 Task: Create a mockumentary-style video, combining elements of humor and satire to tell a fictional story.
Action: Mouse moved to (713, 400)
Screenshot: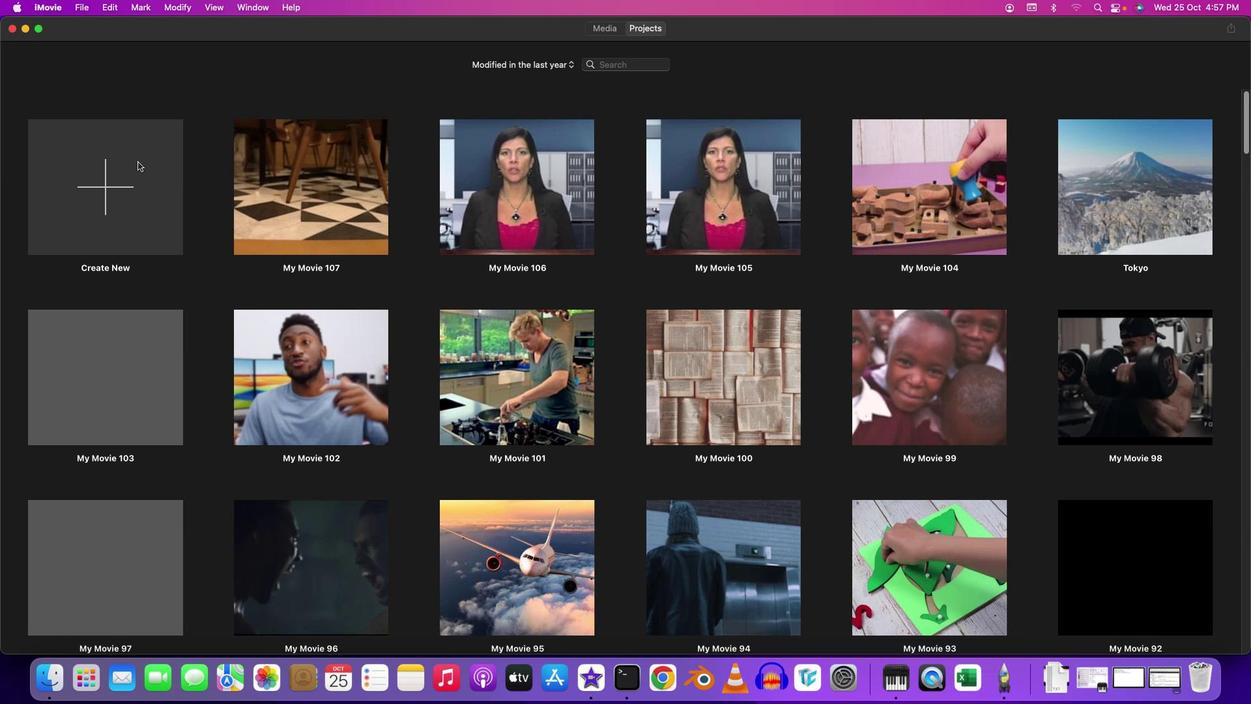 
Action: Mouse pressed left at (713, 400)
Screenshot: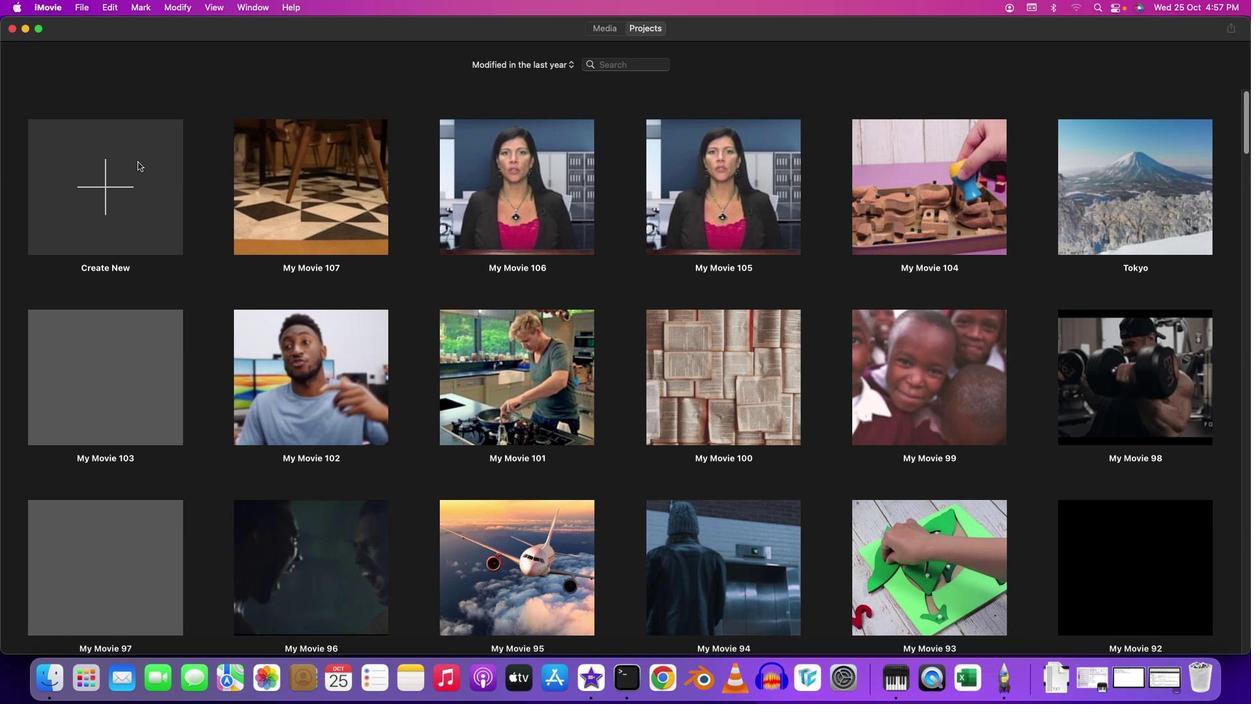
Action: Mouse moved to (713, 400)
Screenshot: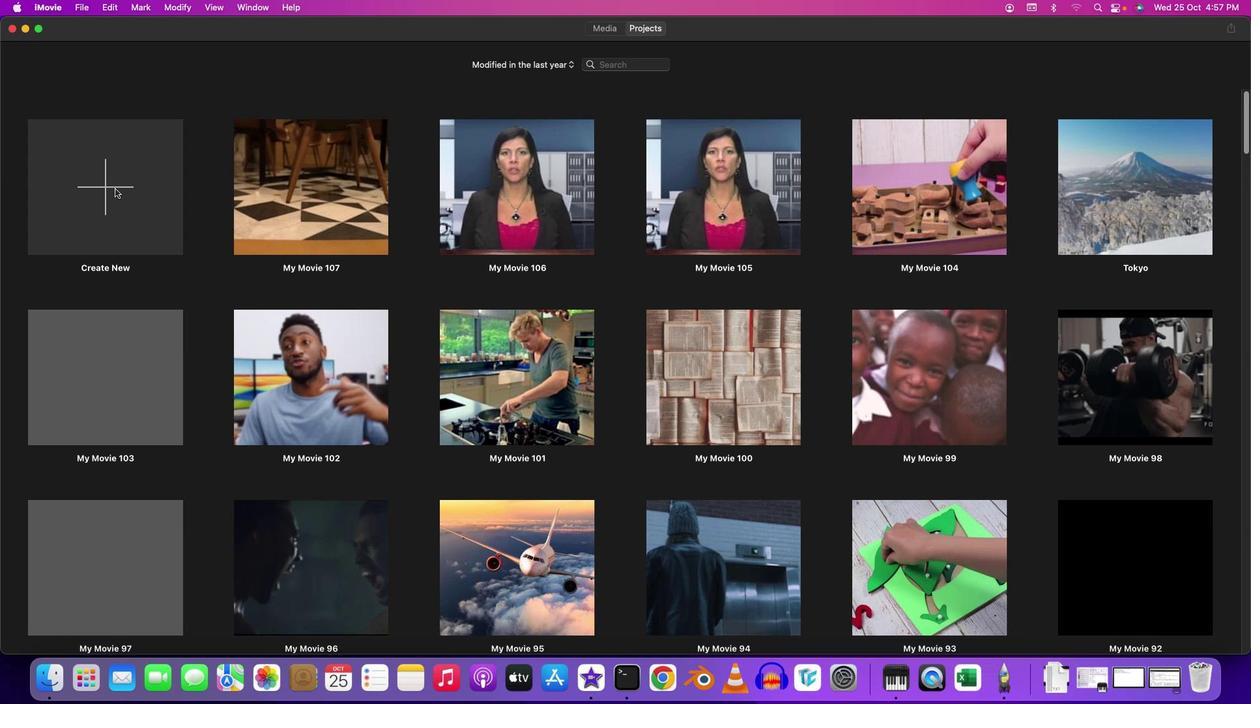 
Action: Mouse pressed left at (713, 400)
Screenshot: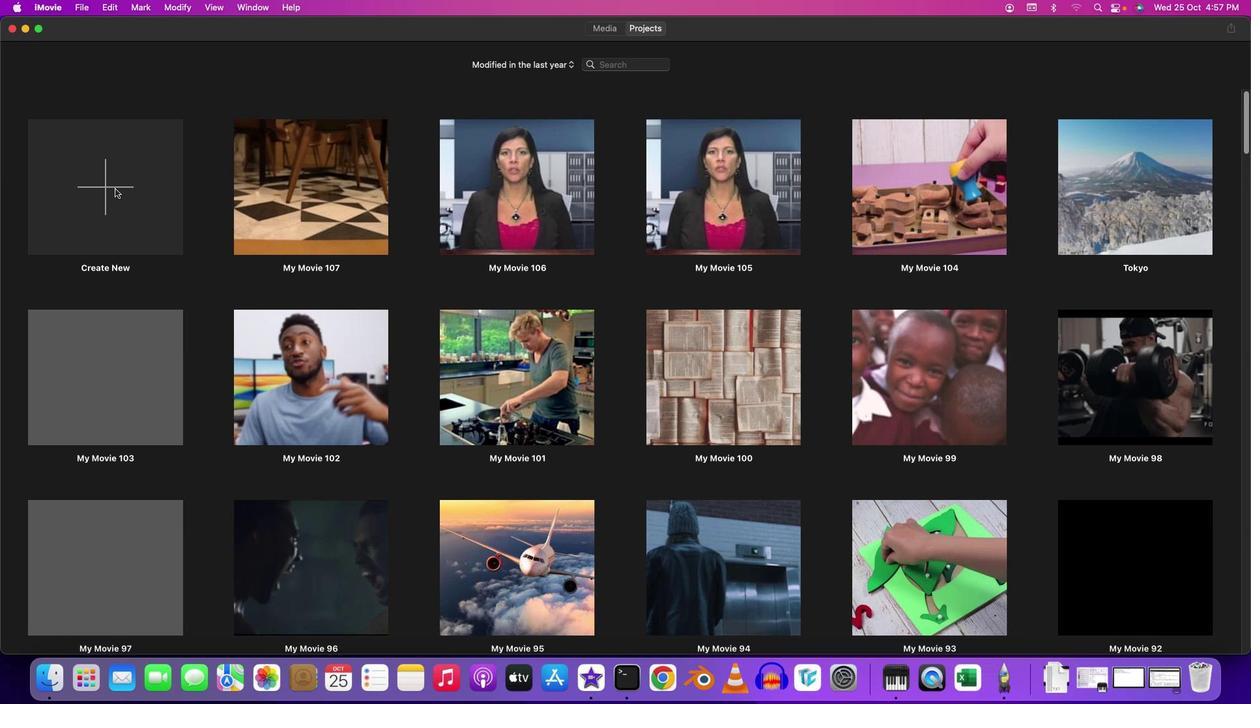 
Action: Mouse moved to (713, 400)
Screenshot: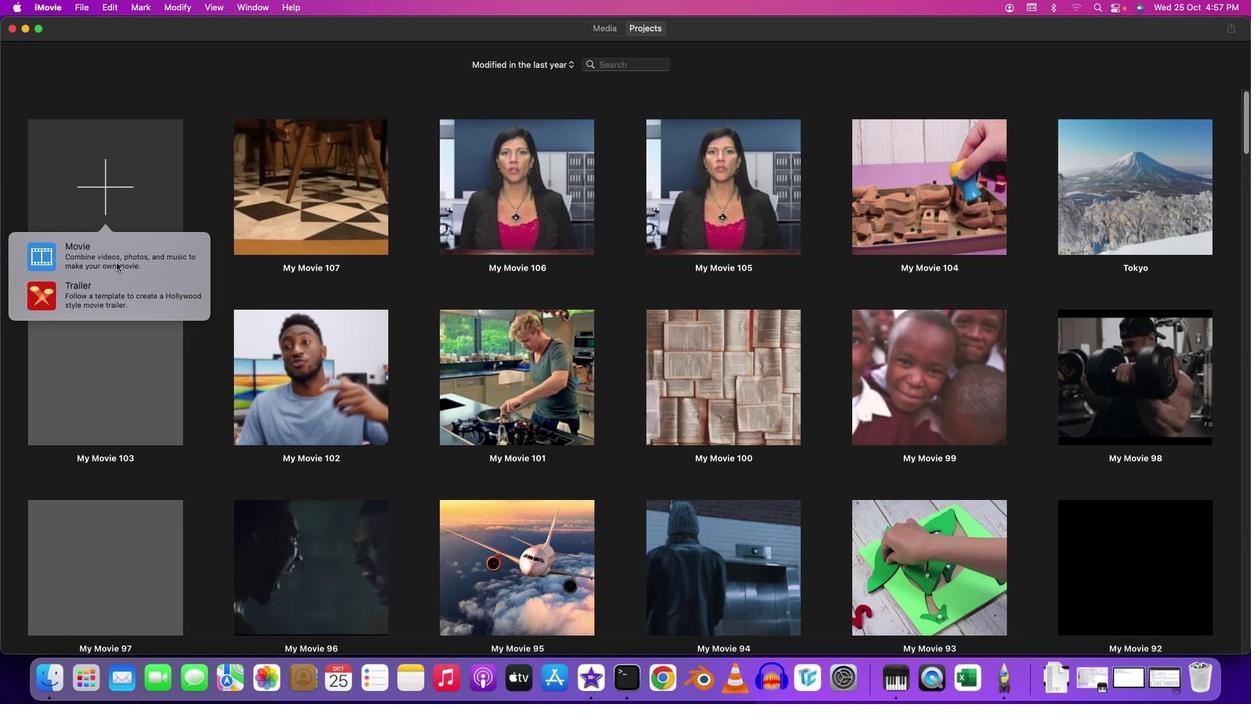 
Action: Mouse pressed left at (713, 400)
Screenshot: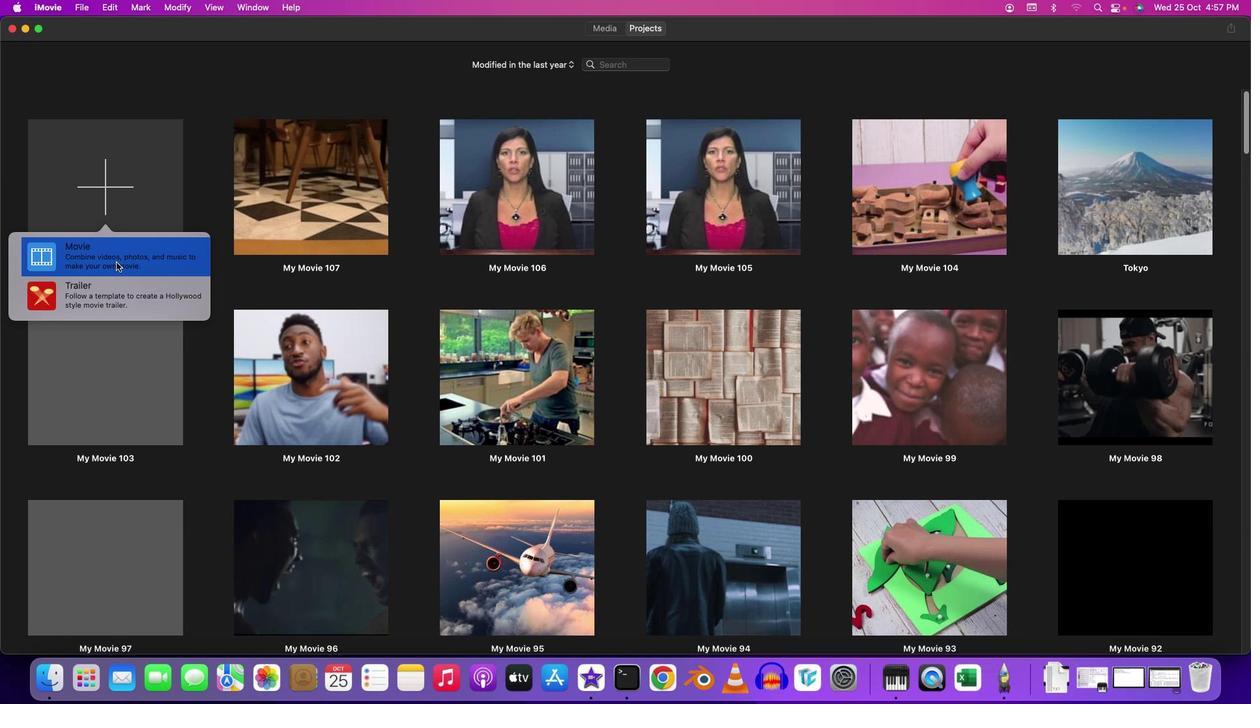 
Action: Mouse moved to (713, 400)
Screenshot: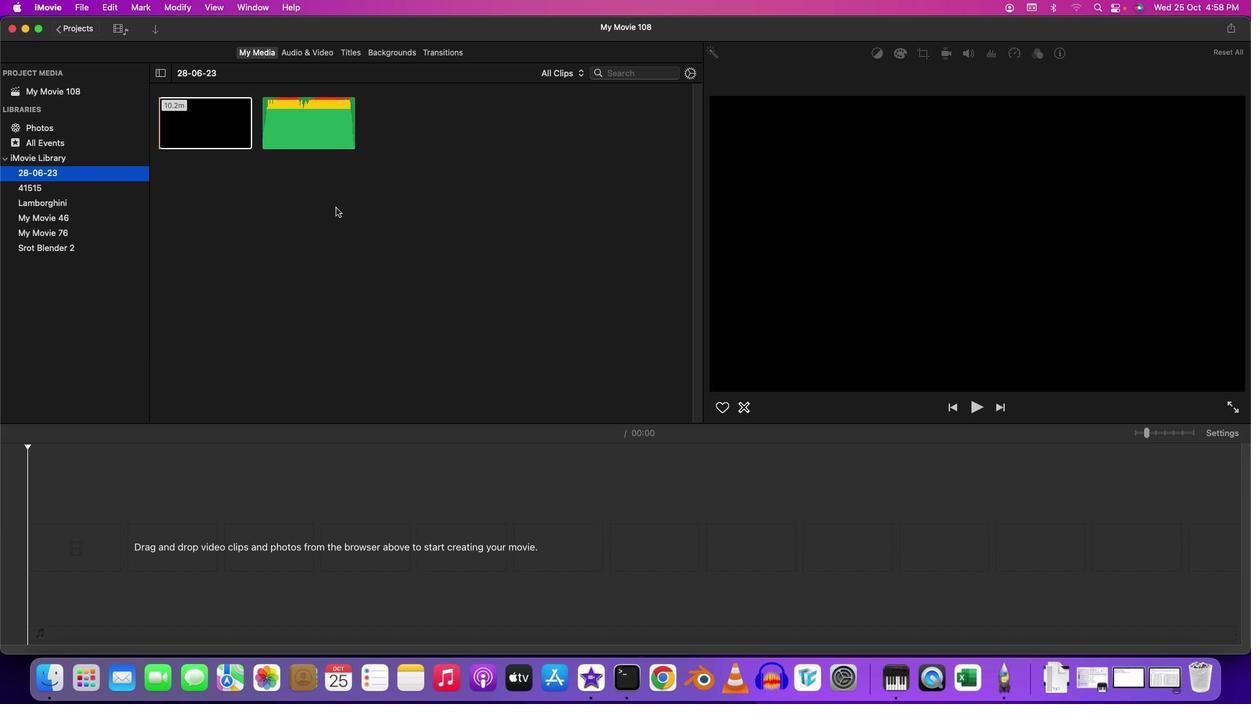 
Action: Mouse pressed left at (713, 400)
Screenshot: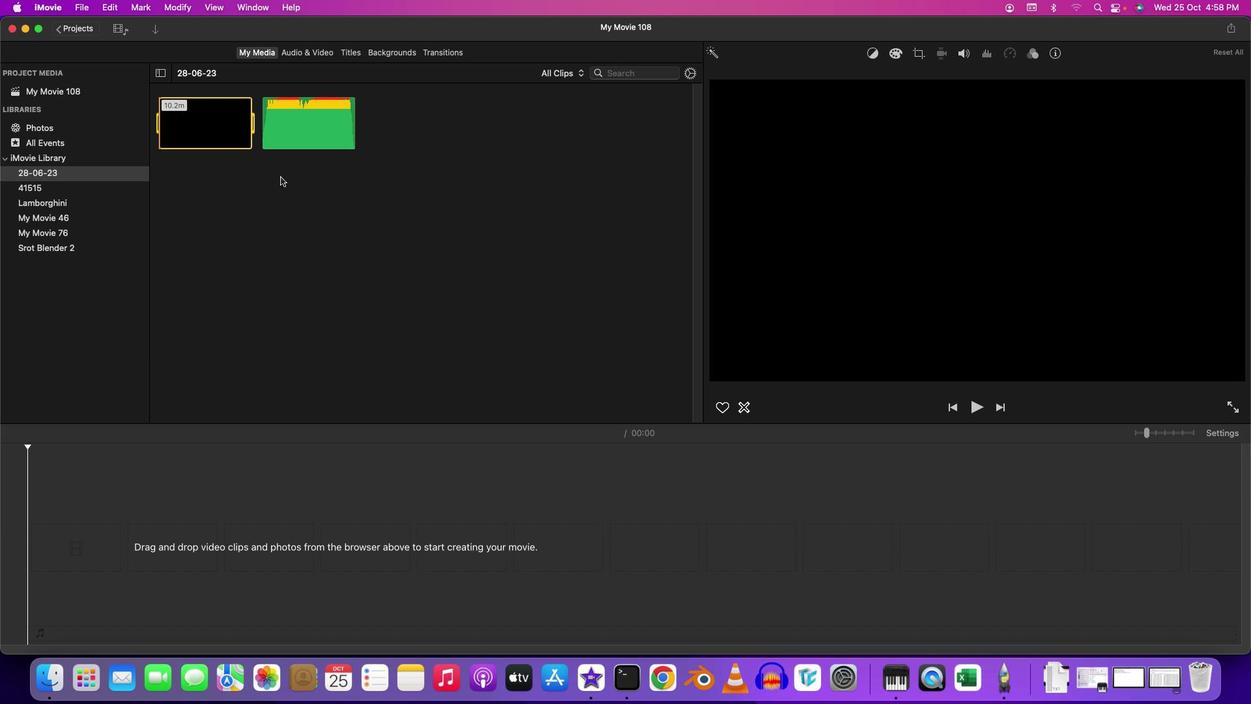 
Action: Mouse moved to (713, 400)
Screenshot: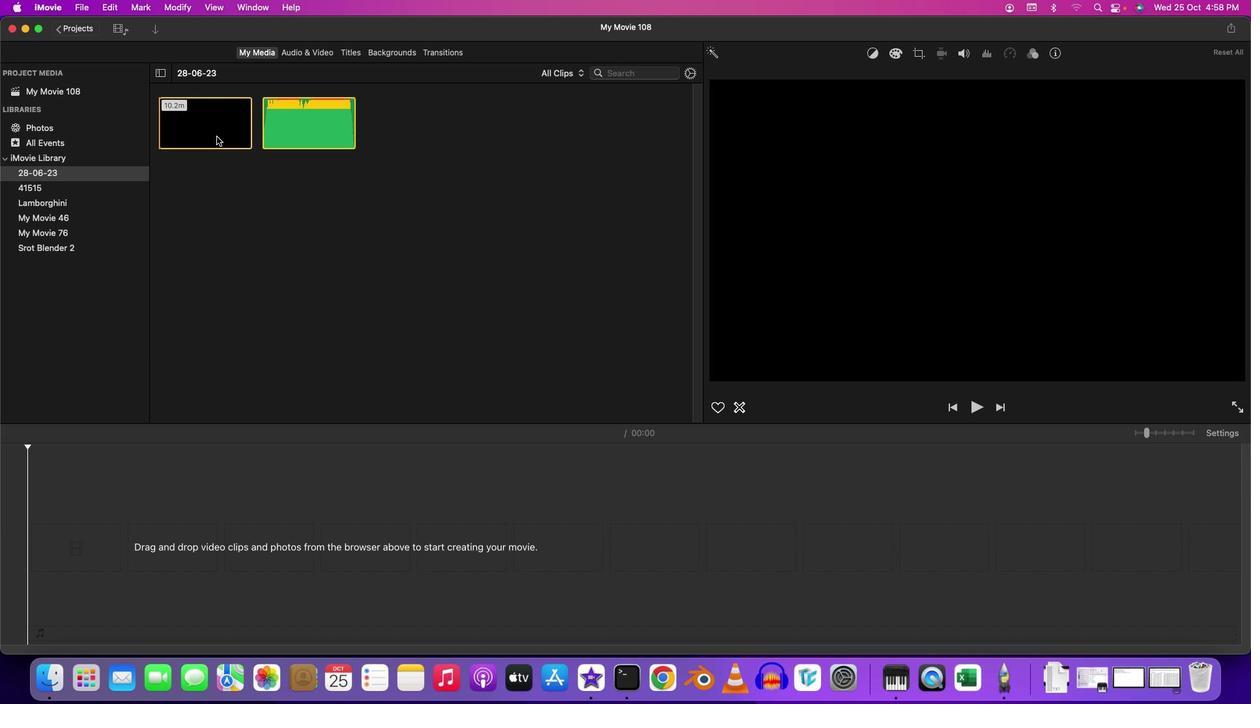 
Action: Mouse pressed right at (713, 400)
Screenshot: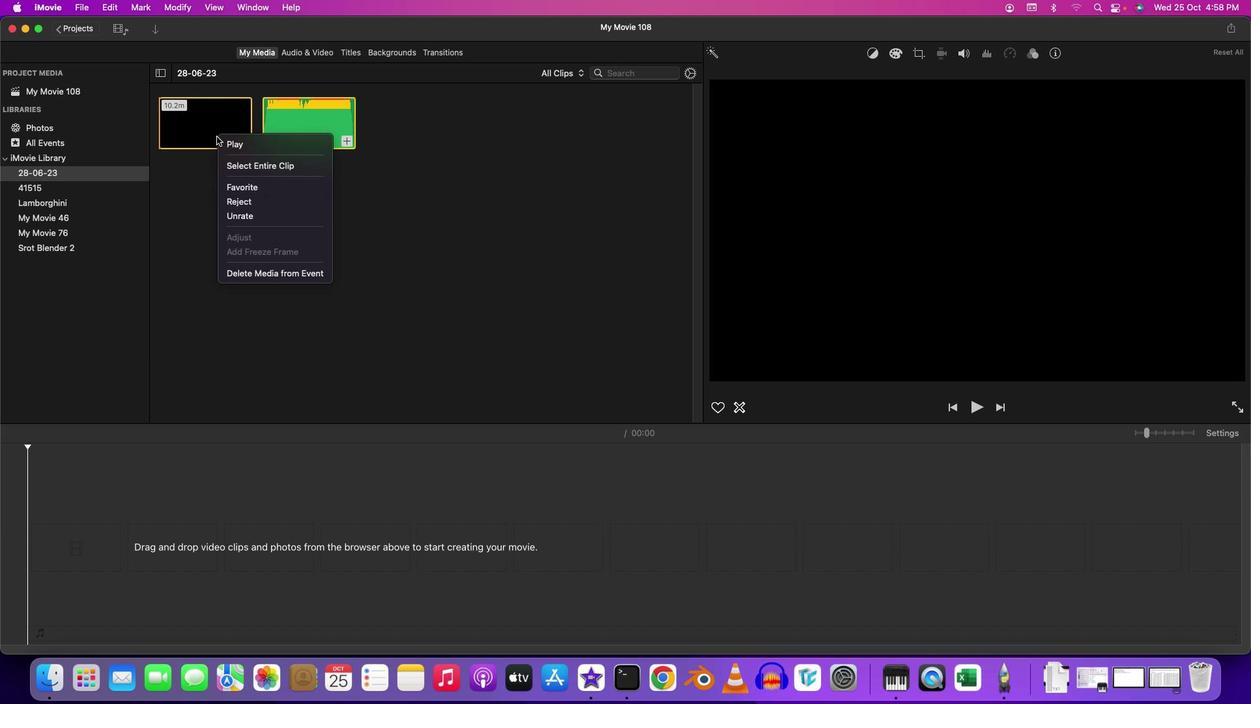 
Action: Mouse moved to (713, 400)
Screenshot: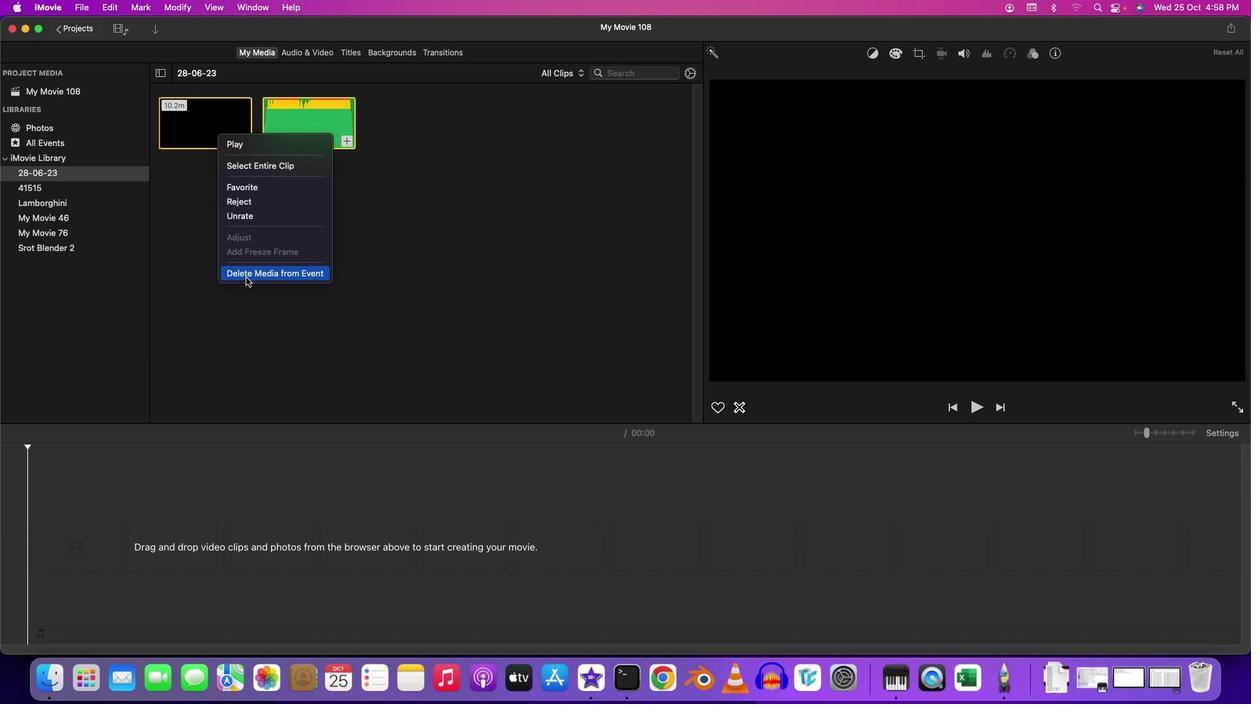 
Action: Mouse pressed left at (713, 400)
Screenshot: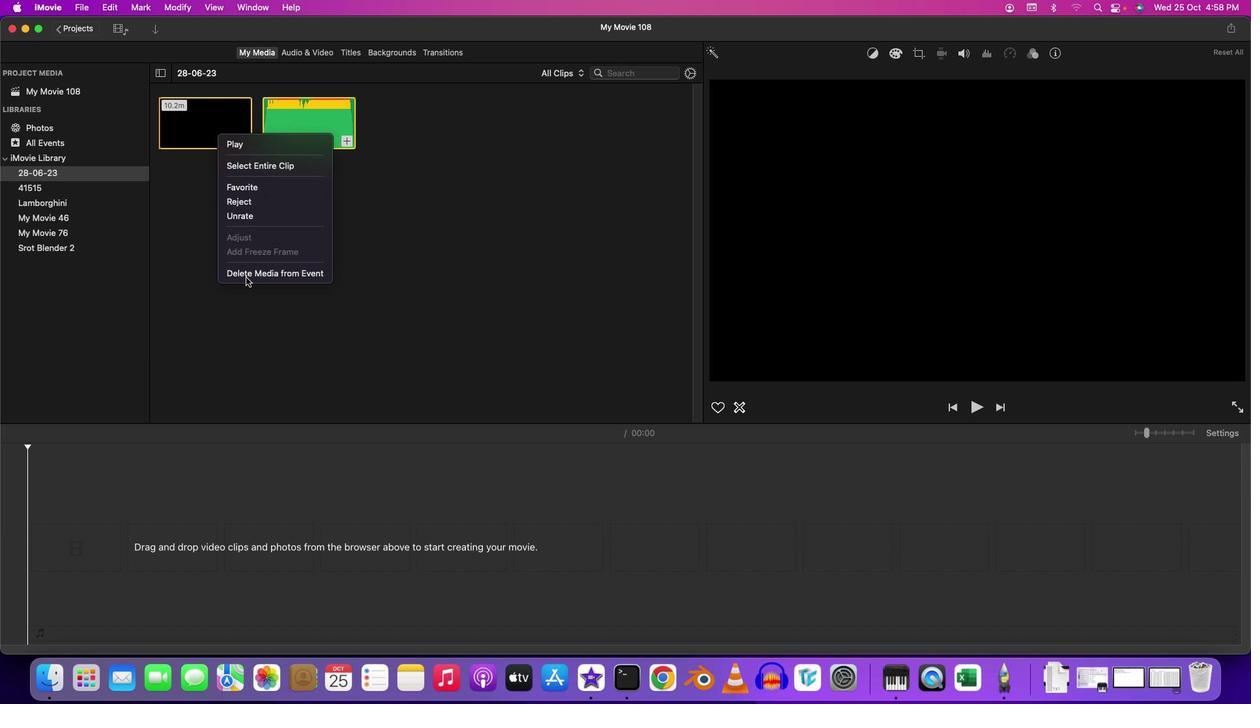 
Action: Mouse pressed left at (713, 400)
Screenshot: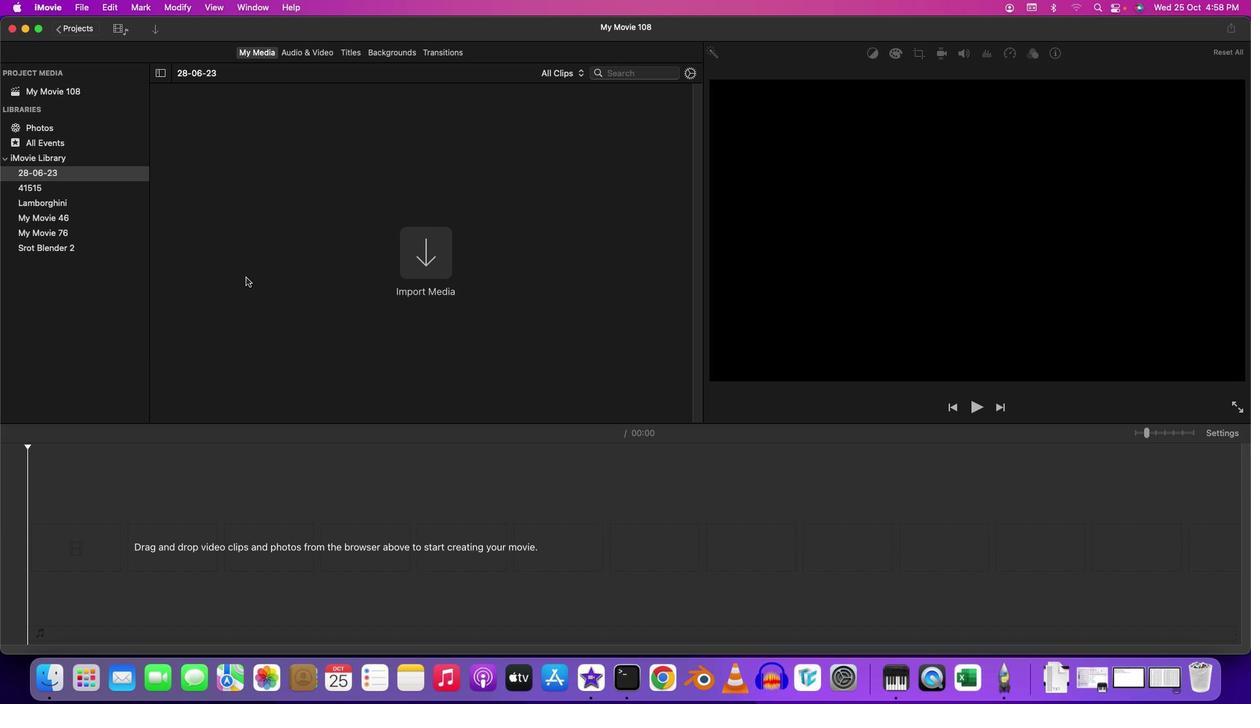 
Action: Mouse moved to (713, 400)
Screenshot: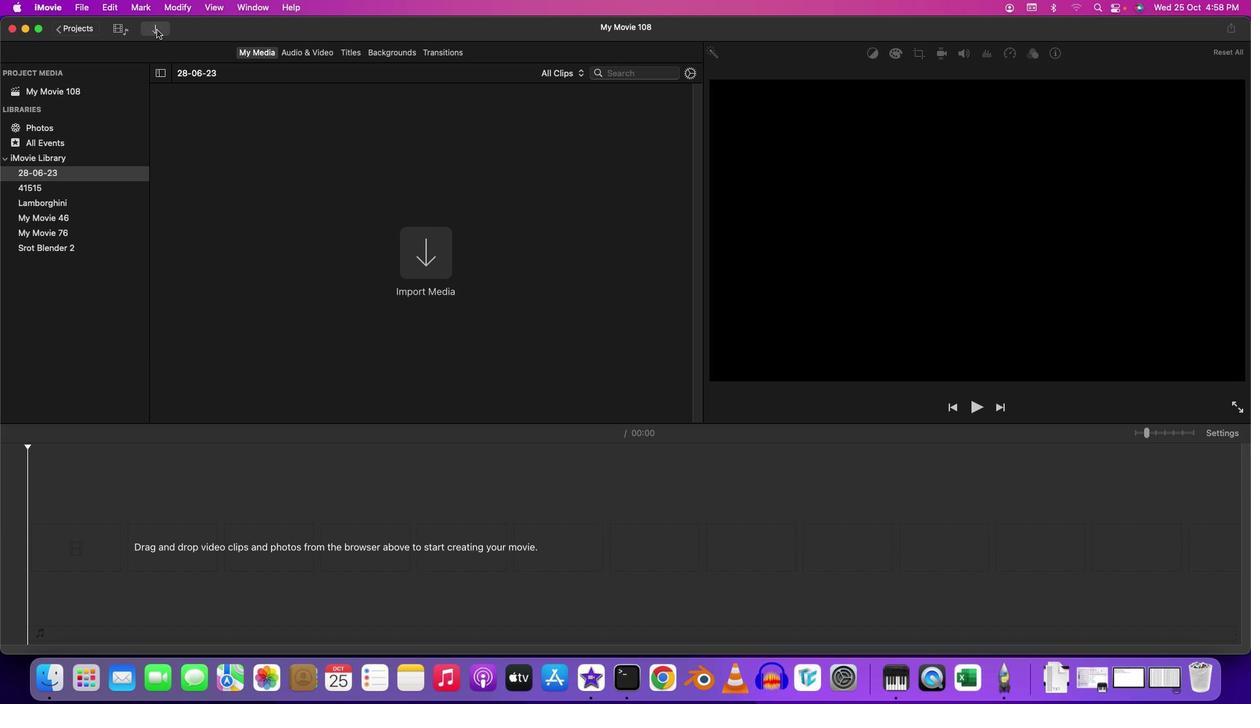 
Action: Mouse pressed left at (713, 400)
Screenshot: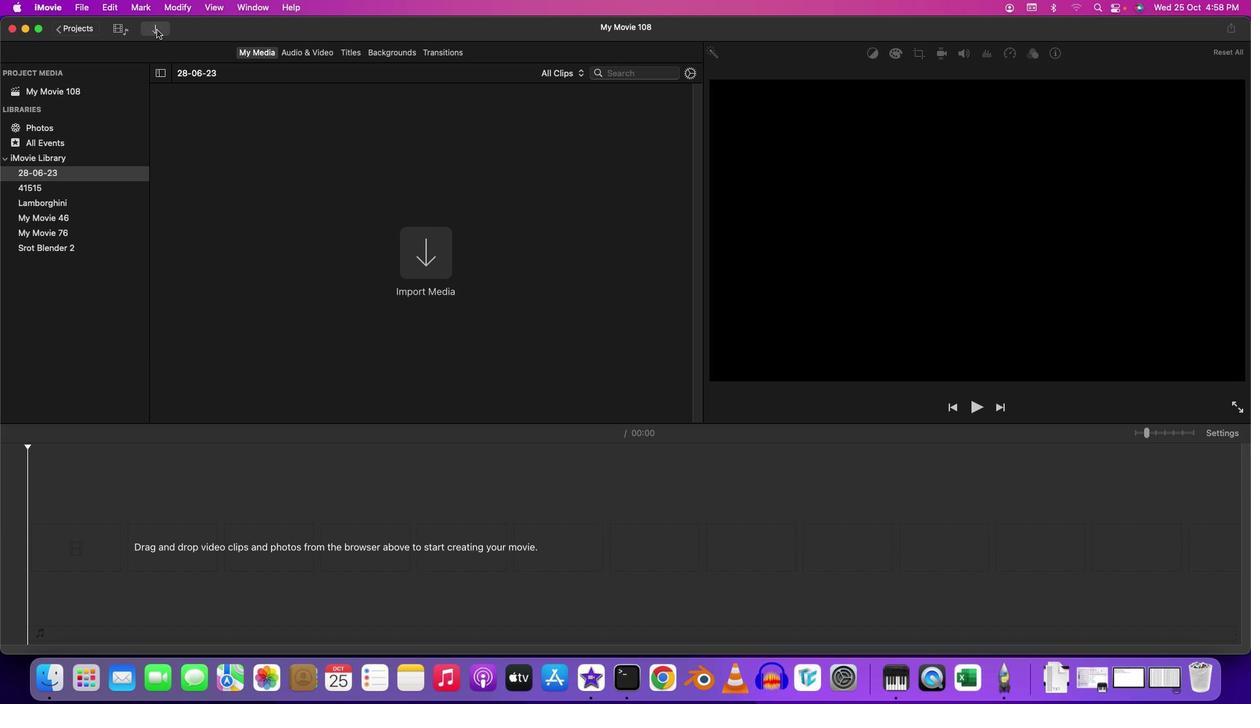 
Action: Mouse moved to (713, 400)
Screenshot: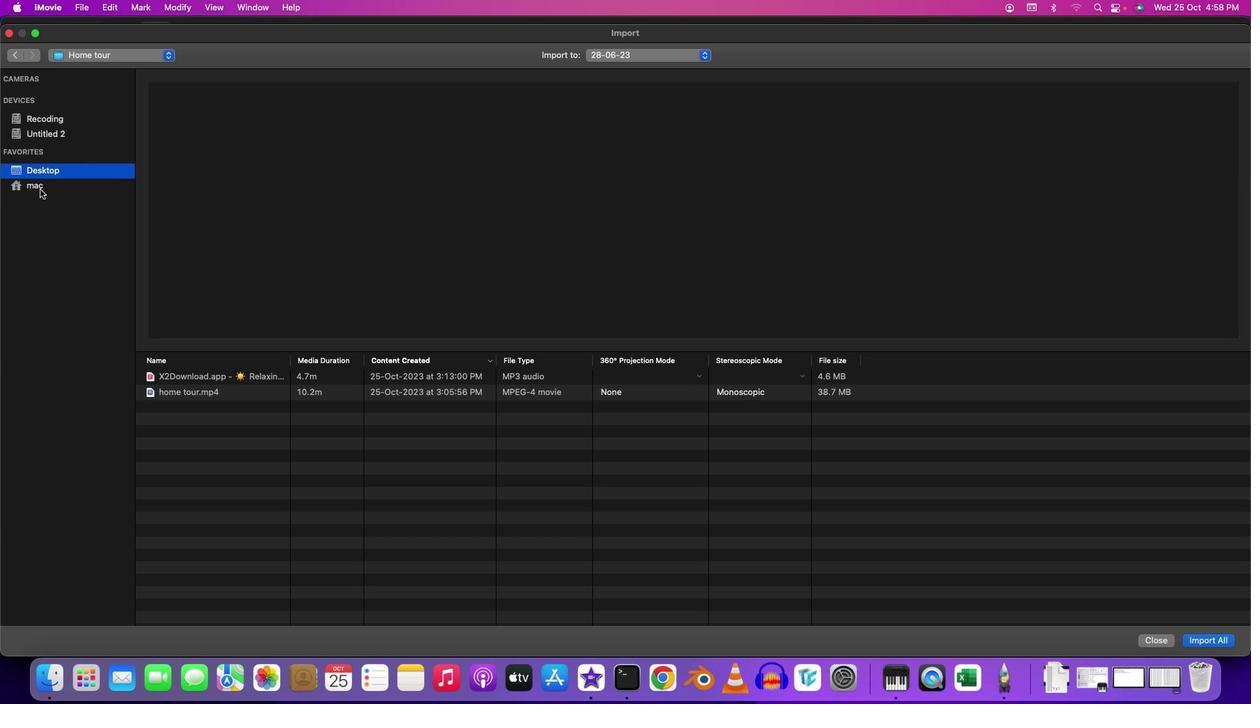 
Action: Mouse pressed left at (713, 400)
Screenshot: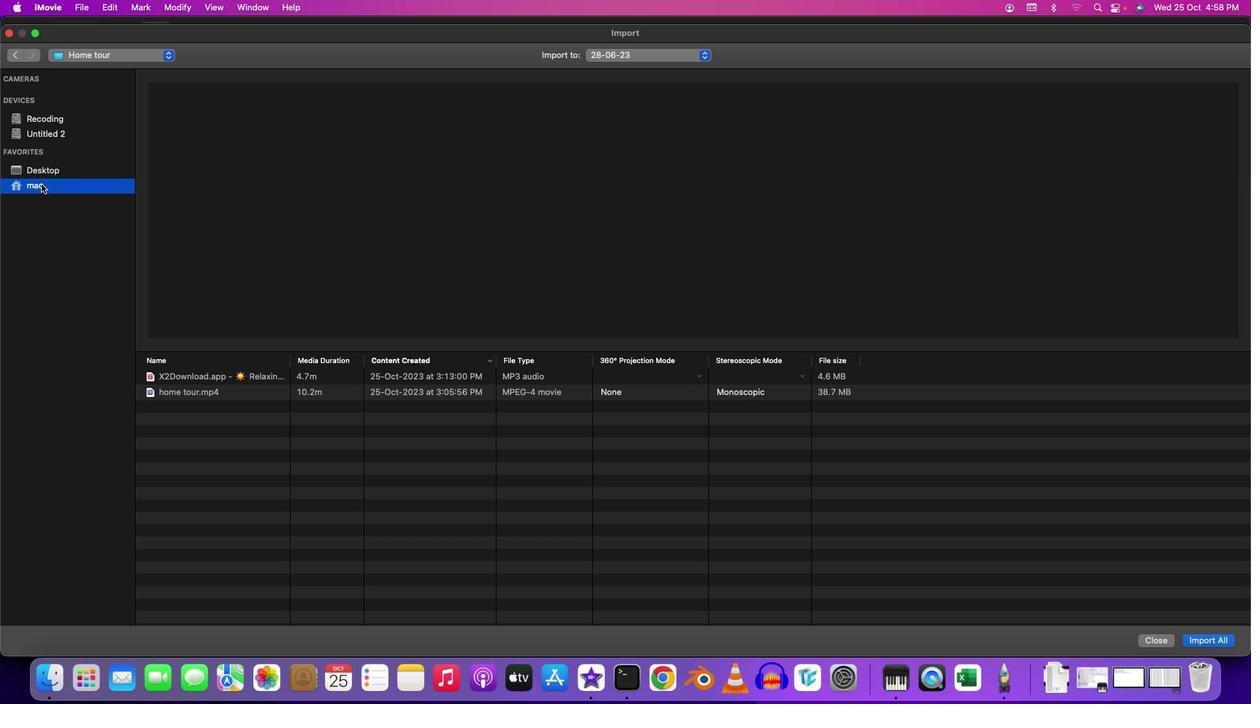 
Action: Mouse moved to (713, 400)
Screenshot: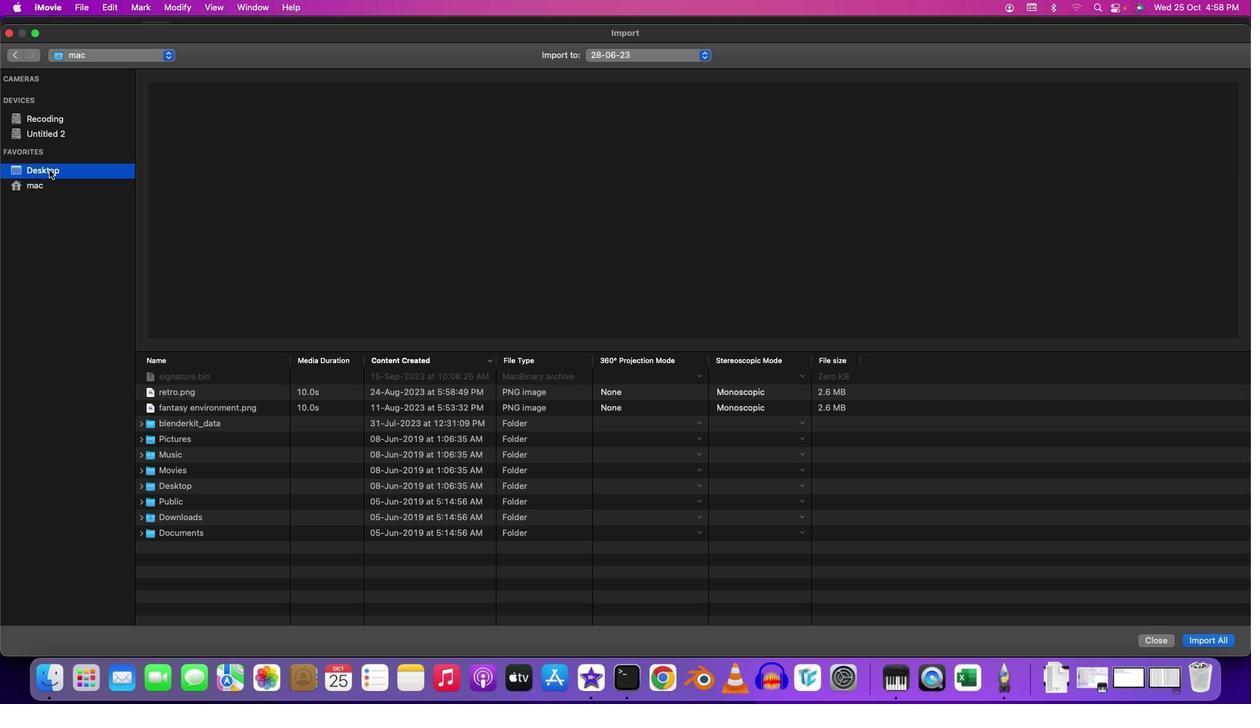 
Action: Mouse pressed left at (713, 400)
Screenshot: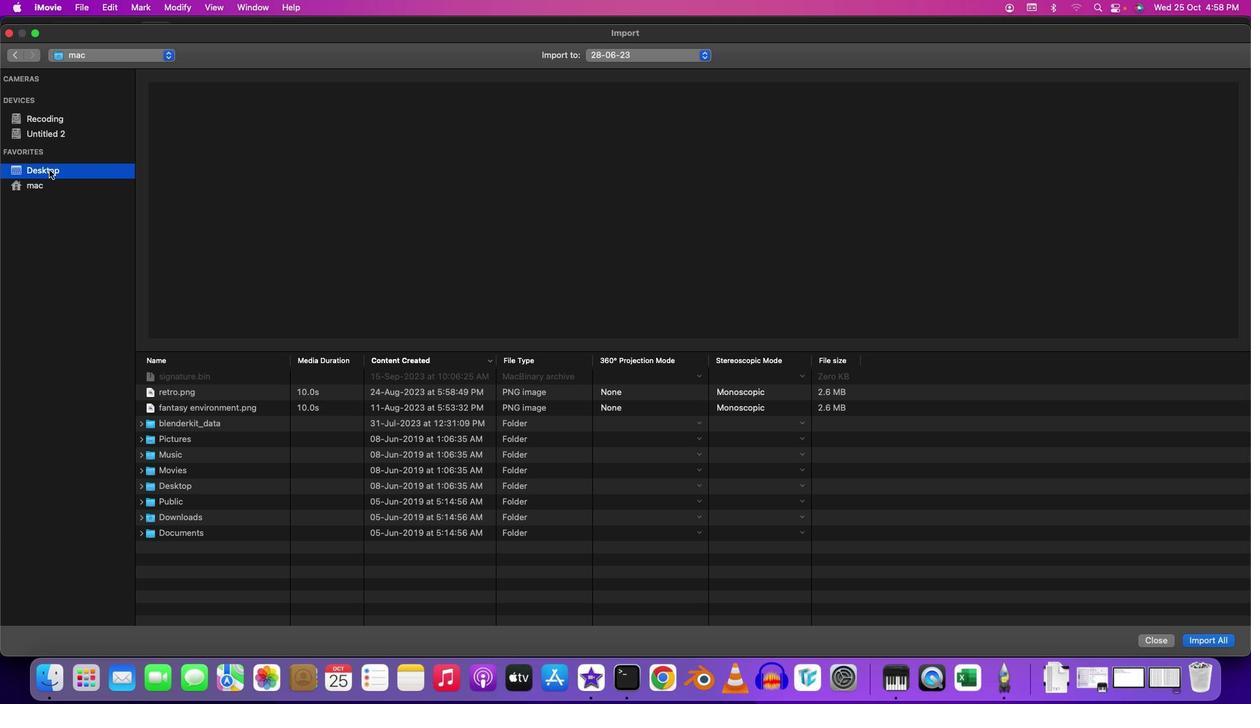 
Action: Mouse moved to (713, 399)
Screenshot: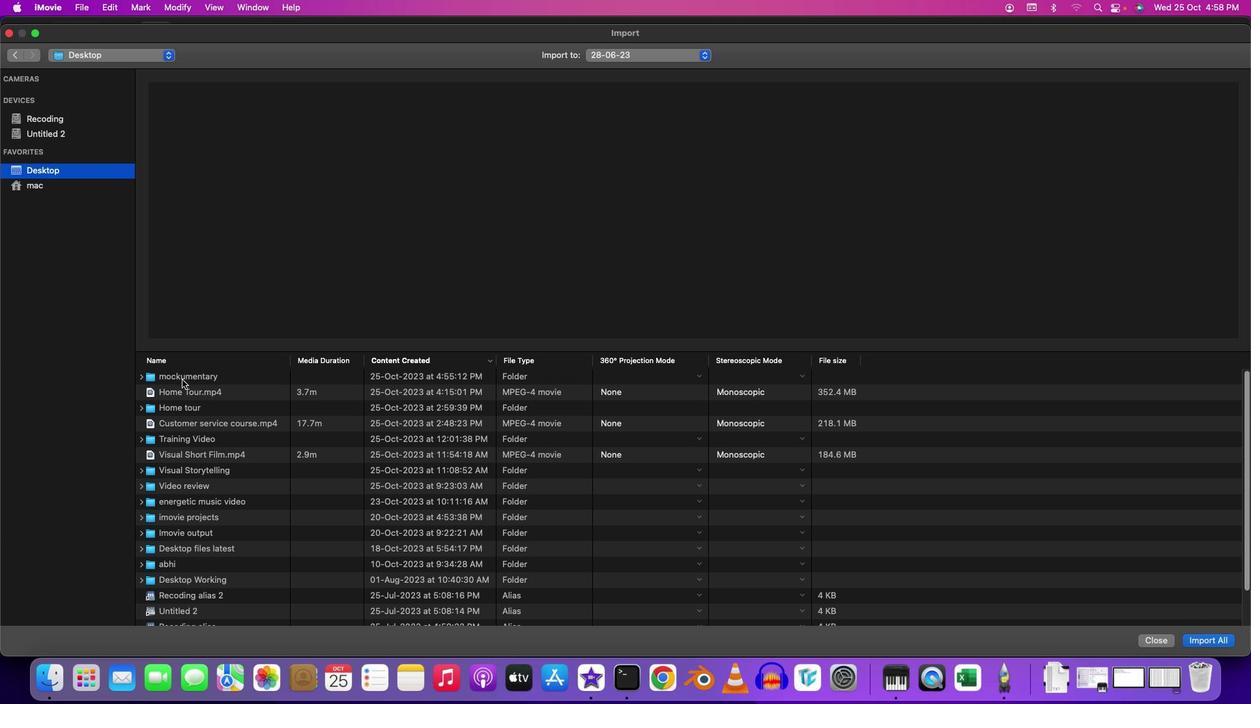 
Action: Mouse pressed left at (713, 399)
Screenshot: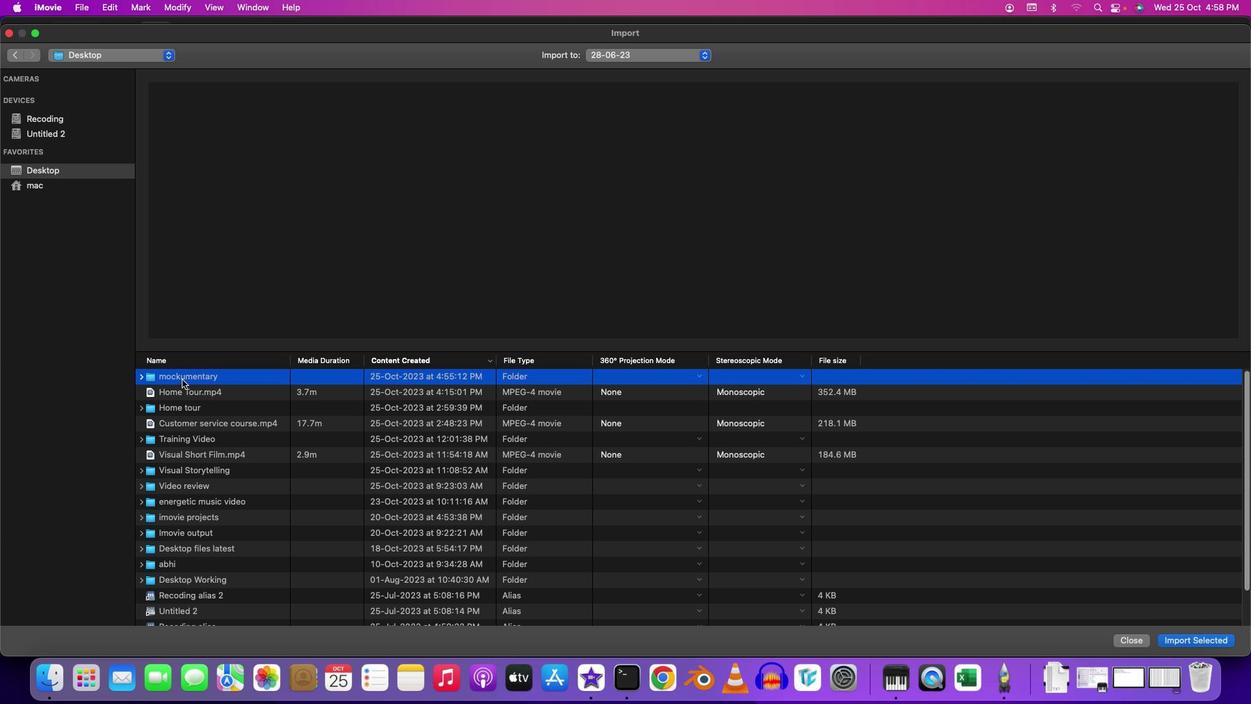 
Action: Mouse pressed left at (713, 399)
Screenshot: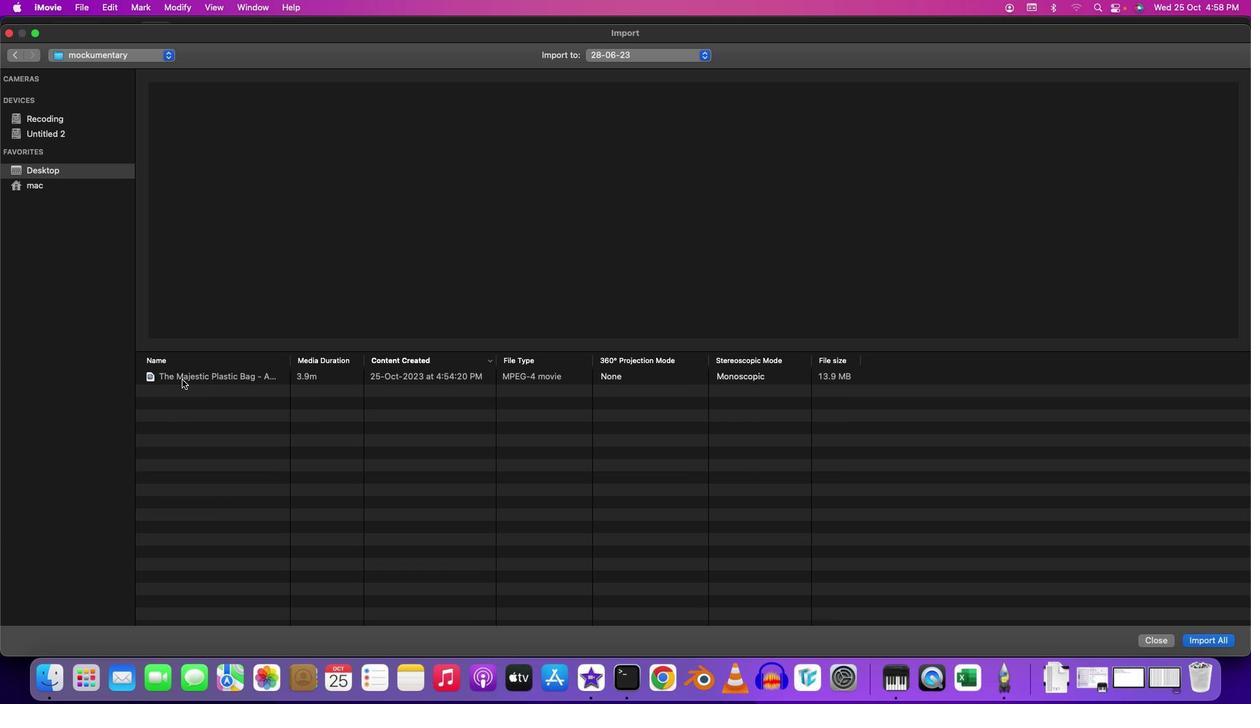 
Action: Mouse pressed left at (713, 399)
Screenshot: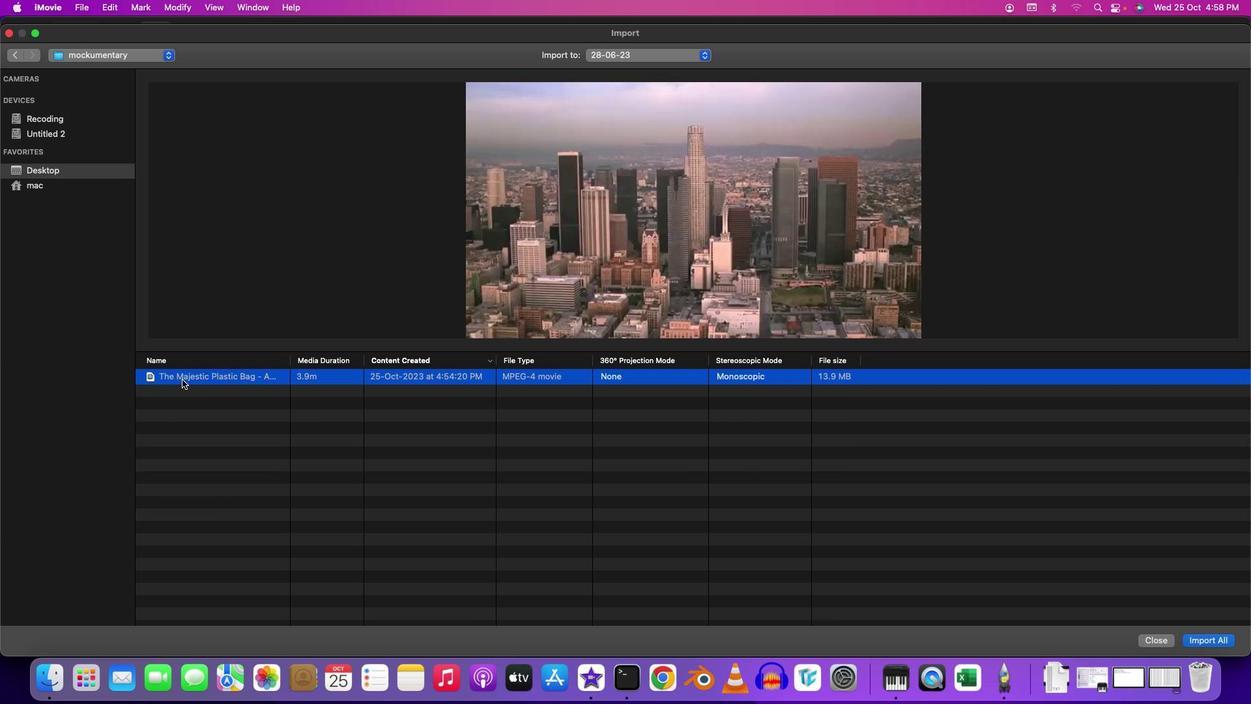 
Action: Mouse moved to (713, 399)
Screenshot: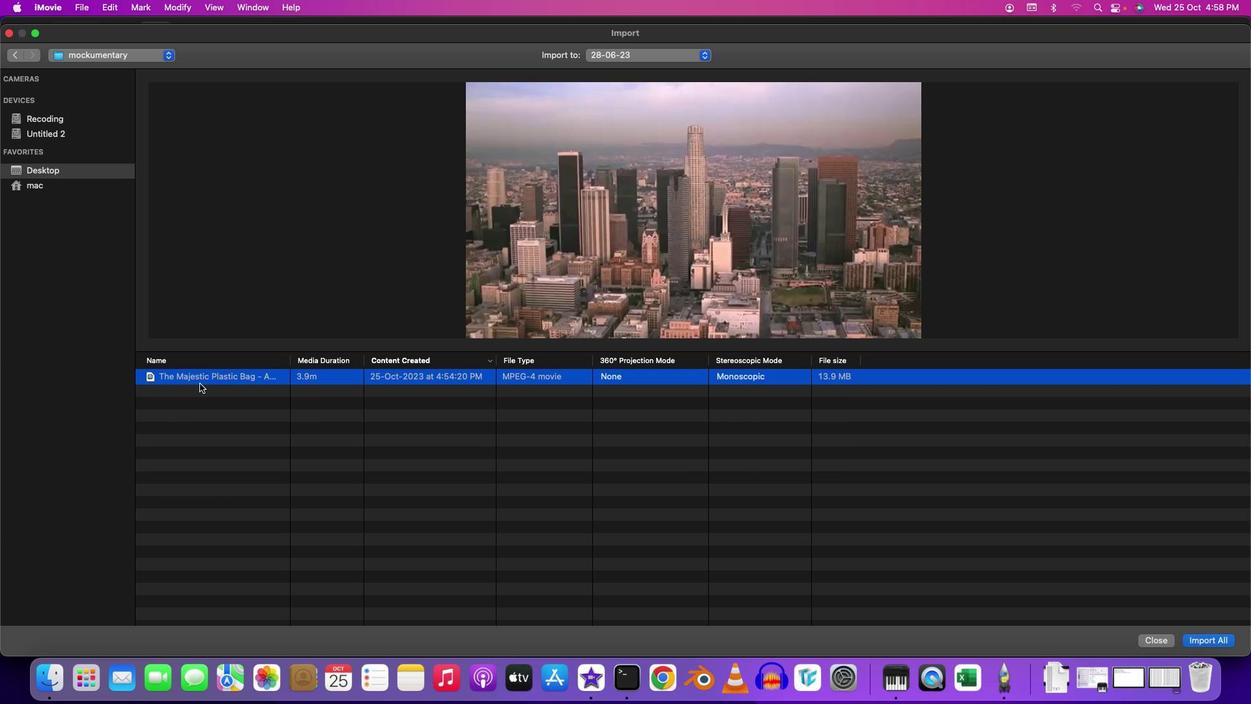 
Action: Mouse pressed left at (713, 399)
Screenshot: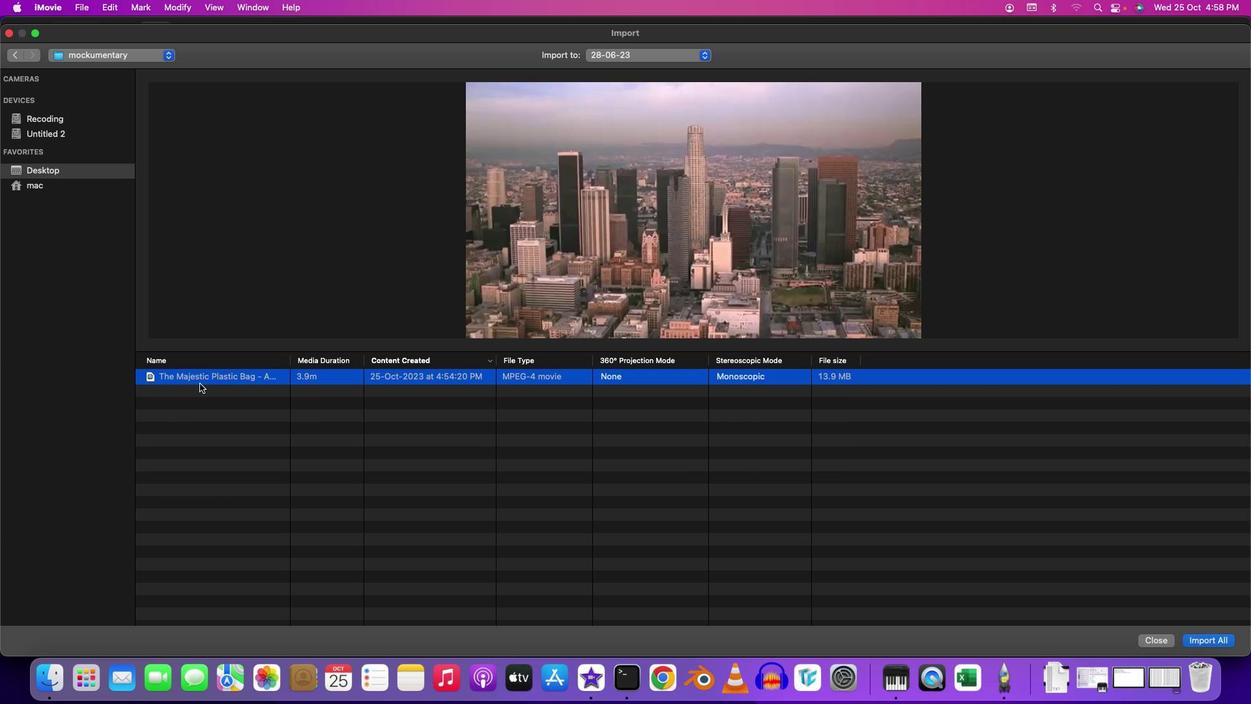 
Action: Mouse pressed left at (713, 399)
Screenshot: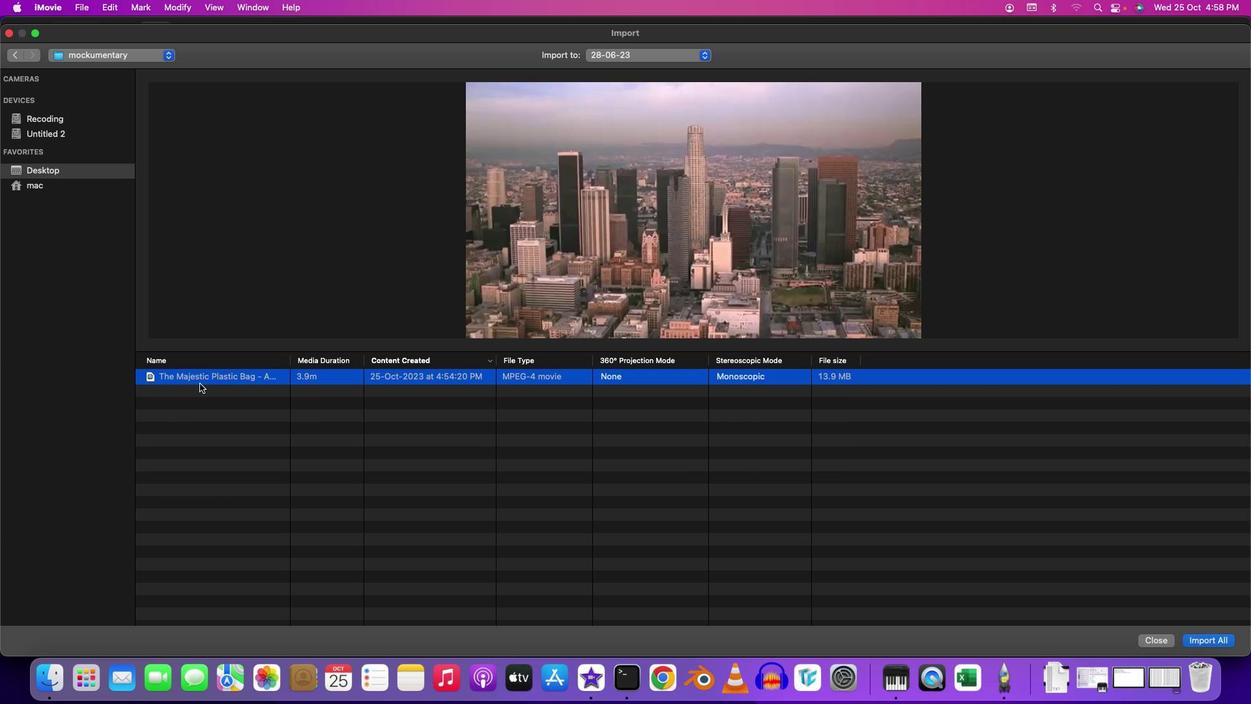 
Action: Mouse moved to (713, 400)
Screenshot: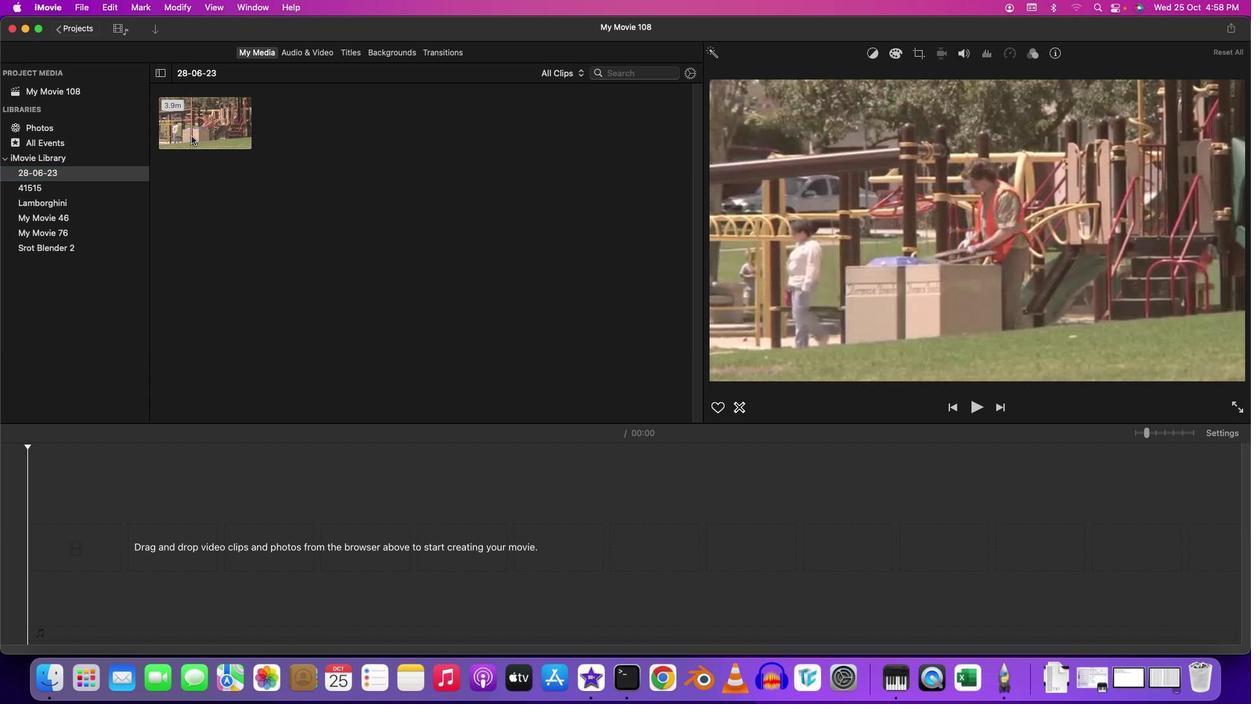 
Action: Mouse pressed left at (713, 400)
Screenshot: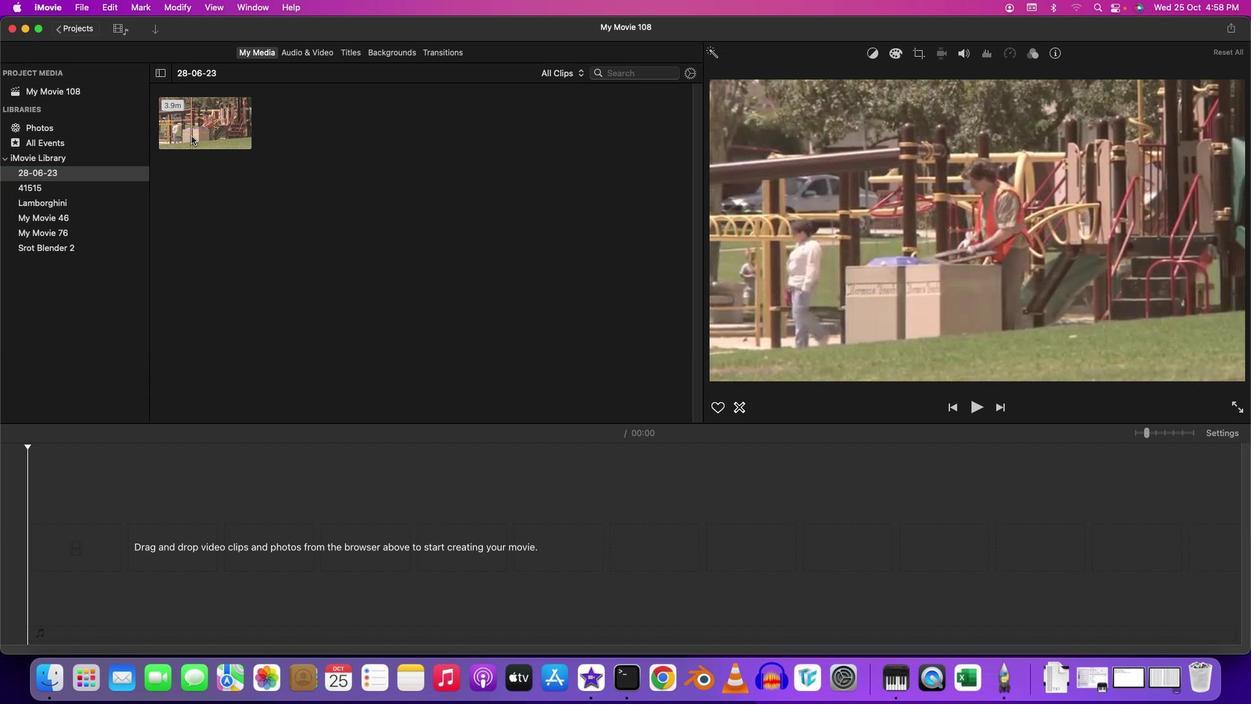 
Action: Mouse moved to (713, 399)
Screenshot: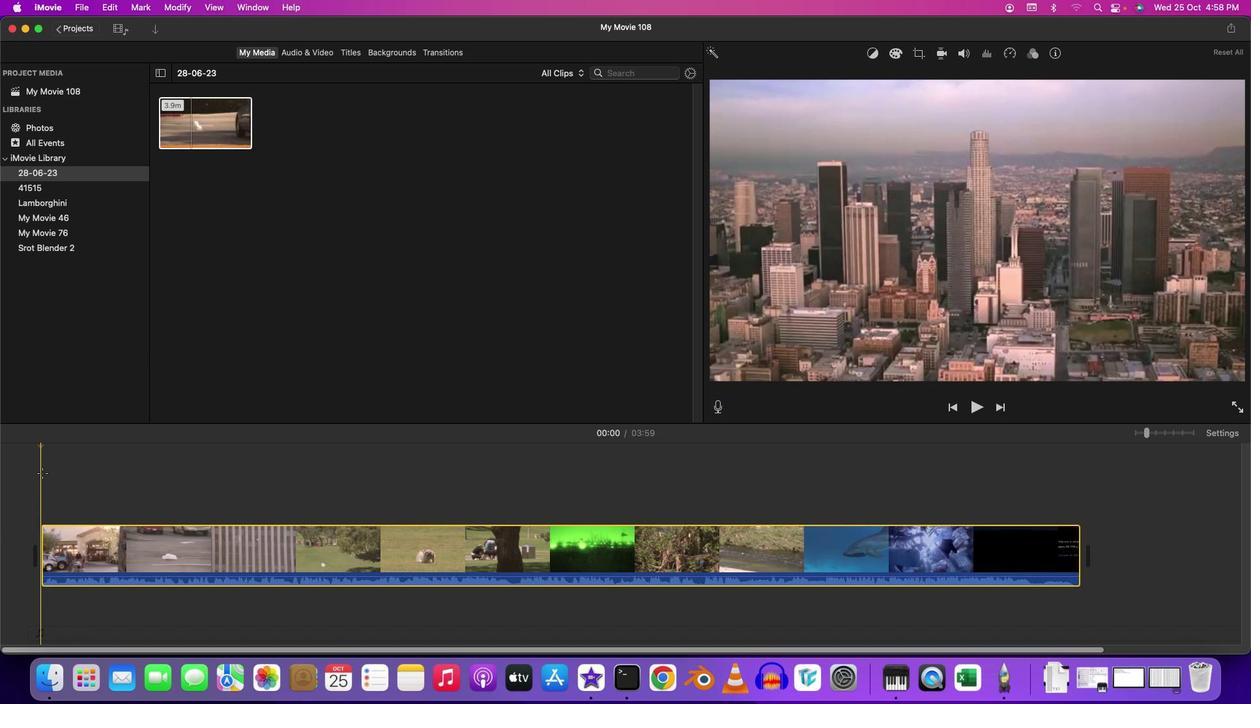 
Action: Mouse pressed left at (713, 399)
Screenshot: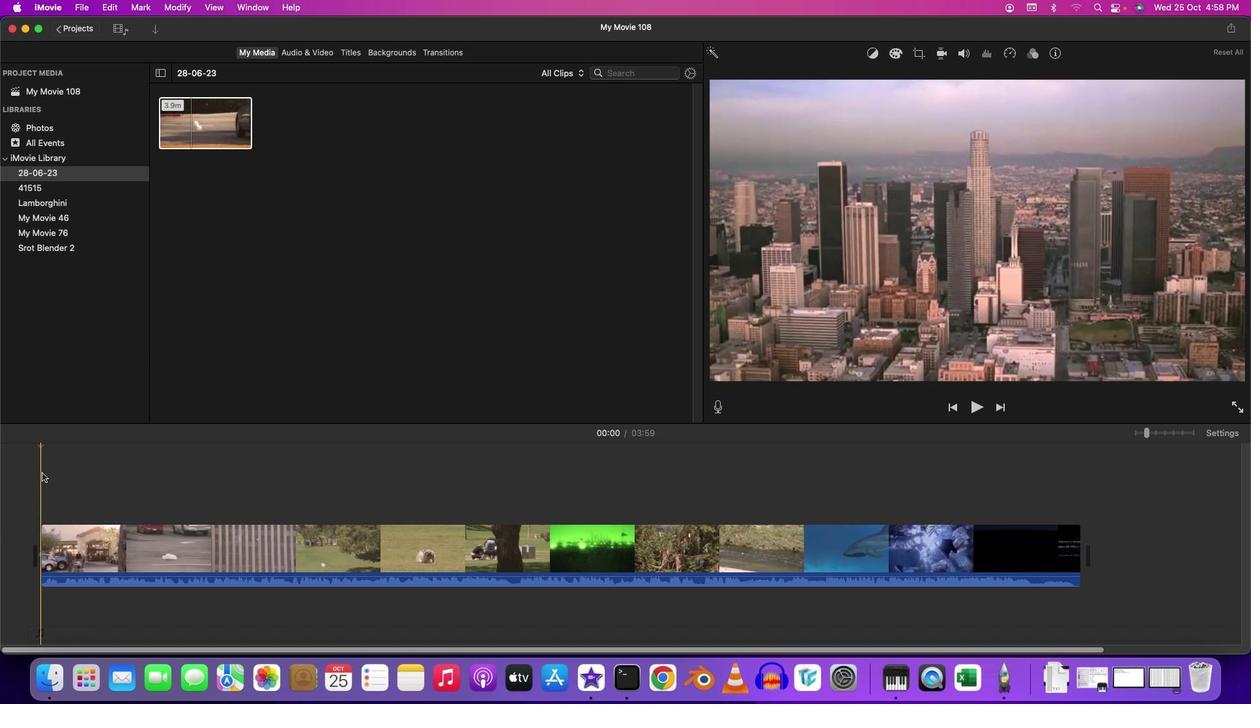 
Action: Key pressed Key.space
Screenshot: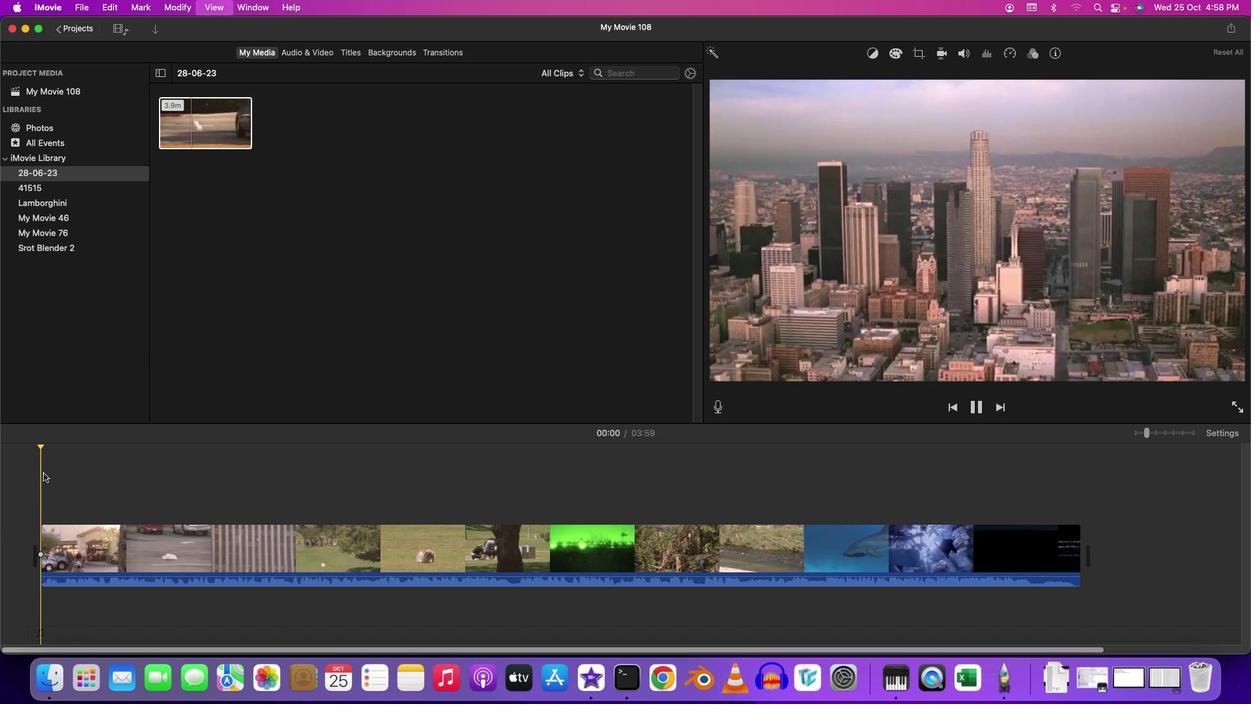 
Action: Mouse moved to (713, 399)
Screenshot: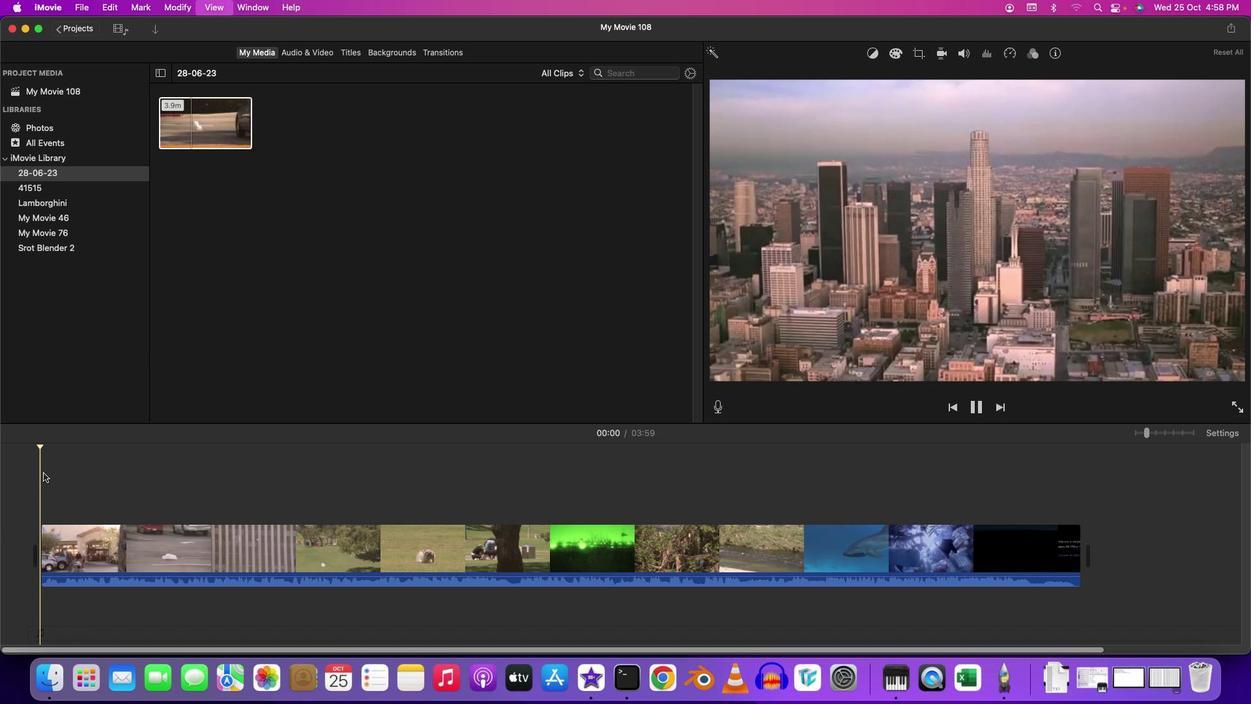 
Action: Key pressed Key.space
Screenshot: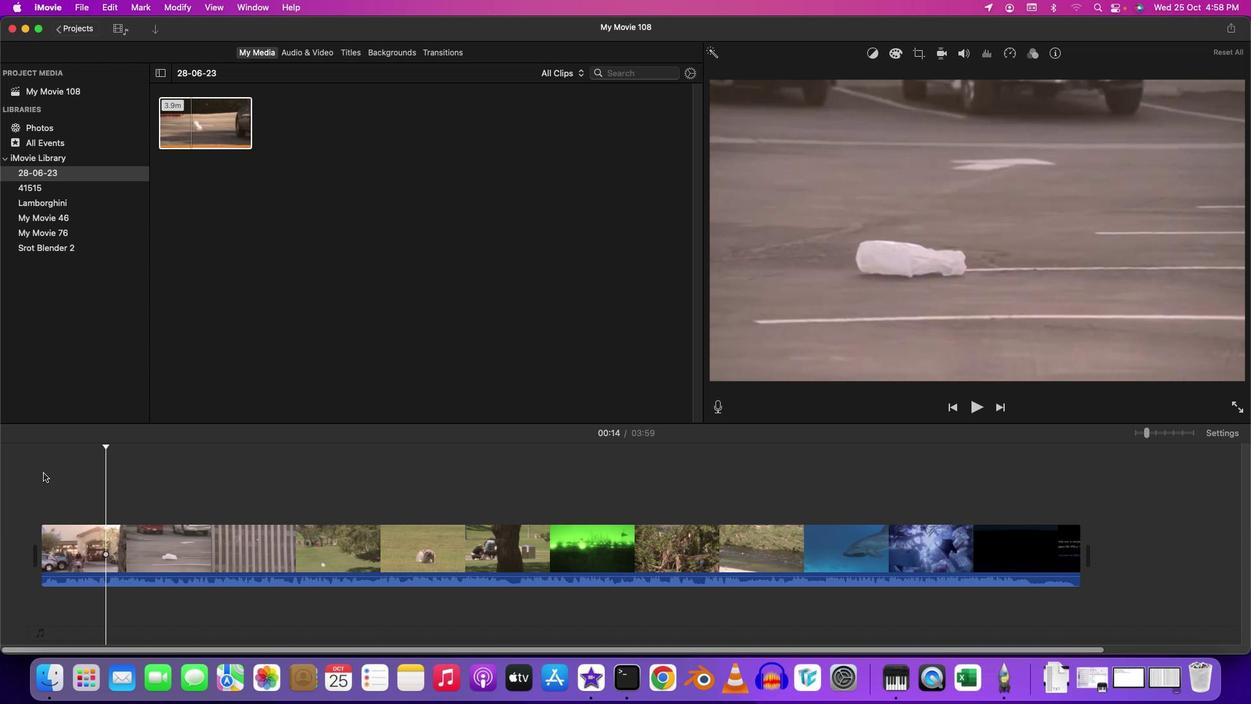 
Action: Mouse moved to (713, 399)
Screenshot: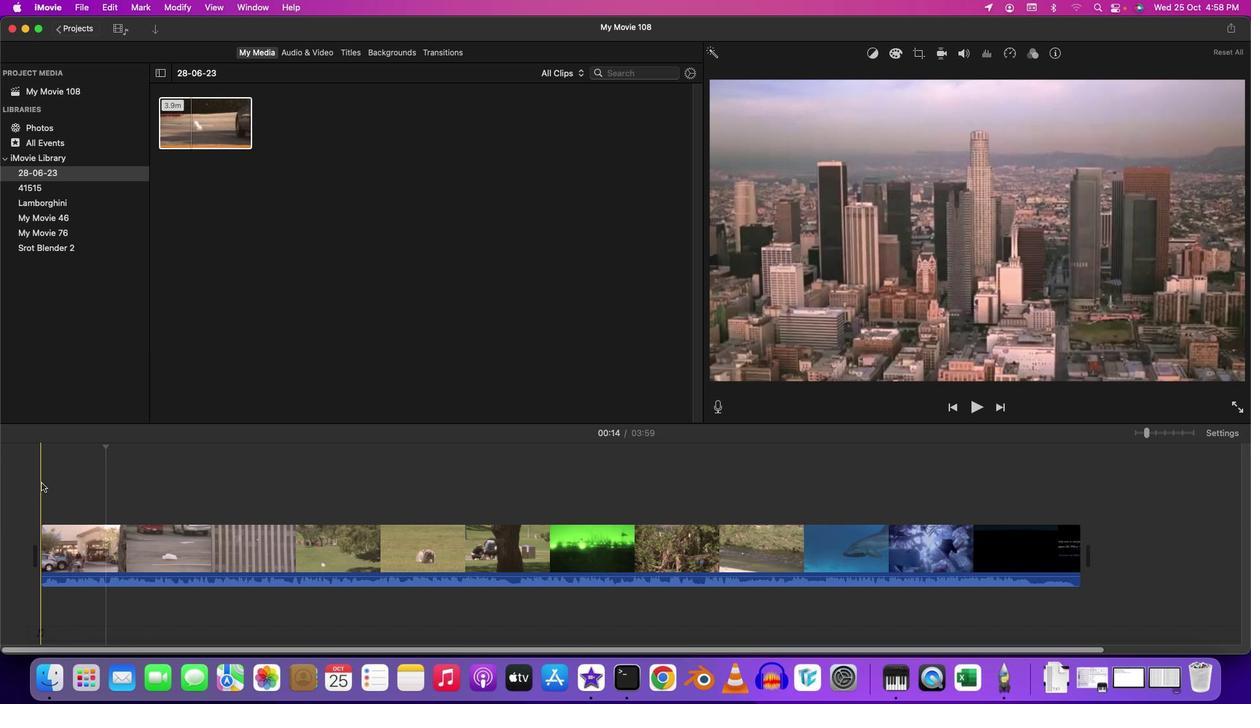 
Action: Mouse pressed left at (713, 399)
Screenshot: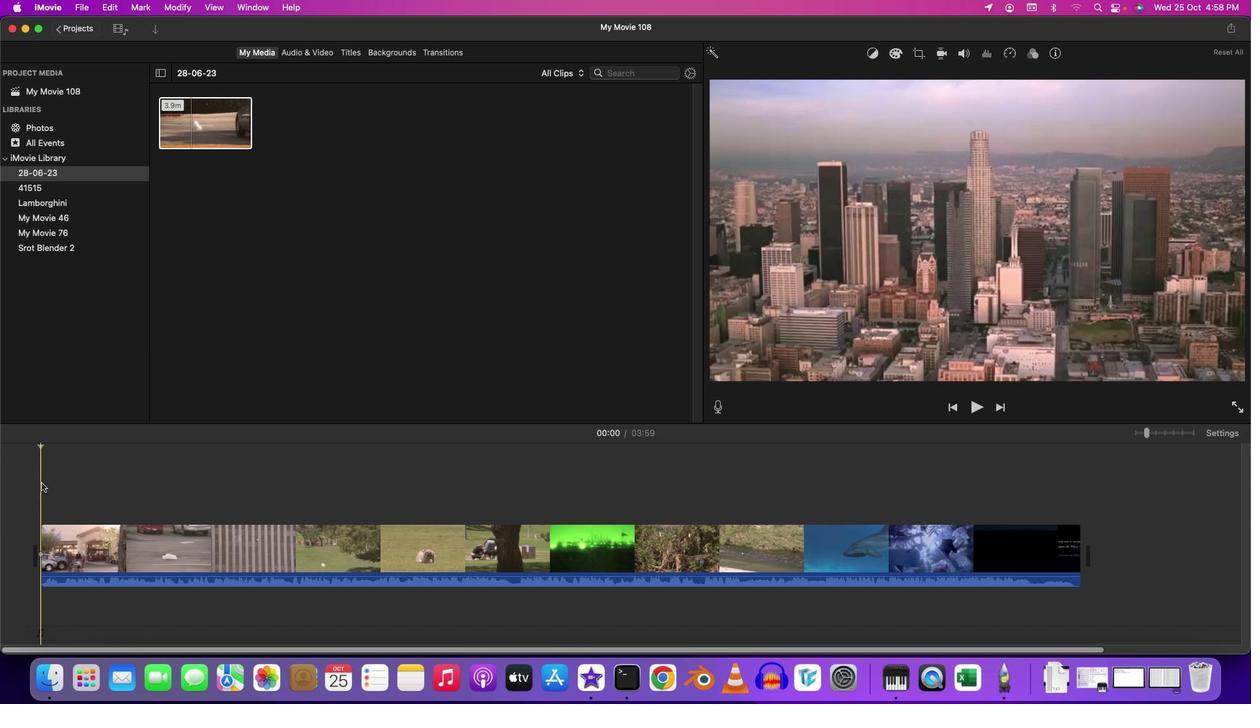 
Action: Mouse moved to (713, 400)
Screenshot: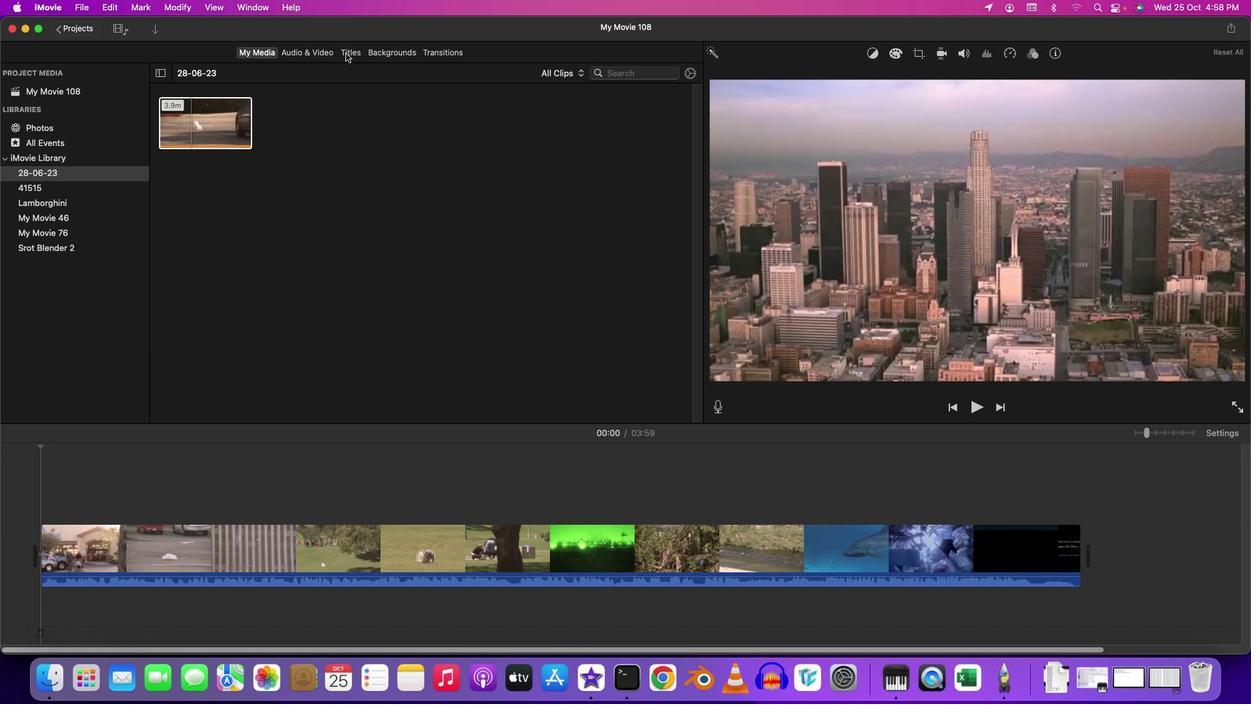 
Action: Mouse pressed left at (713, 400)
Screenshot: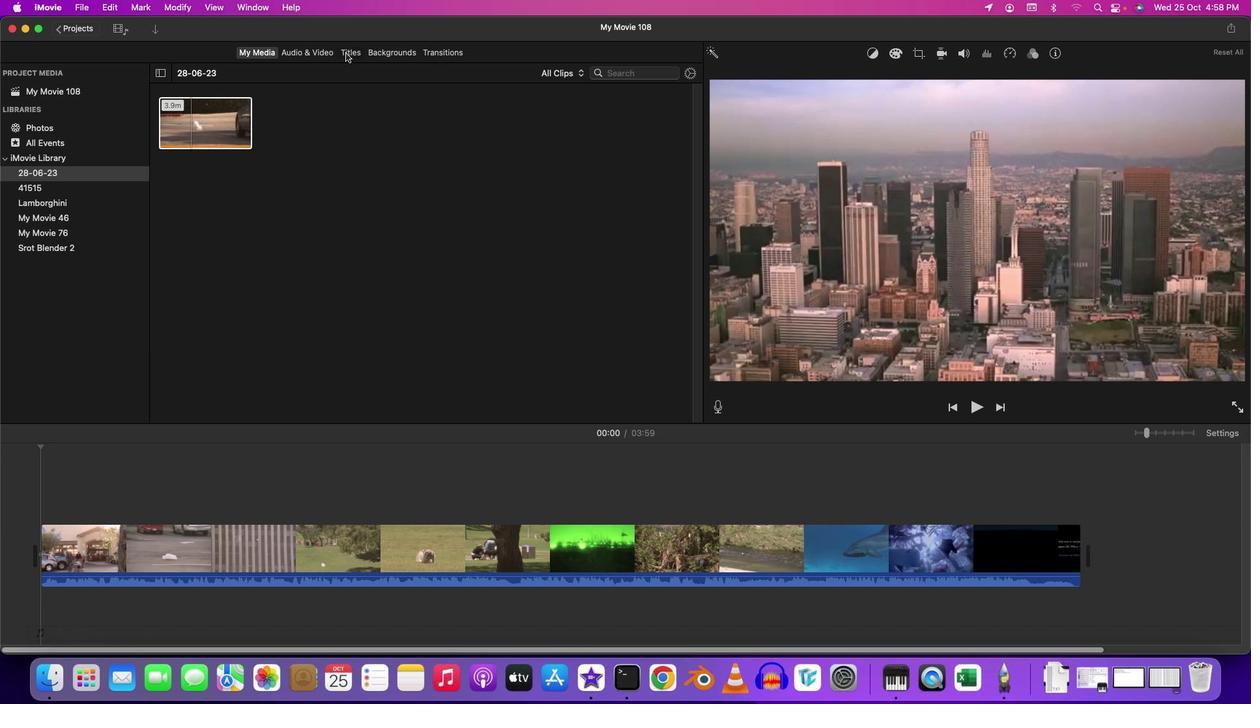 
Action: Mouse moved to (713, 400)
Screenshot: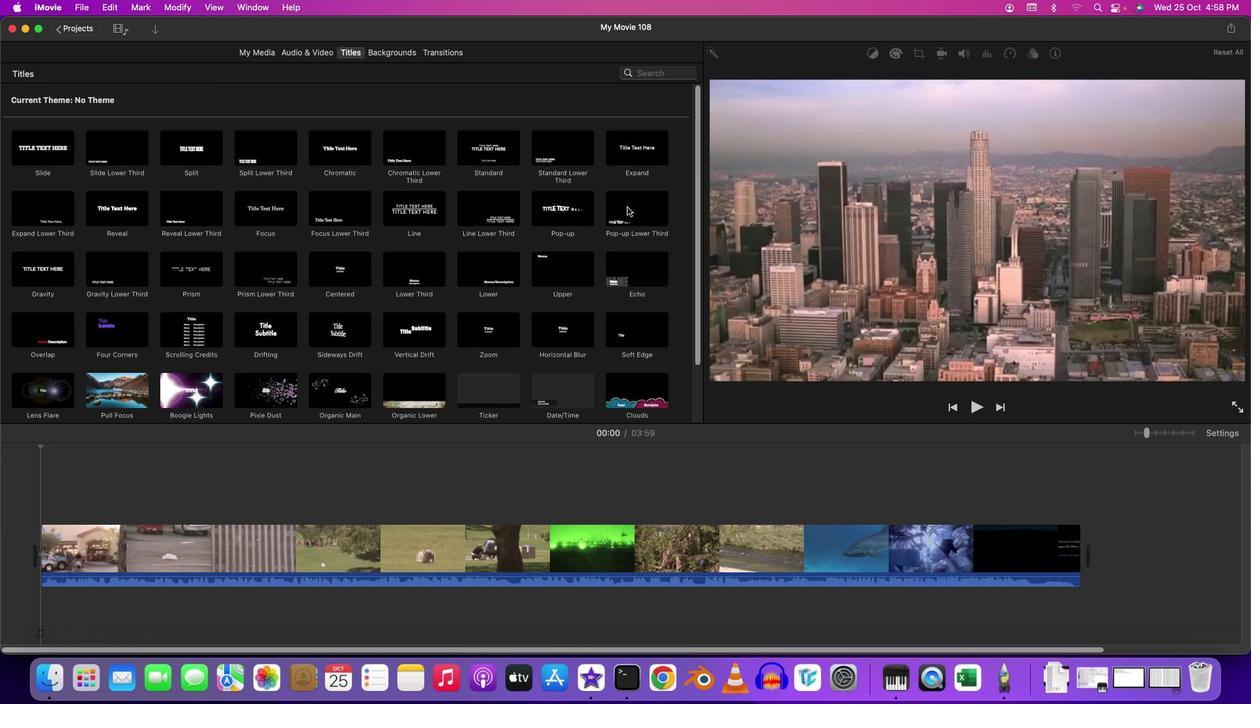 
Action: Mouse pressed left at (713, 400)
Screenshot: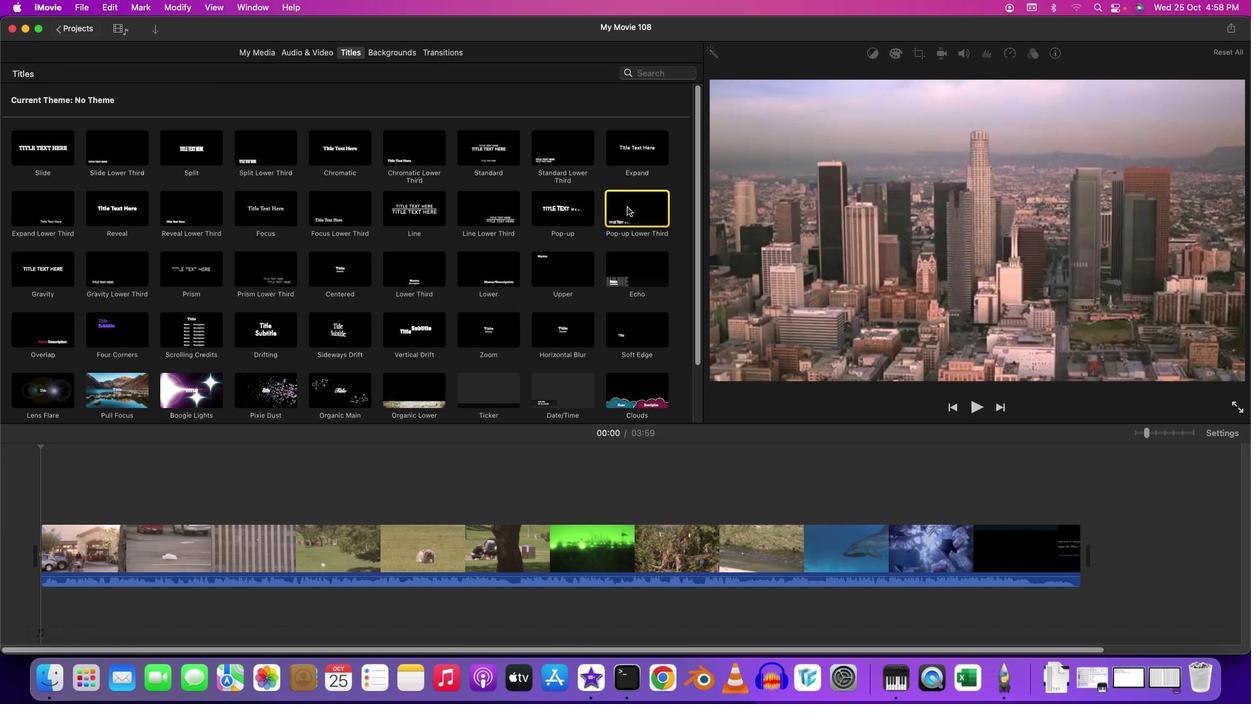
Action: Mouse pressed left at (713, 400)
Screenshot: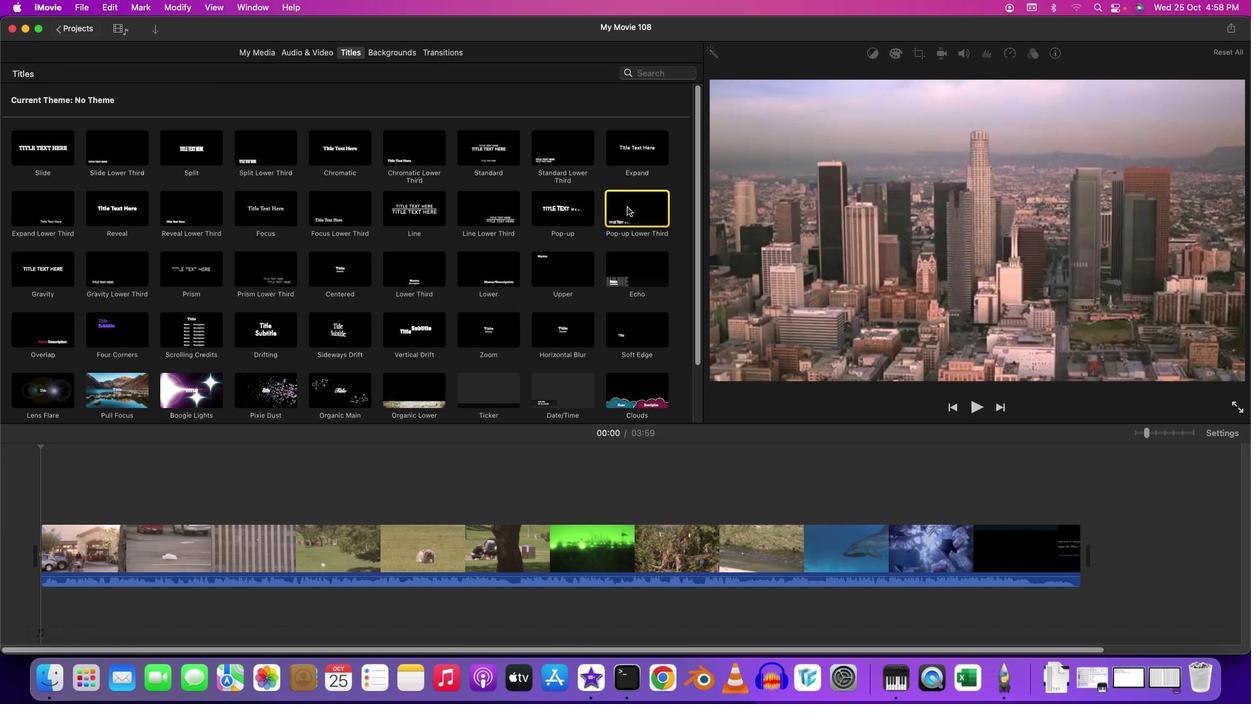 
Action: Mouse moved to (713, 399)
Screenshot: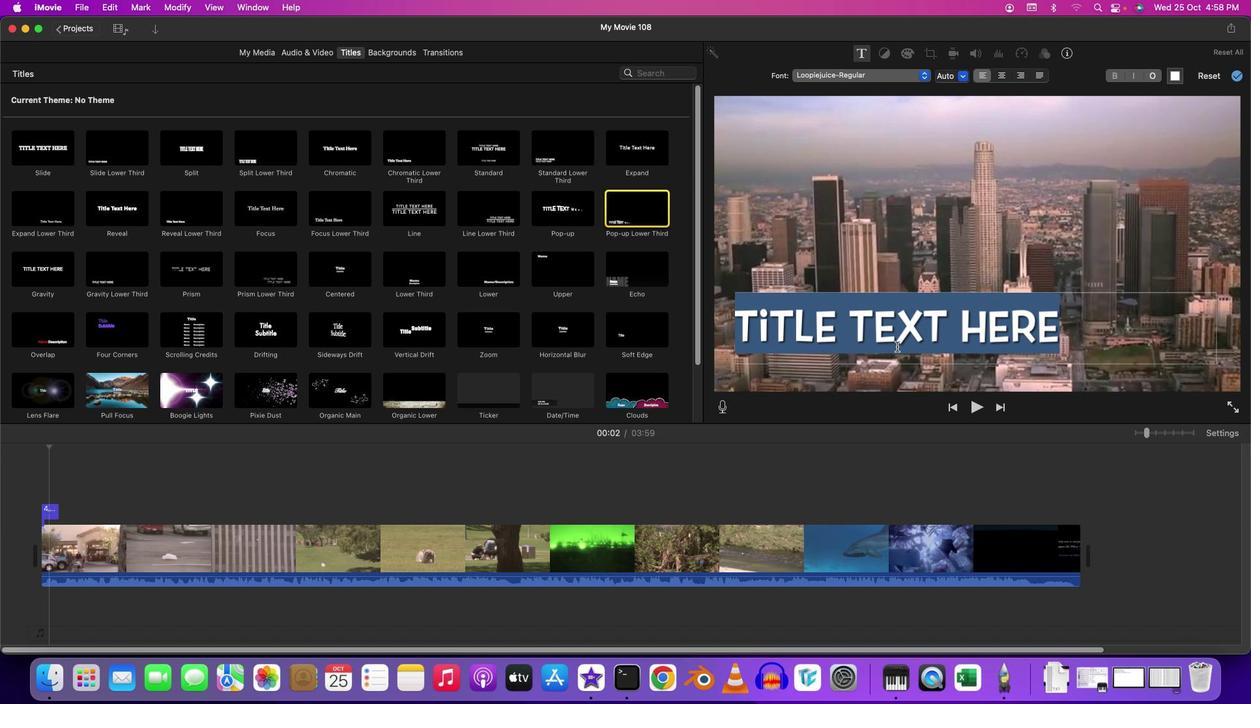 
Action: Key pressed Key.shift'M''o''c''k''u''m''e''n''t''a''r''y'
Screenshot: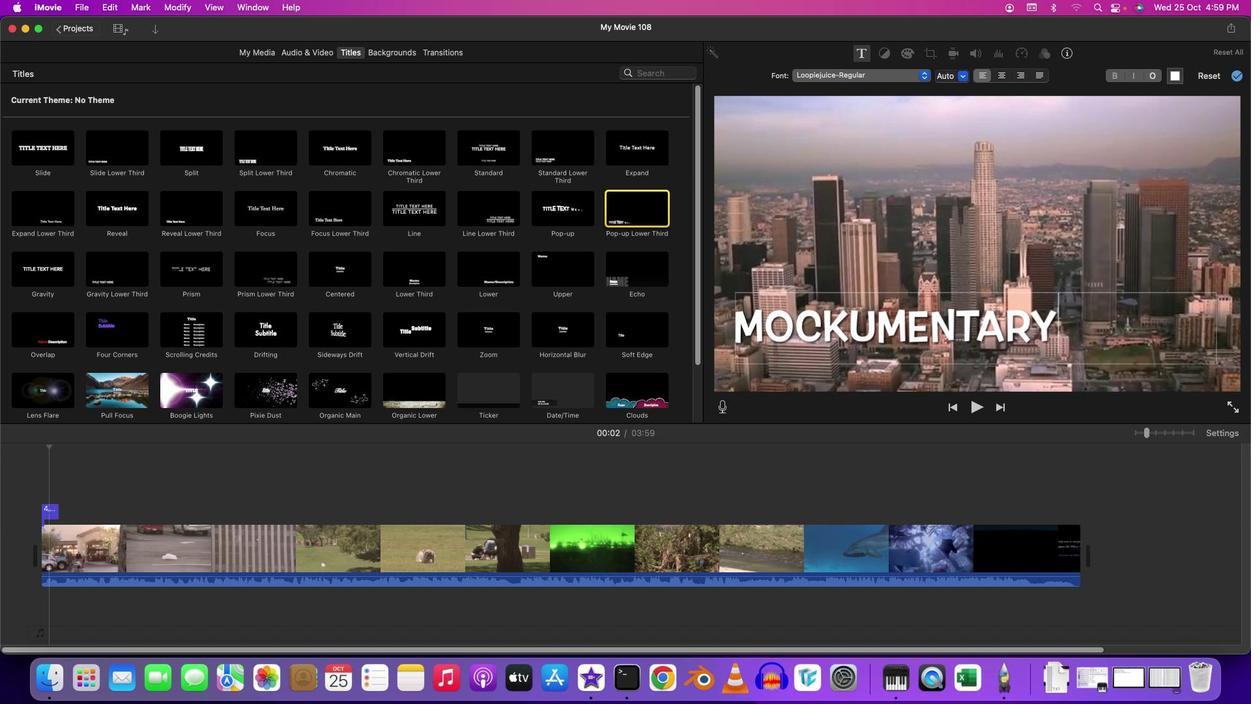 
Action: Mouse moved to (713, 400)
Screenshot: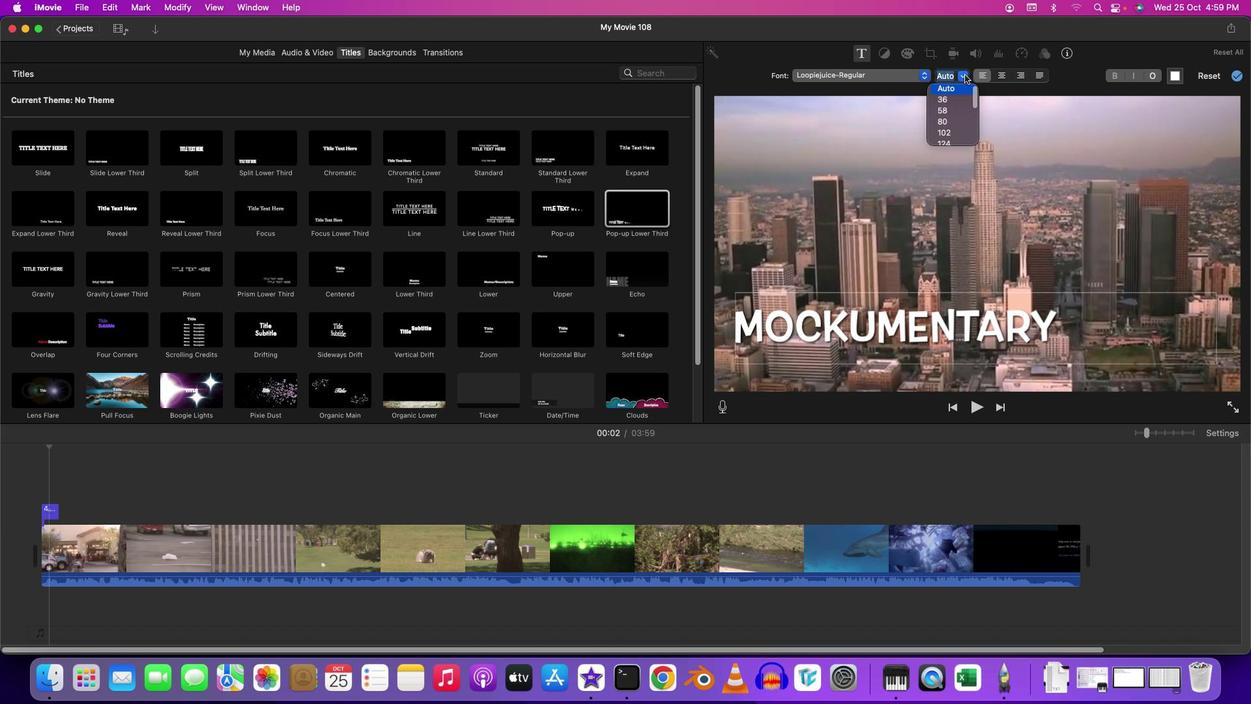 
Action: Mouse pressed left at (713, 400)
Screenshot: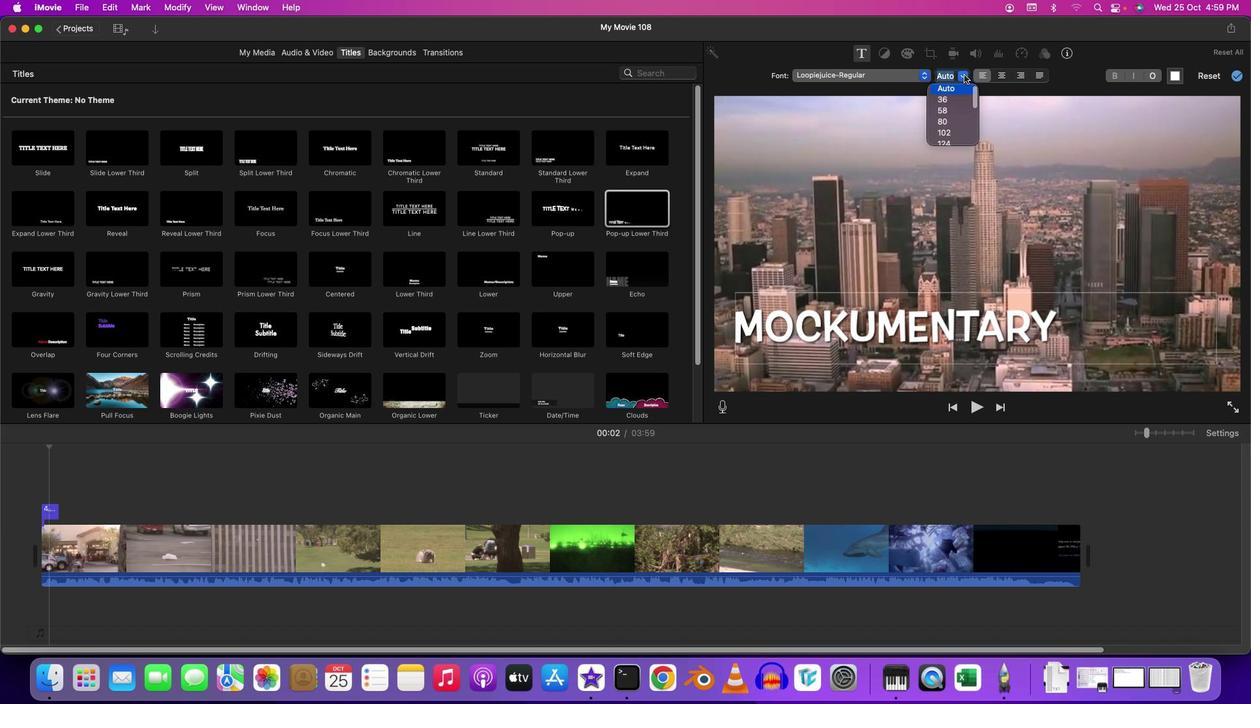 
Action: Mouse moved to (713, 400)
Screenshot: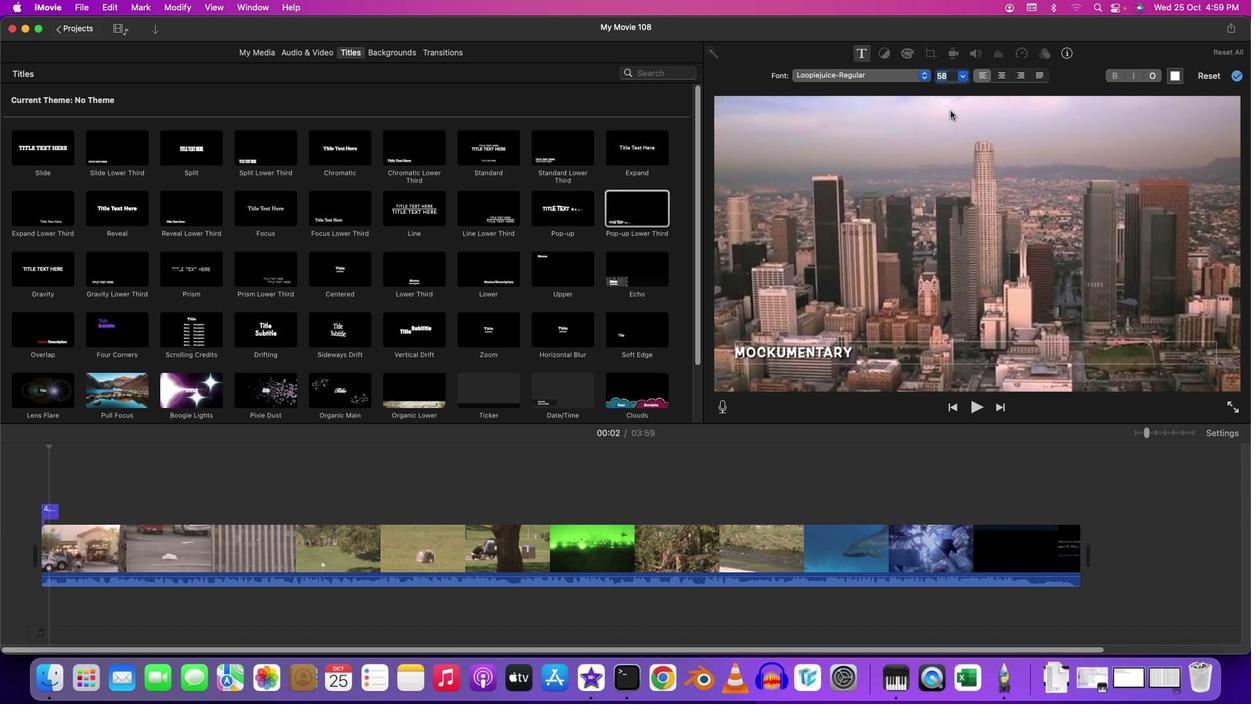 
Action: Mouse pressed left at (713, 400)
Screenshot: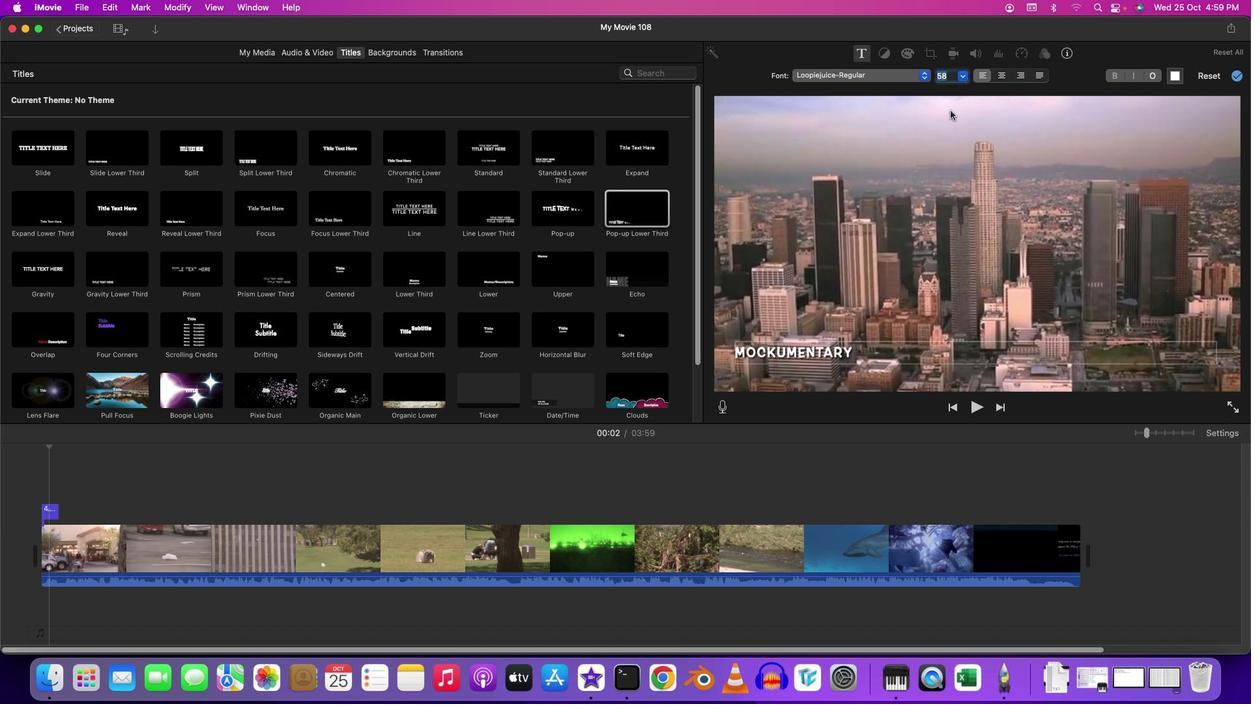 
Action: Mouse moved to (713, 400)
Screenshot: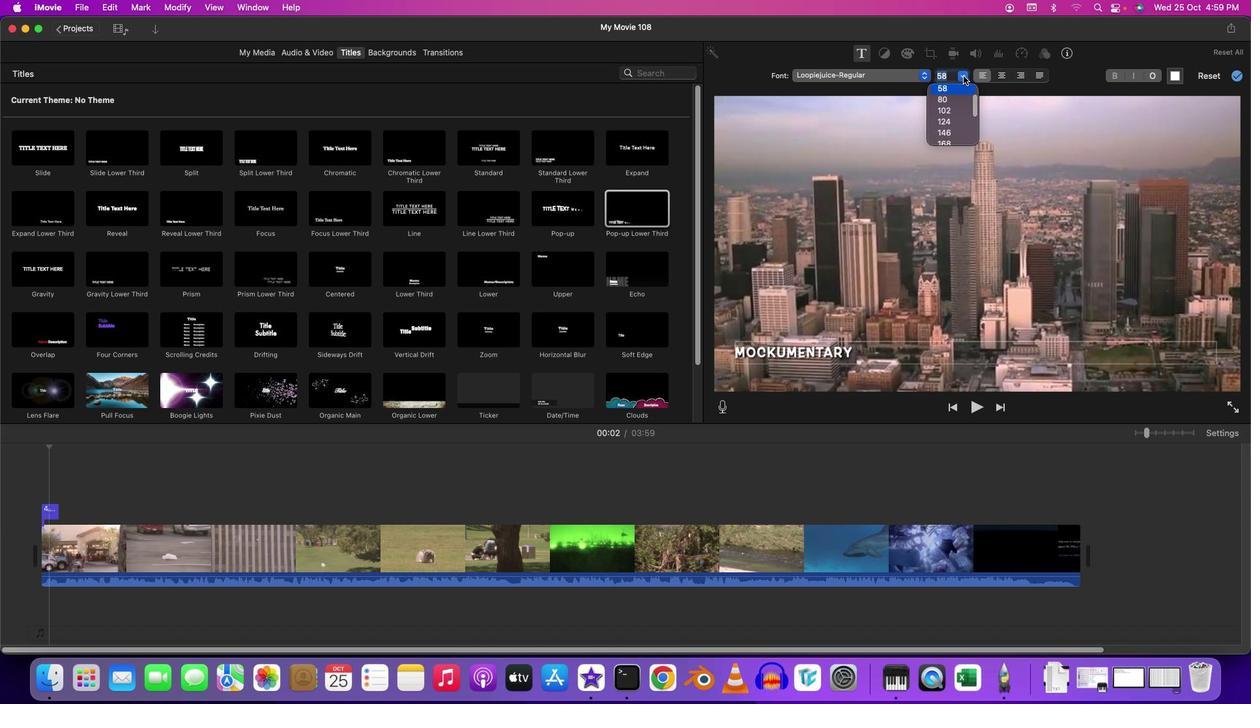 
Action: Mouse pressed left at (713, 400)
Screenshot: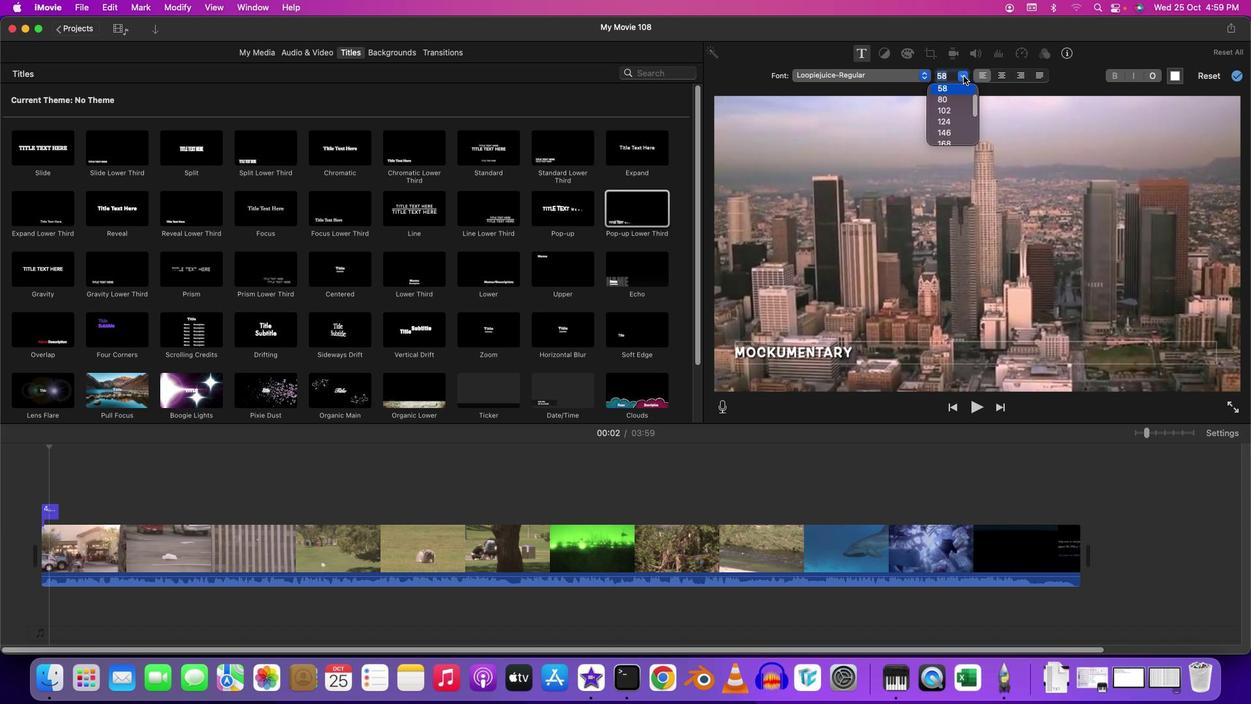
Action: Mouse moved to (713, 400)
Screenshot: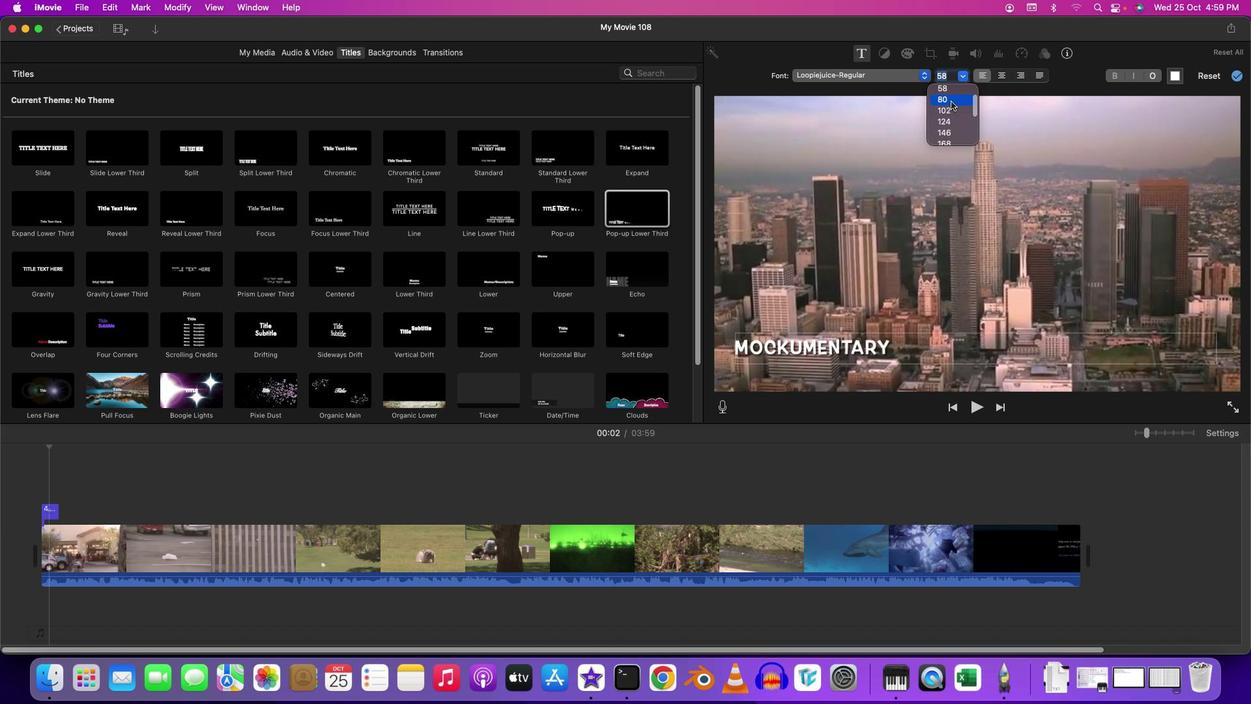 
Action: Mouse pressed left at (713, 400)
Screenshot: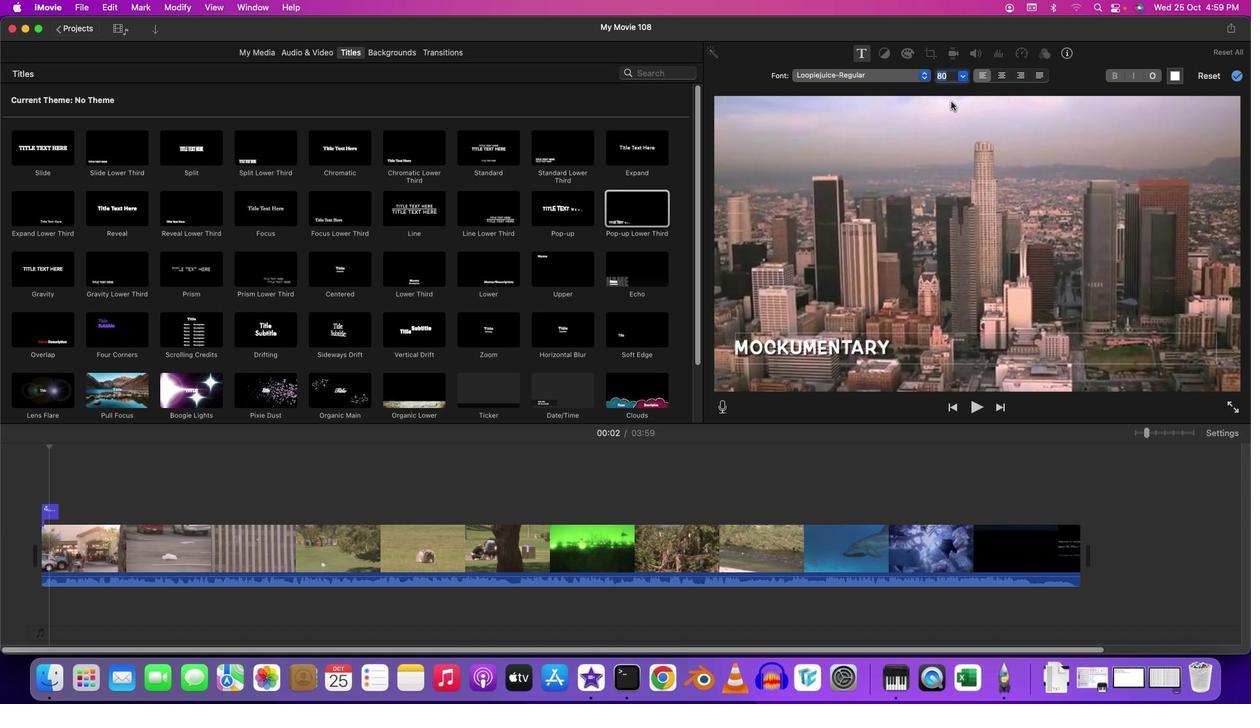 
Action: Mouse moved to (713, 400)
Screenshot: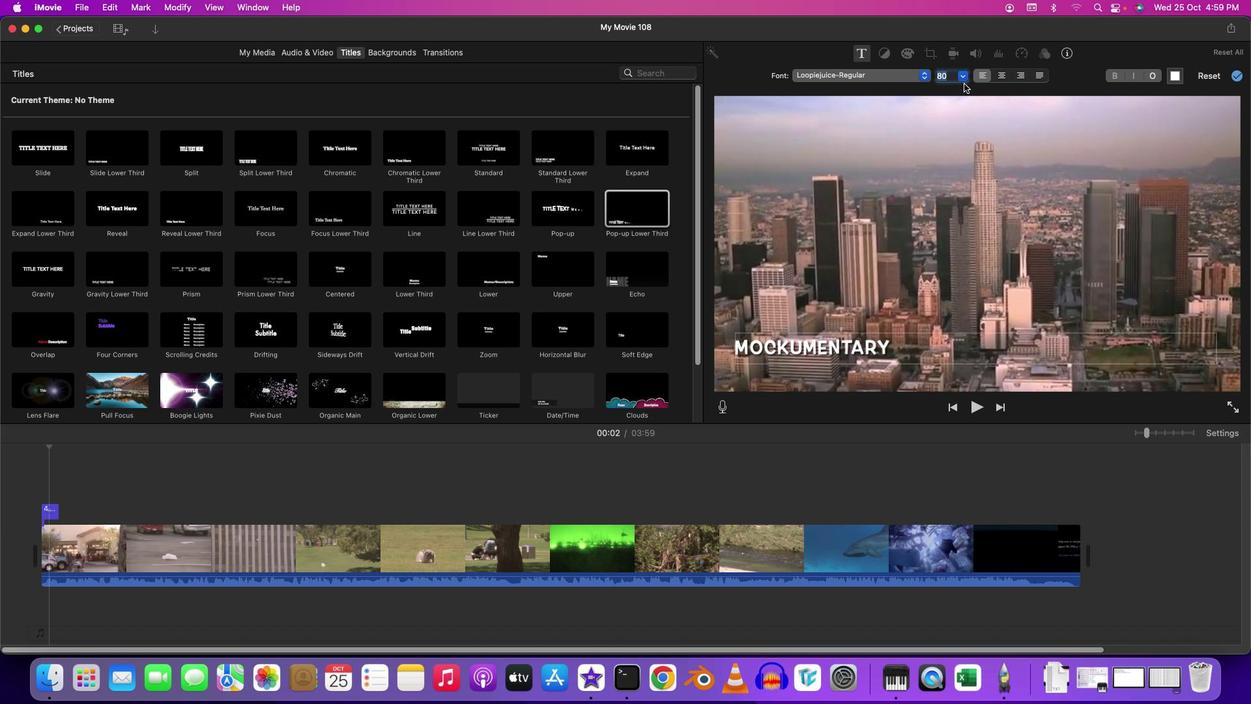 
Action: Mouse pressed left at (713, 400)
Screenshot: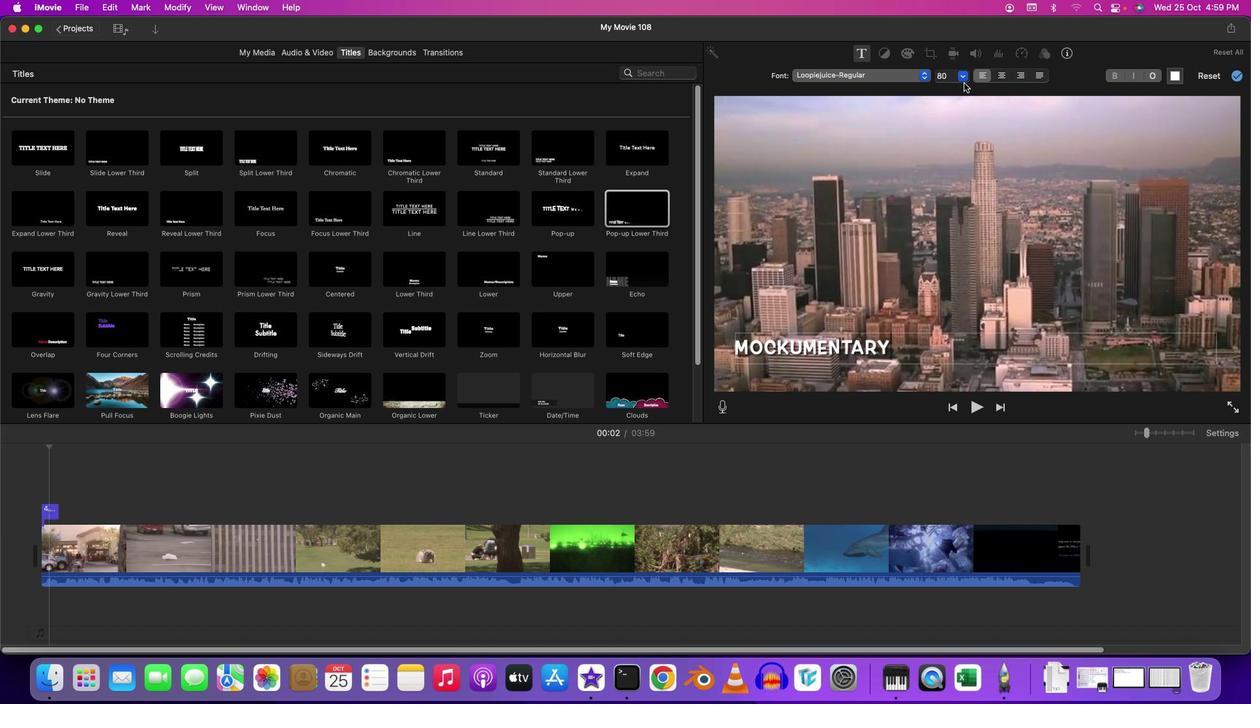 
Action: Mouse moved to (713, 400)
Screenshot: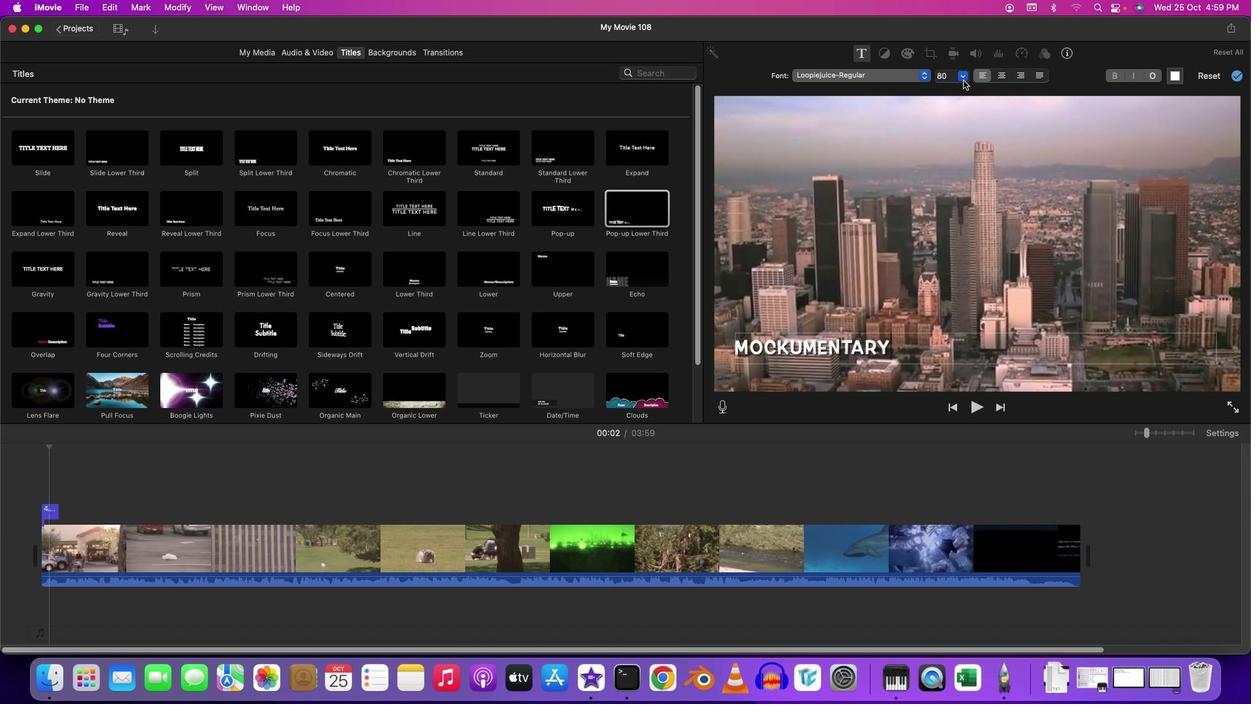 
Action: Mouse pressed left at (713, 400)
Screenshot: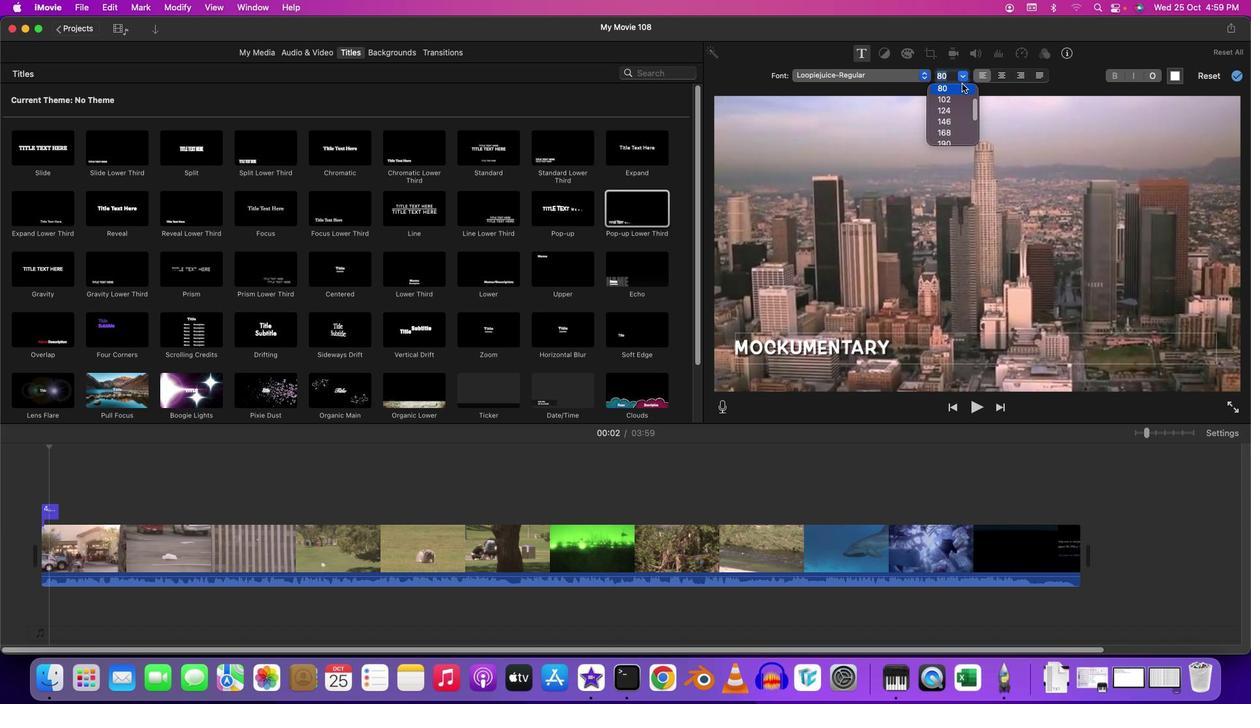 
Action: Mouse moved to (713, 400)
Screenshot: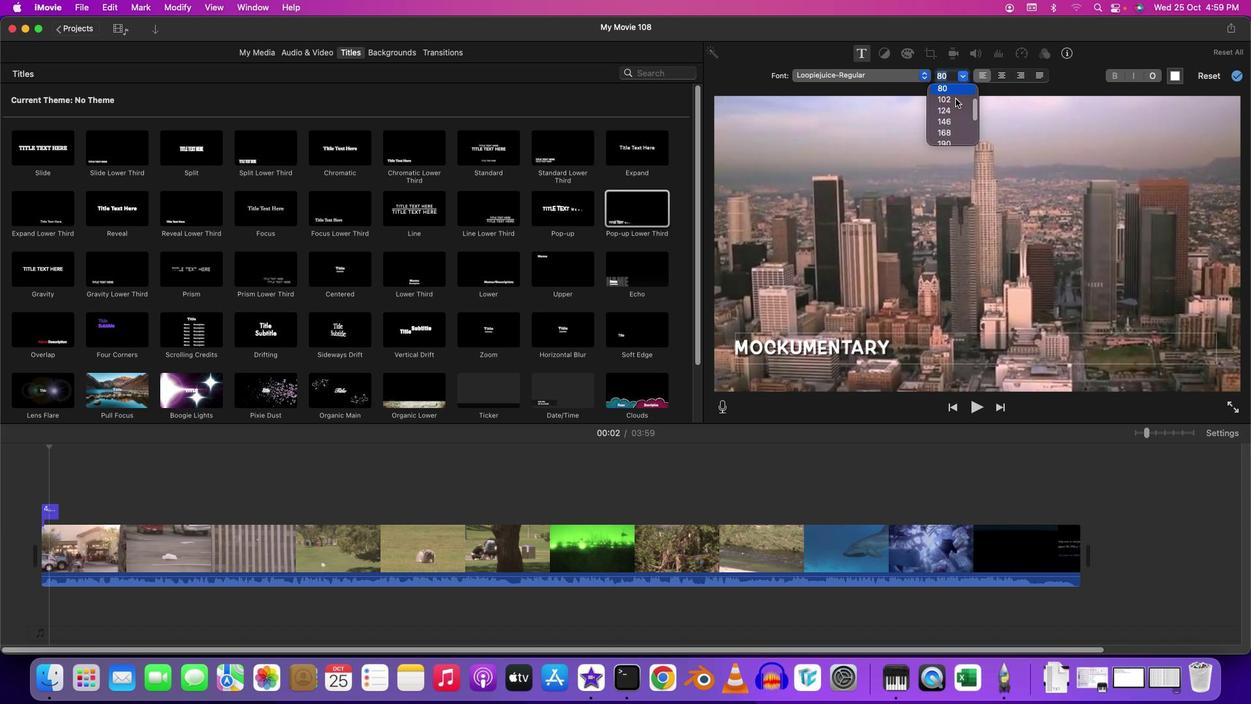 
Action: Mouse pressed left at (713, 400)
Screenshot: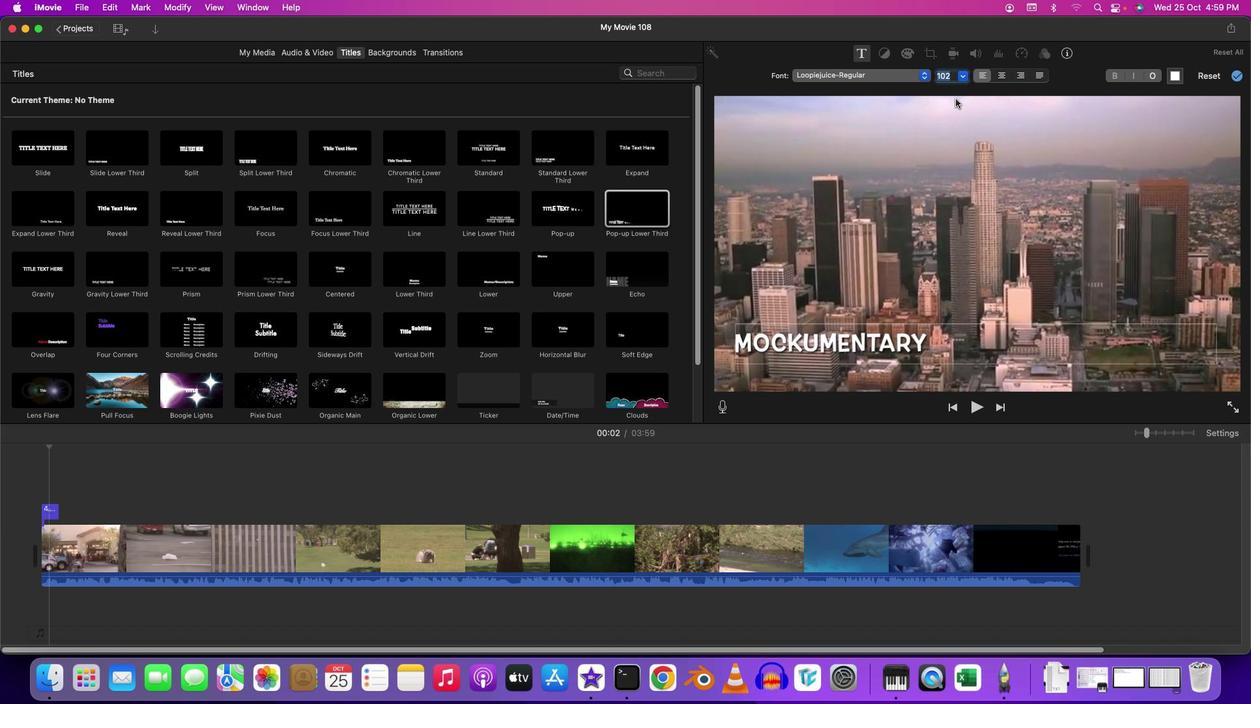 
Action: Mouse moved to (713, 400)
Screenshot: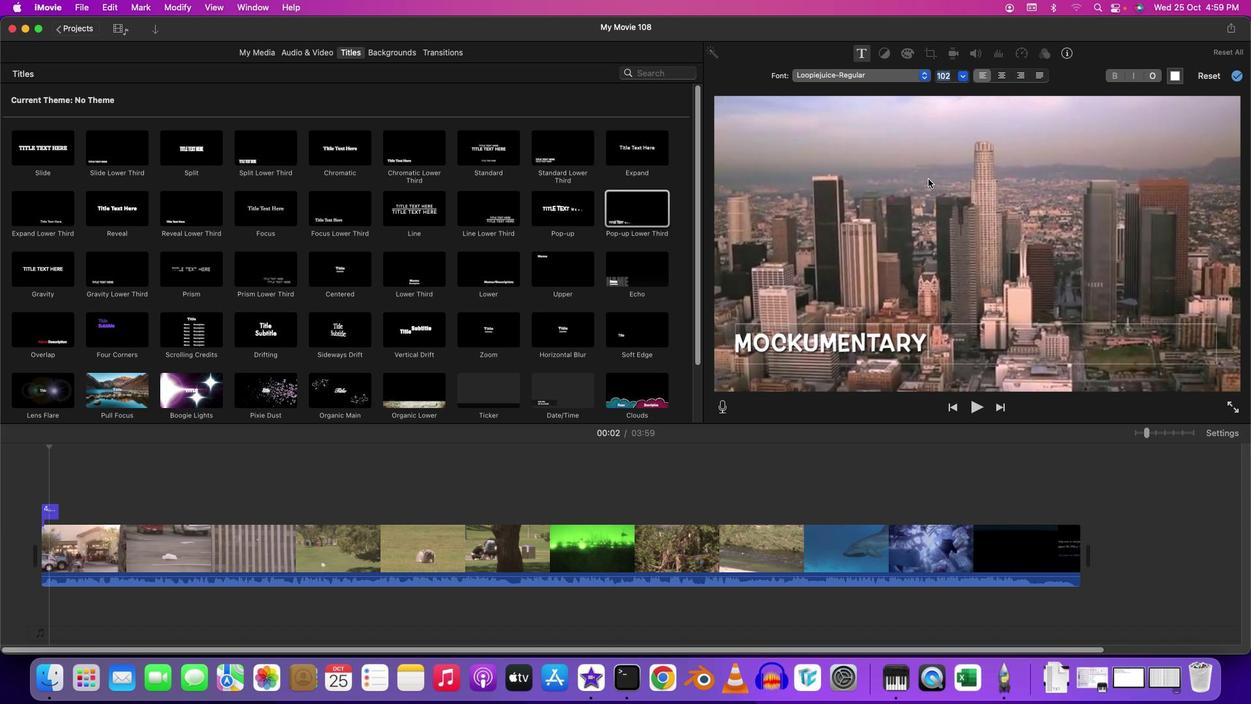 
Action: Mouse pressed left at (713, 400)
Screenshot: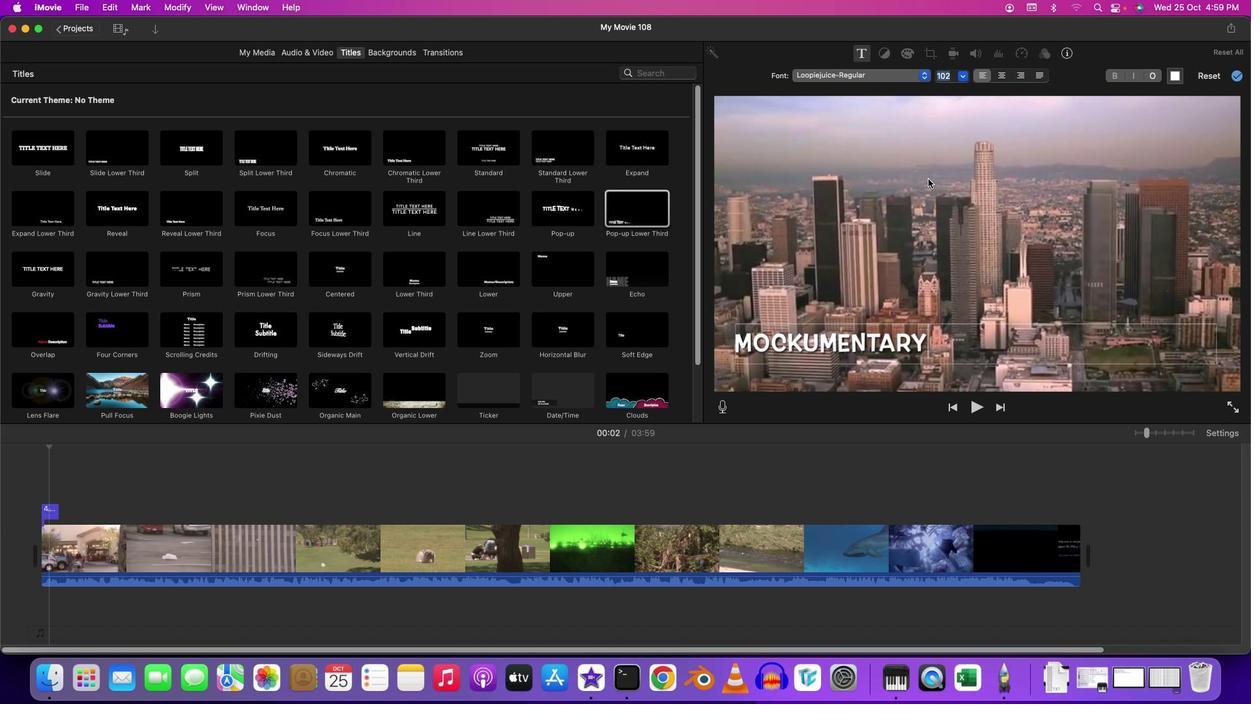 
Action: Mouse moved to (713, 399)
Screenshot: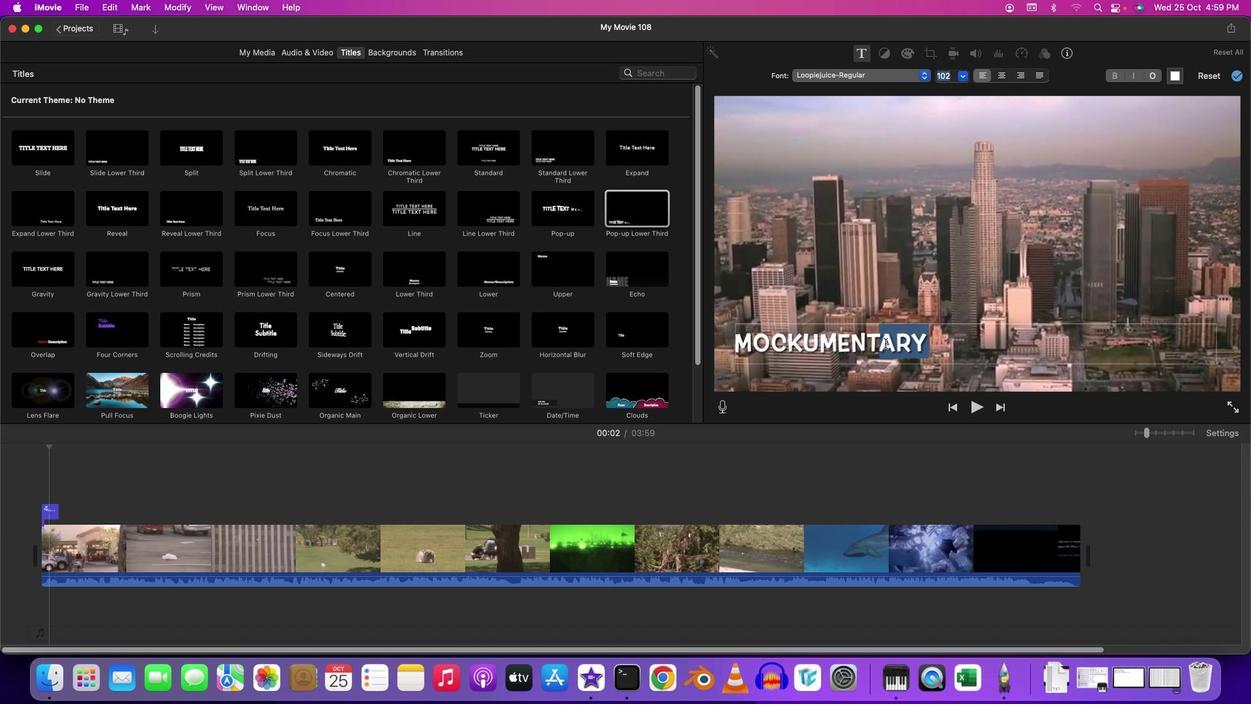 
Action: Mouse pressed left at (713, 399)
Screenshot: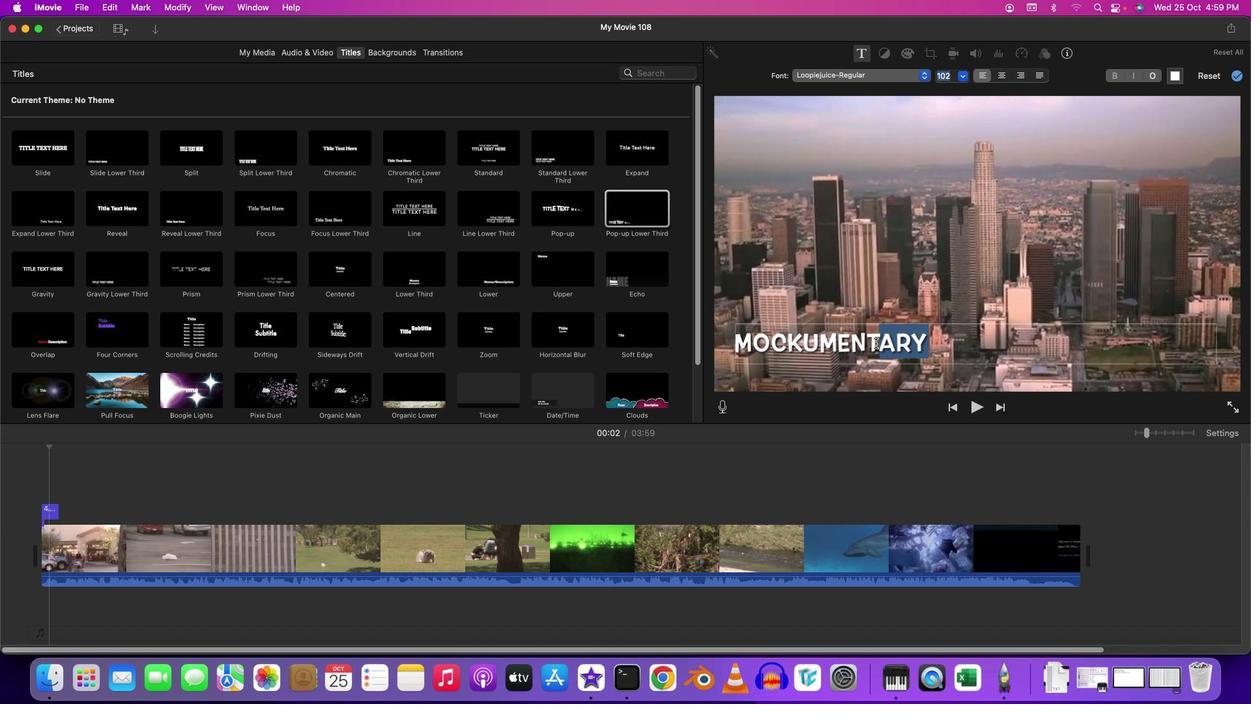 
Action: Mouse moved to (713, 400)
Screenshot: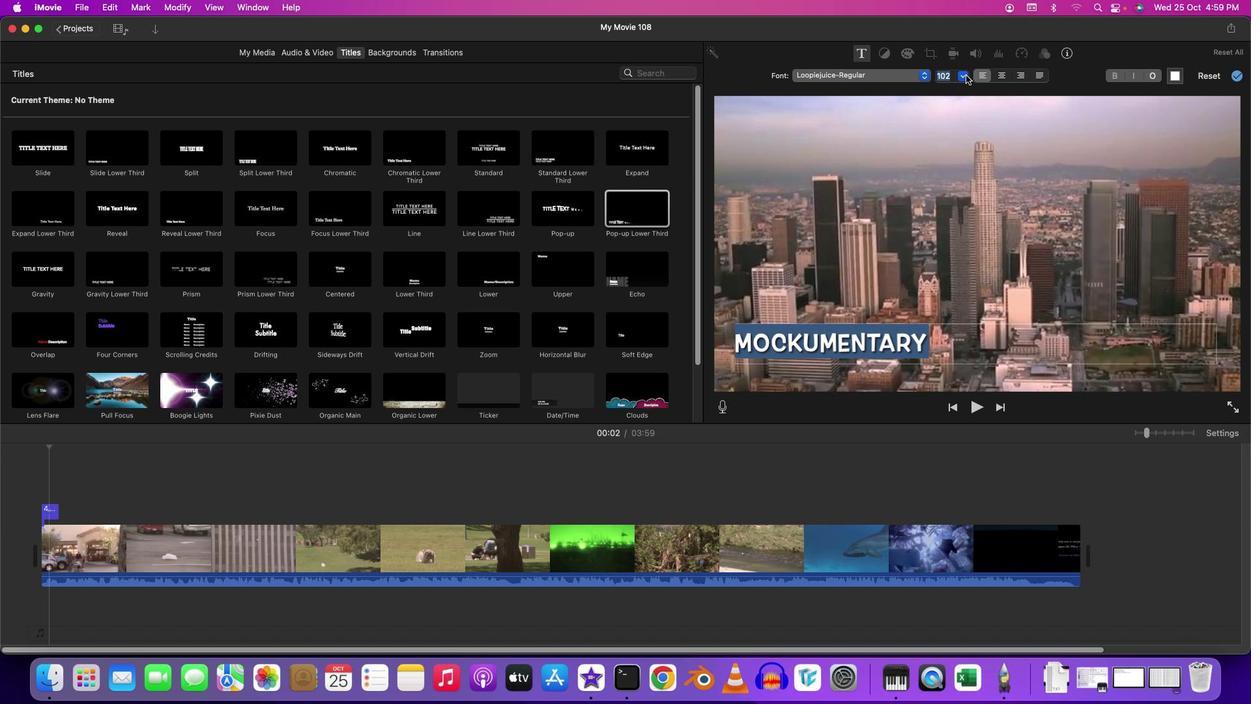 
Action: Mouse pressed left at (713, 400)
Screenshot: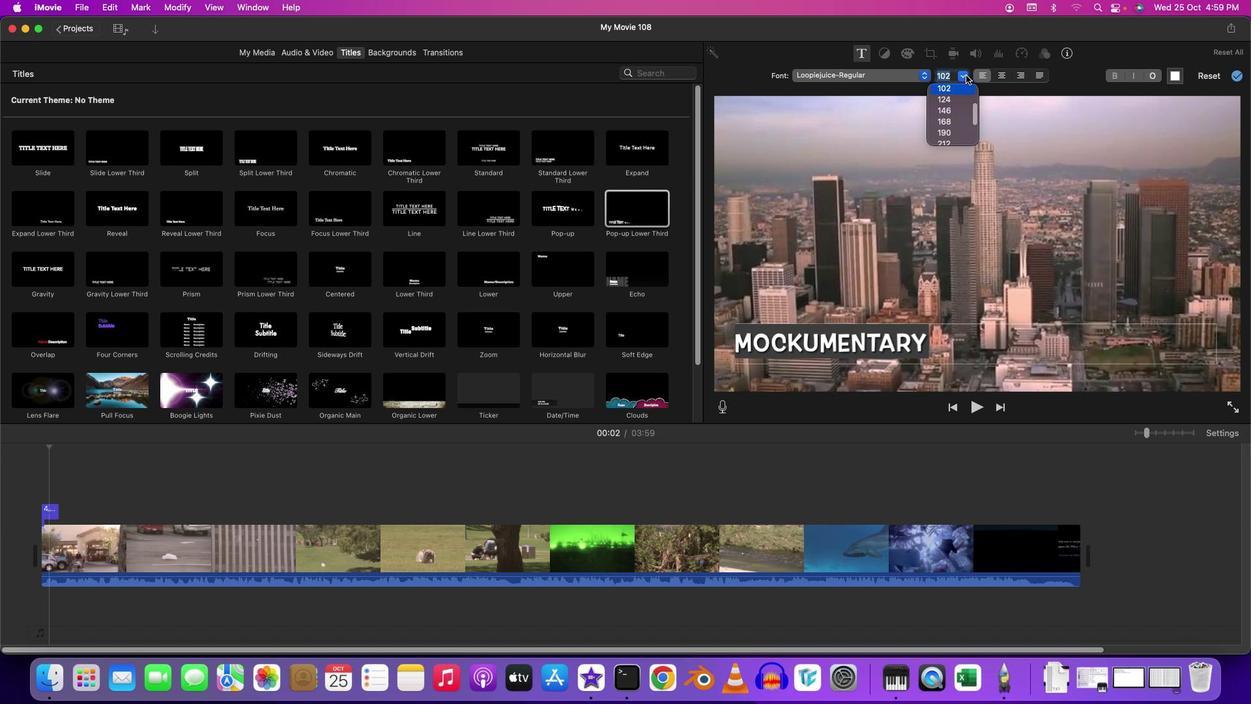 
Action: Mouse moved to (713, 400)
Screenshot: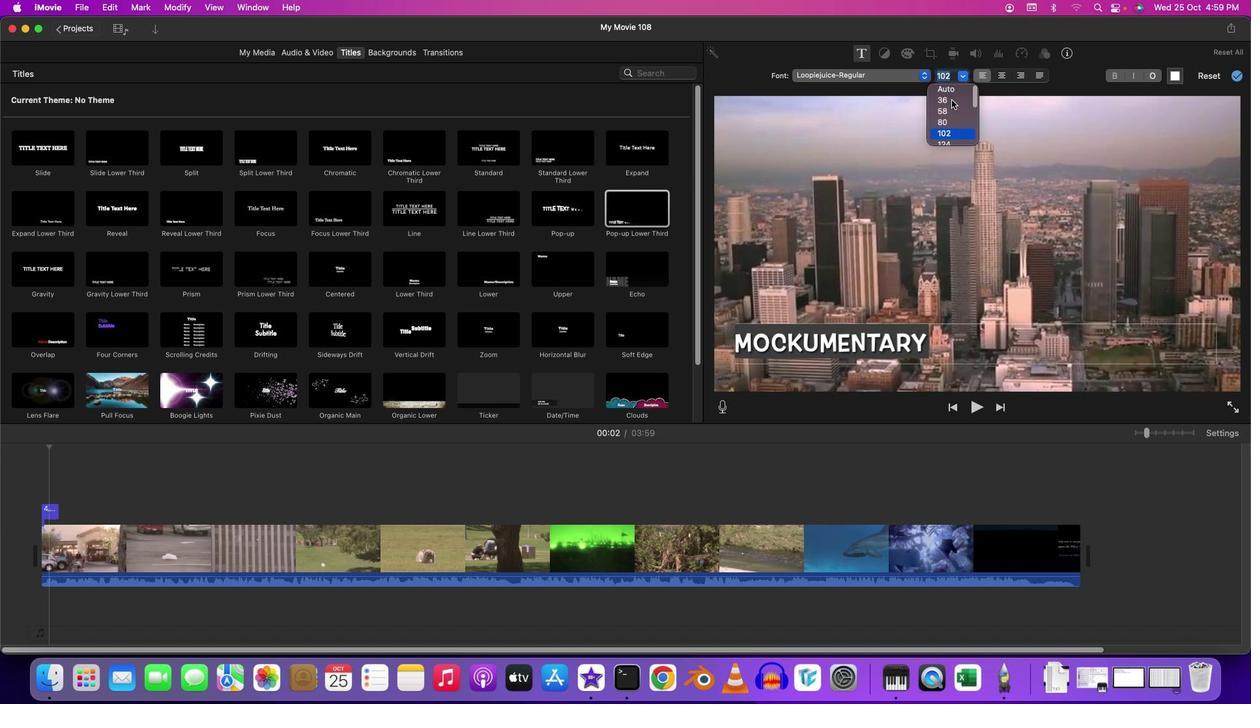 
Action: Mouse scrolled (713, 400) with delta (713, 400)
Screenshot: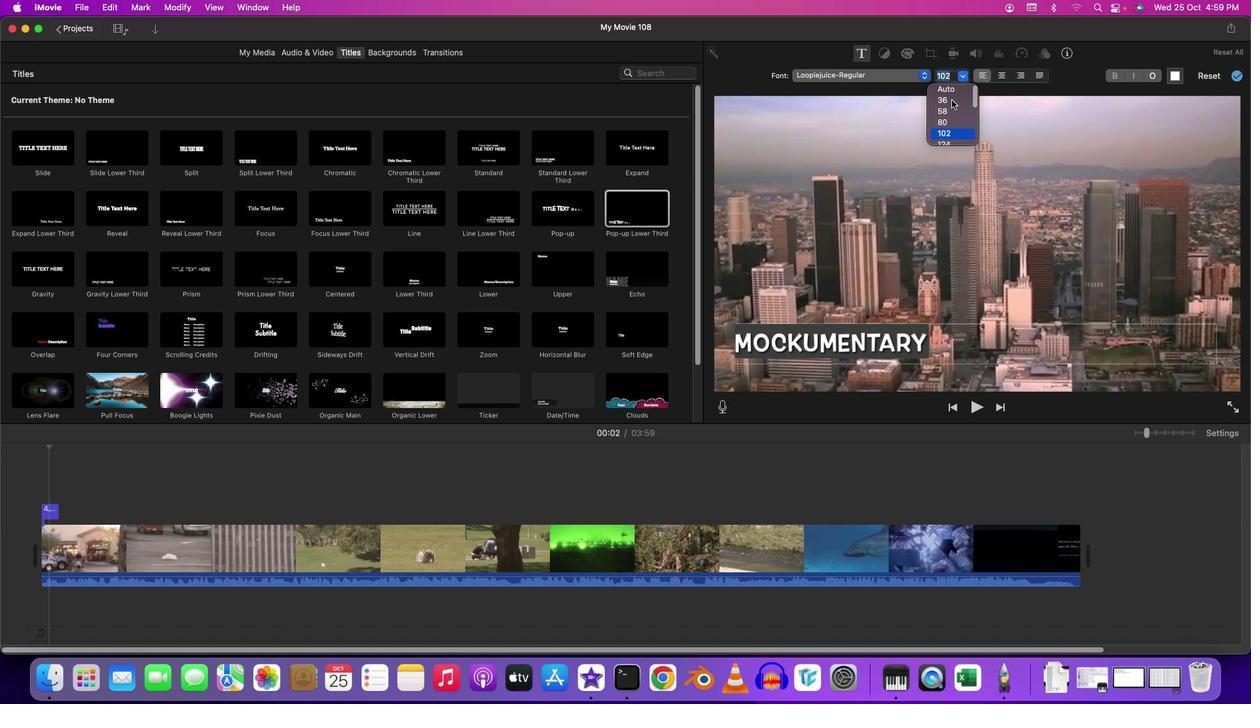 
Action: Mouse scrolled (713, 400) with delta (713, 400)
Screenshot: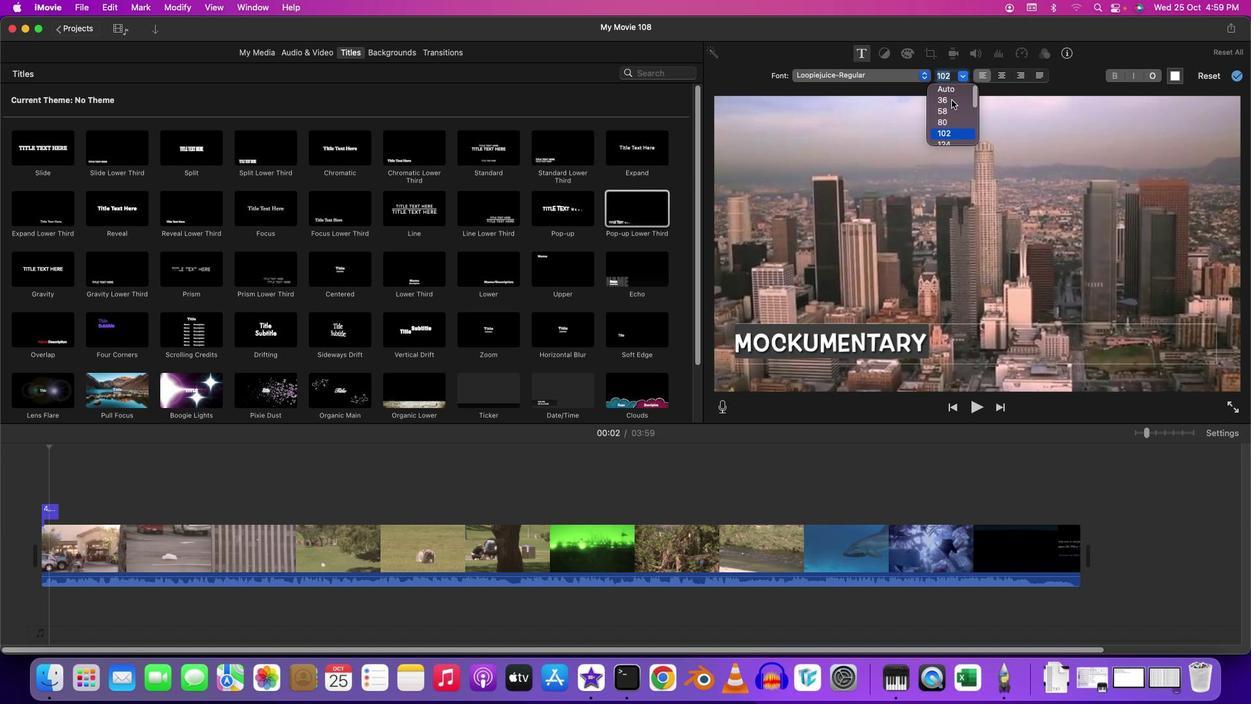 
Action: Mouse scrolled (713, 400) with delta (713, 400)
Screenshot: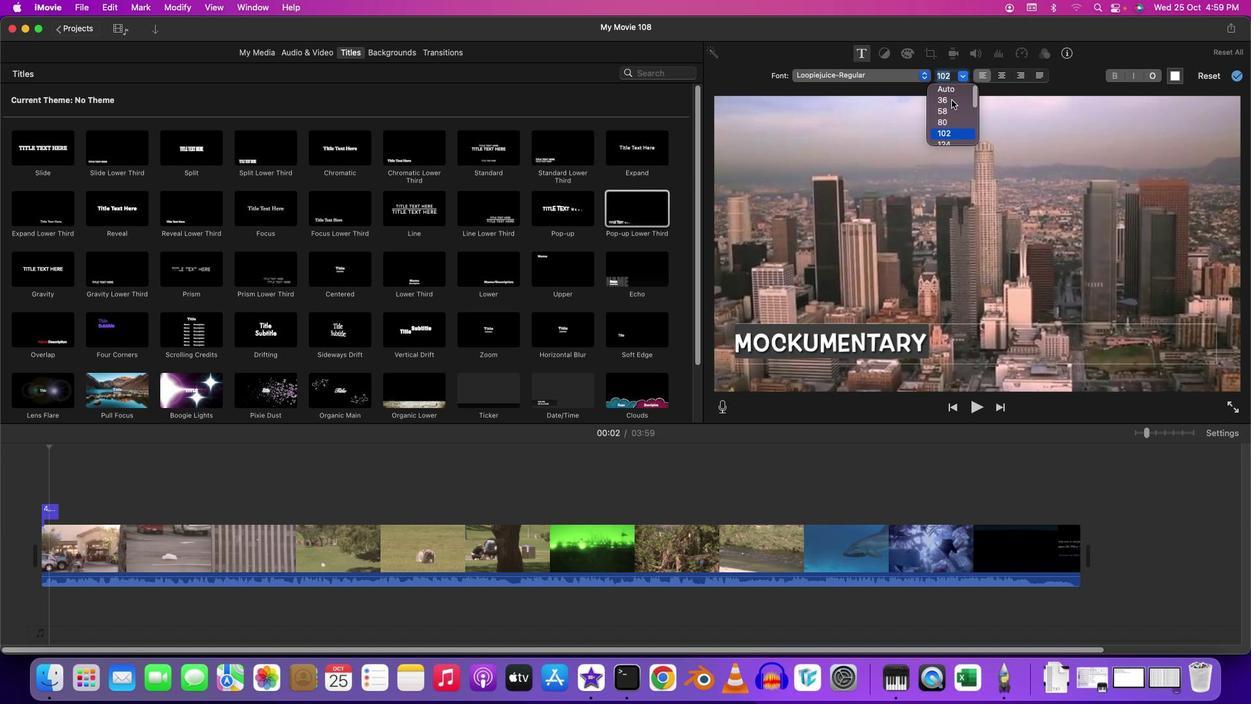 
Action: Mouse moved to (713, 400)
Screenshot: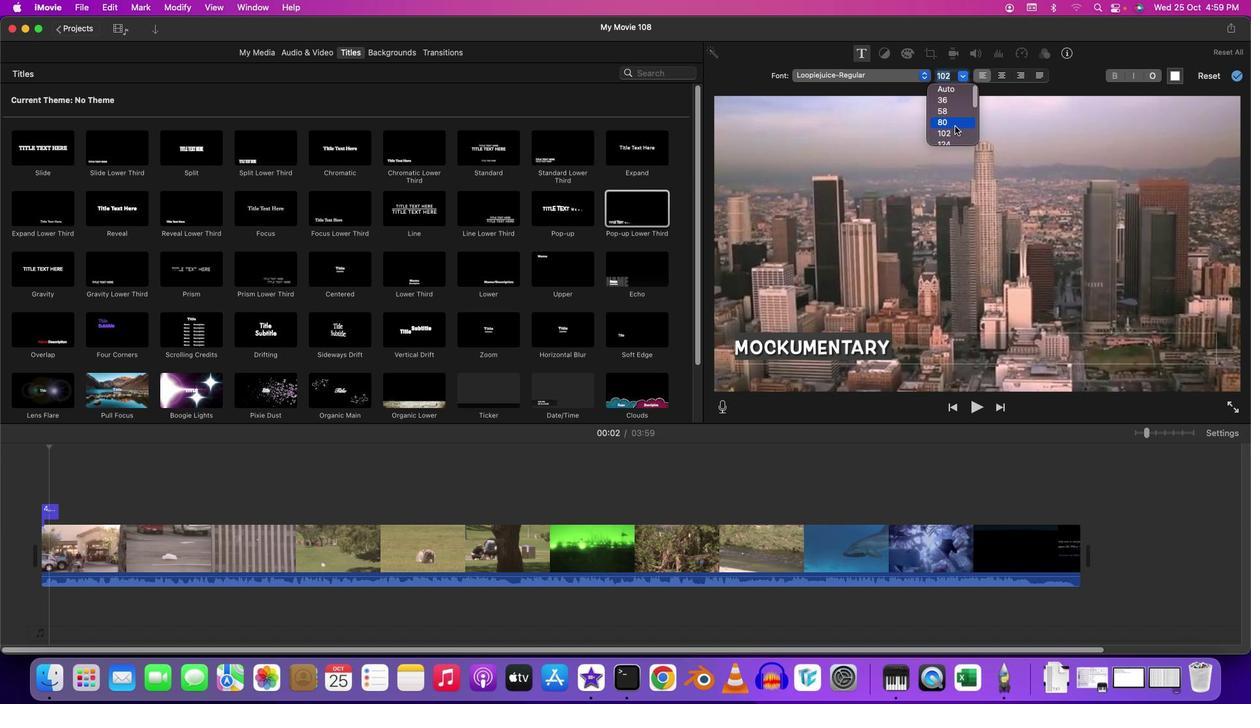 
Action: Mouse pressed left at (713, 400)
Screenshot: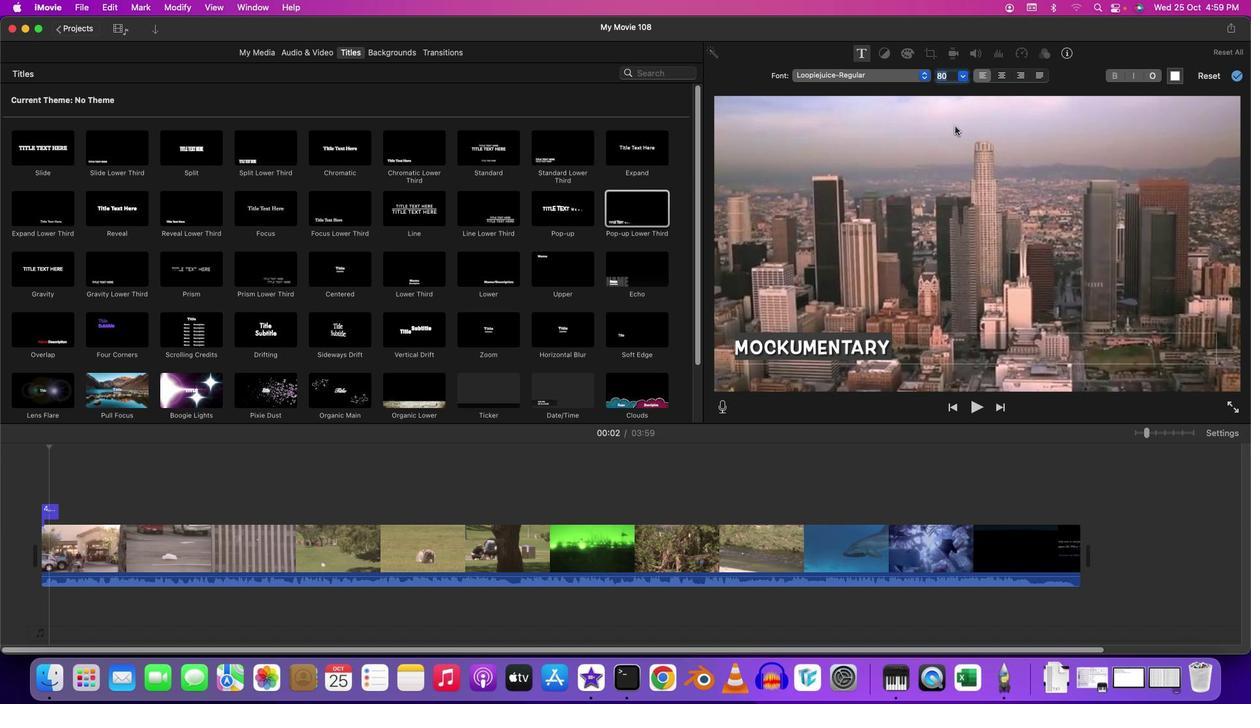 
Action: Mouse moved to (713, 400)
Screenshot: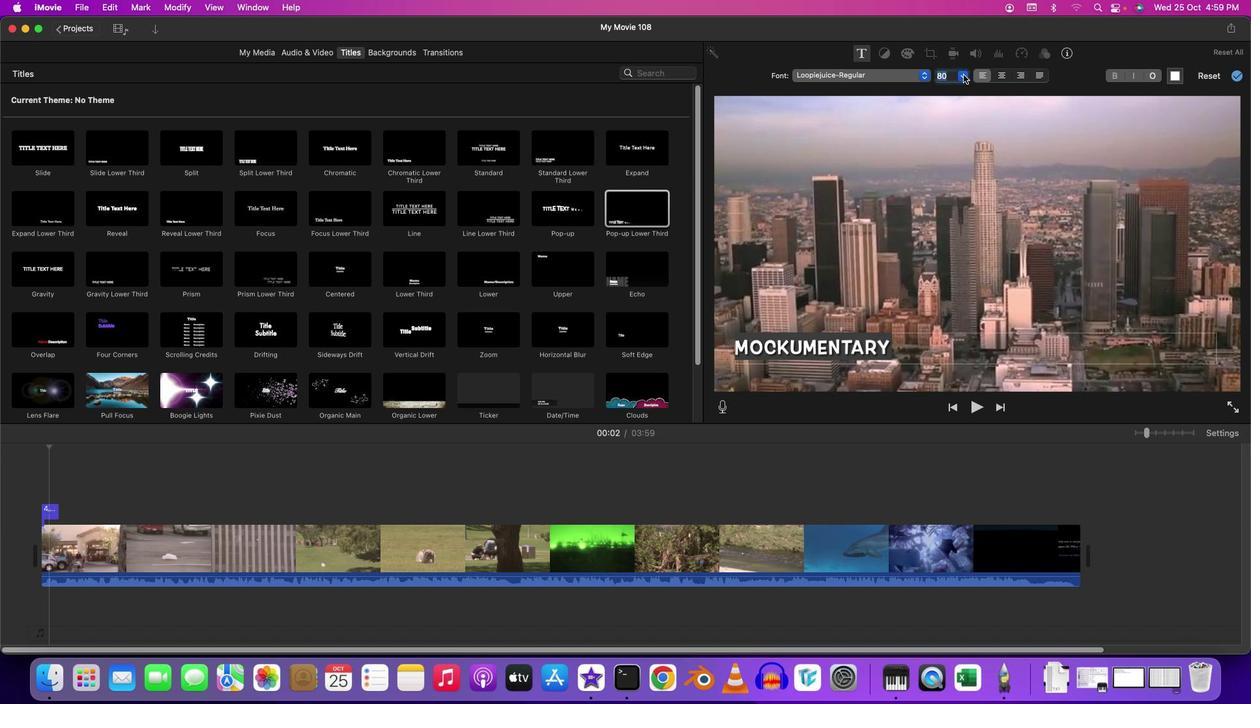 
Action: Mouse pressed left at (713, 400)
Screenshot: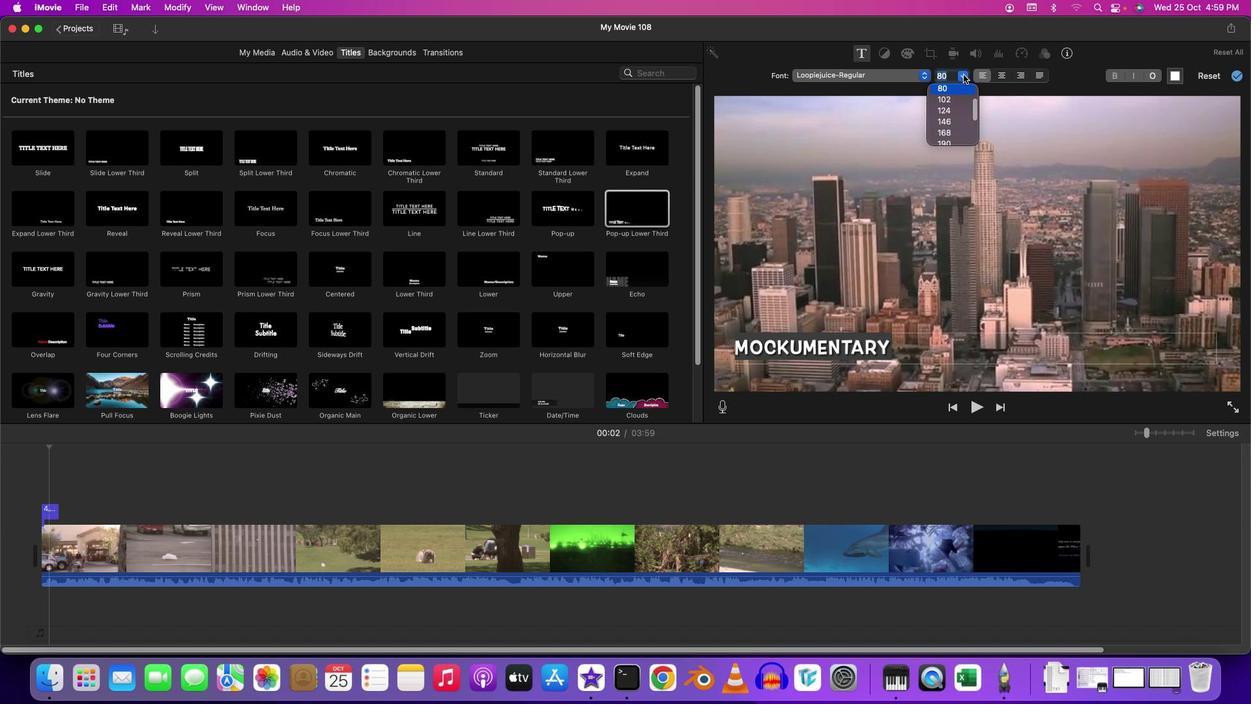 
Action: Mouse moved to (713, 400)
Screenshot: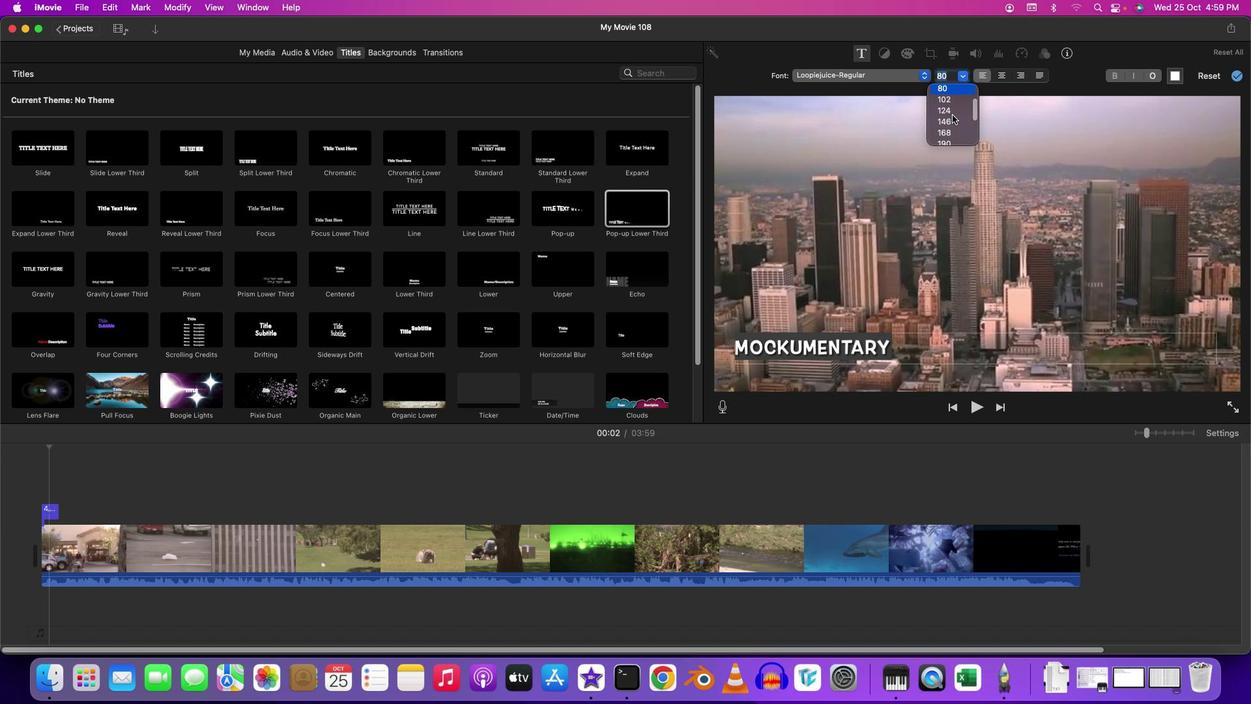 
Action: Mouse pressed left at (713, 400)
Screenshot: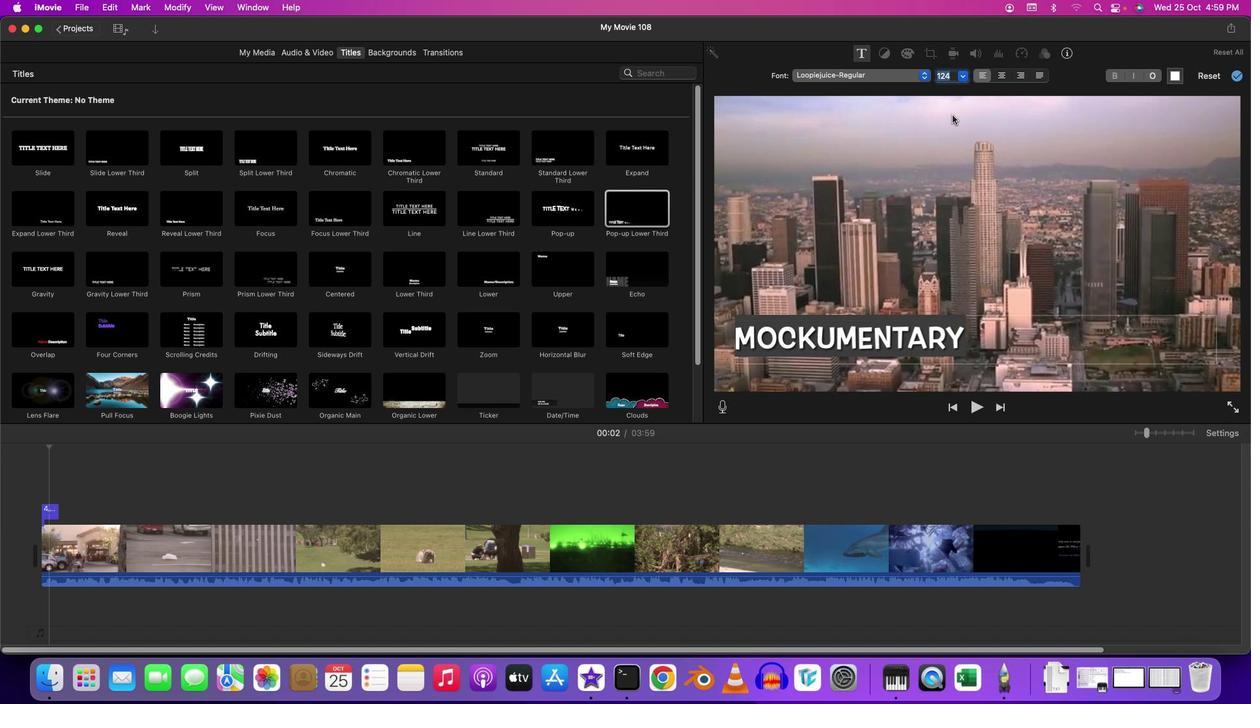 
Action: Mouse moved to (713, 399)
Screenshot: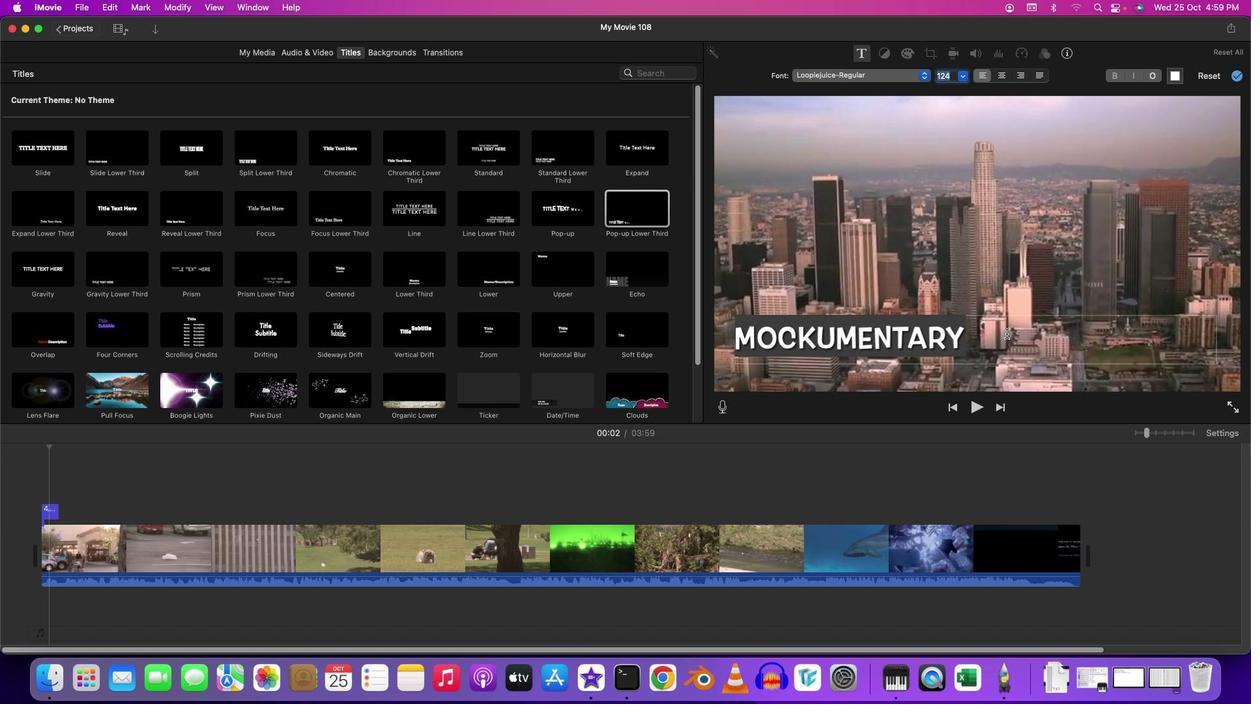 
Action: Mouse pressed left at (713, 399)
Screenshot: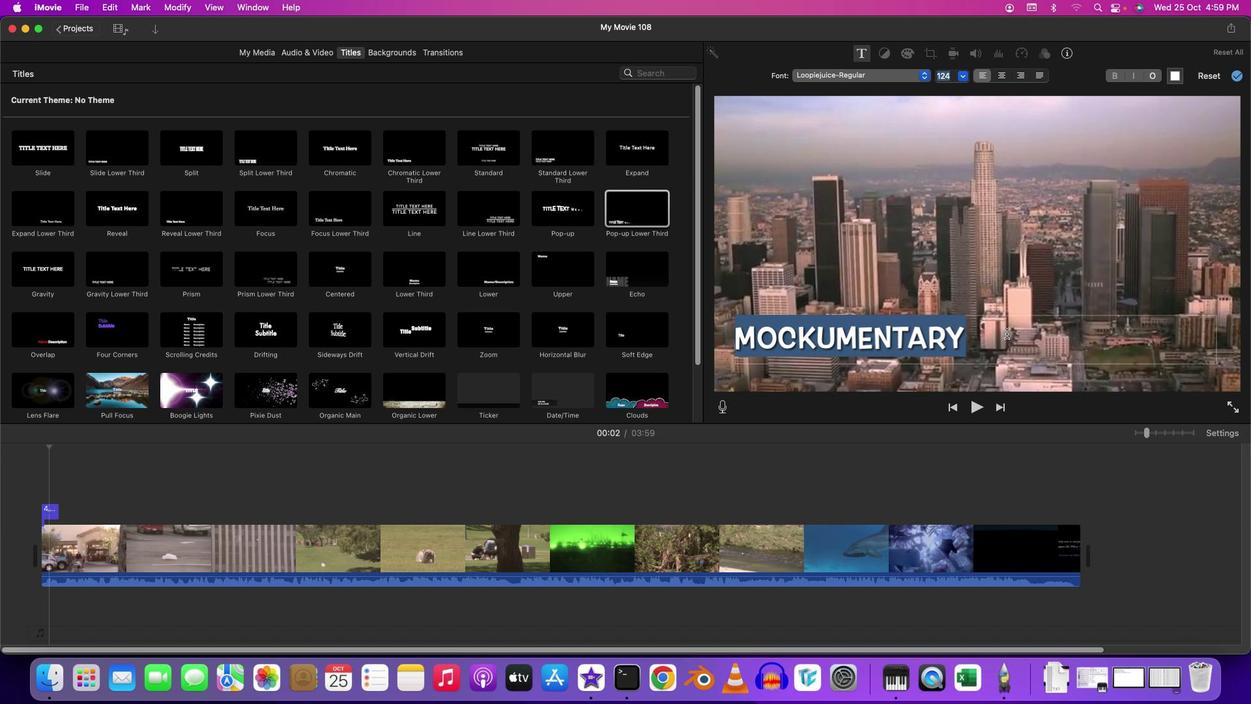 
Action: Mouse moved to (713, 399)
Screenshot: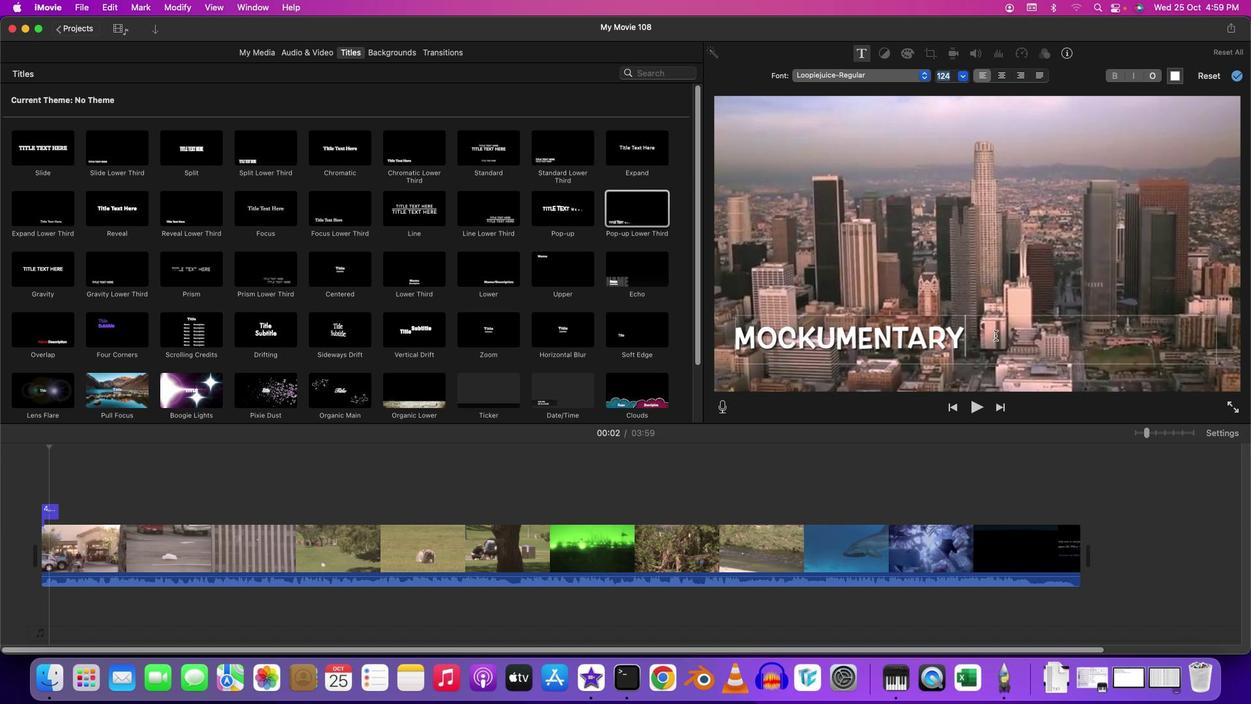 
Action: Mouse pressed left at (713, 399)
Screenshot: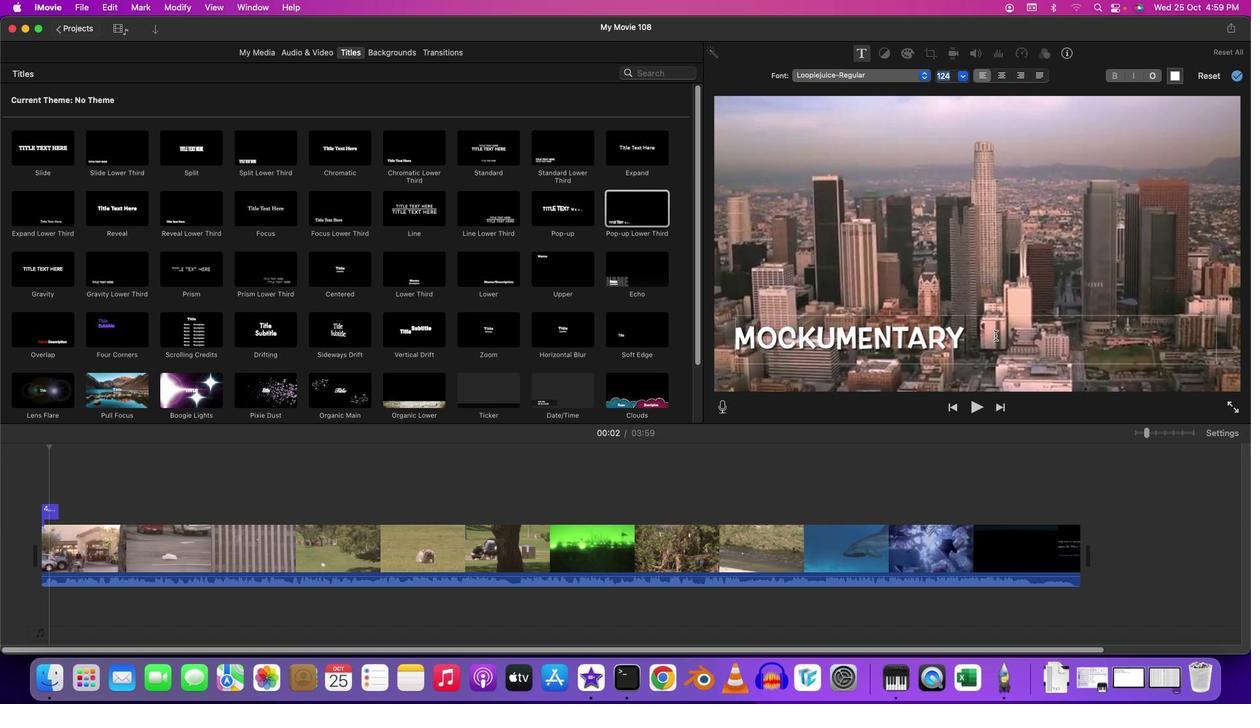 
Action: Mouse moved to (713, 400)
Screenshot: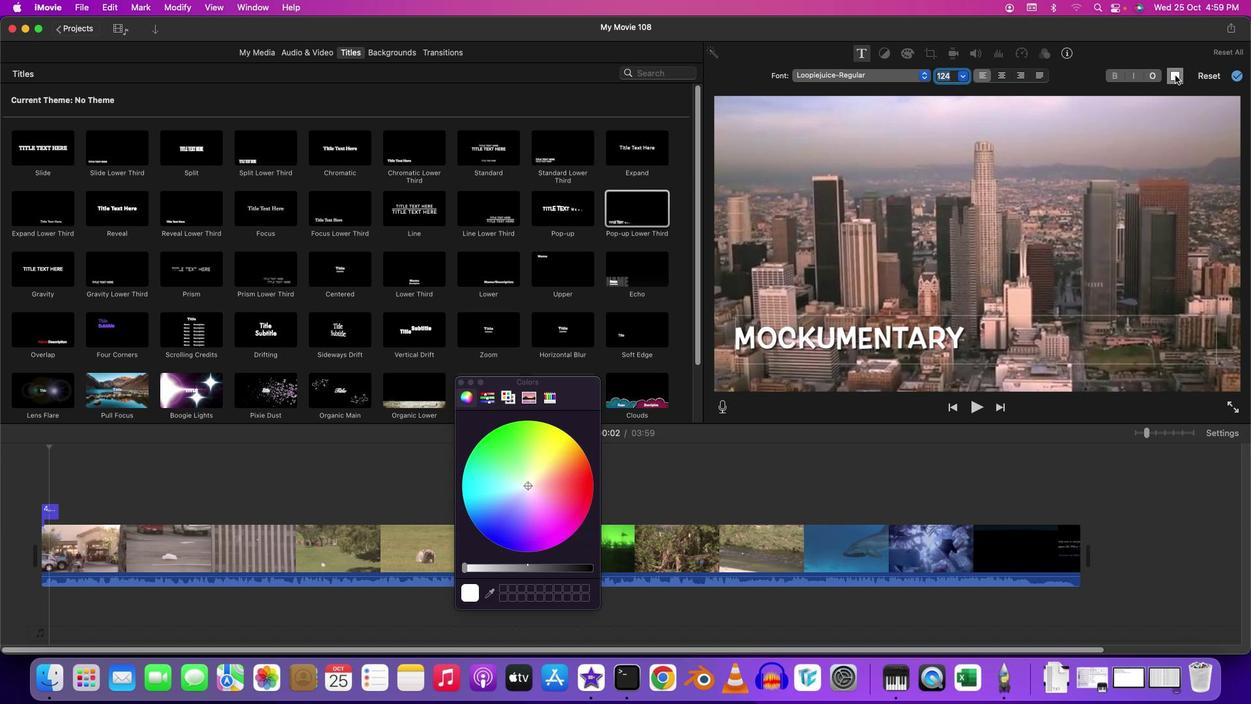 
Action: Mouse pressed left at (713, 400)
Screenshot: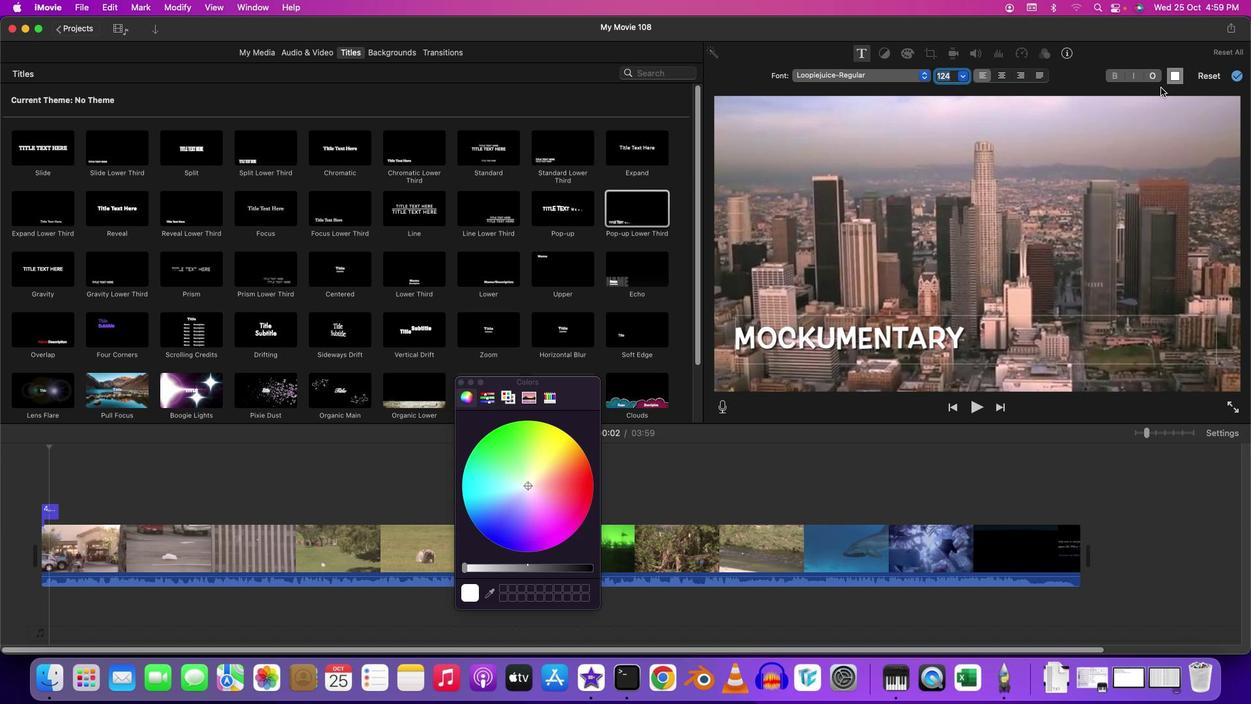 
Action: Mouse moved to (713, 399)
Screenshot: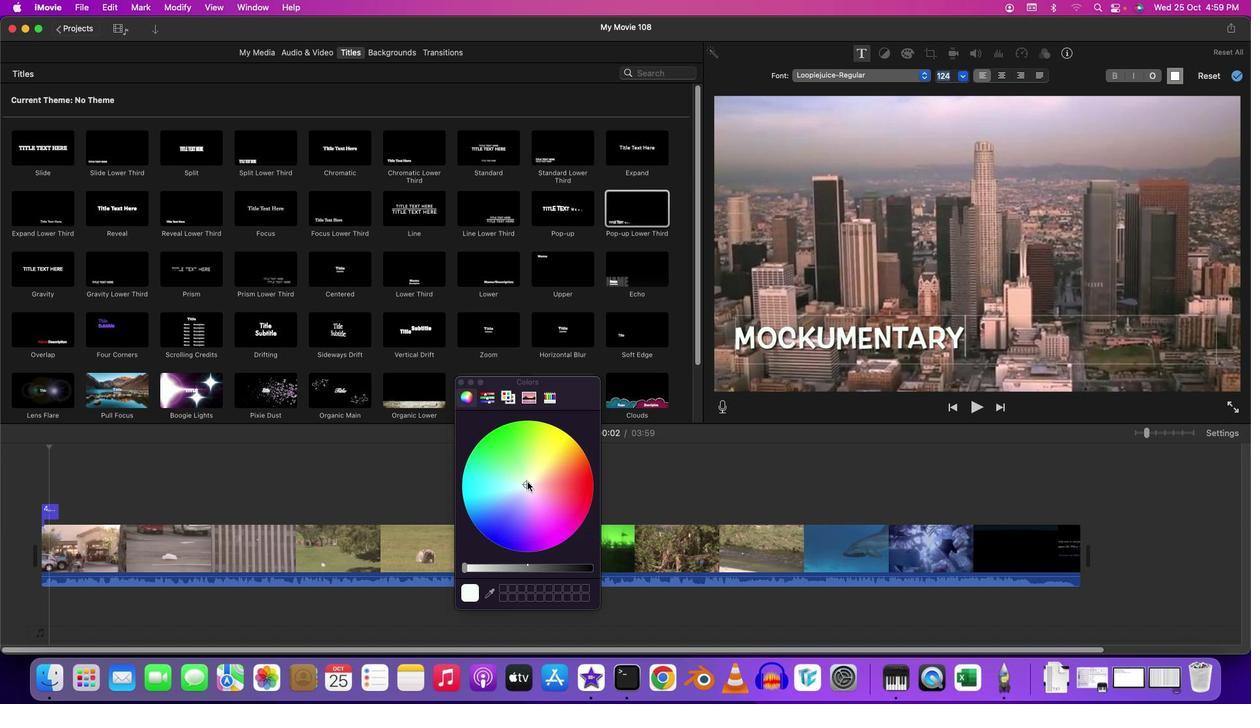 
Action: Mouse pressed left at (713, 399)
Screenshot: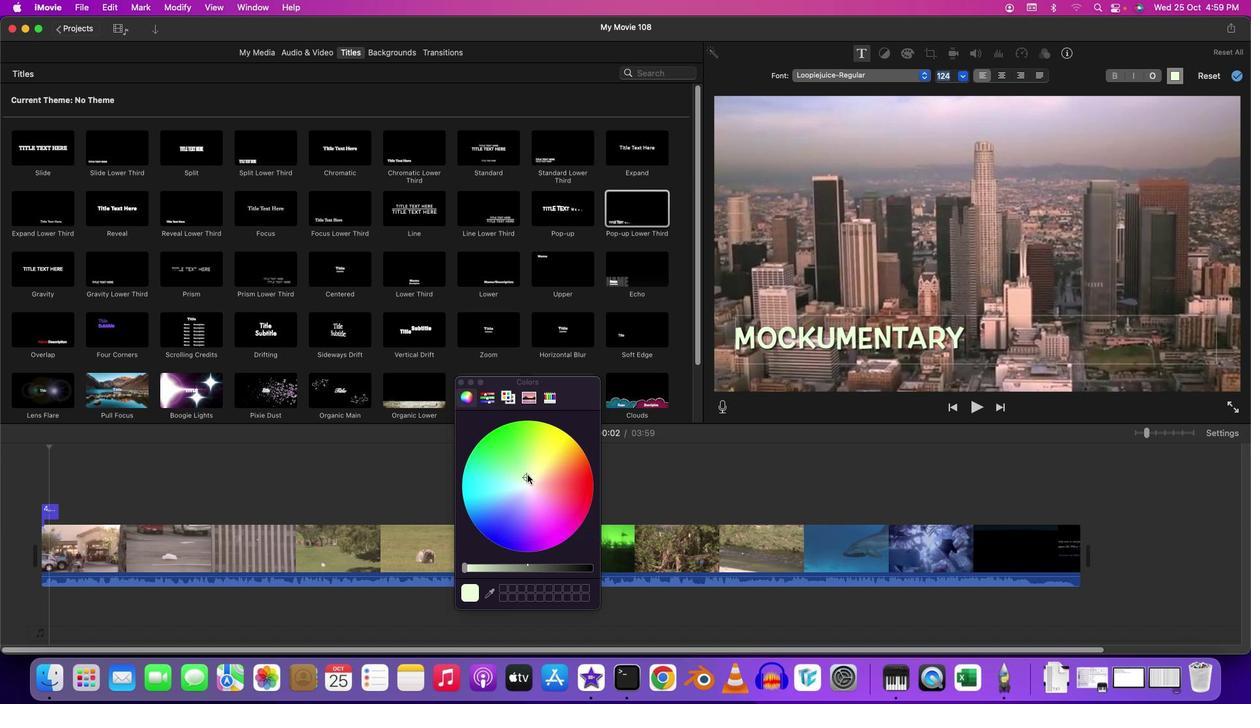 
Action: Mouse moved to (713, 399)
Screenshot: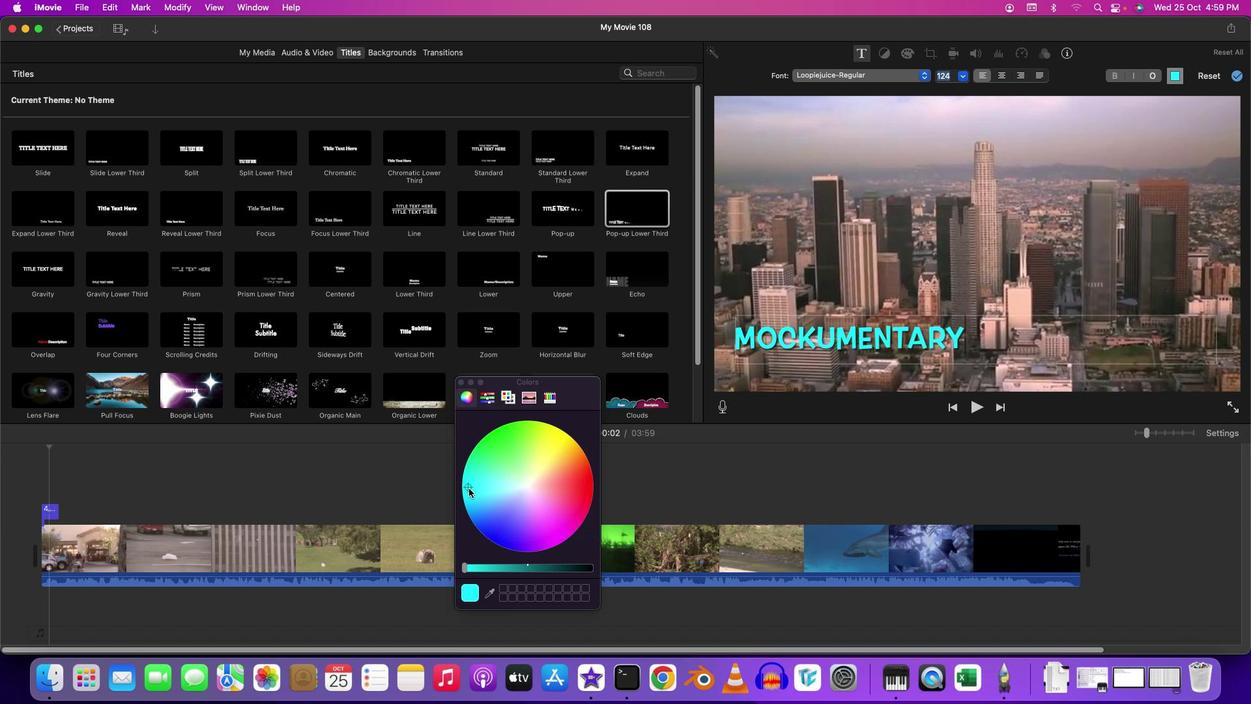 
Action: Mouse pressed left at (713, 399)
Screenshot: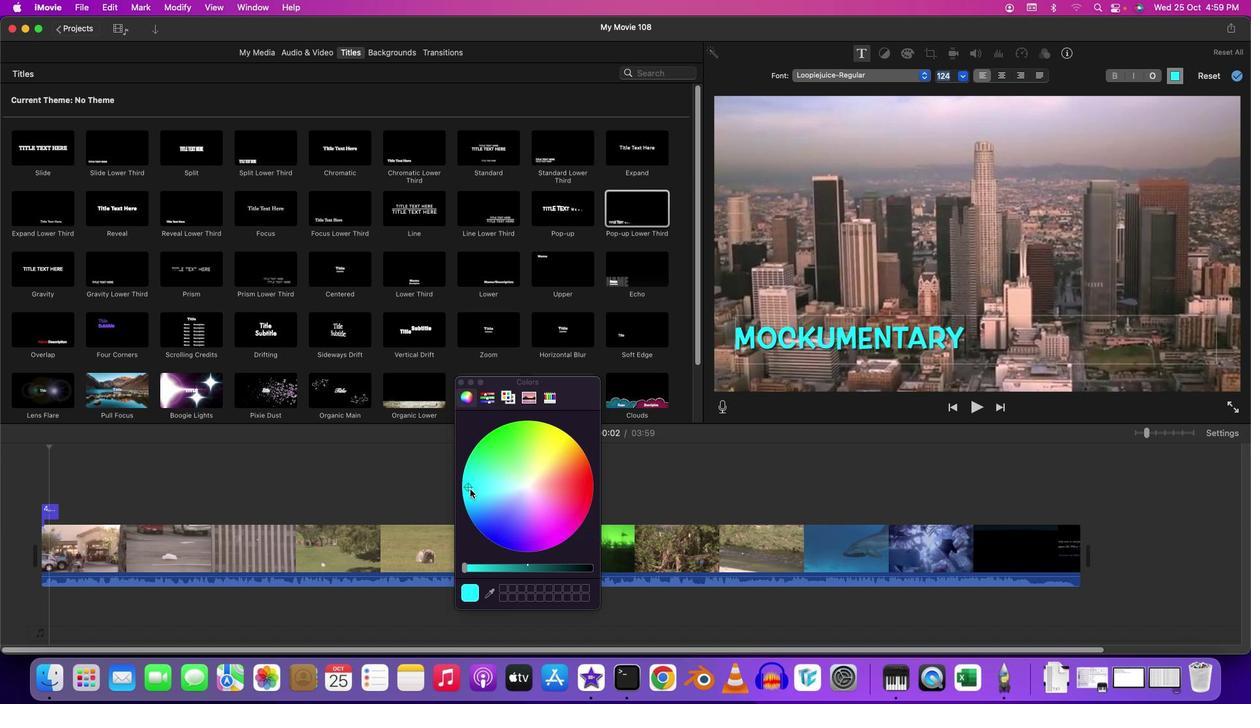 
Action: Mouse moved to (713, 399)
Screenshot: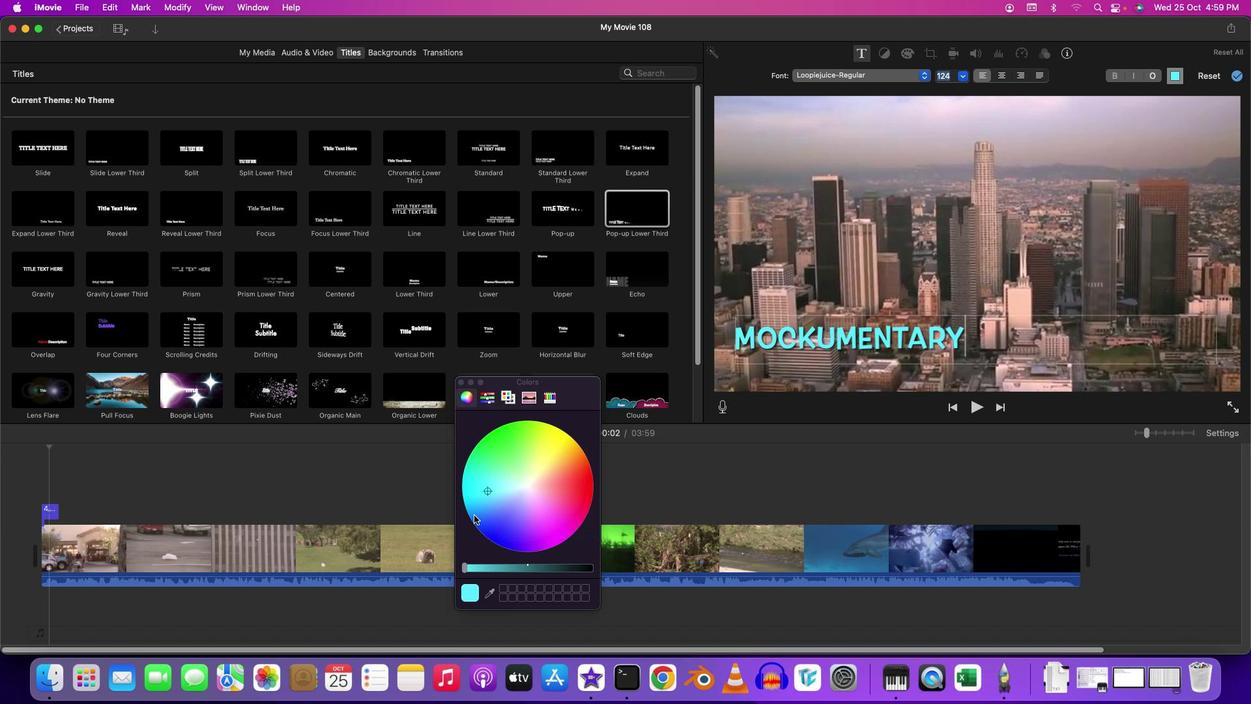 
Action: Mouse pressed left at (713, 399)
Screenshot: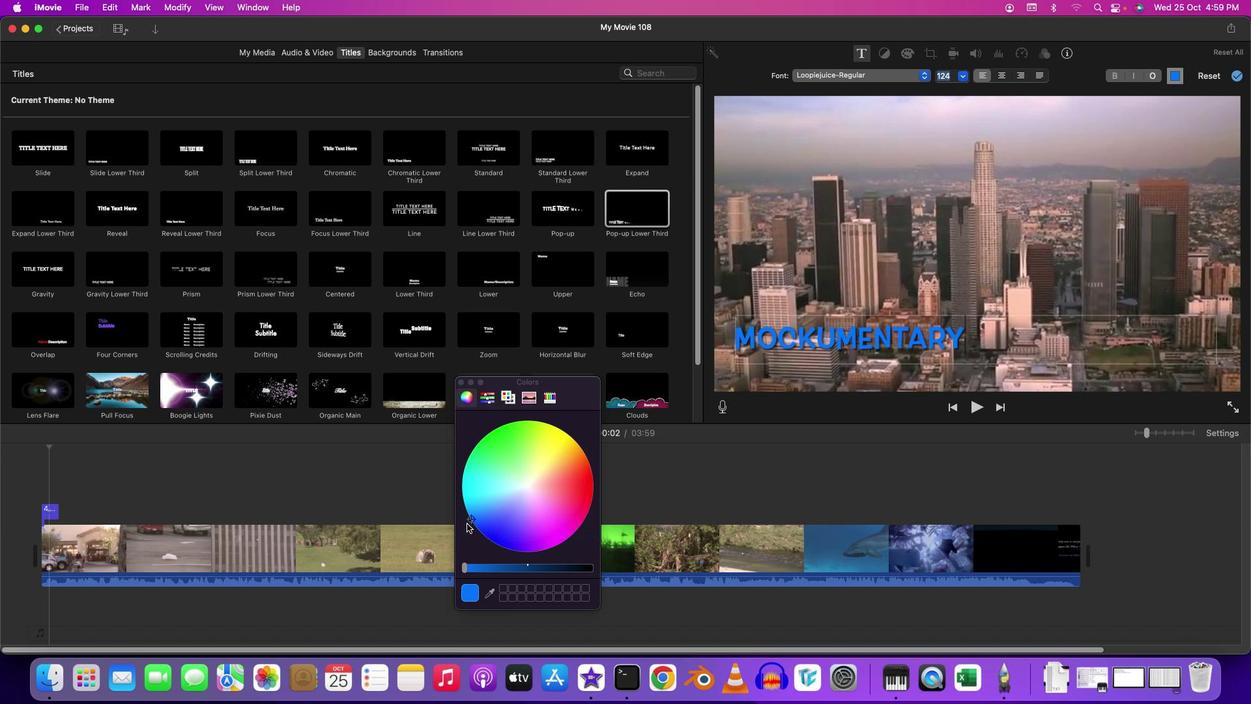 
Action: Mouse moved to (713, 399)
Screenshot: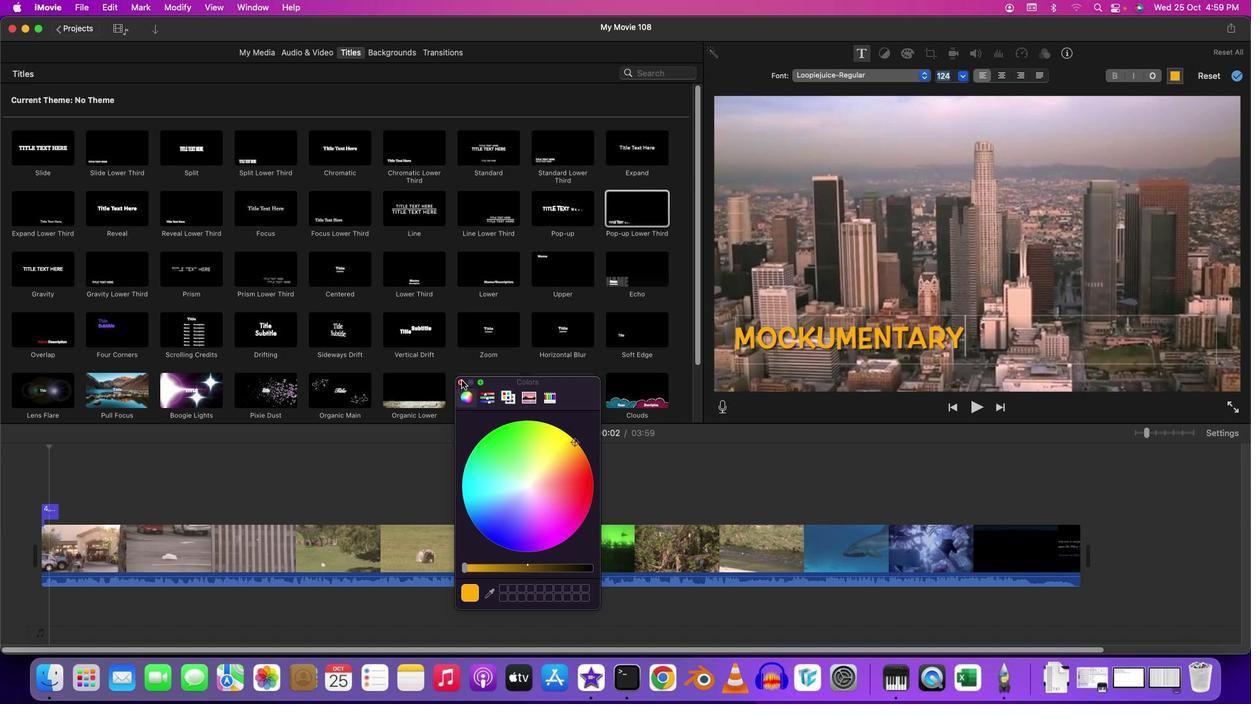 
Action: Mouse pressed left at (713, 399)
Screenshot: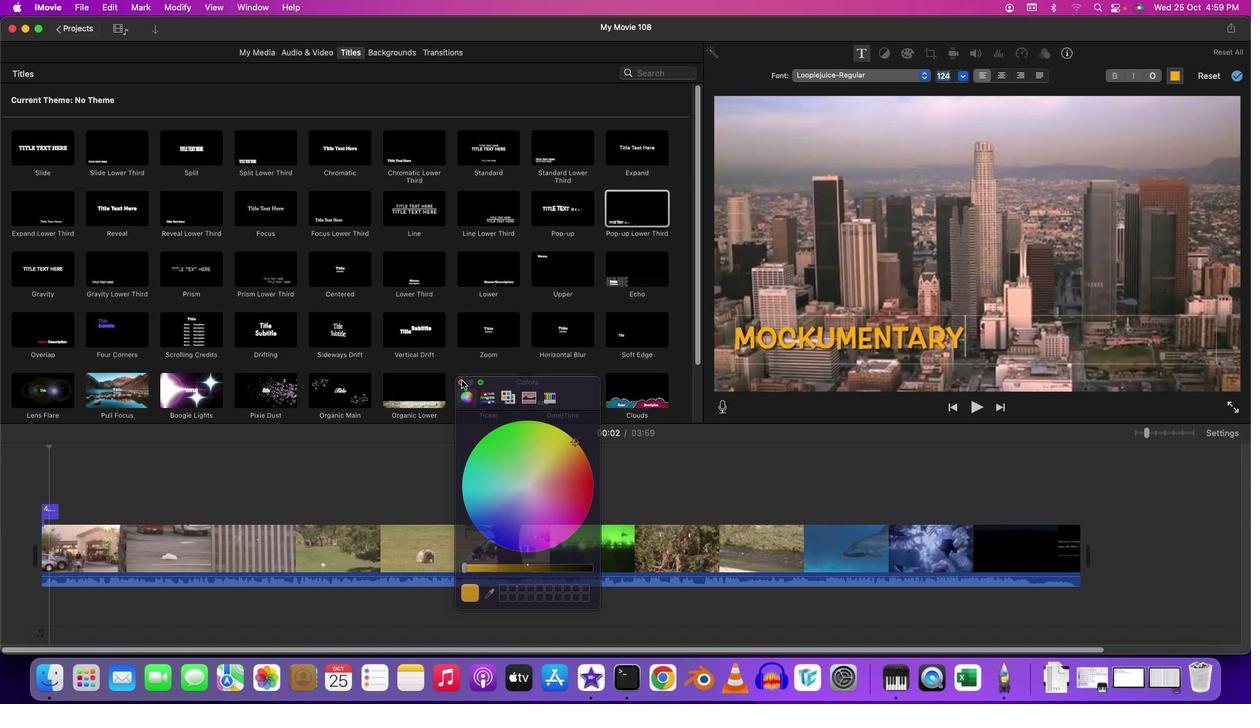 
Action: Mouse moved to (713, 399)
Screenshot: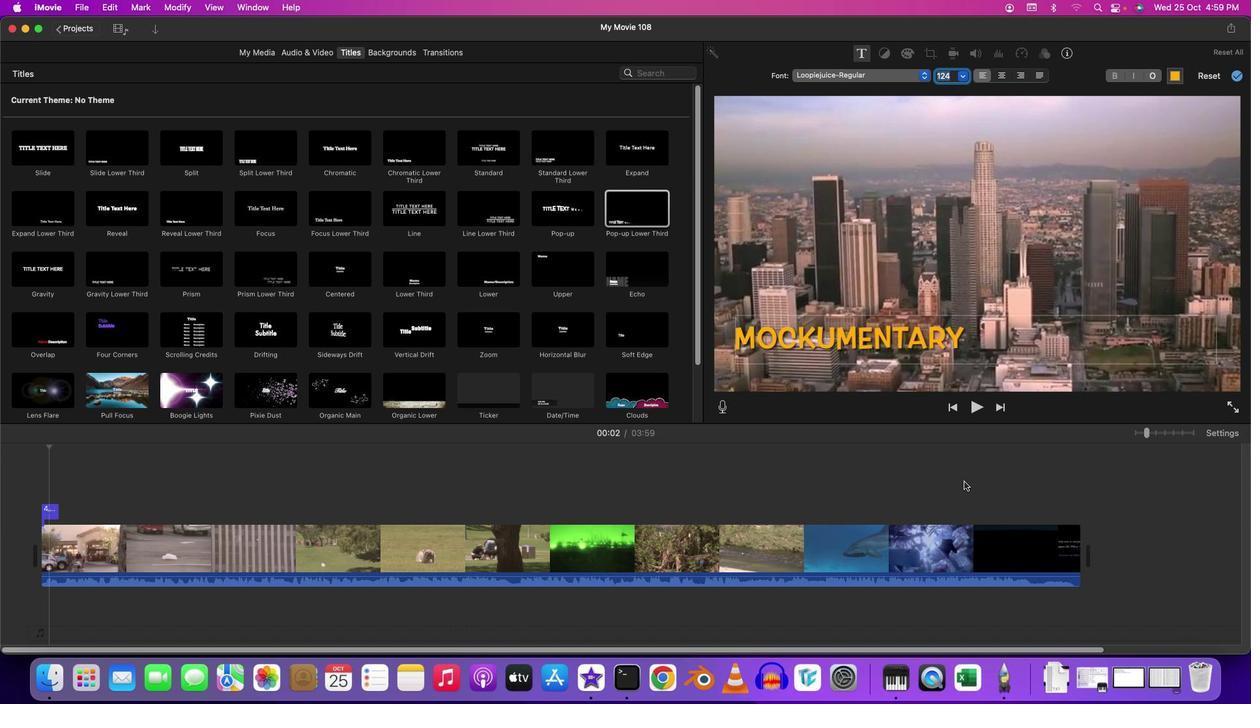 
Action: Mouse pressed left at (713, 399)
Screenshot: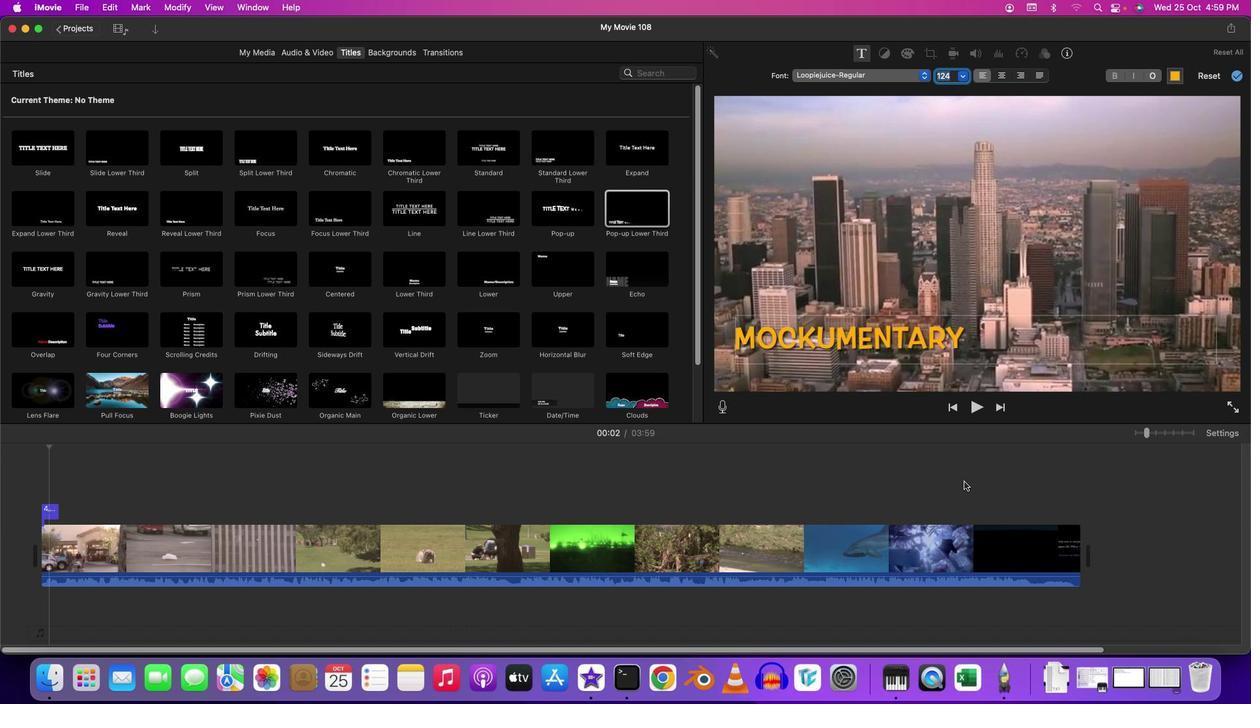 
Action: Mouse moved to (713, 400)
Screenshot: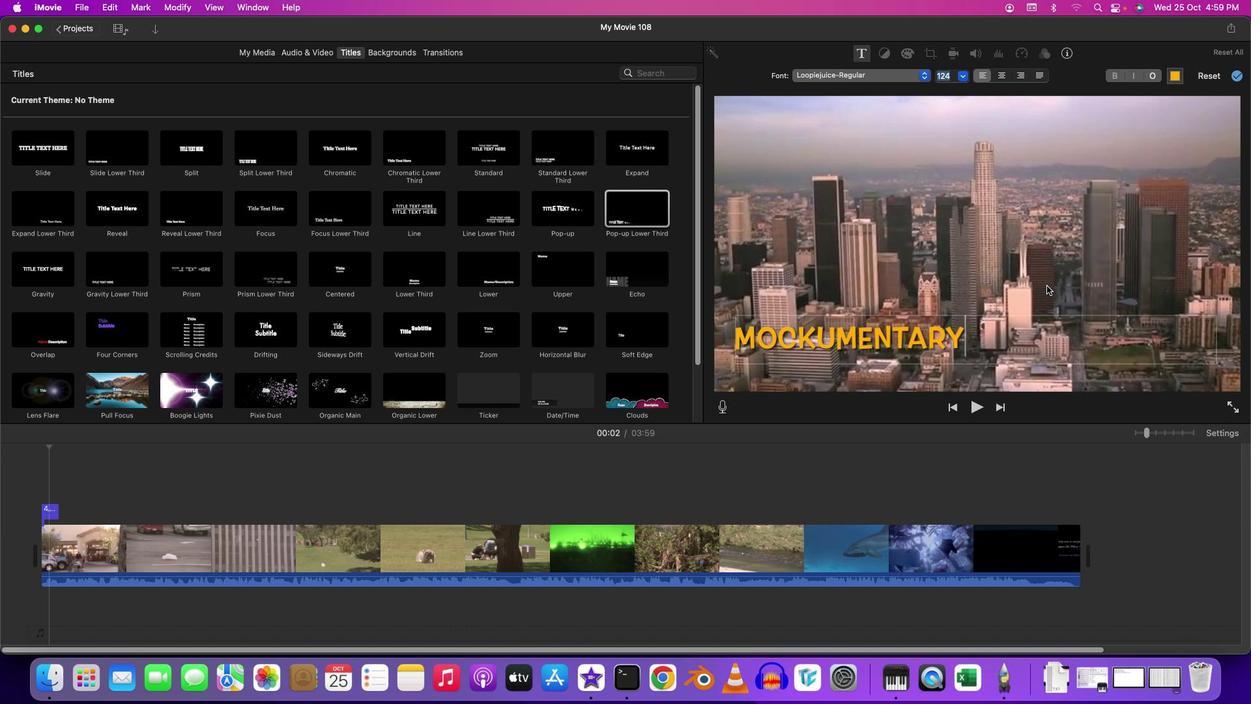 
Action: Mouse pressed left at (713, 400)
Screenshot: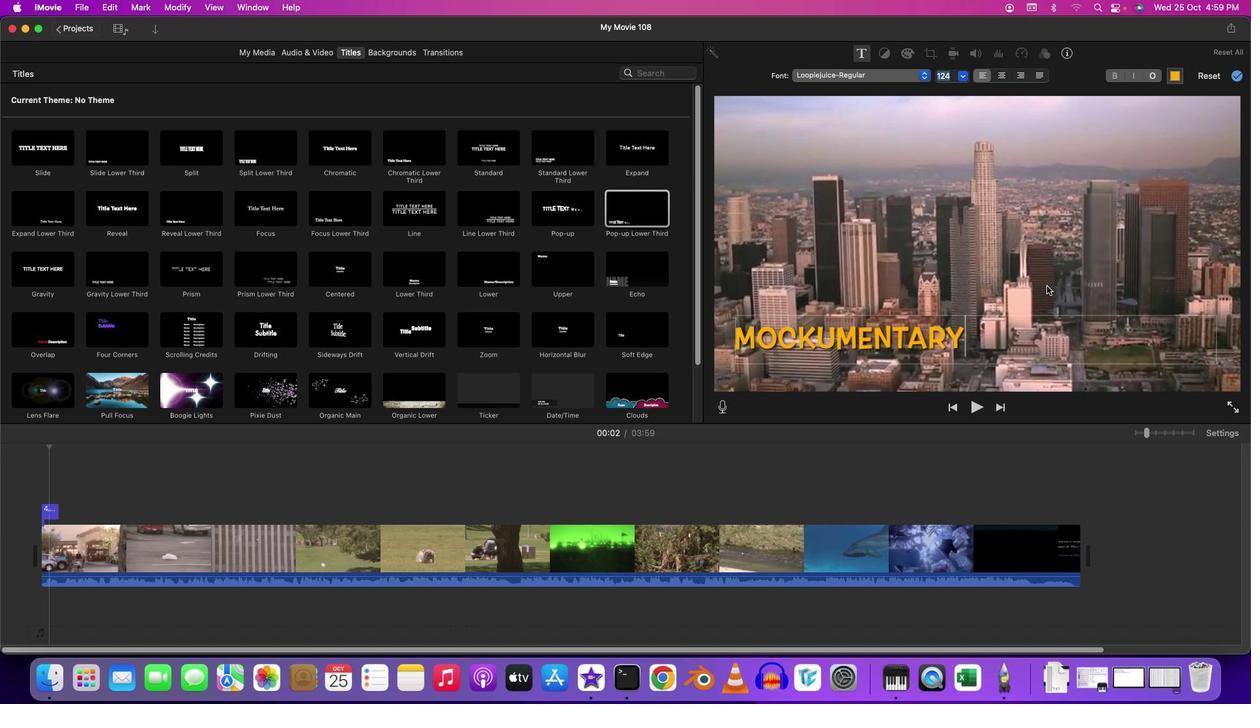 
Action: Mouse moved to (713, 400)
Screenshot: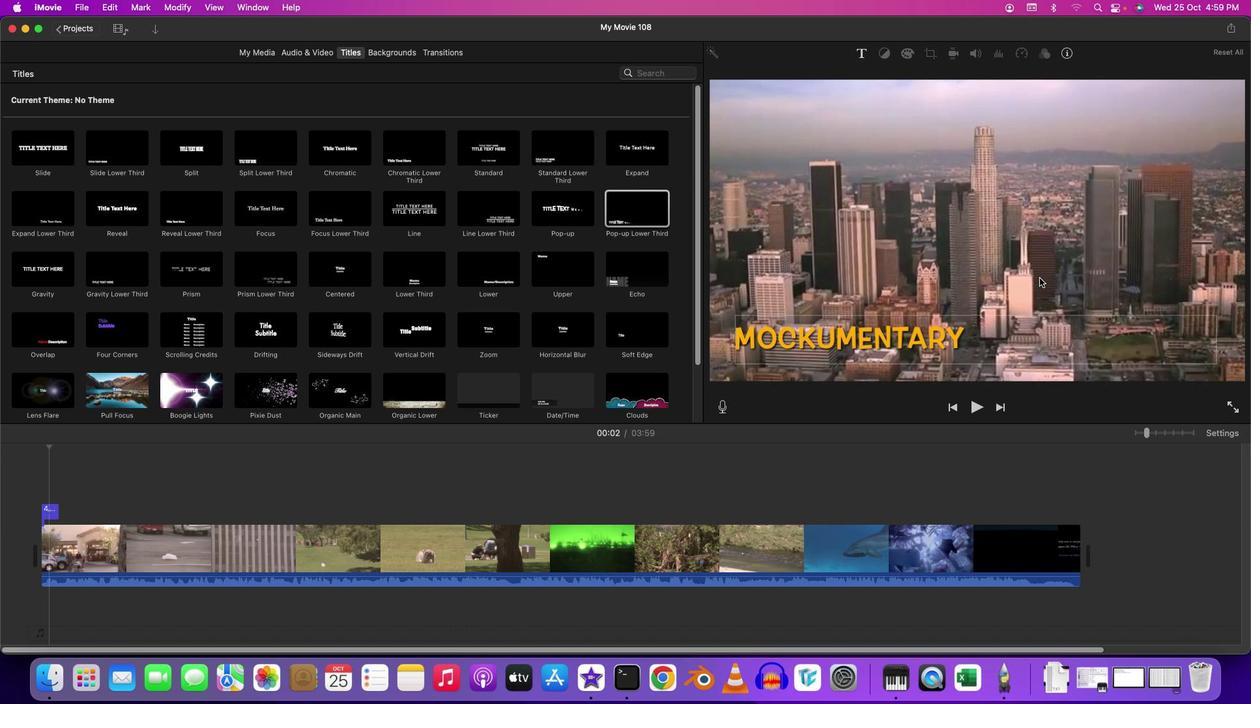 
Action: Mouse pressed left at (713, 400)
Screenshot: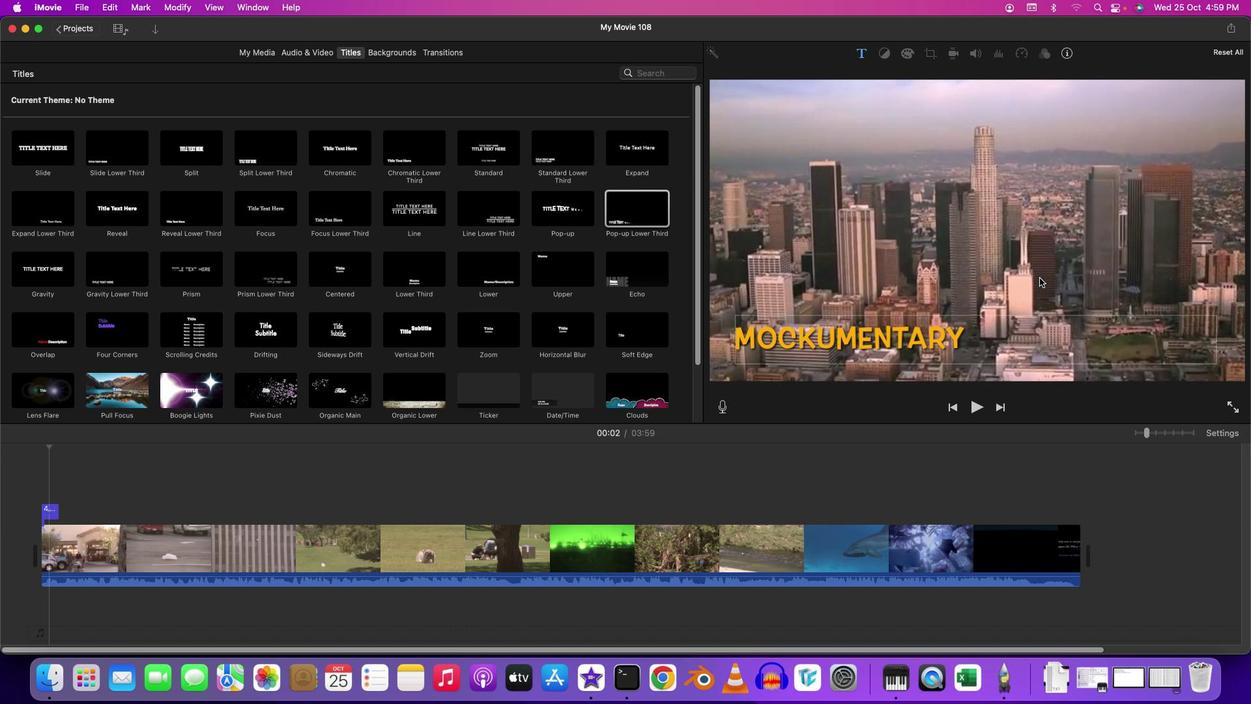 
Action: Mouse moved to (713, 399)
Screenshot: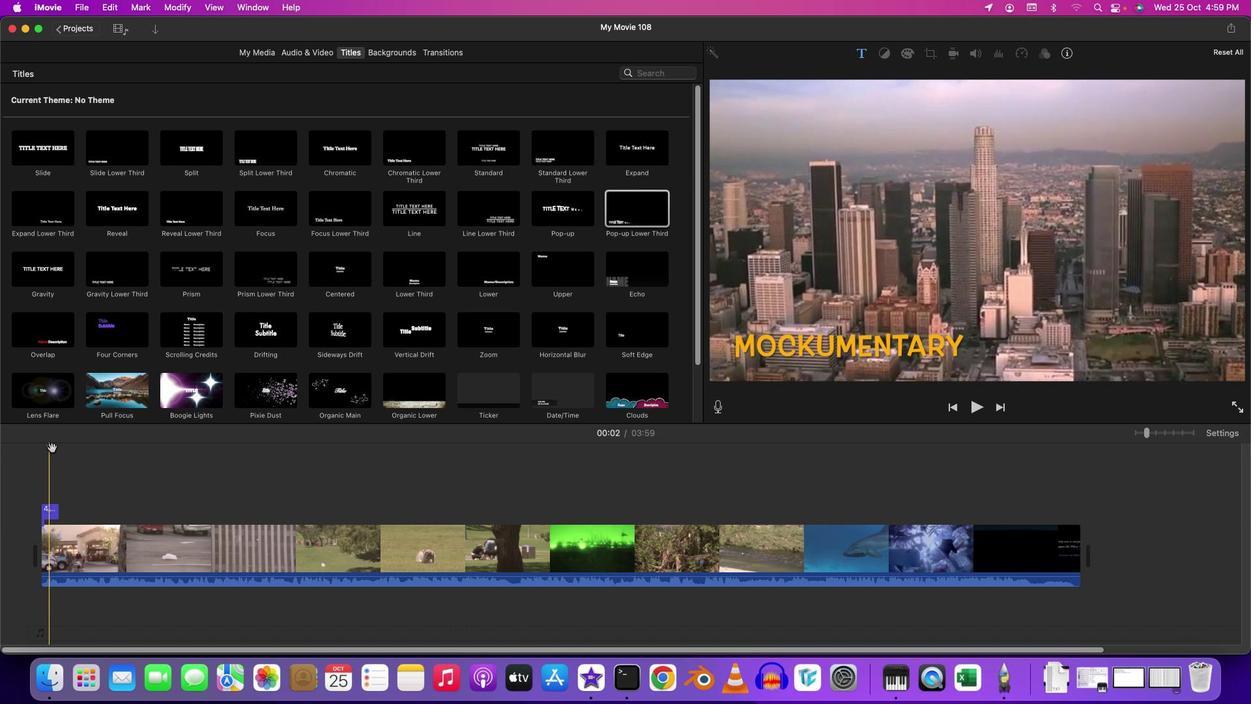 
Action: Mouse pressed left at (713, 399)
Screenshot: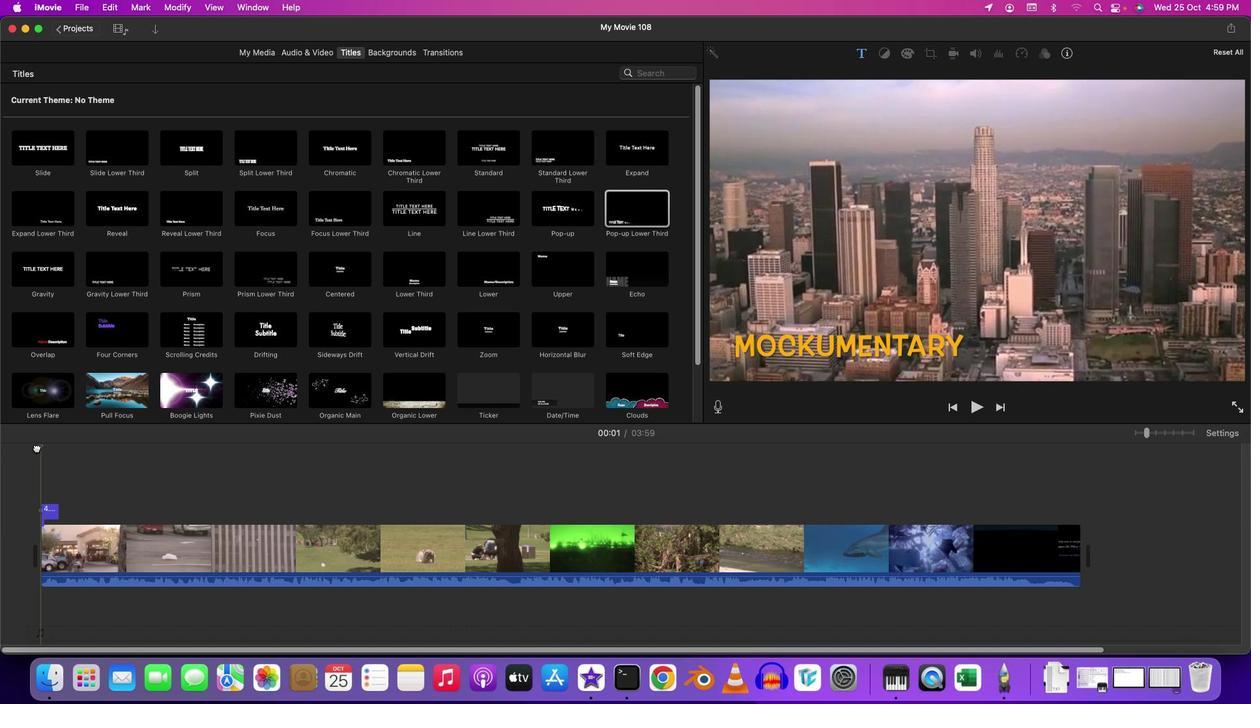 
Action: Mouse moved to (713, 399)
Screenshot: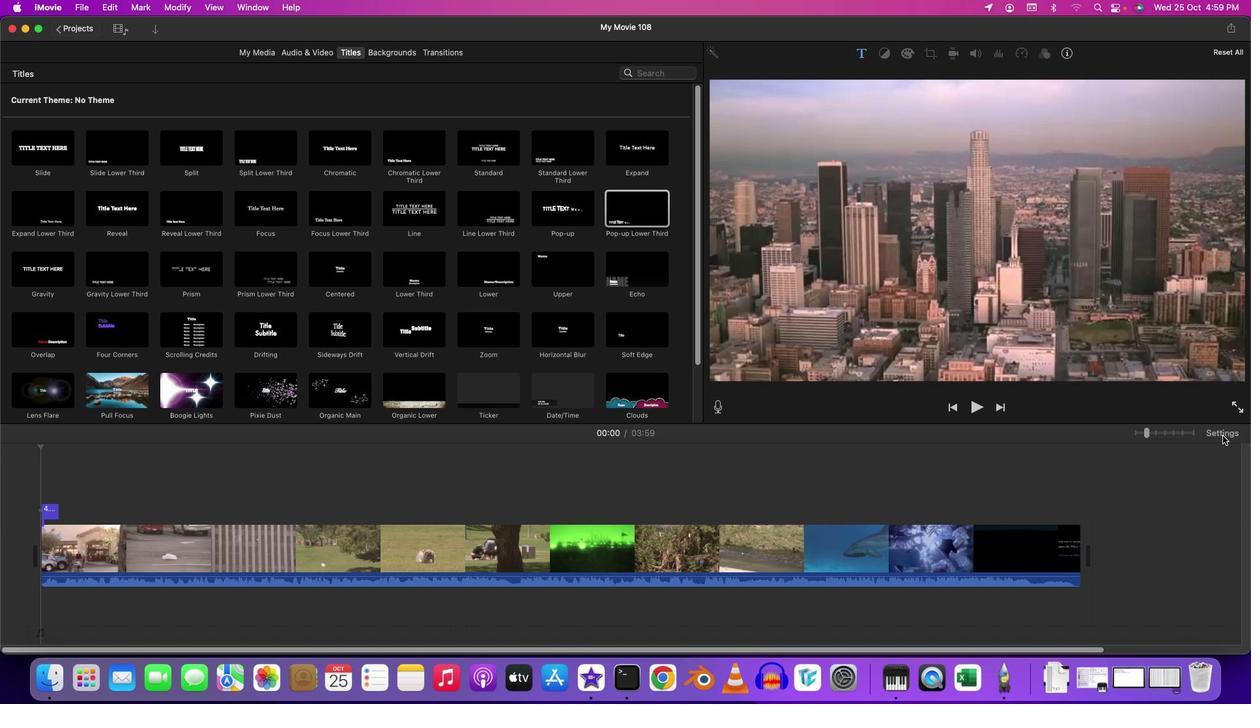 
Action: Mouse pressed left at (713, 399)
Screenshot: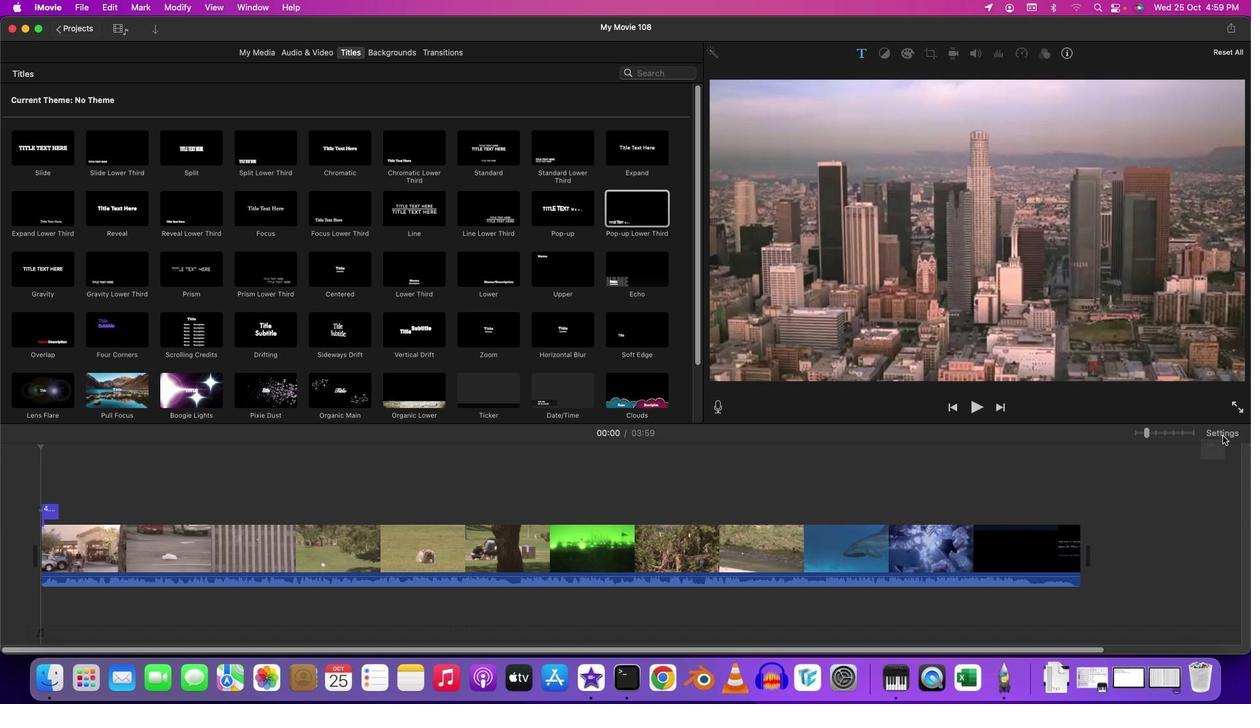 
Action: Mouse moved to (713, 399)
Screenshot: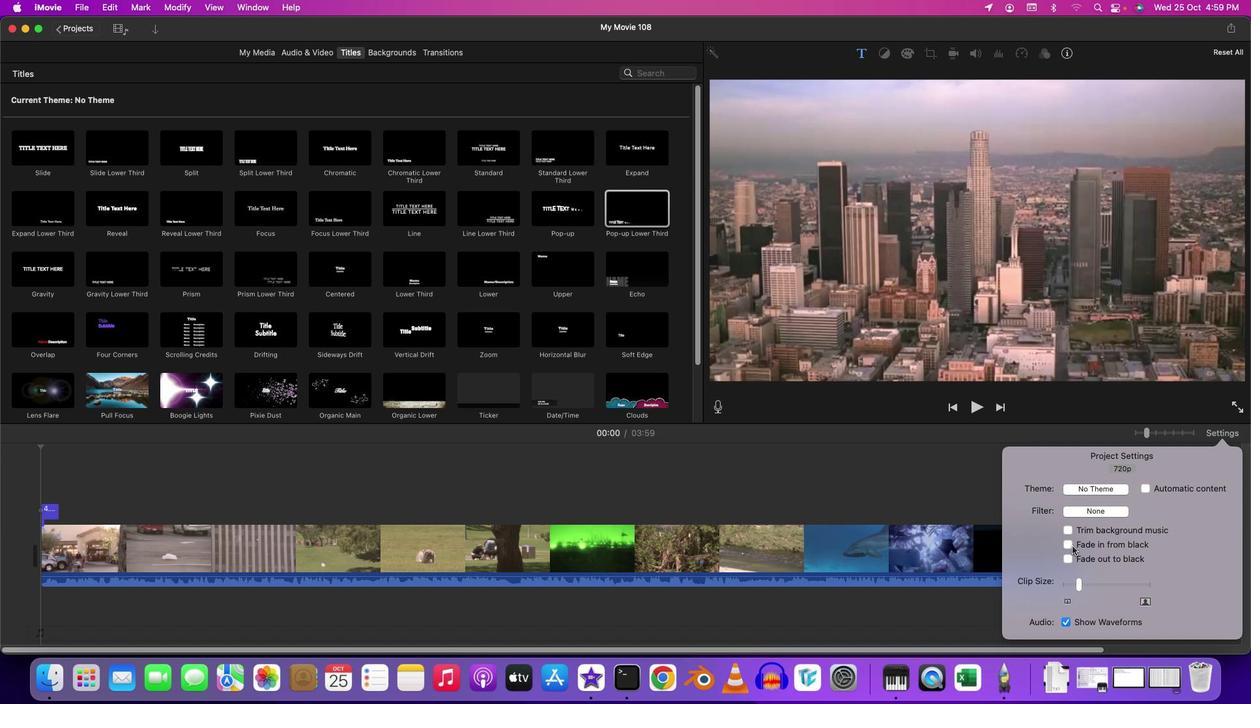 
Action: Mouse pressed left at (713, 399)
Screenshot: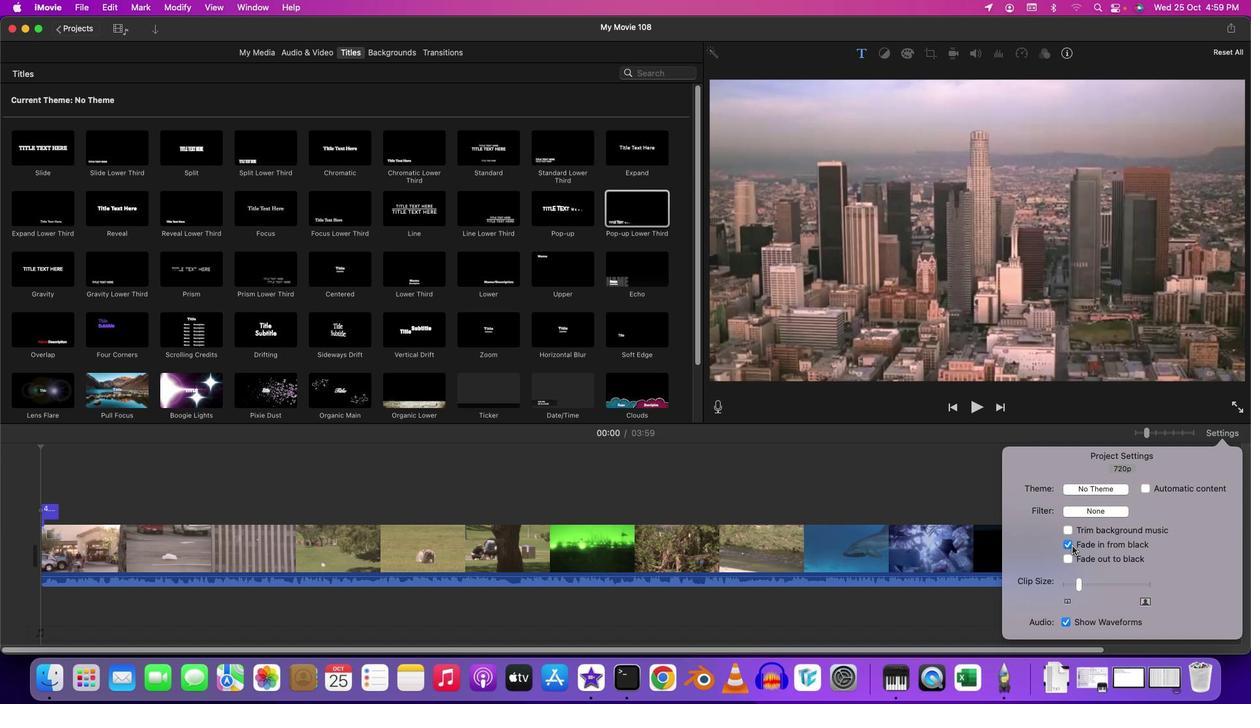 
Action: Mouse moved to (713, 399)
Screenshot: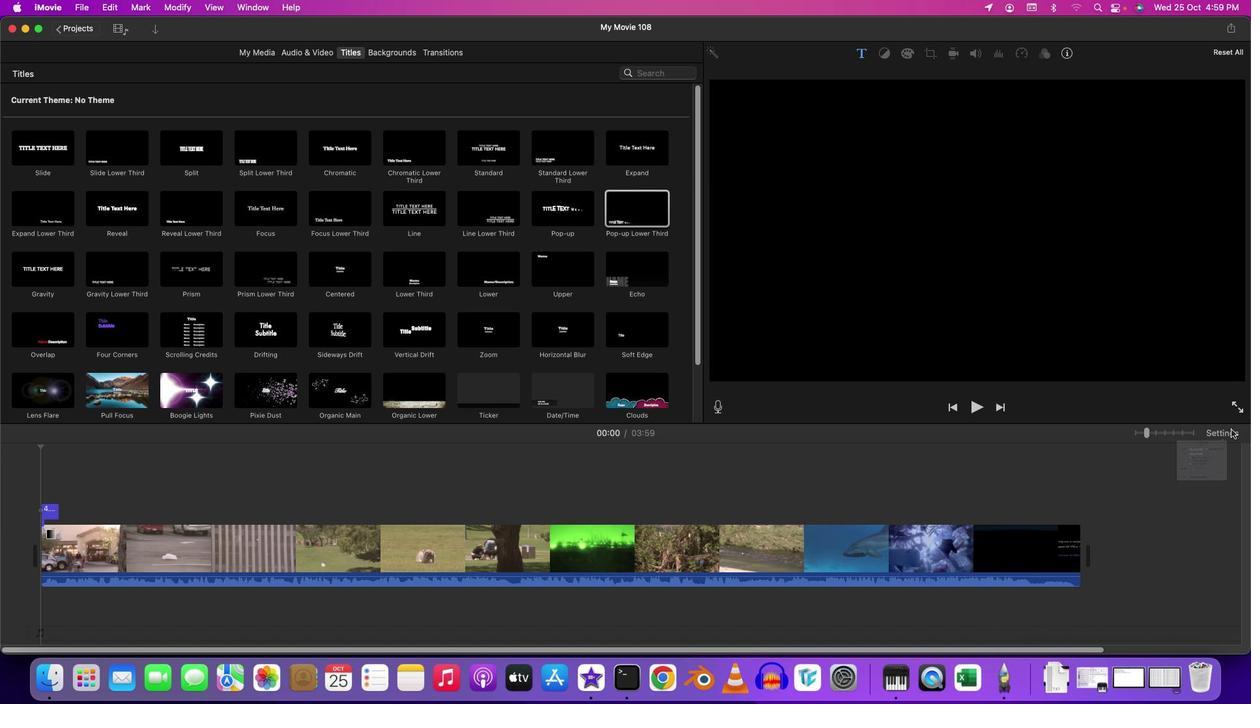 
Action: Mouse pressed left at (713, 399)
Screenshot: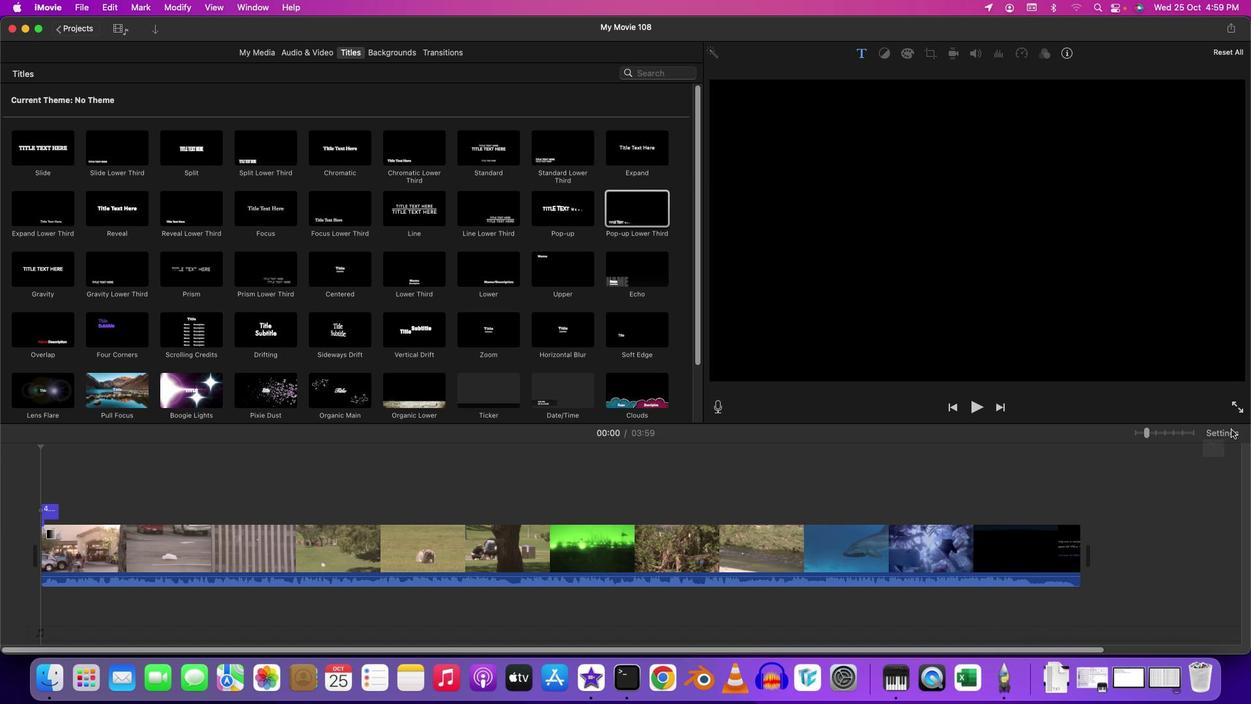
Action: Mouse moved to (713, 399)
Screenshot: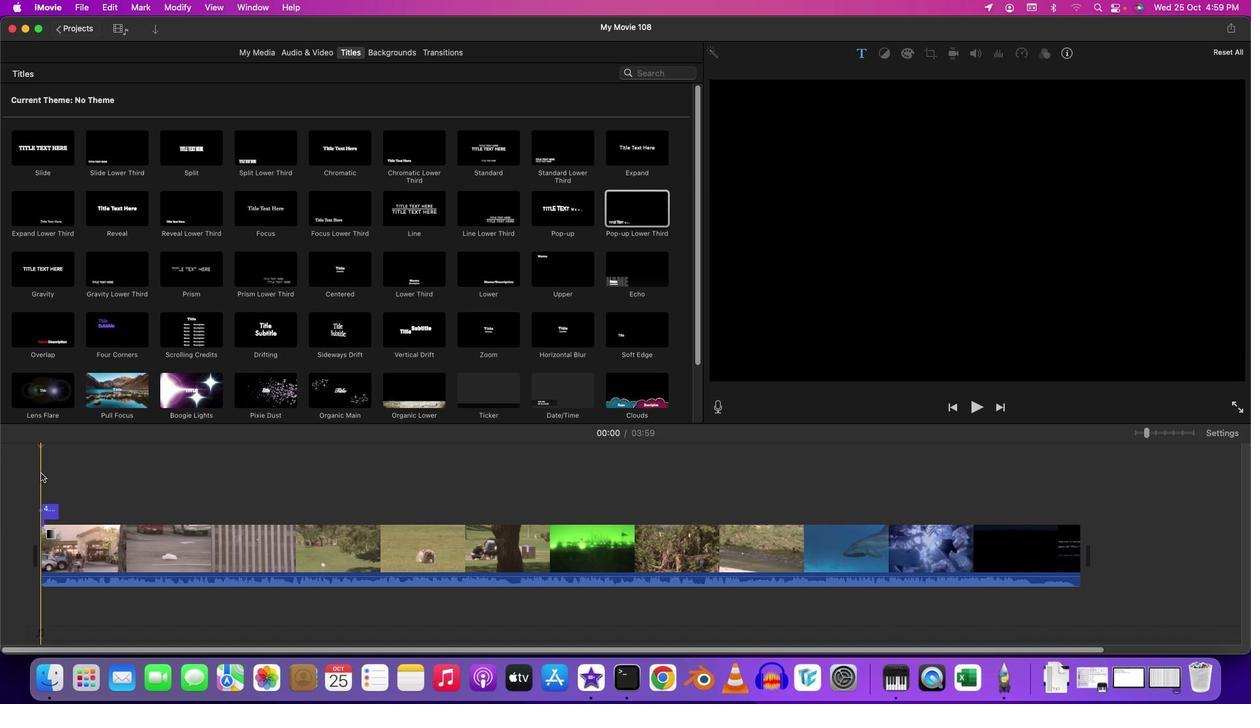 
Action: Mouse pressed left at (713, 399)
Screenshot: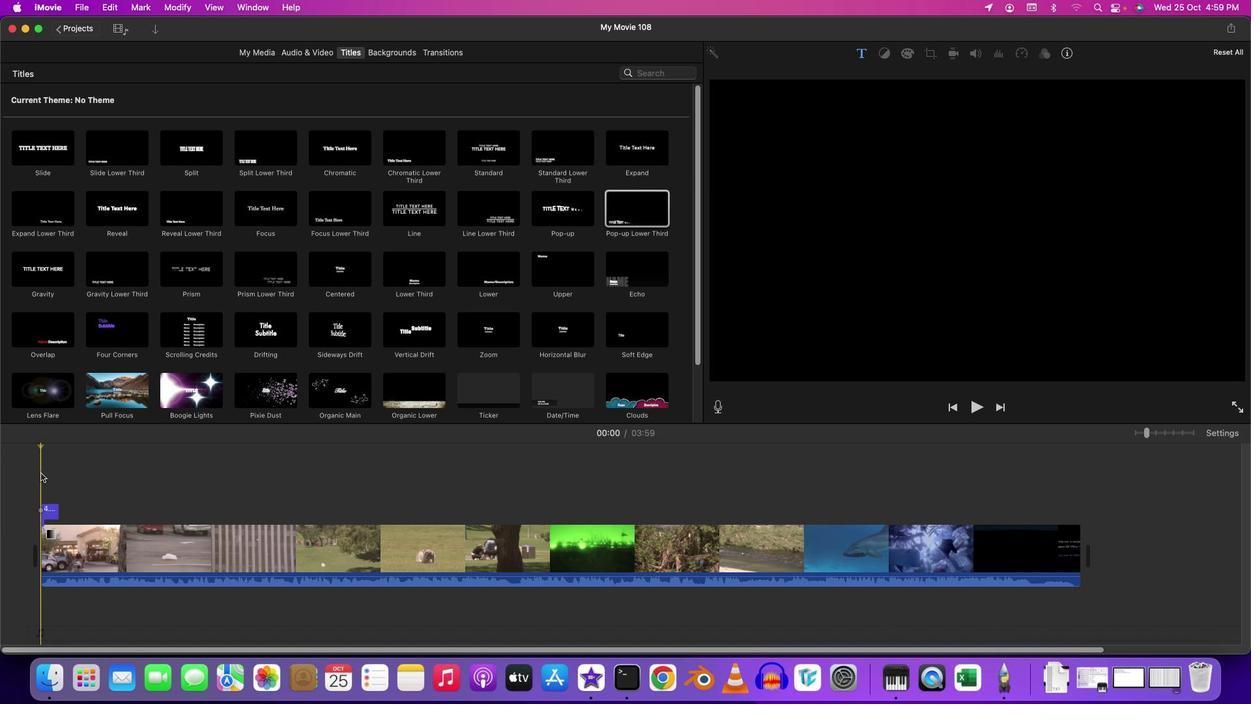 
Action: Key pressed Key.spaceKey.space
Screenshot: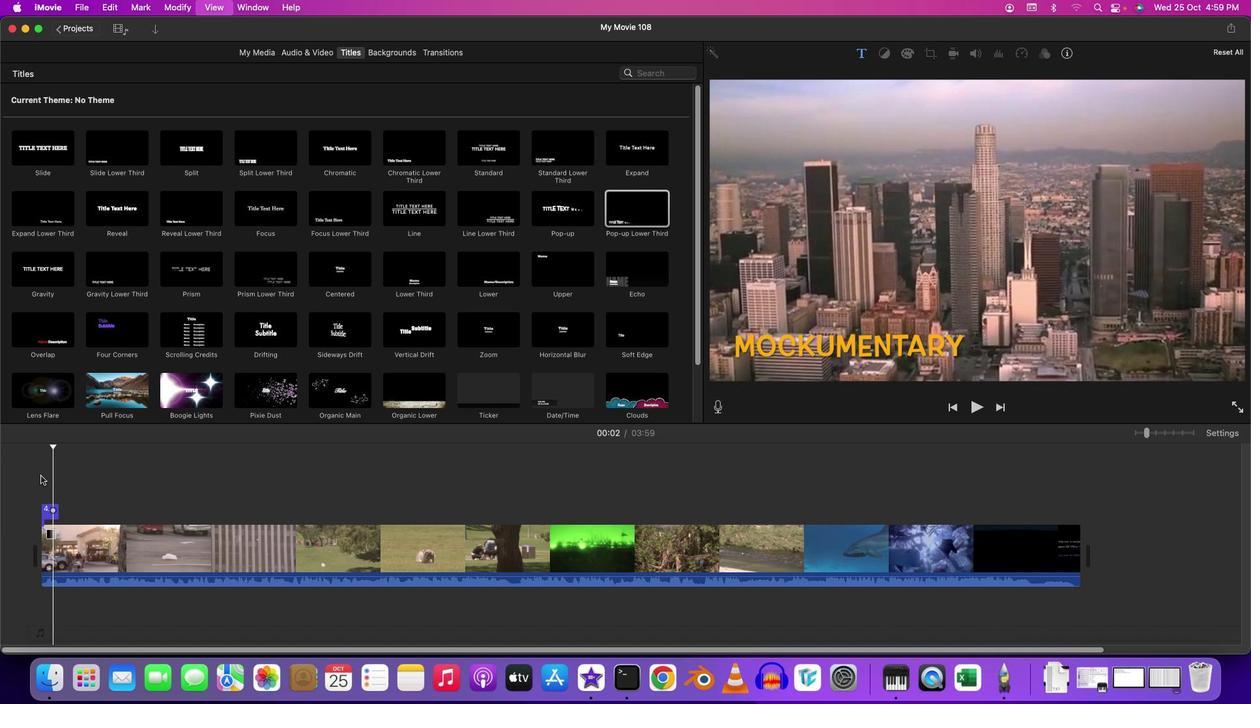 
Action: Mouse moved to (713, 399)
Screenshot: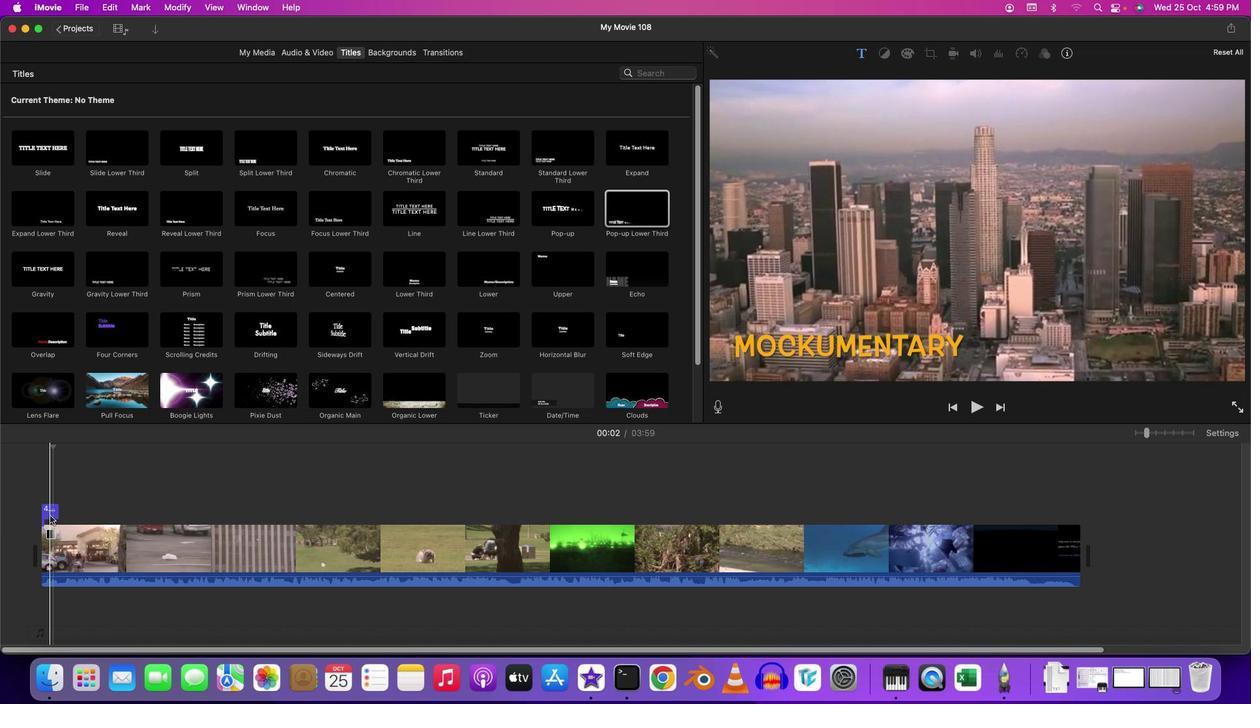 
Action: Mouse pressed left at (713, 399)
Screenshot: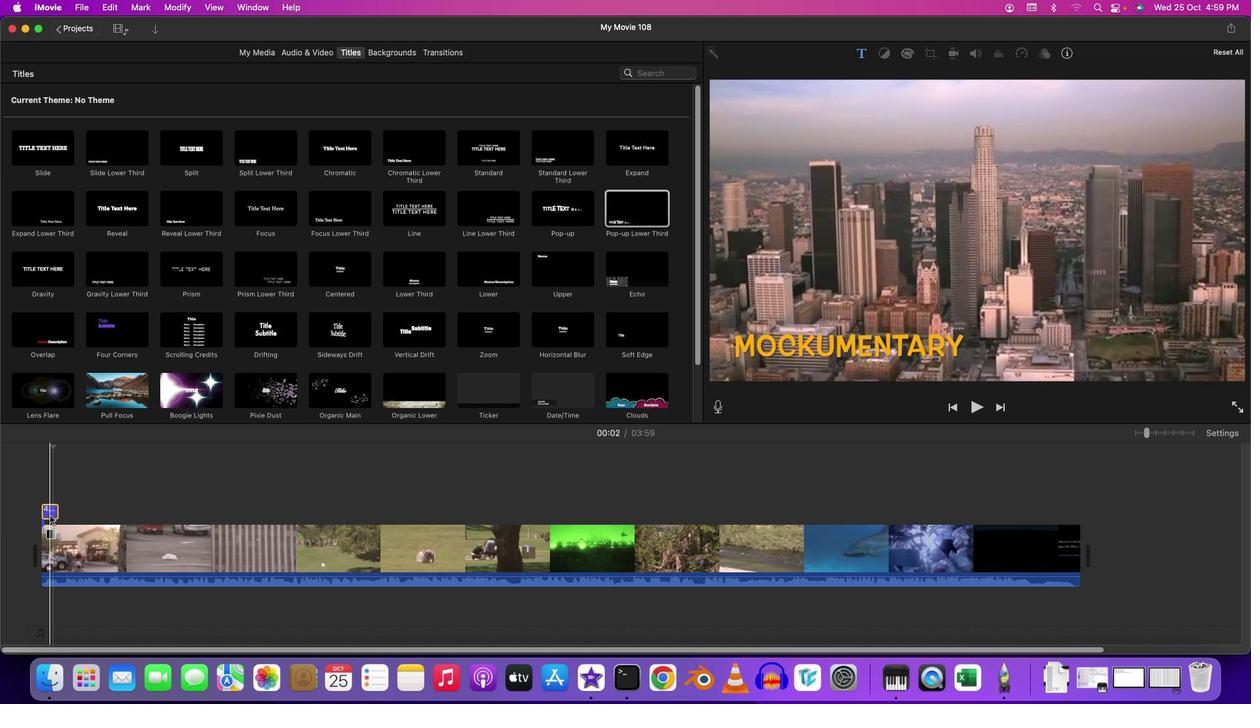 
Action: Mouse moved to (713, 399)
Screenshot: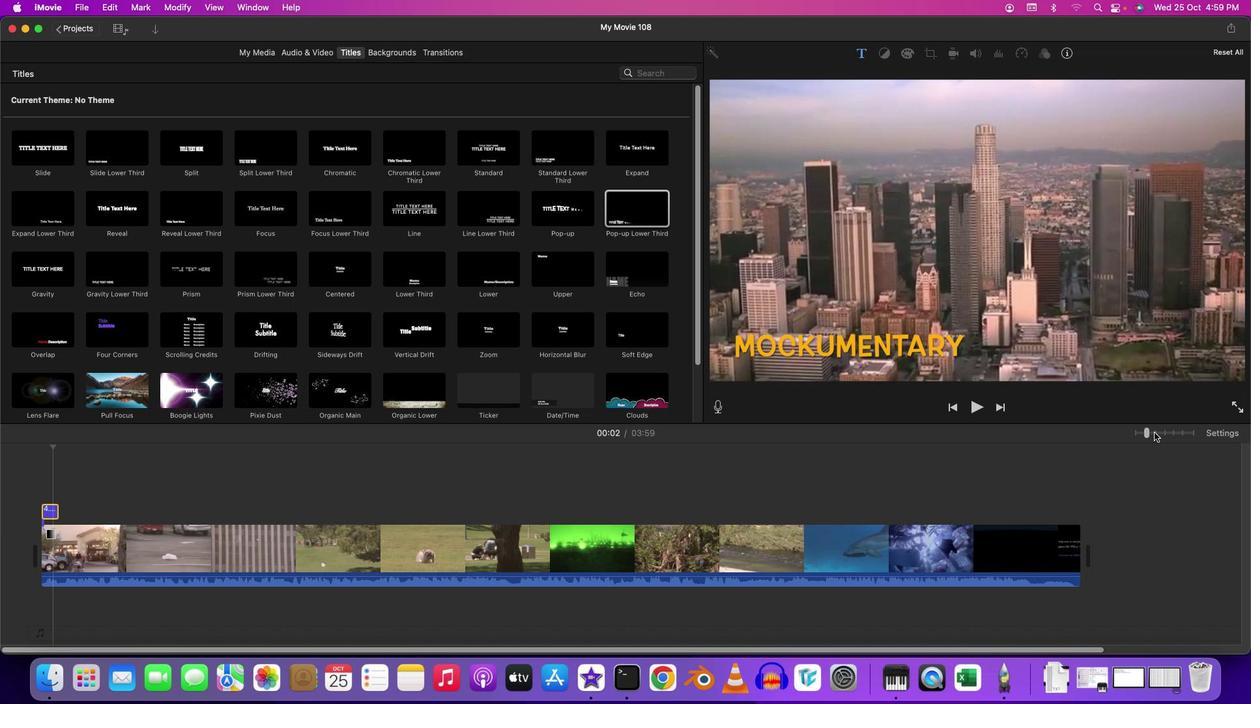 
Action: Mouse pressed left at (713, 399)
Screenshot: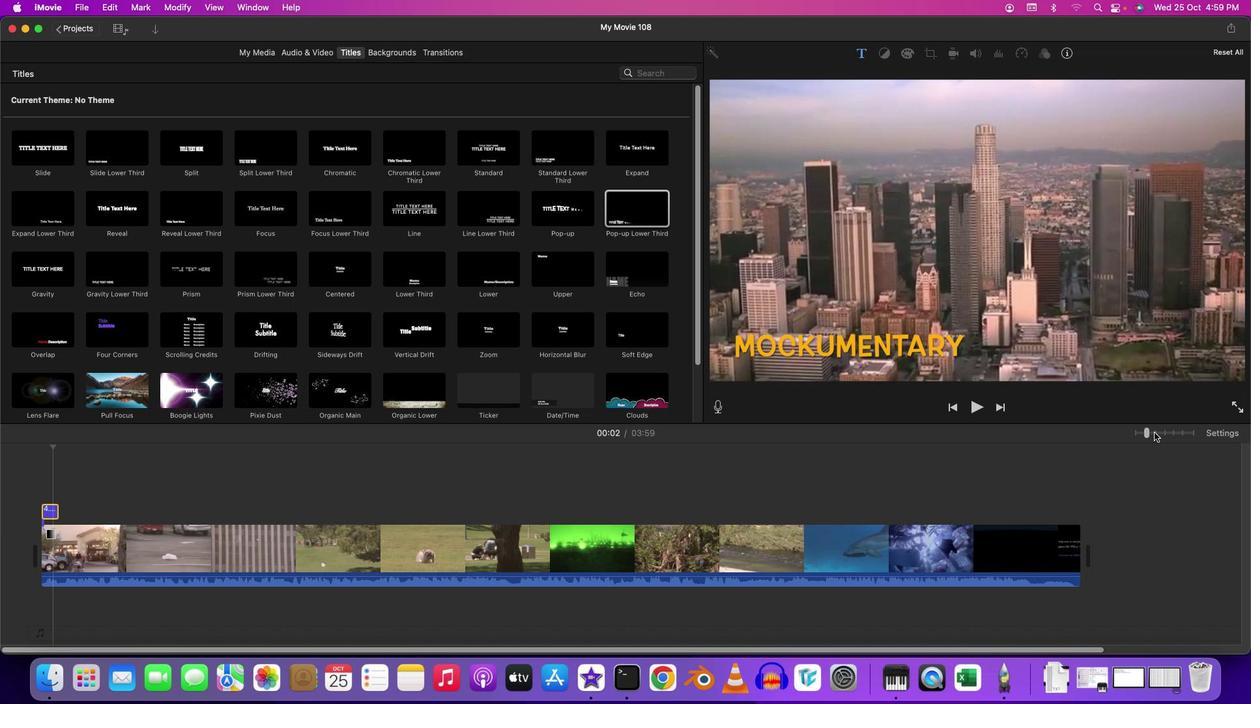 
Action: Mouse moved to (713, 399)
Screenshot: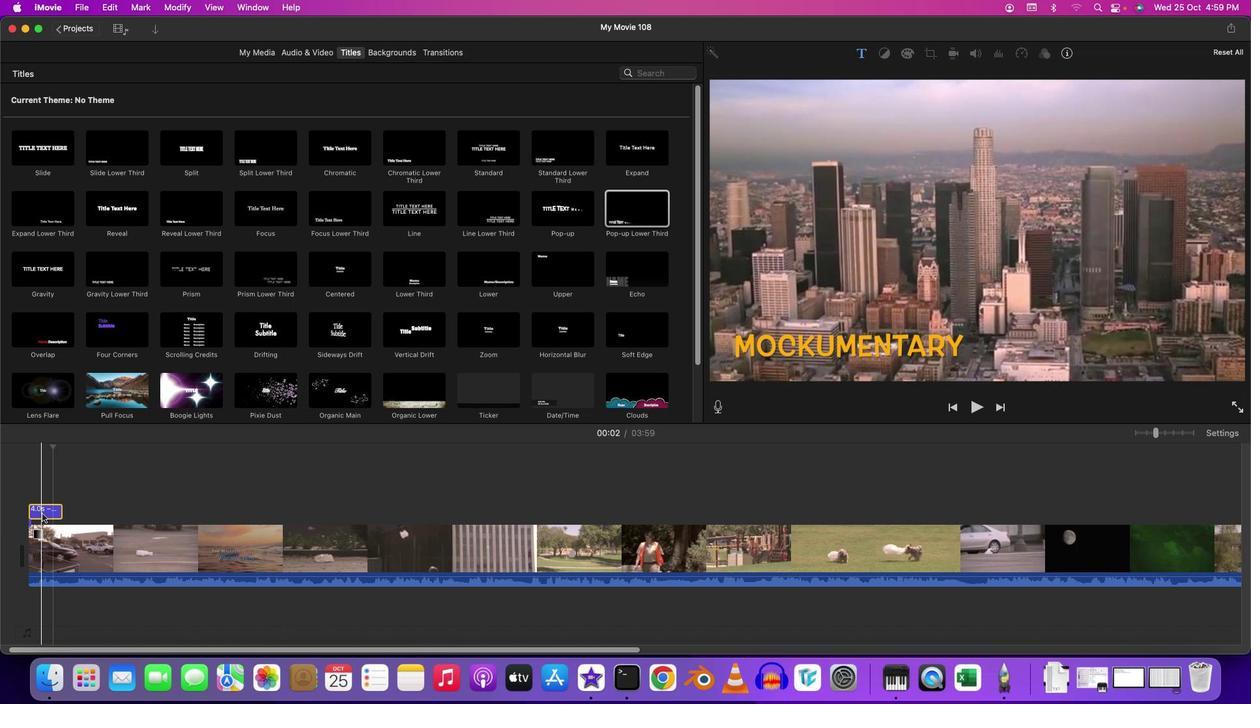
Action: Mouse pressed left at (713, 399)
Screenshot: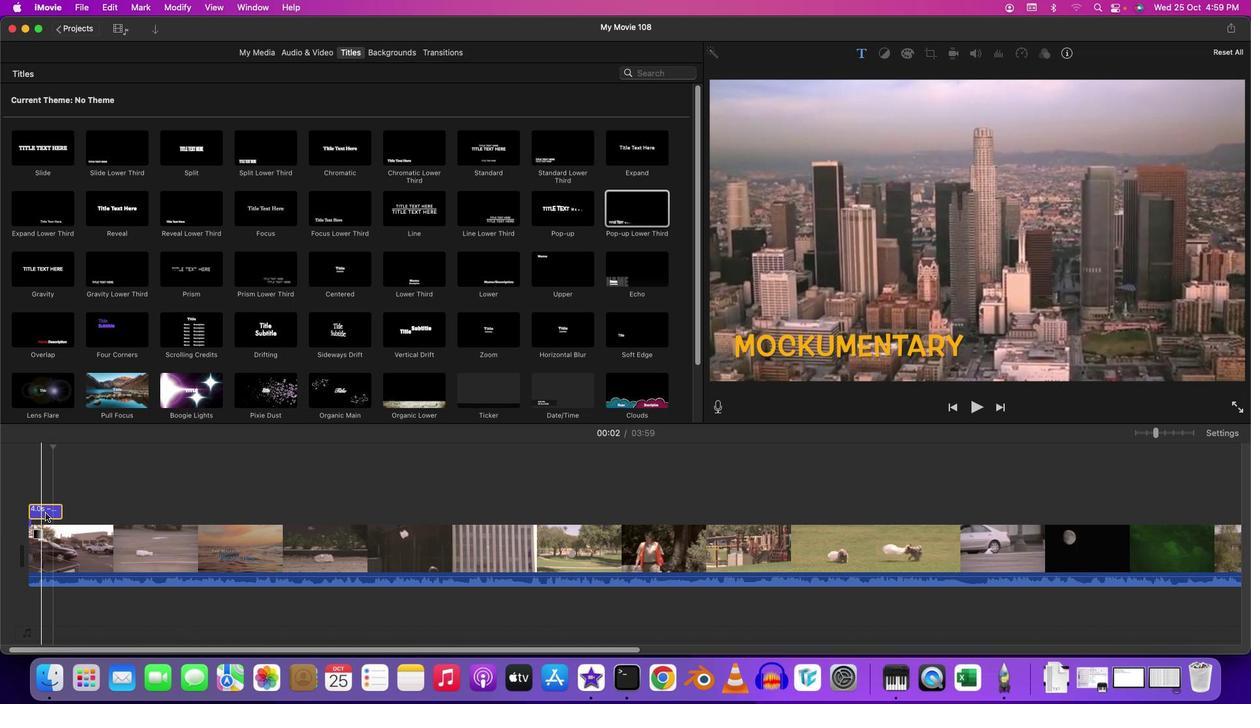 
Action: Mouse moved to (713, 399)
Screenshot: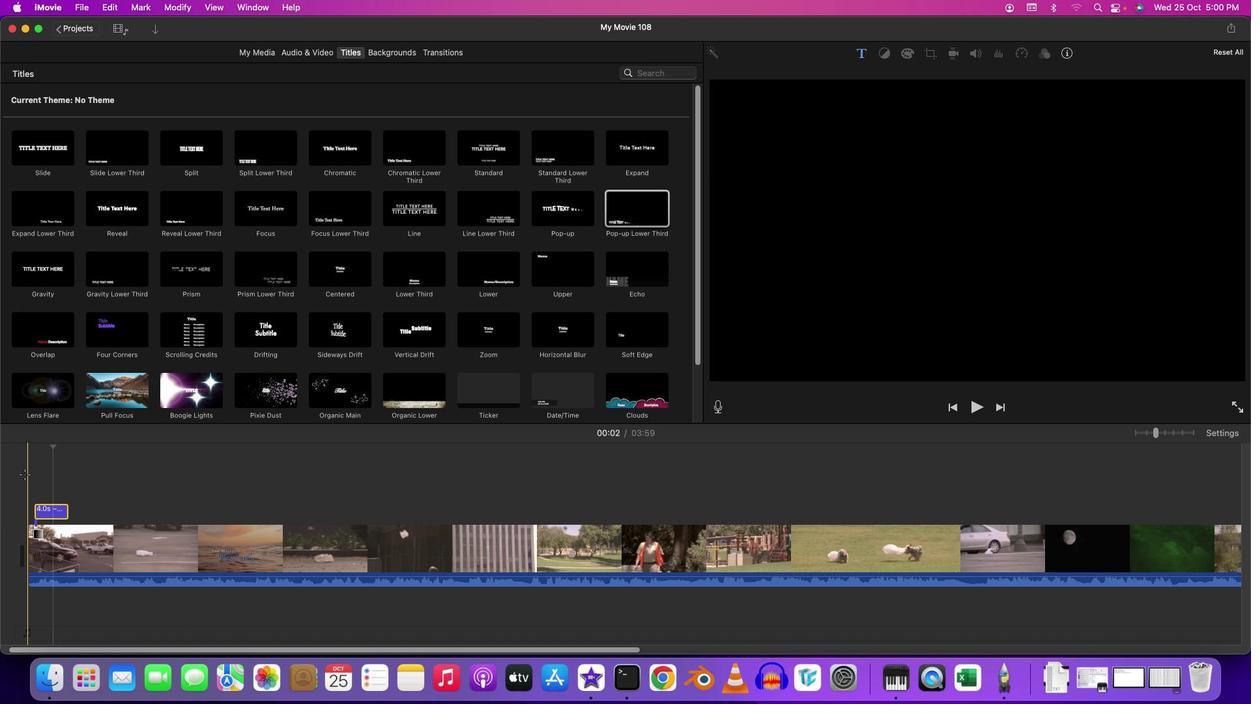 
Action: Mouse pressed left at (713, 399)
Screenshot: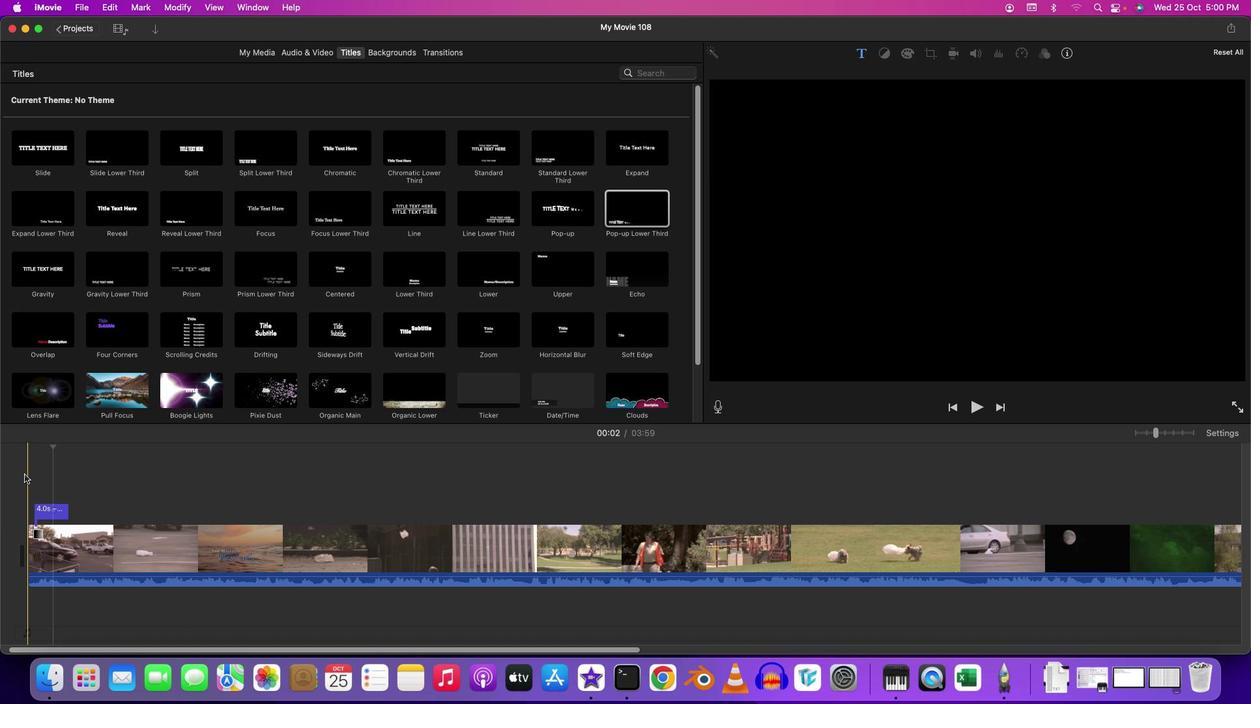 
Action: Key pressed Key.spaceKey.space
Screenshot: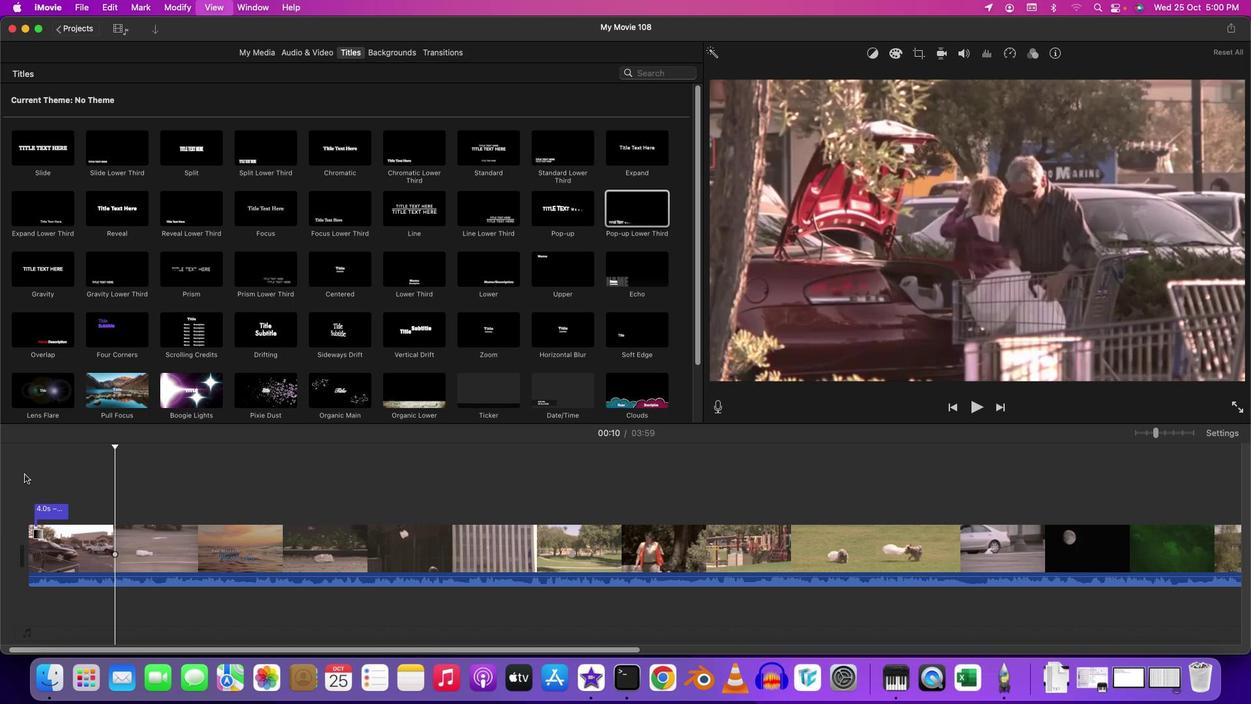 
Action: Mouse moved to (713, 400)
Screenshot: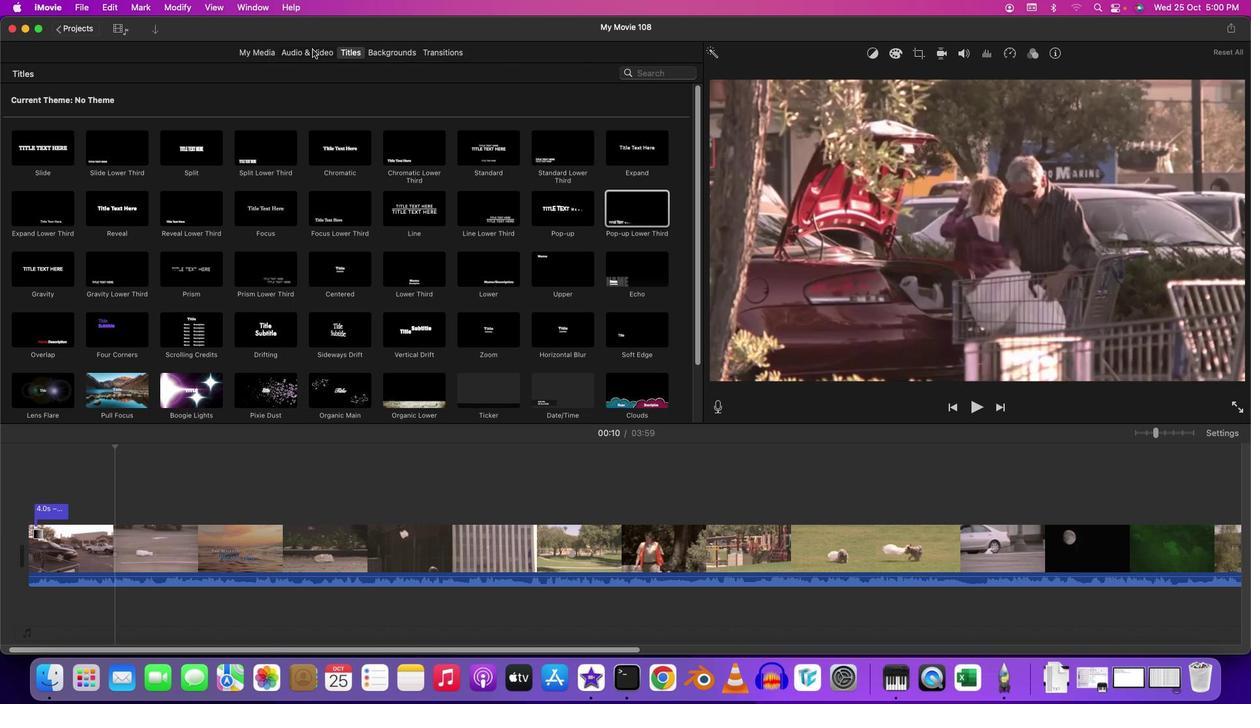 
Action: Mouse pressed left at (713, 400)
Screenshot: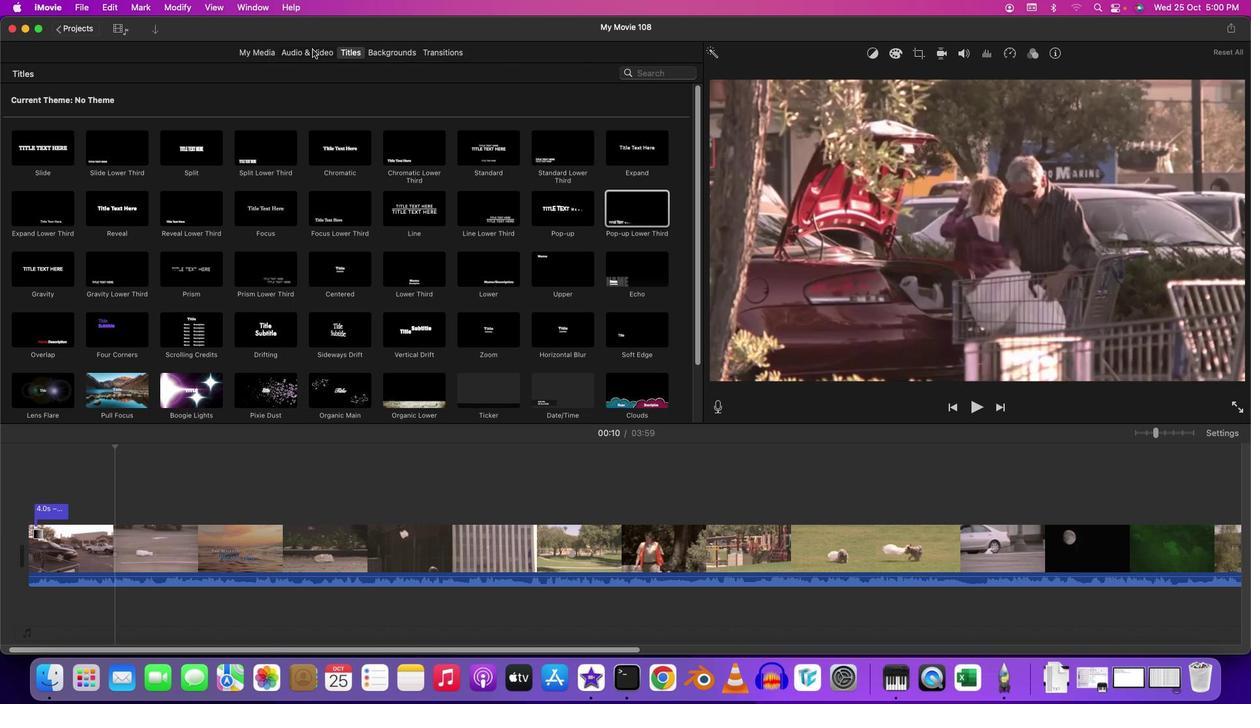 
Action: Mouse moved to (713, 400)
Screenshot: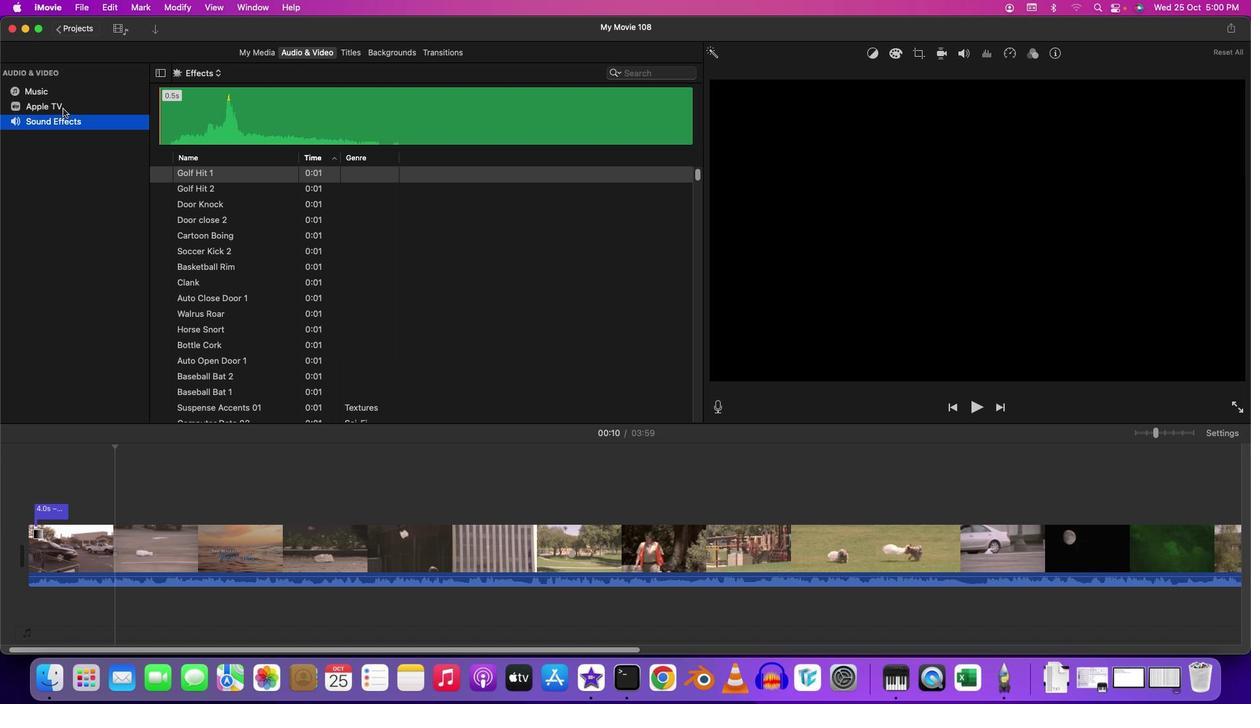 
Action: Mouse pressed left at (713, 400)
Screenshot: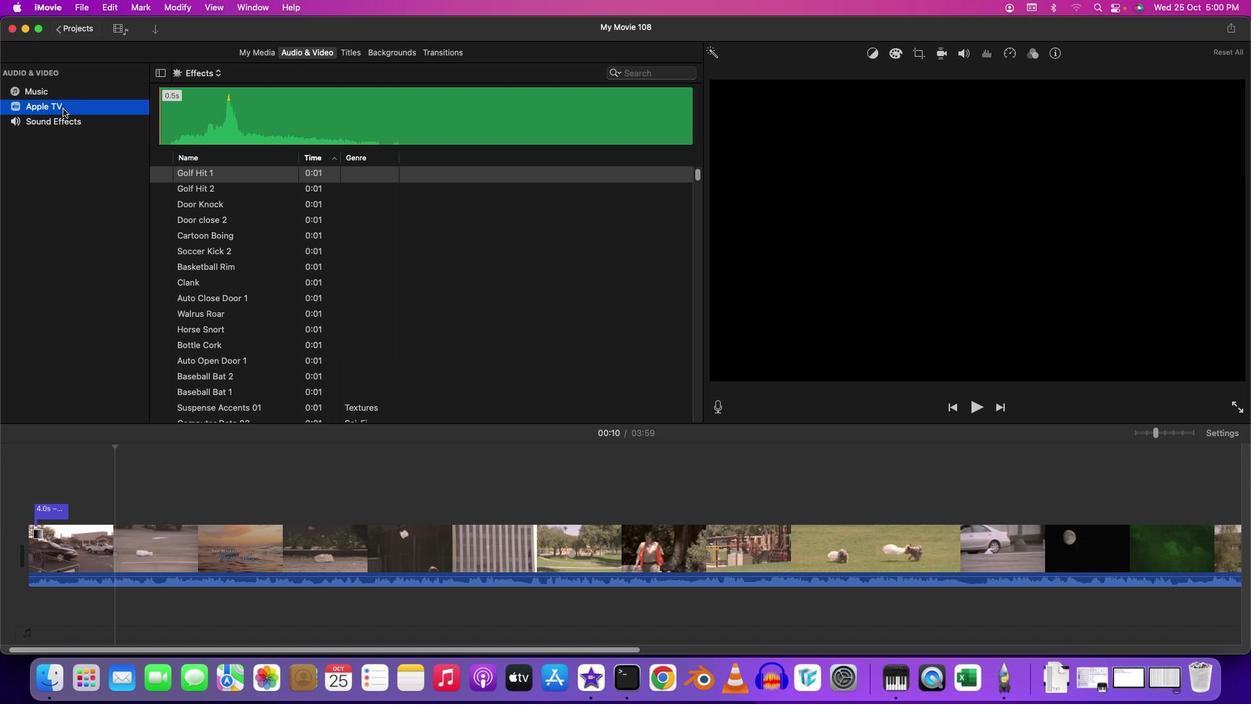 
Action: Mouse moved to (713, 400)
Screenshot: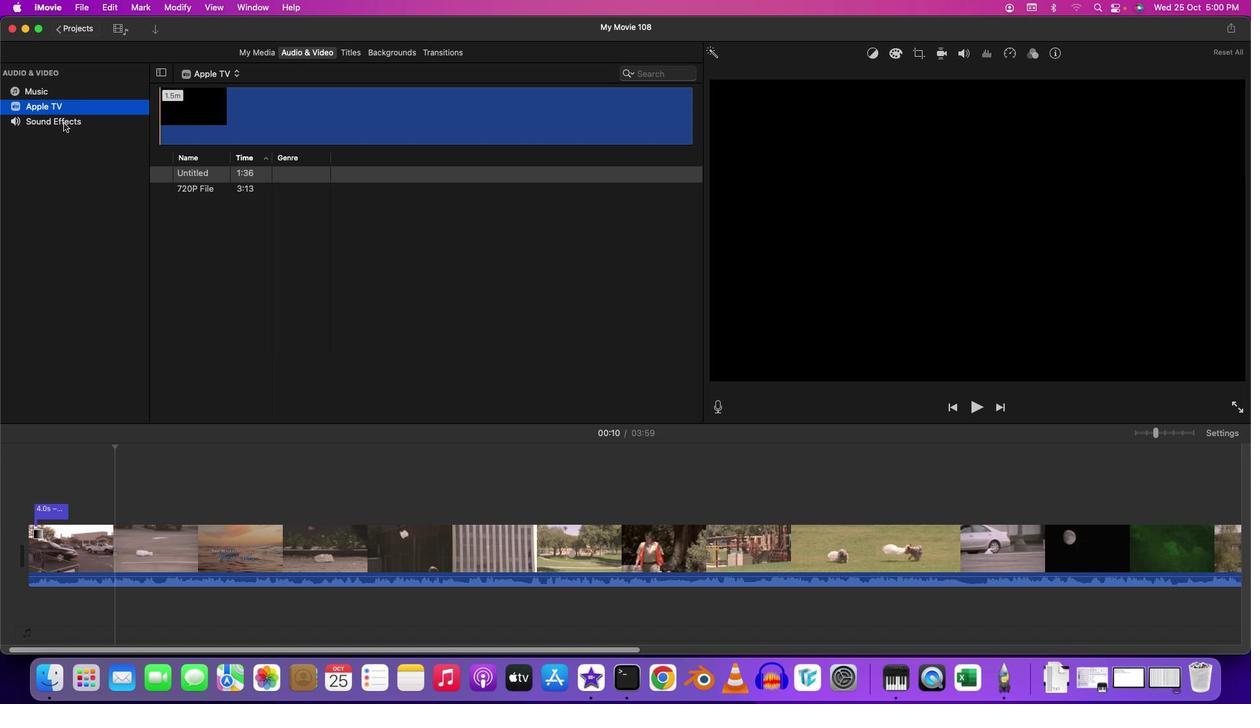 
Action: Mouse pressed left at (713, 400)
Screenshot: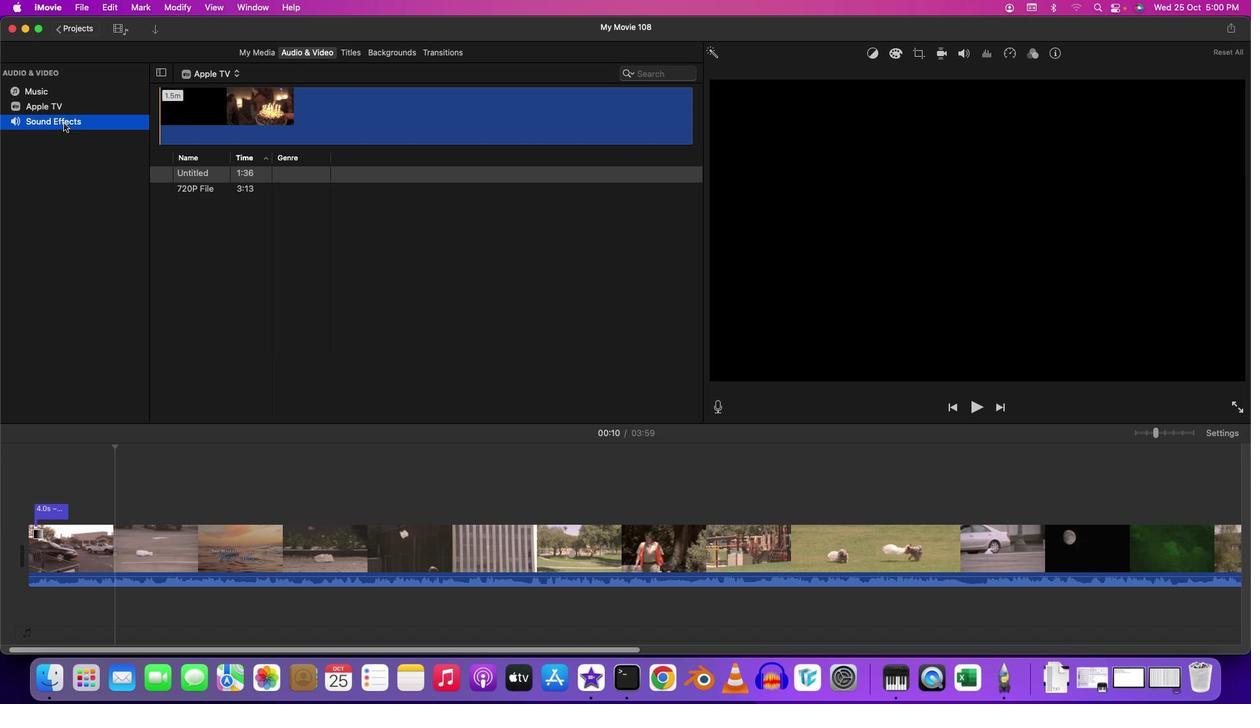 
Action: Mouse moved to (713, 400)
Screenshot: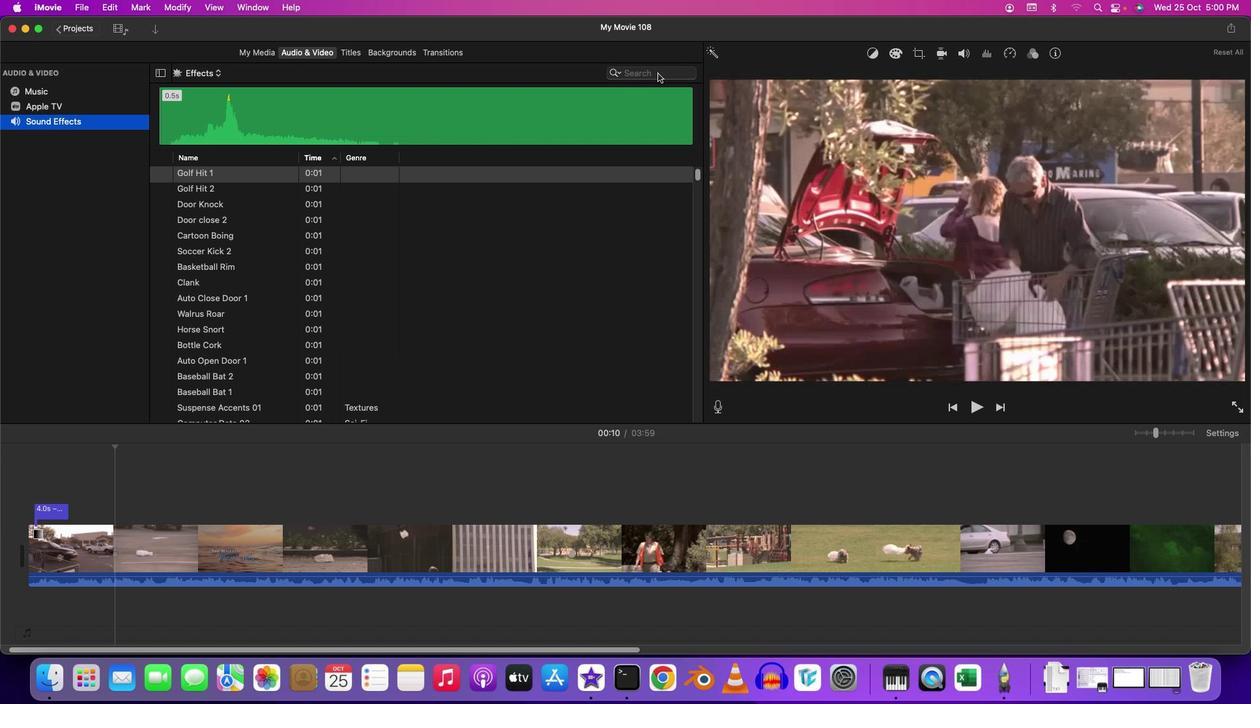 
Action: Mouse pressed left at (713, 400)
Screenshot: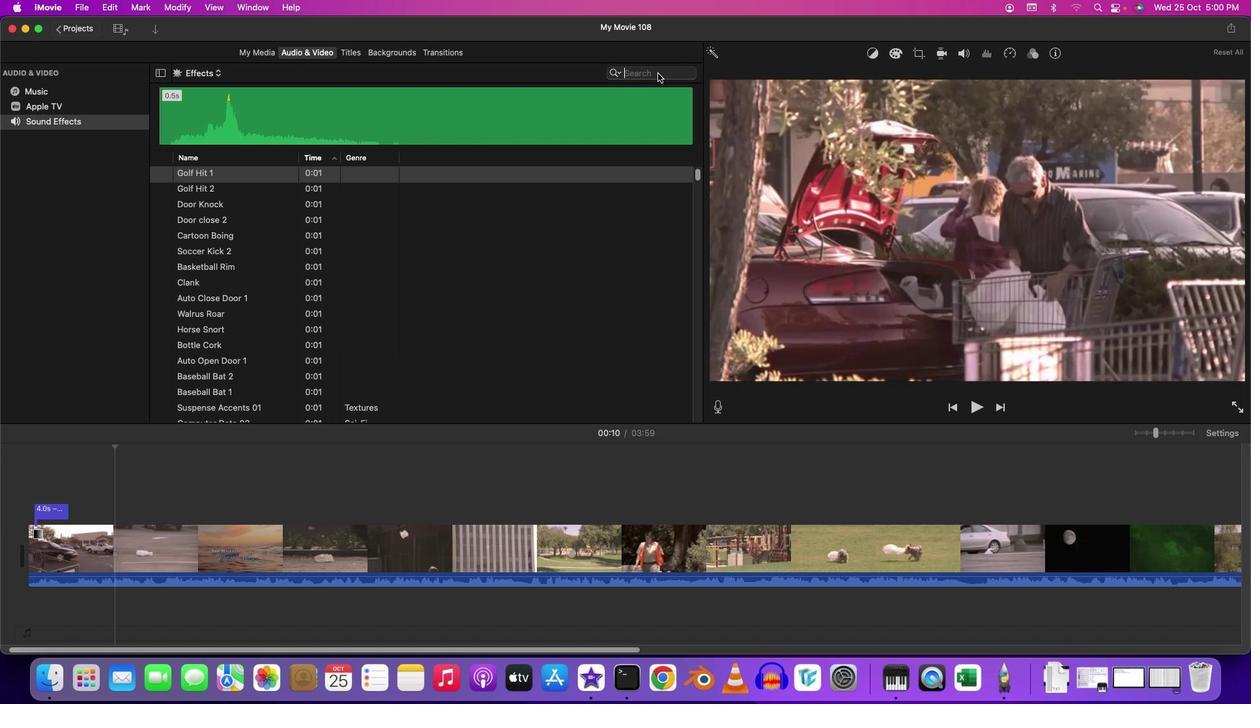 
Action: Key pressed 'c''r''e''a'Key.backspaceKey.backspace'e'
Screenshot: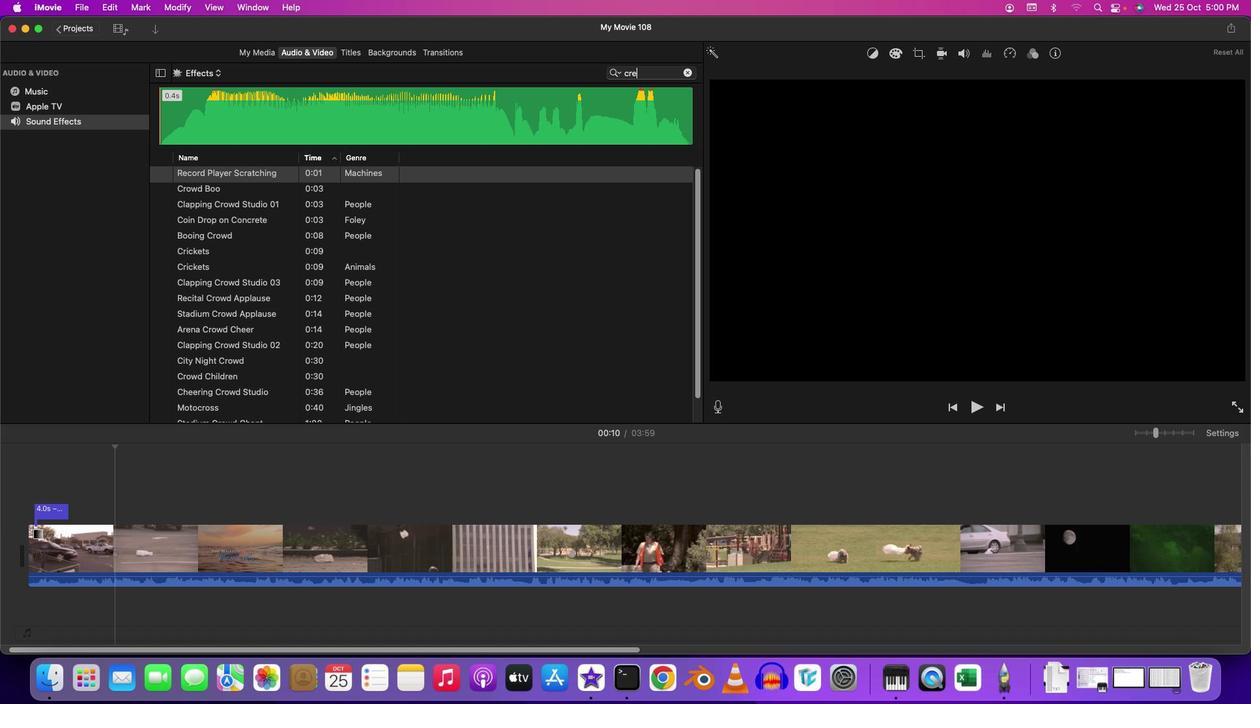 
Action: Mouse moved to (713, 400)
Screenshot: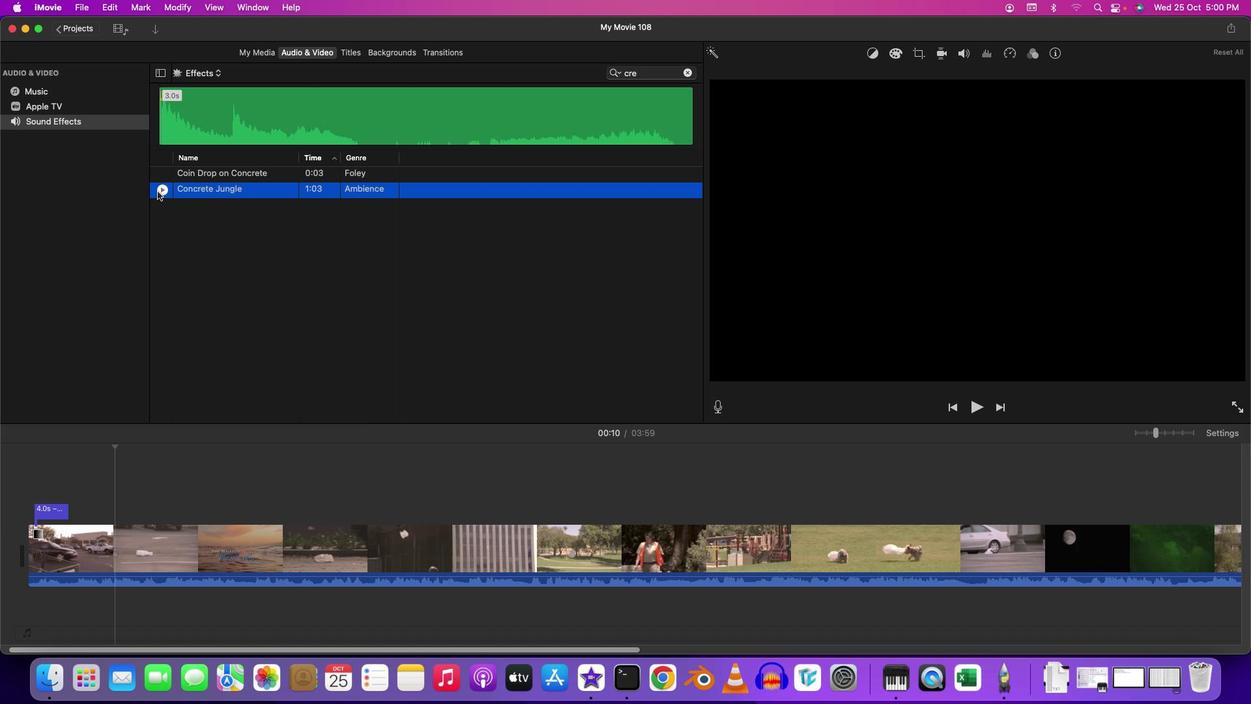 
Action: Mouse pressed left at (713, 400)
Screenshot: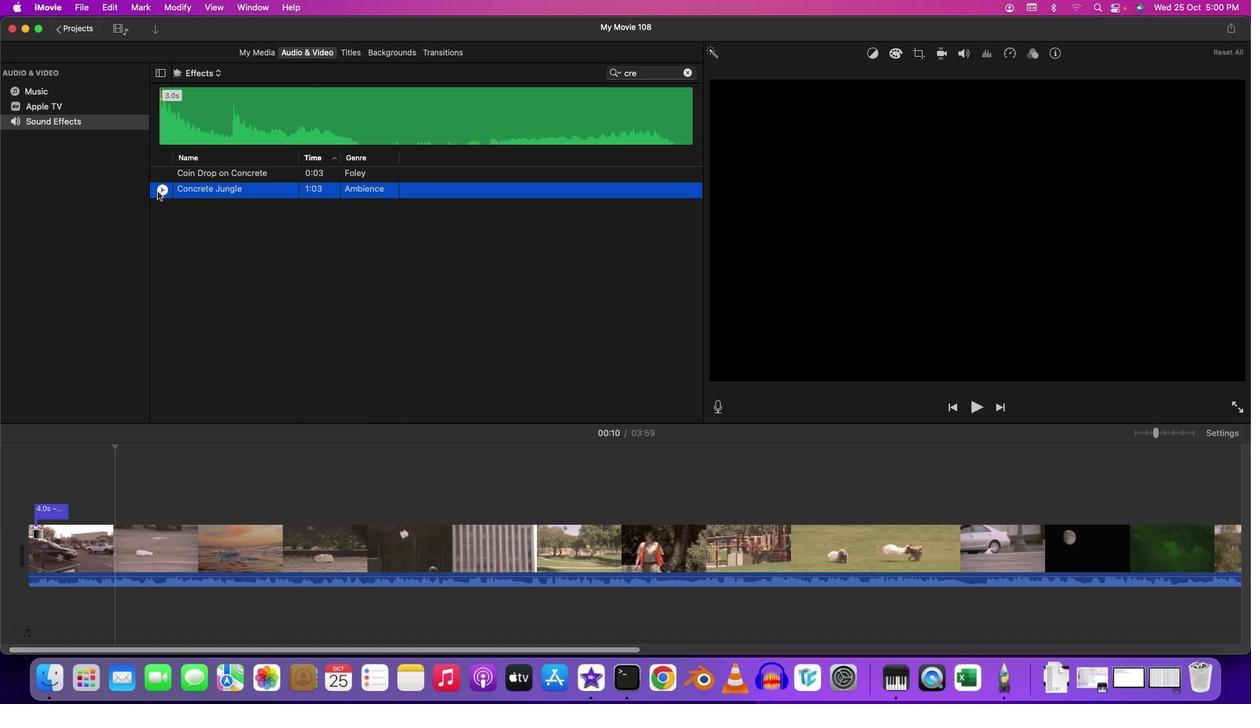 
Action: Mouse moved to (713, 400)
Screenshot: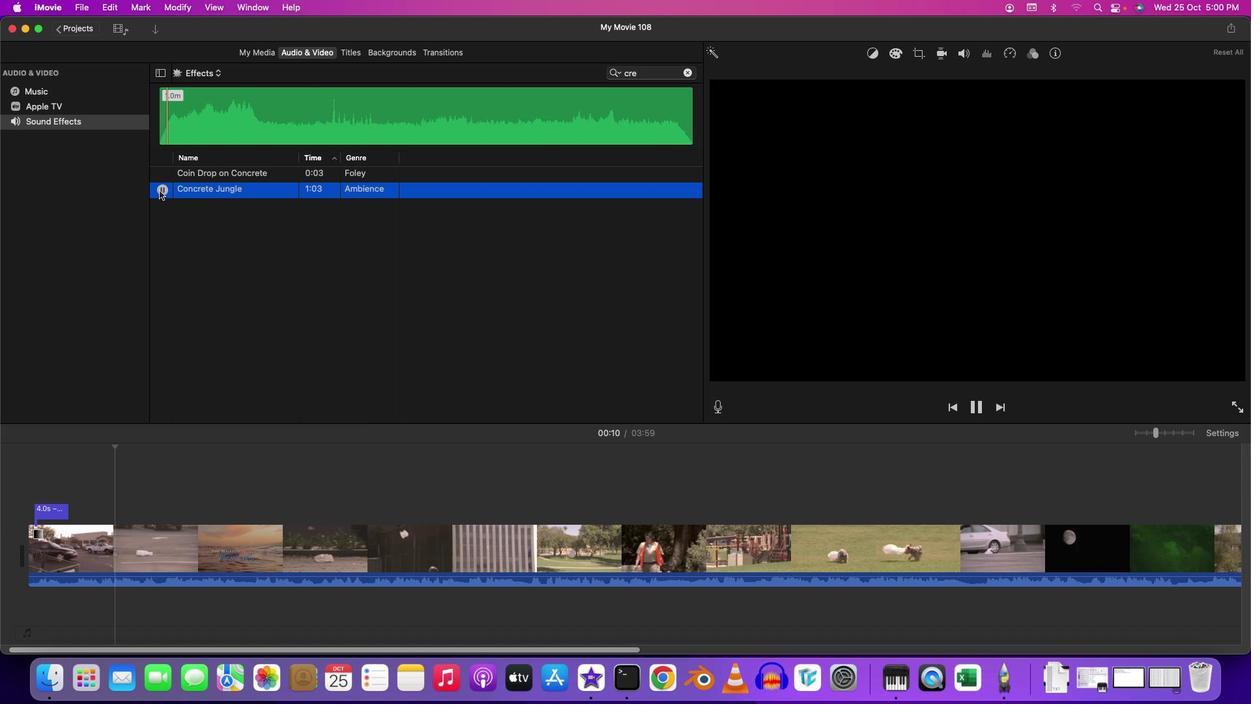 
Action: Mouse pressed left at (713, 400)
Screenshot: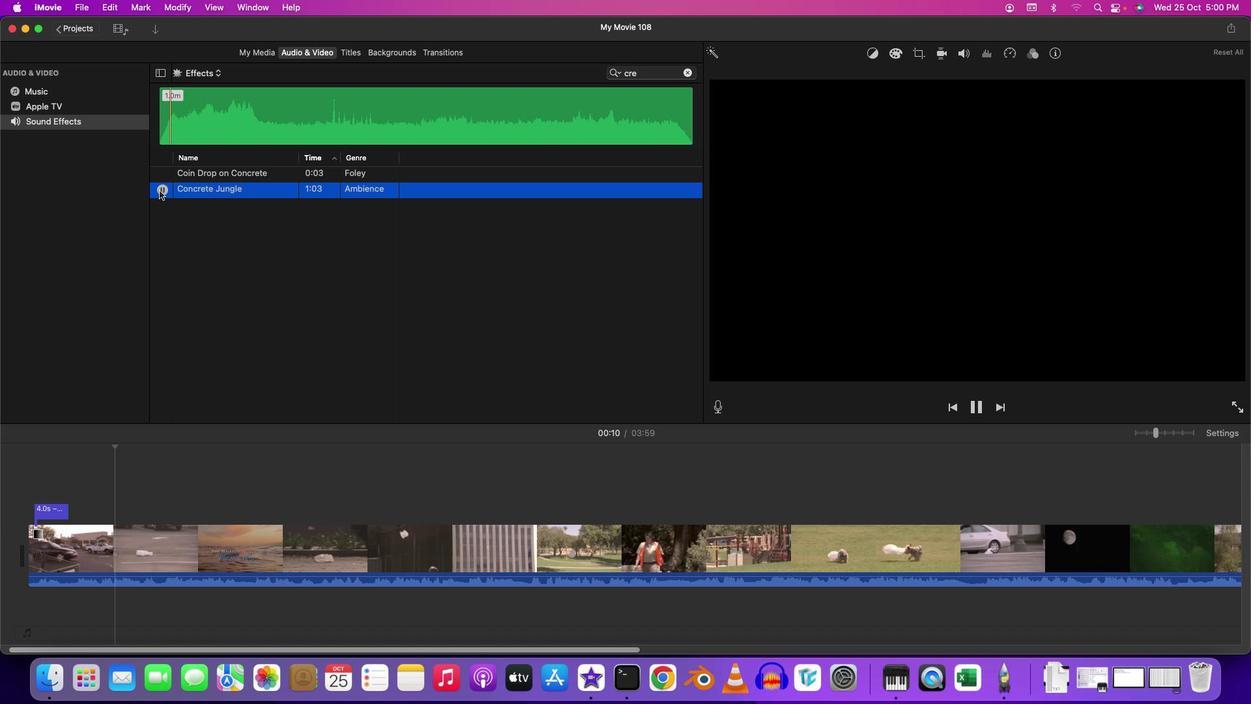 
Action: Mouse moved to (713, 400)
Screenshot: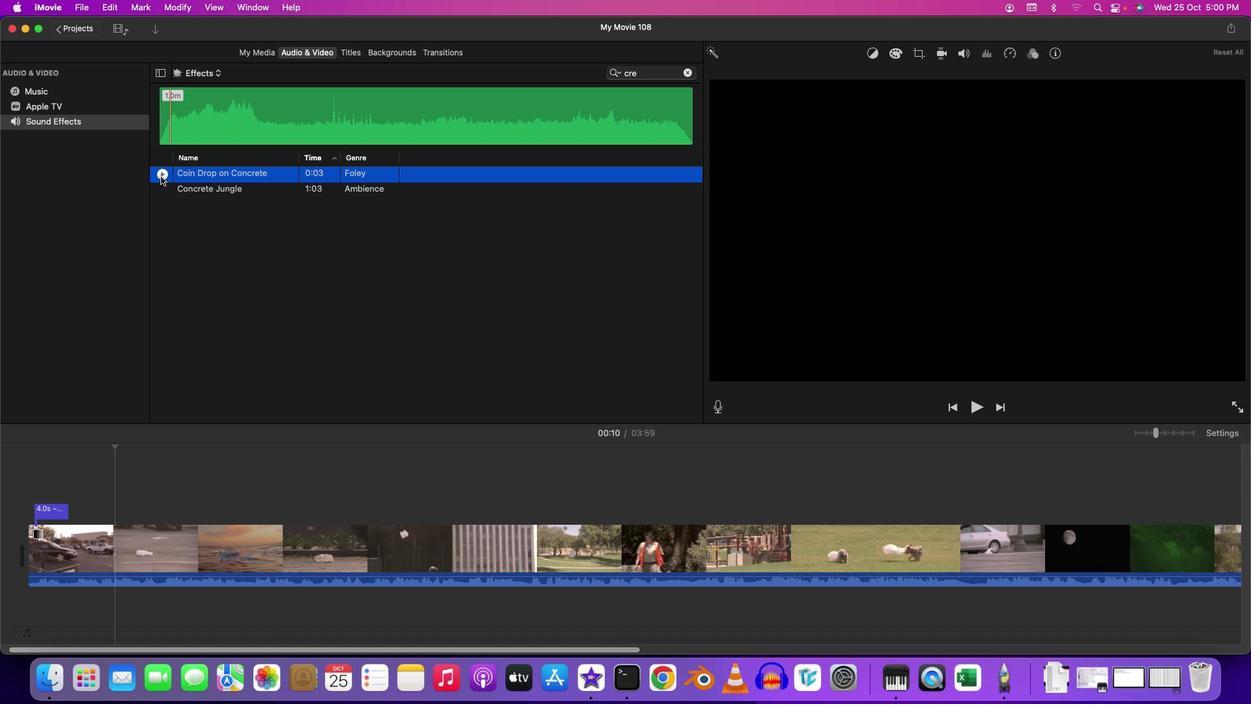 
Action: Mouse pressed left at (713, 400)
Screenshot: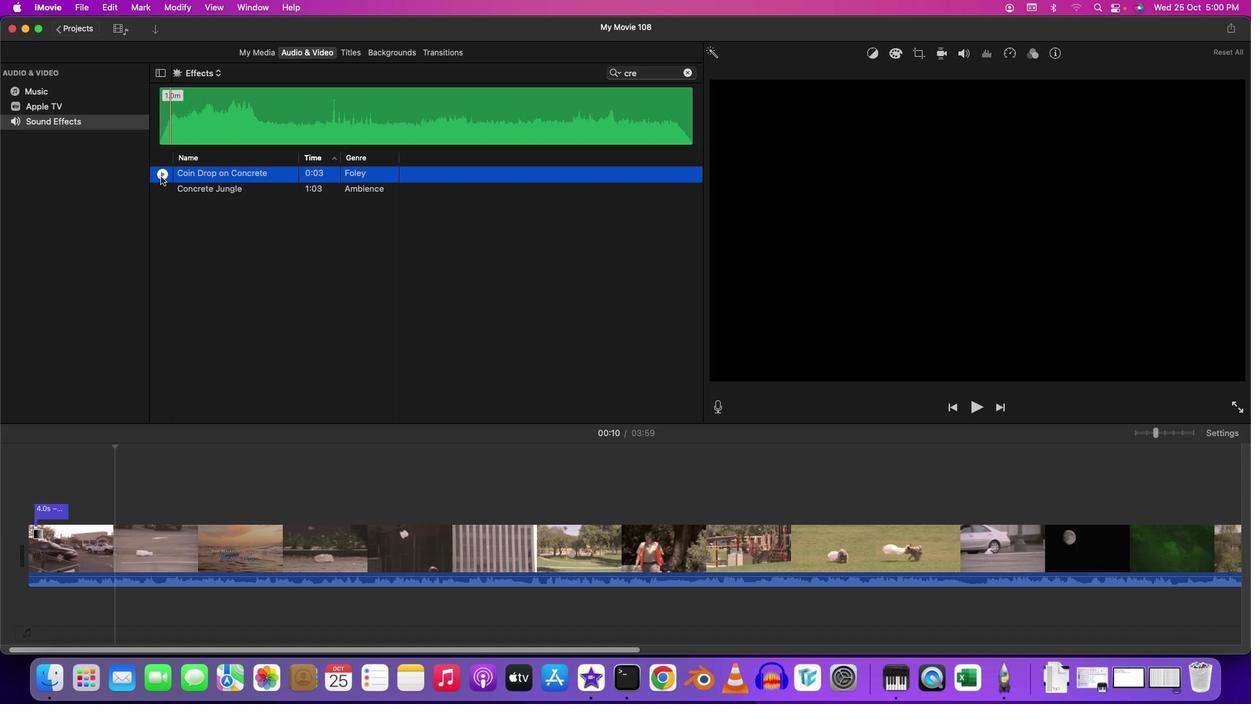 
Action: Mouse pressed left at (713, 400)
Screenshot: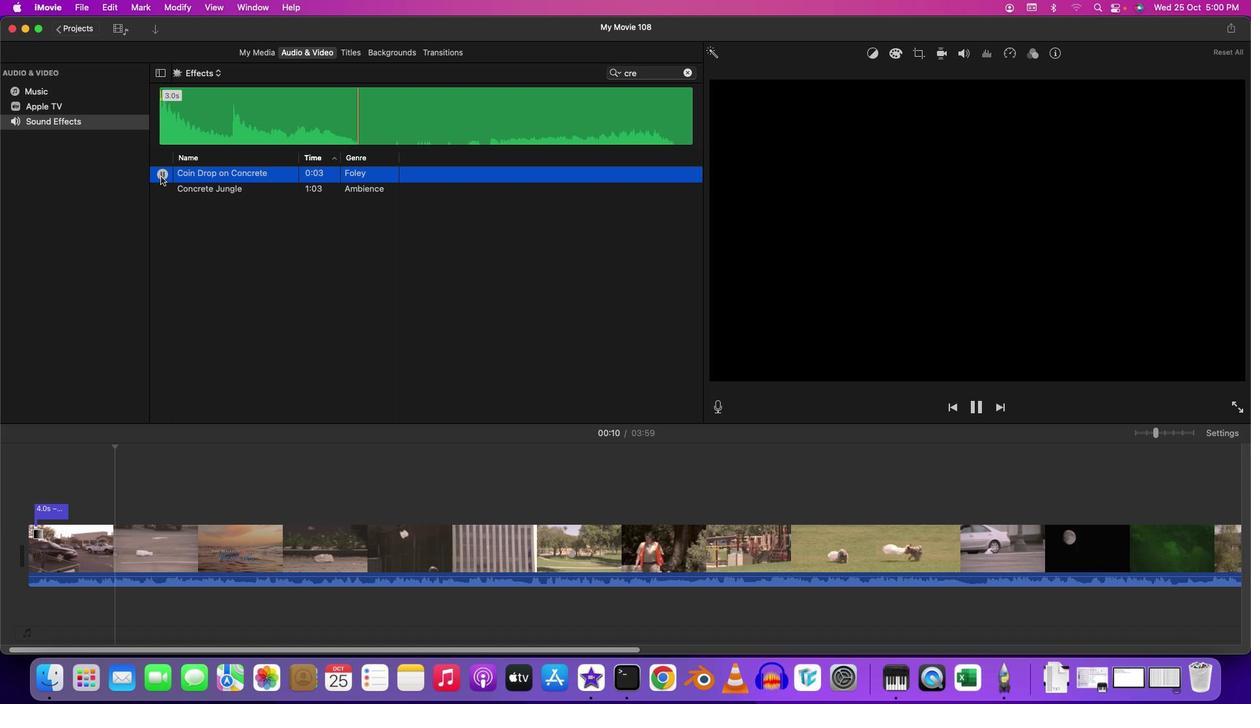 
Action: Mouse moved to (713, 400)
Screenshot: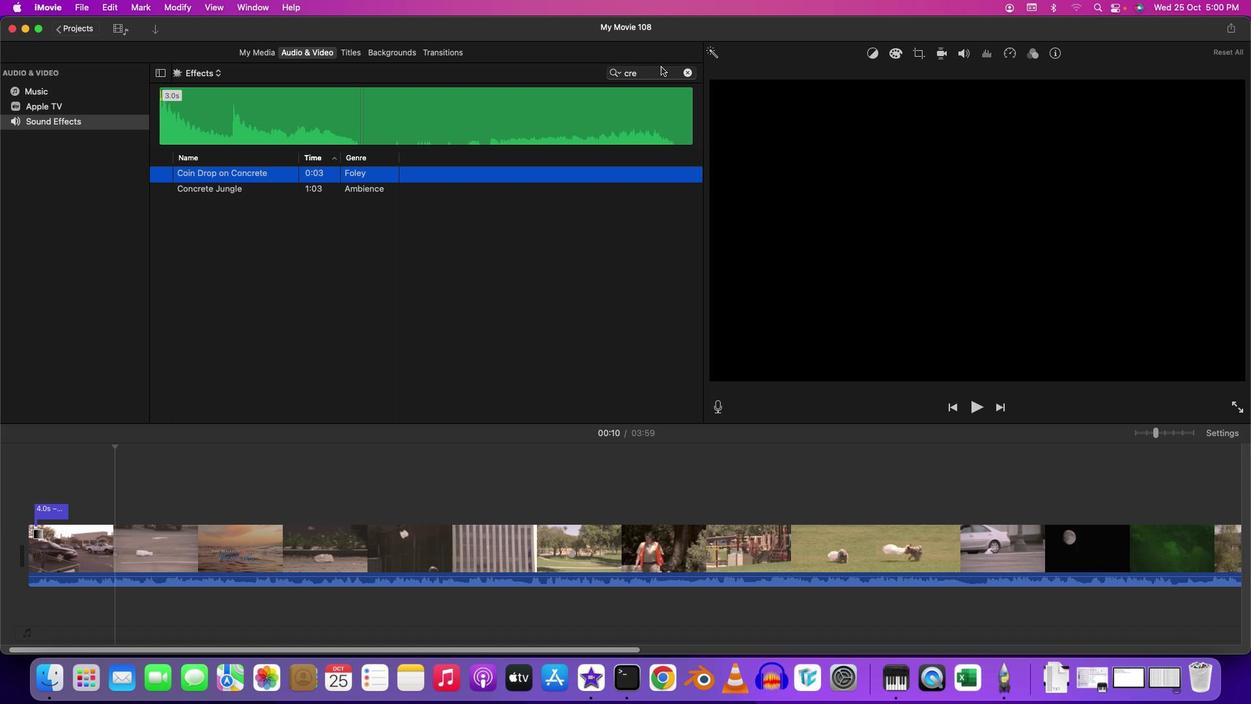 
Action: Mouse pressed left at (713, 400)
Screenshot: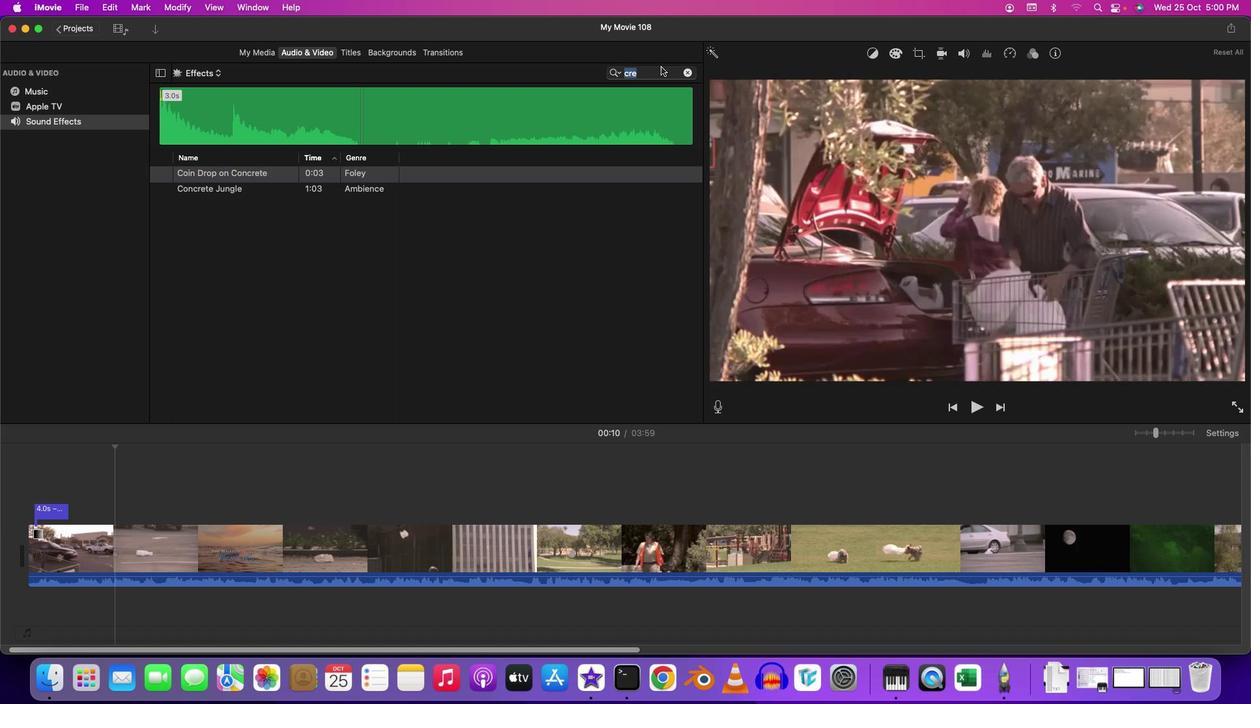
Action: Mouse moved to (713, 400)
Screenshot: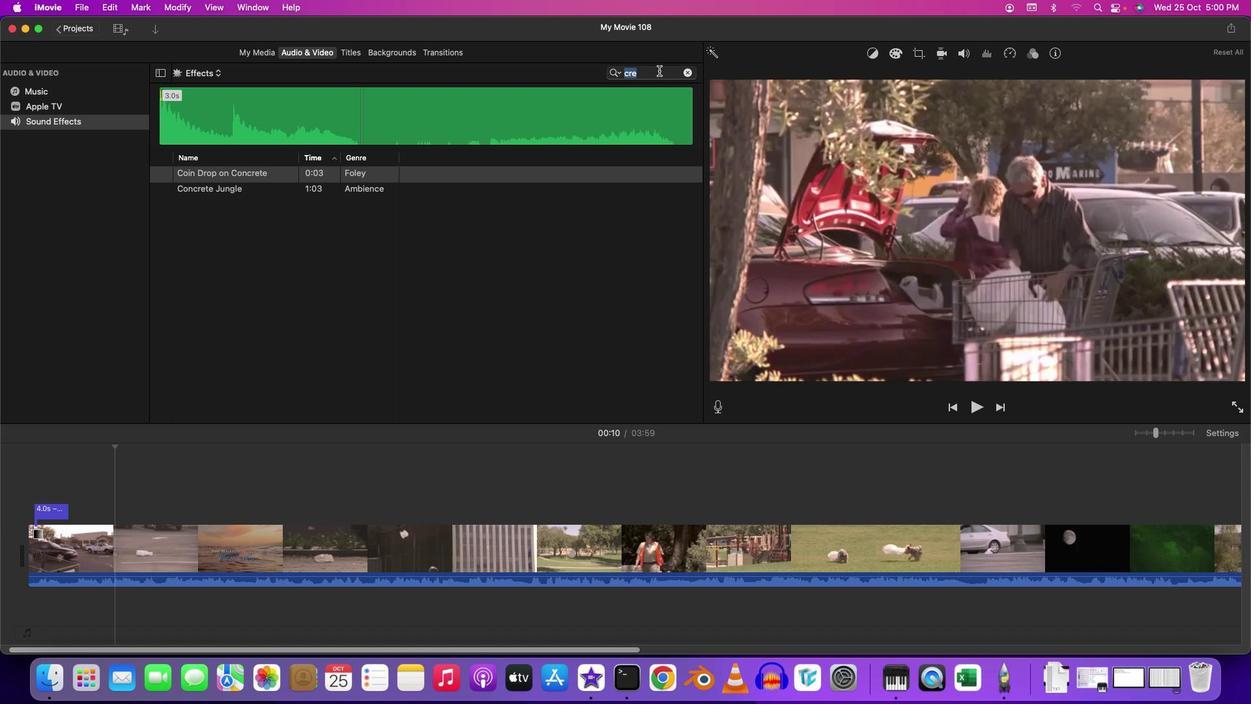 
Action: Key pressed Key.backspace'd''i''n'
Screenshot: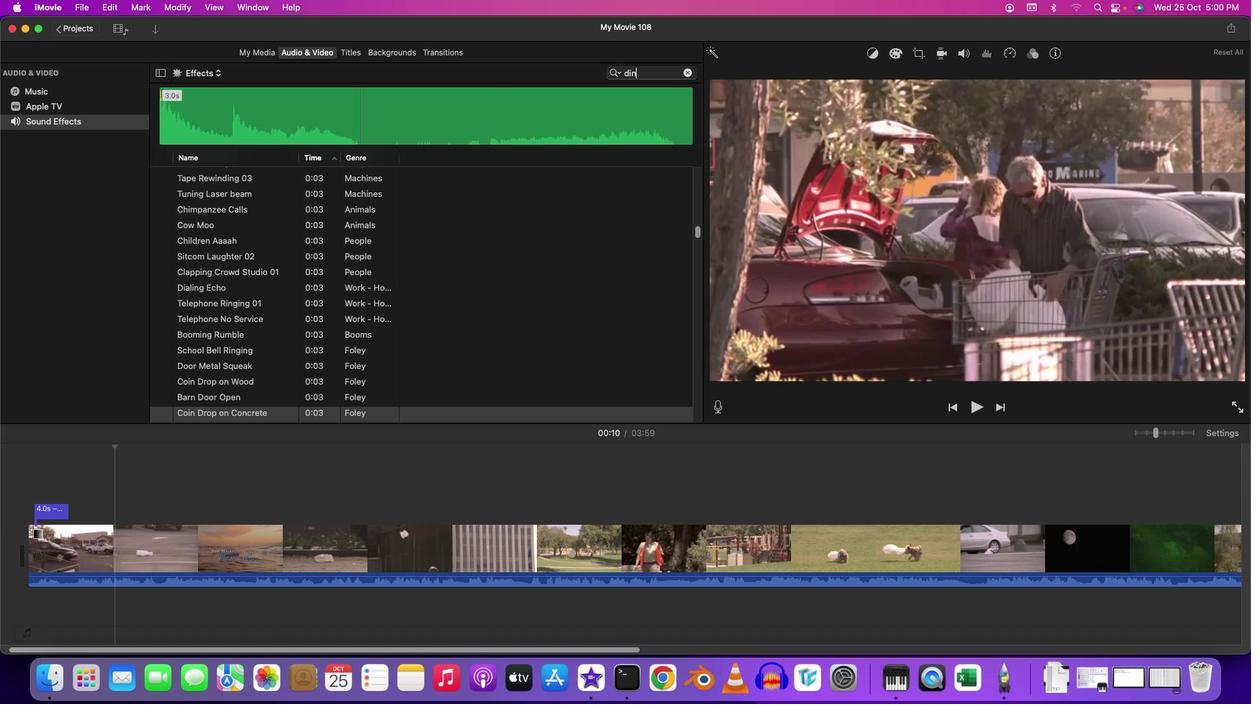 
Action: Mouse moved to (713, 400)
Screenshot: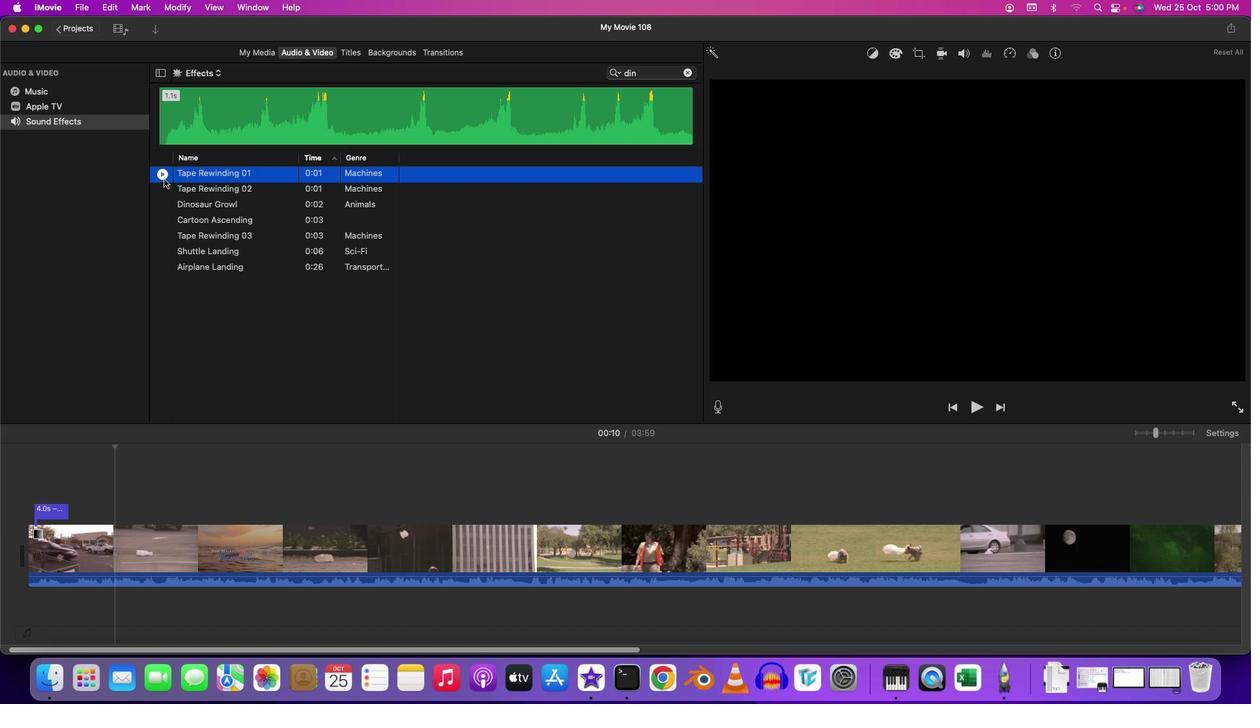 
Action: Mouse pressed left at (713, 400)
Screenshot: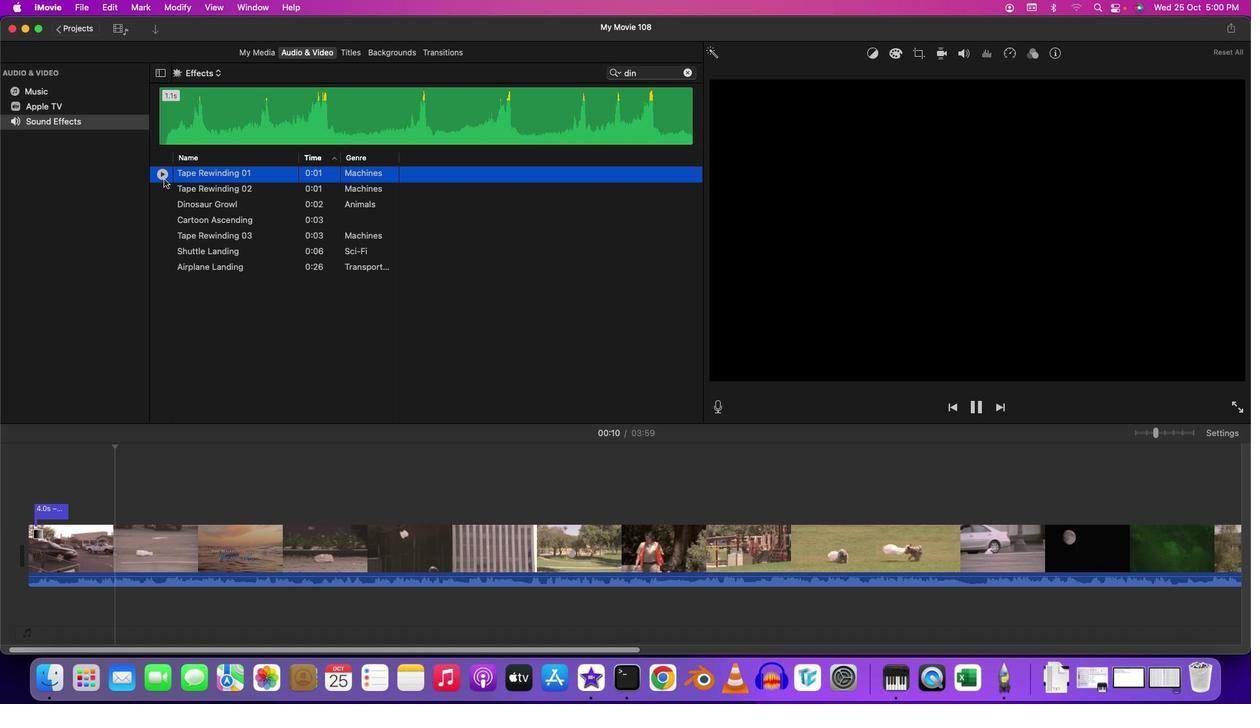 
Action: Mouse moved to (713, 400)
Screenshot: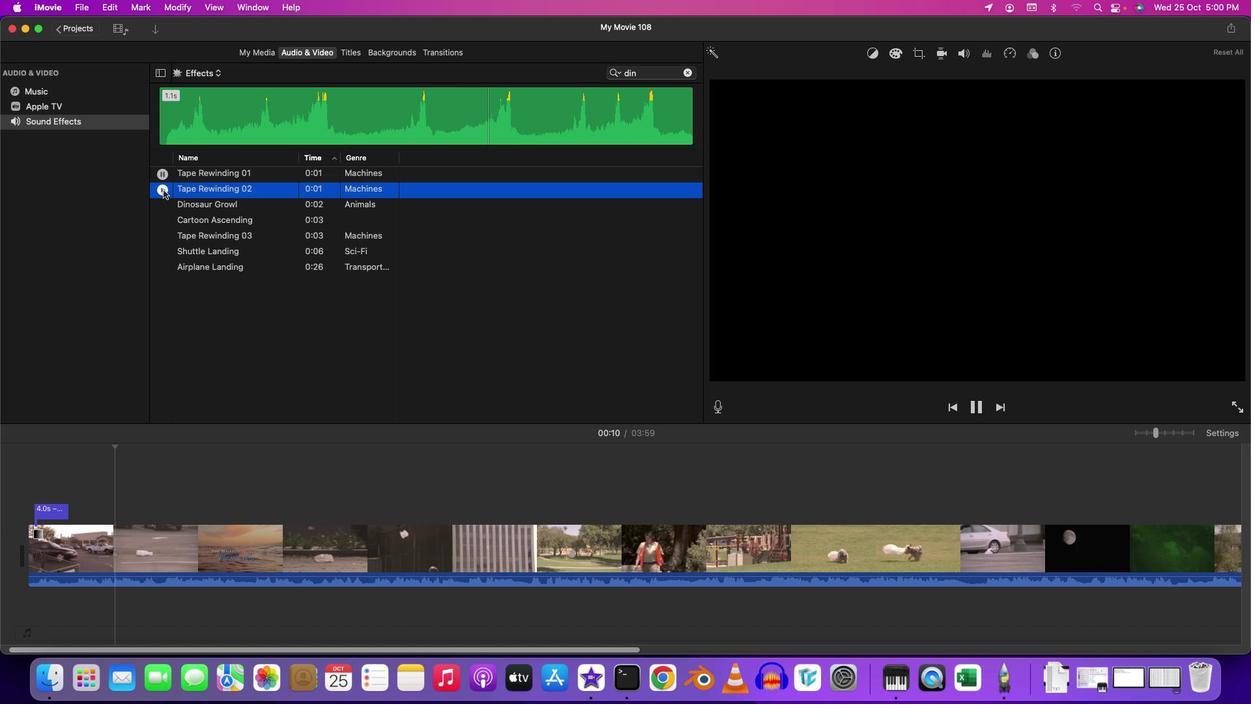 
Action: Mouse pressed left at (713, 400)
Screenshot: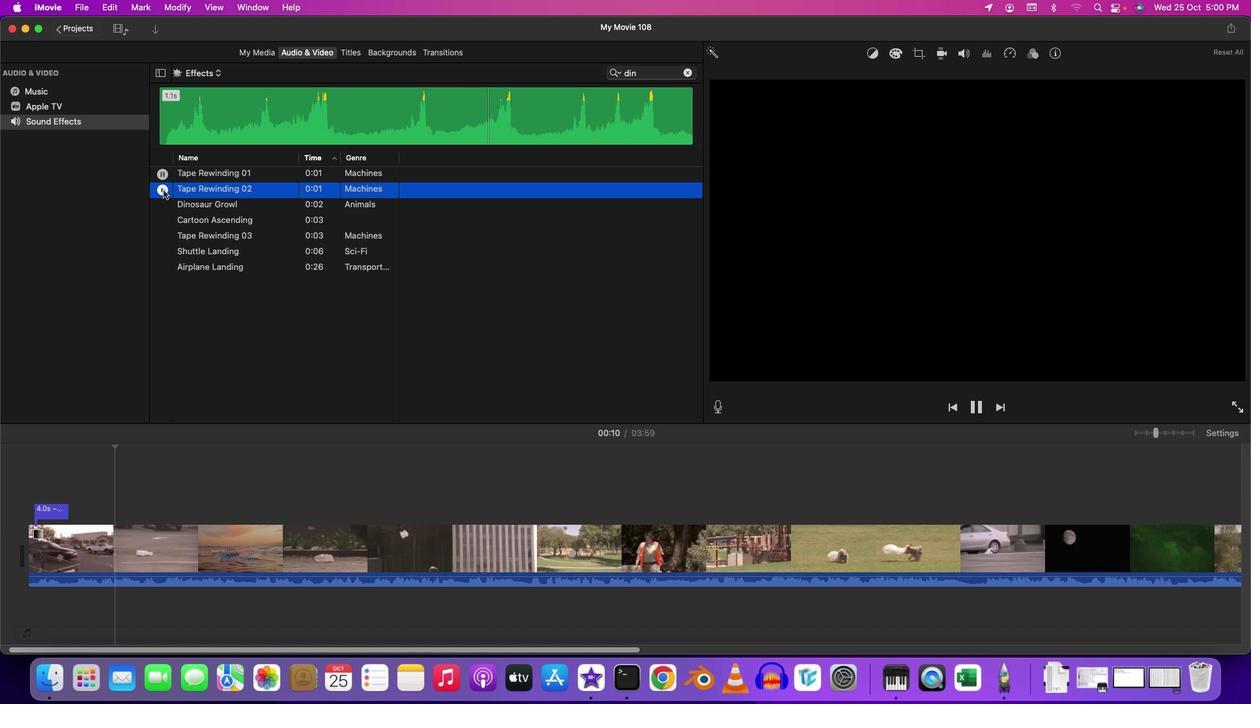 
Action: Mouse moved to (713, 400)
Screenshot: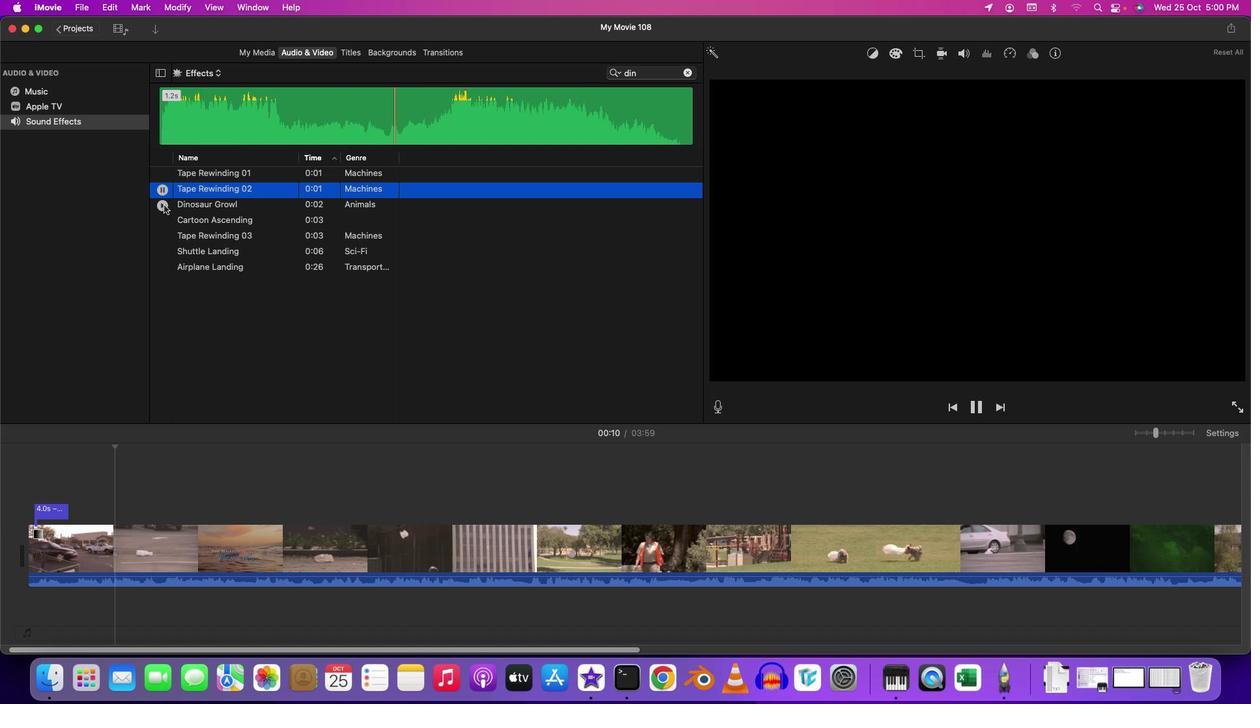 
Action: Mouse pressed left at (713, 400)
Screenshot: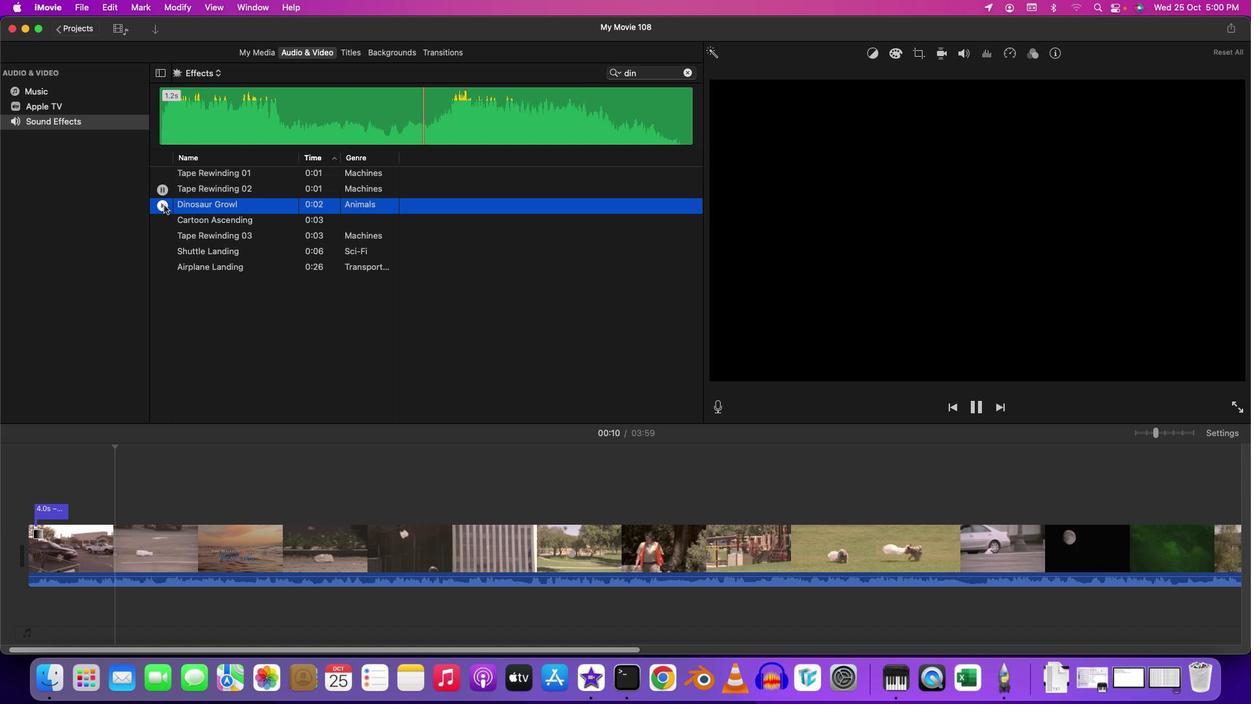 
Action: Mouse moved to (713, 400)
Screenshot: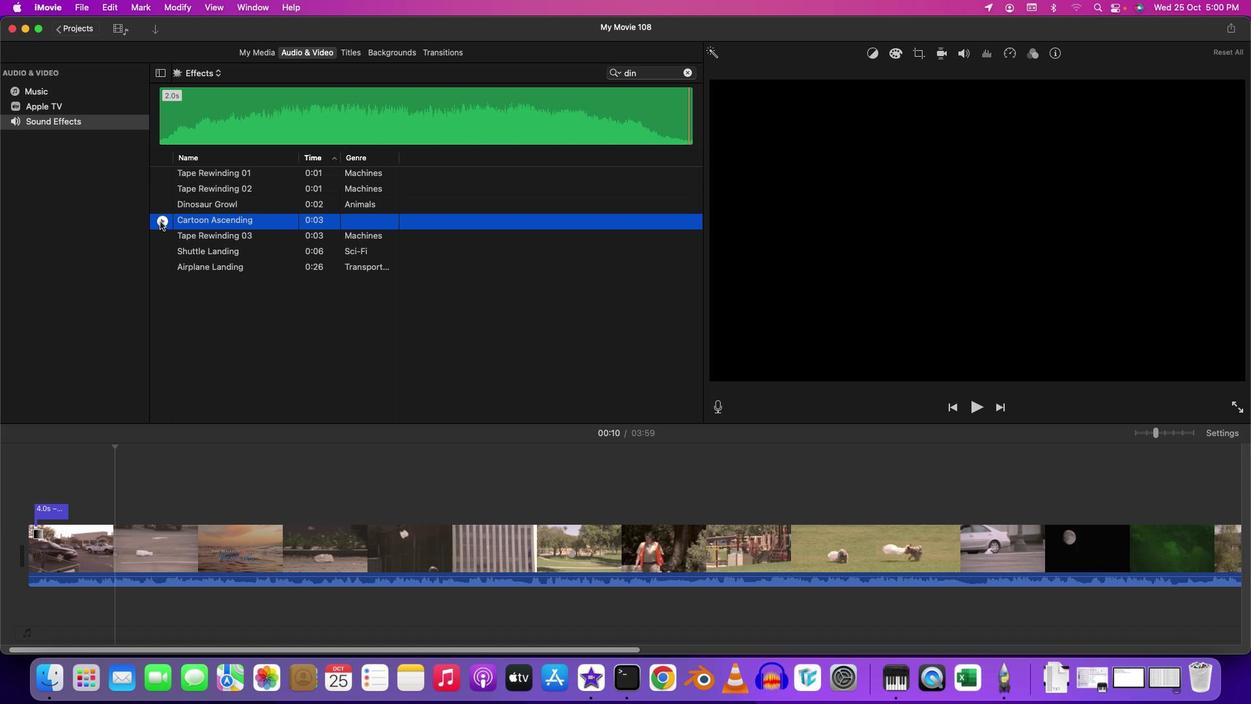 
Action: Mouse pressed left at (713, 400)
Screenshot: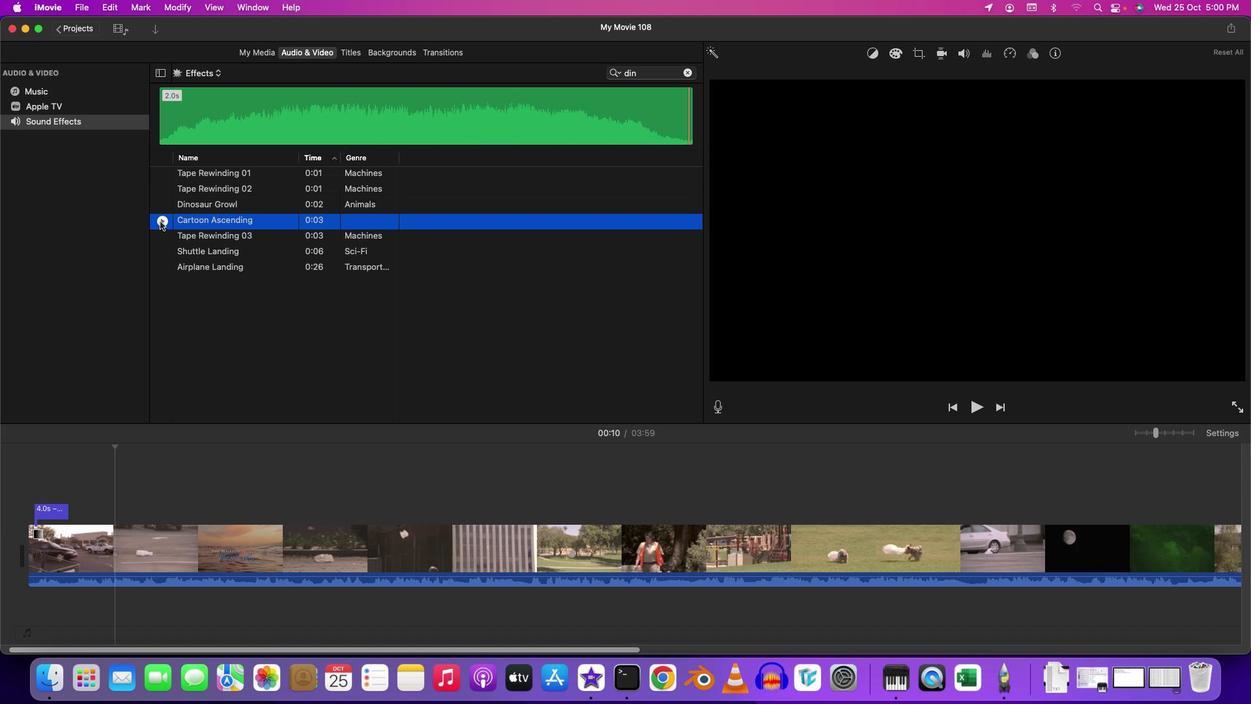
Action: Mouse moved to (713, 400)
Screenshot: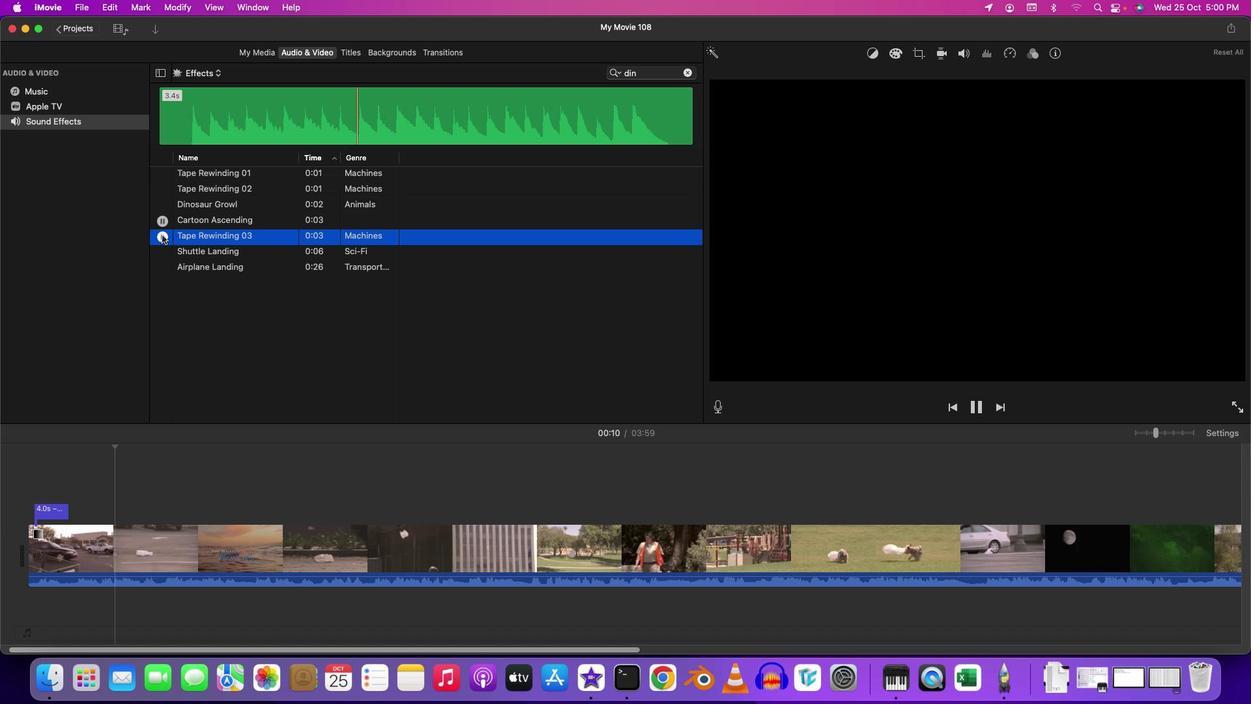 
Action: Mouse pressed left at (713, 400)
Screenshot: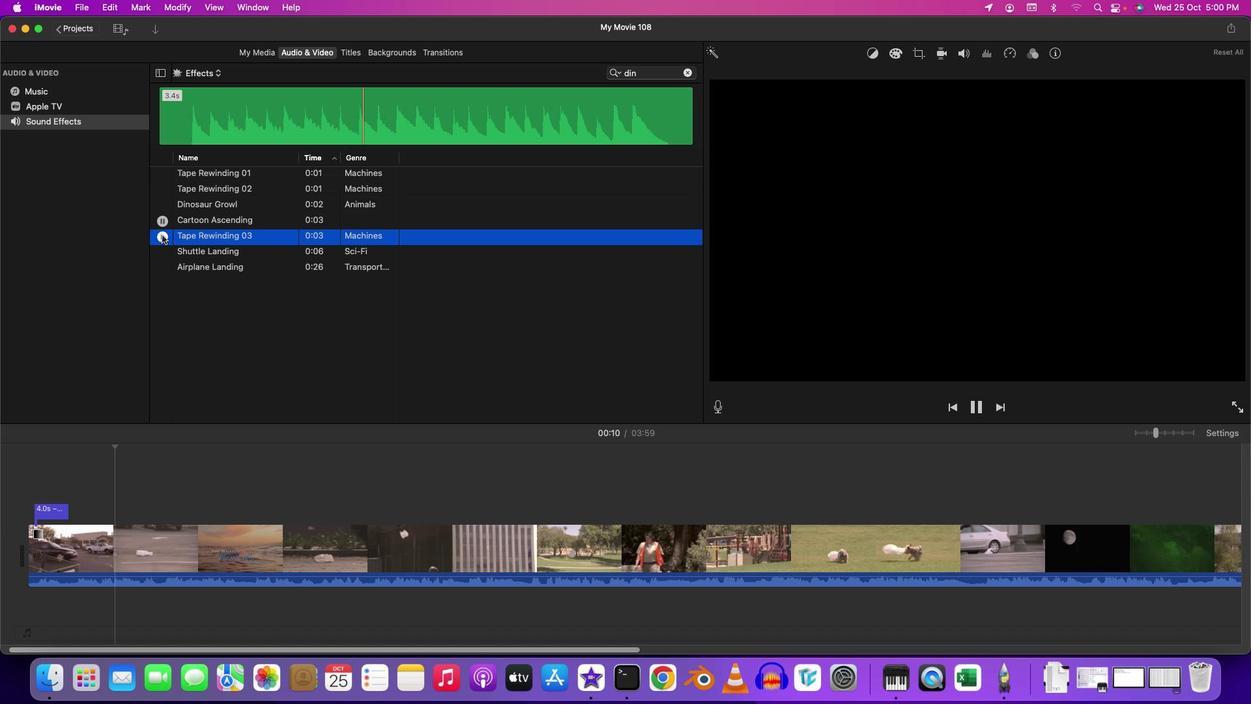 
Action: Mouse moved to (713, 400)
Screenshot: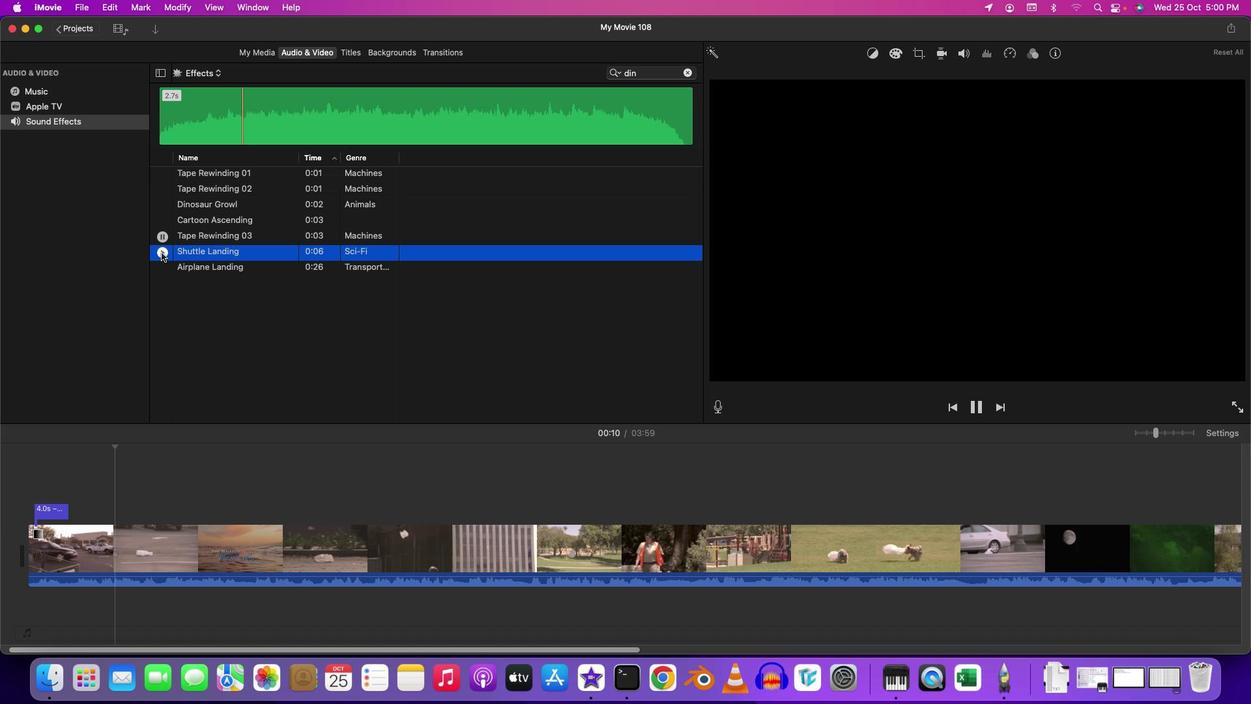 
Action: Mouse pressed left at (713, 400)
Screenshot: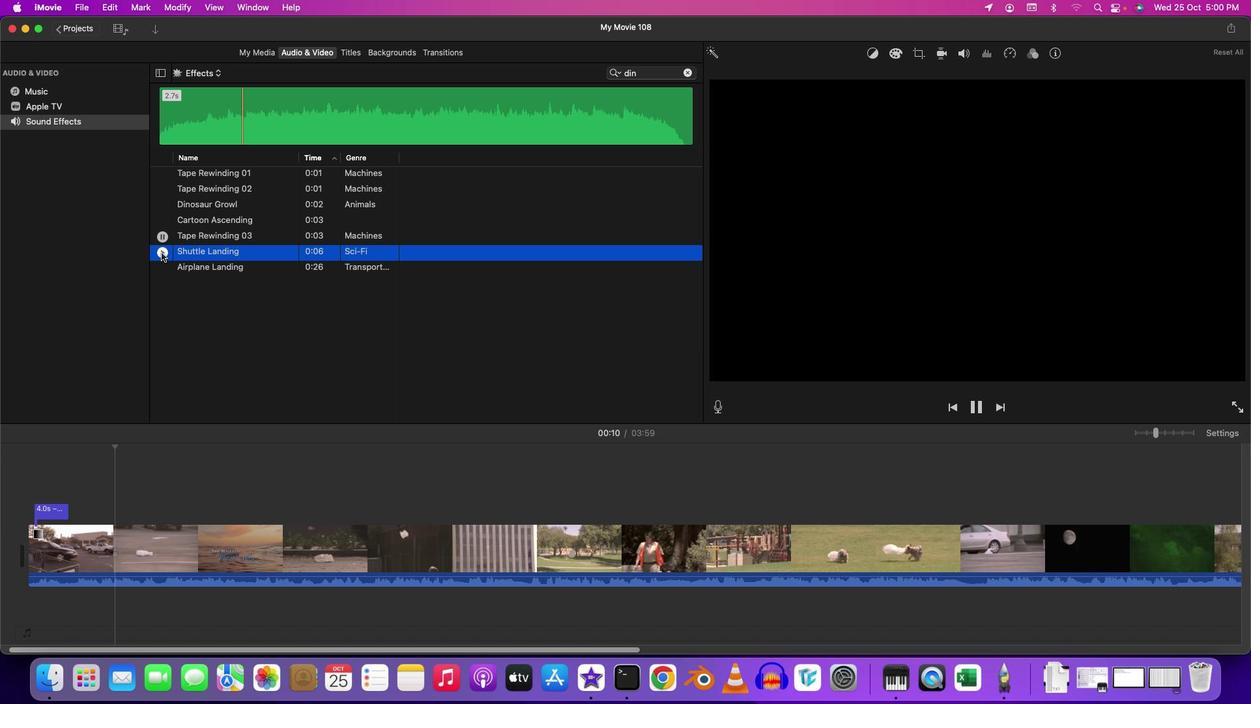 
Action: Mouse moved to (713, 400)
Screenshot: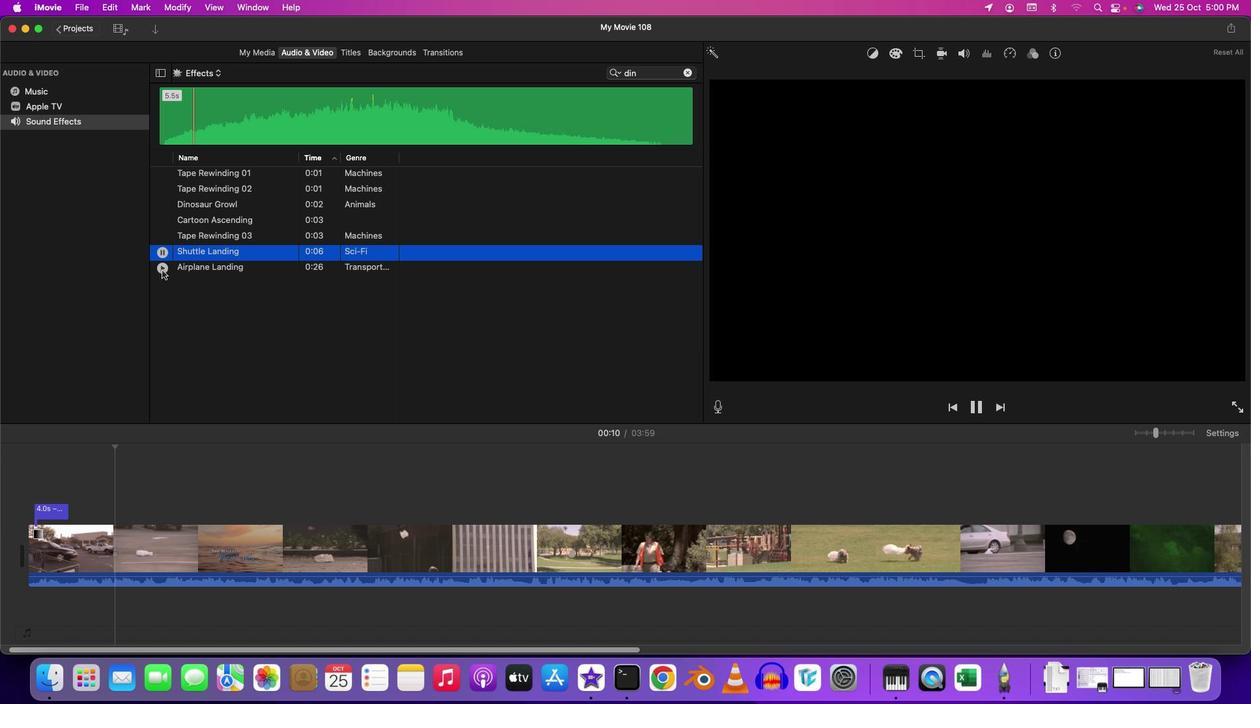 
Action: Mouse pressed left at (713, 400)
Screenshot: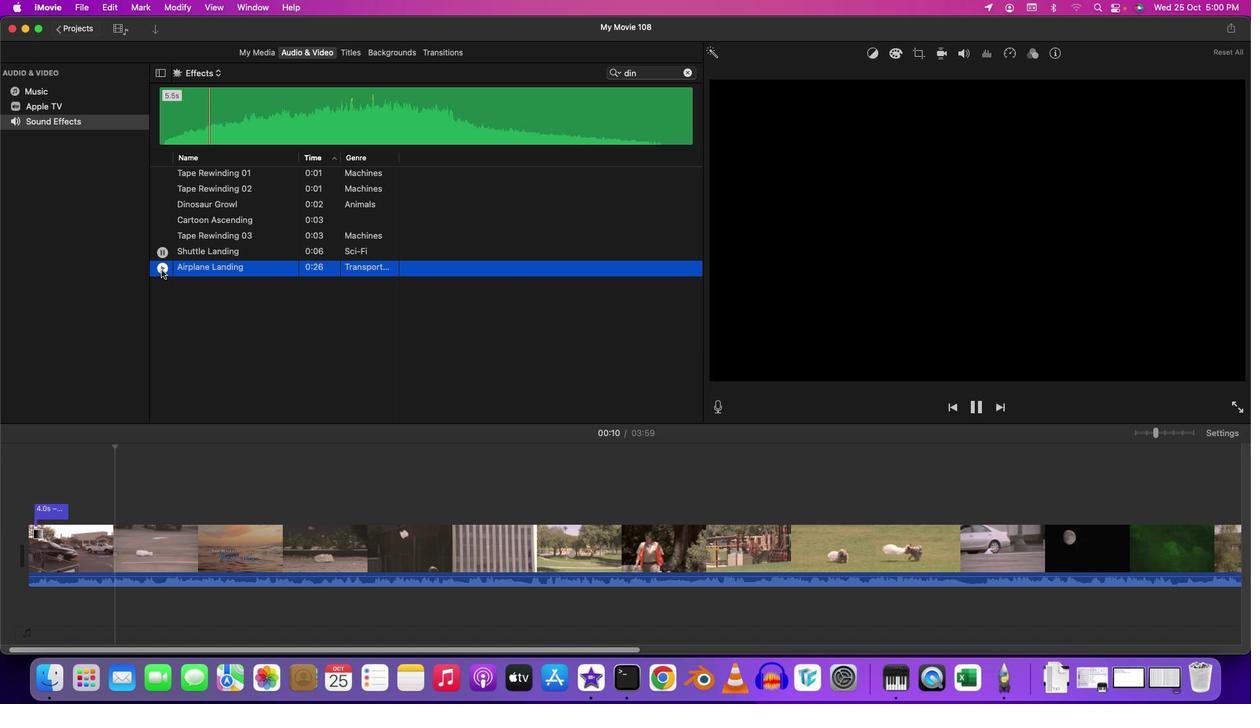 
Action: Mouse moved to (713, 400)
Screenshot: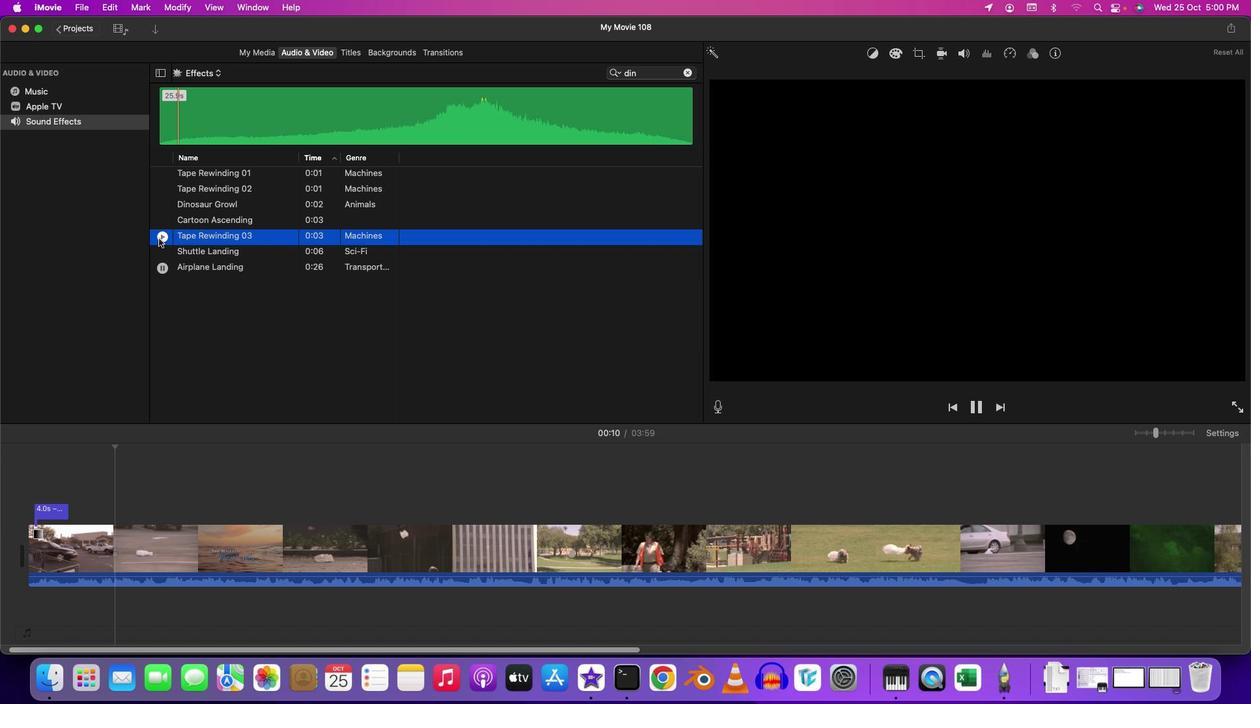 
Action: Mouse pressed left at (713, 400)
Screenshot: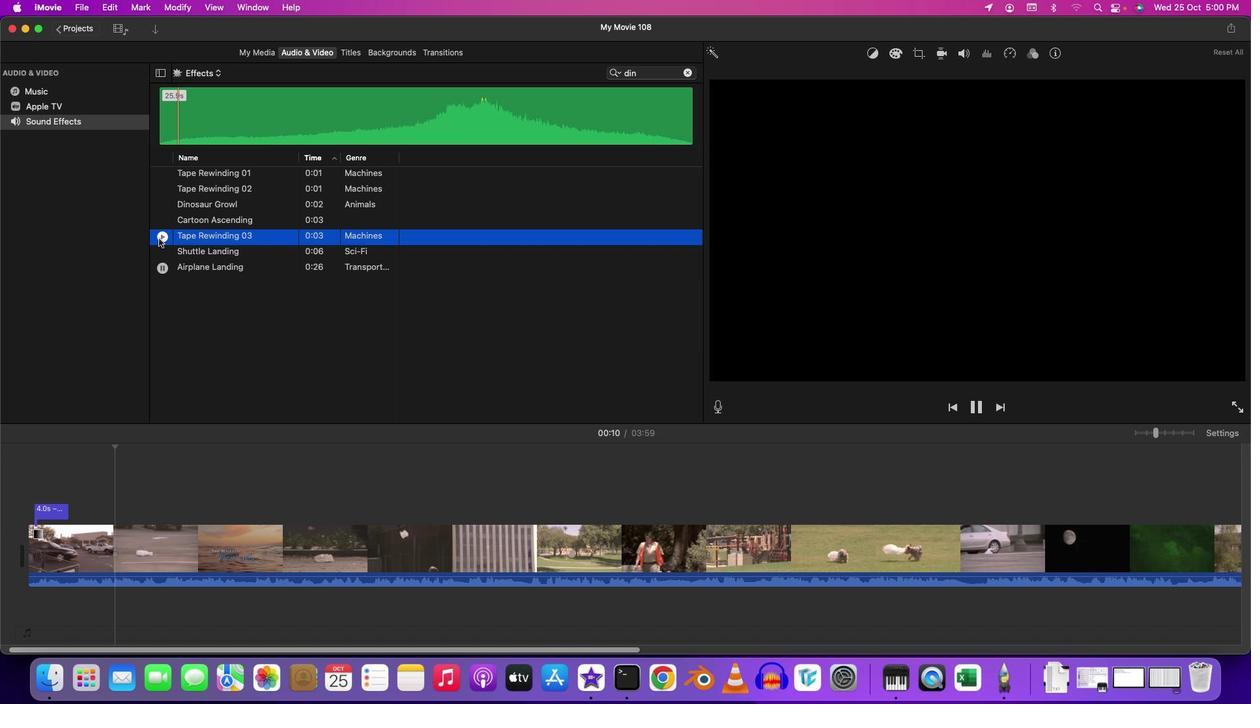 
Action: Mouse moved to (713, 400)
Screenshot: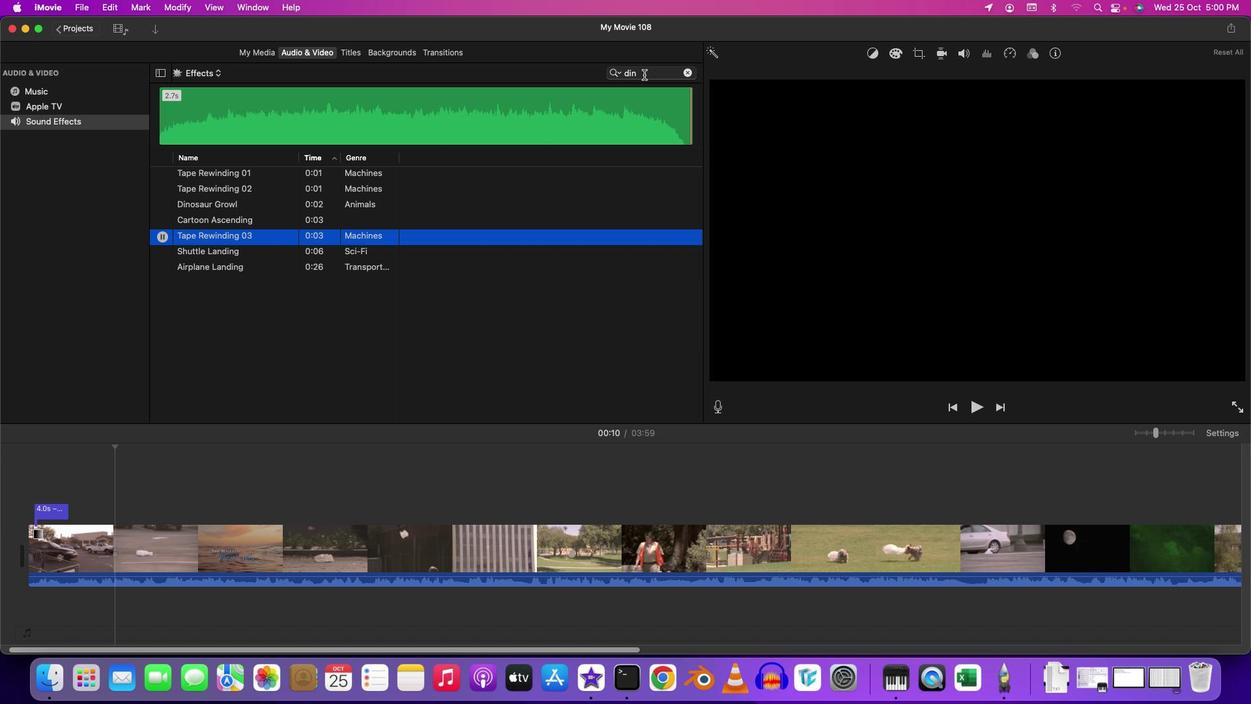 
Action: Mouse pressed left at (713, 400)
Screenshot: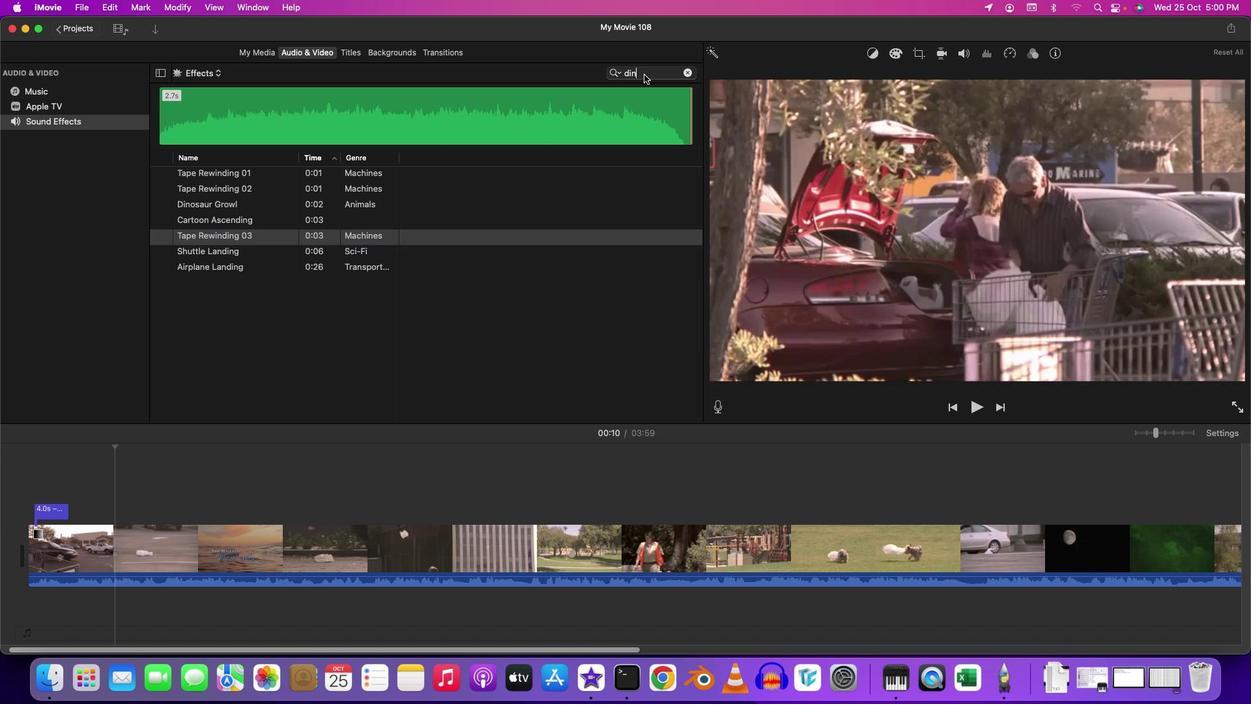 
Action: Key pressed Key.backspaceKey.backspaceKey.backspace'm''o''n''s''t''e'Key.backspaceKey.backspaceKey.backspaceKey.backspaceKey.backspaceKey.backspaceKey.backspaceKey.backspaceKey.backspace'd''i''n''o'
Screenshot: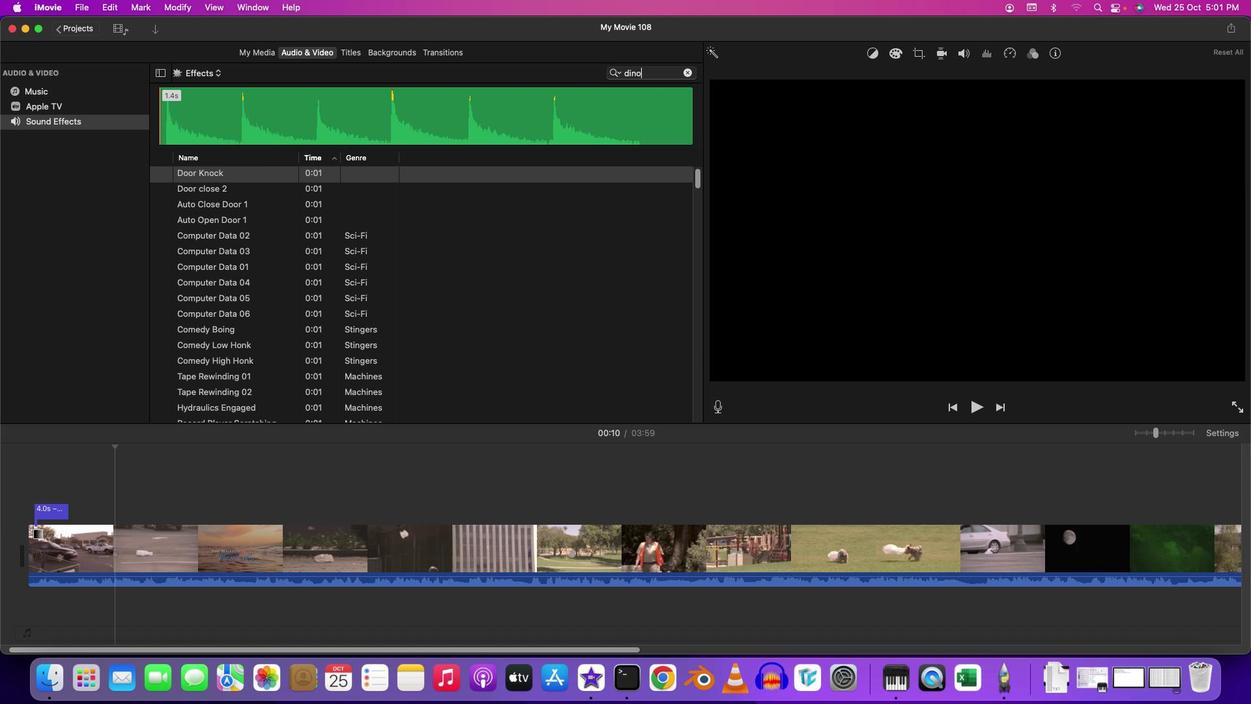 
Action: Mouse moved to (713, 400)
Screenshot: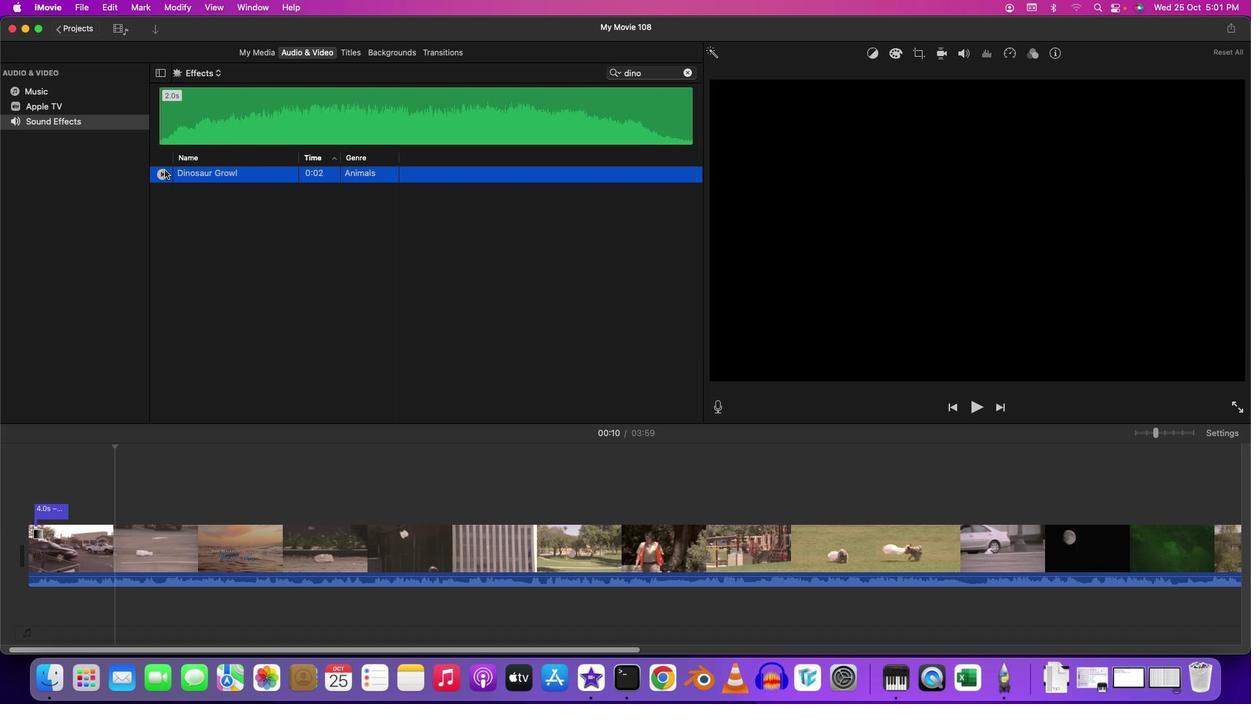
Action: Mouse pressed left at (713, 400)
Screenshot: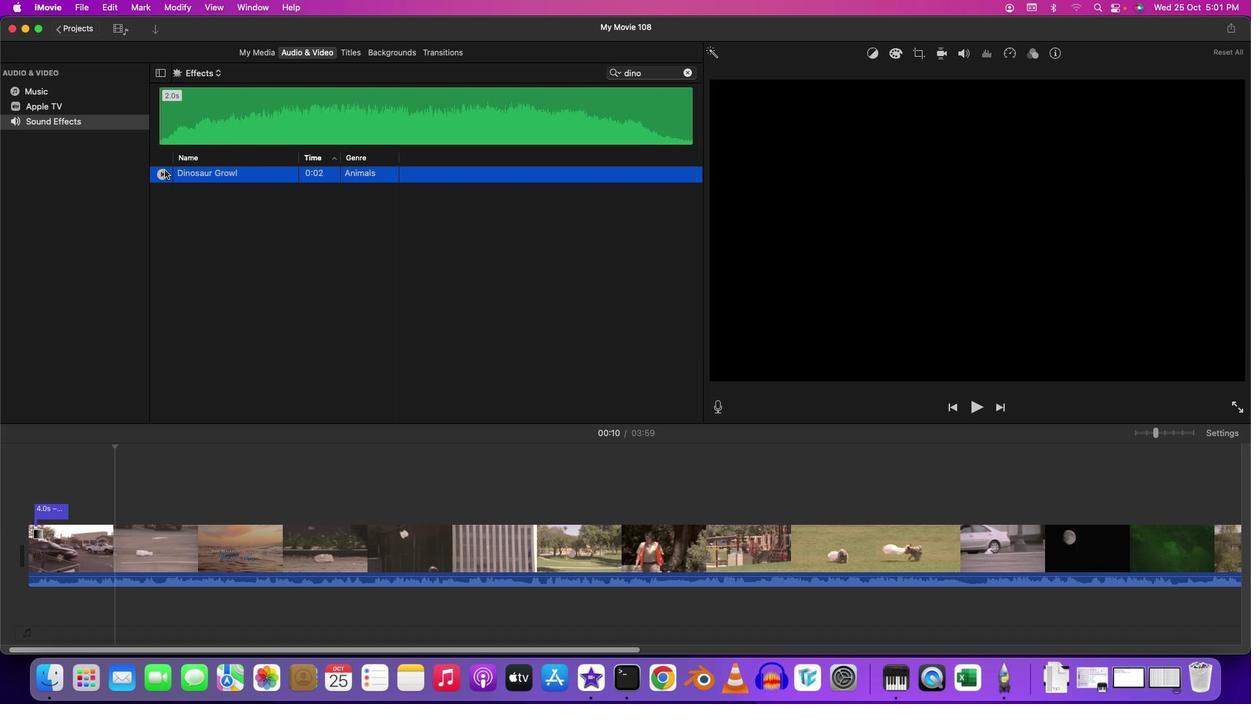 
Action: Mouse moved to (713, 400)
Screenshot: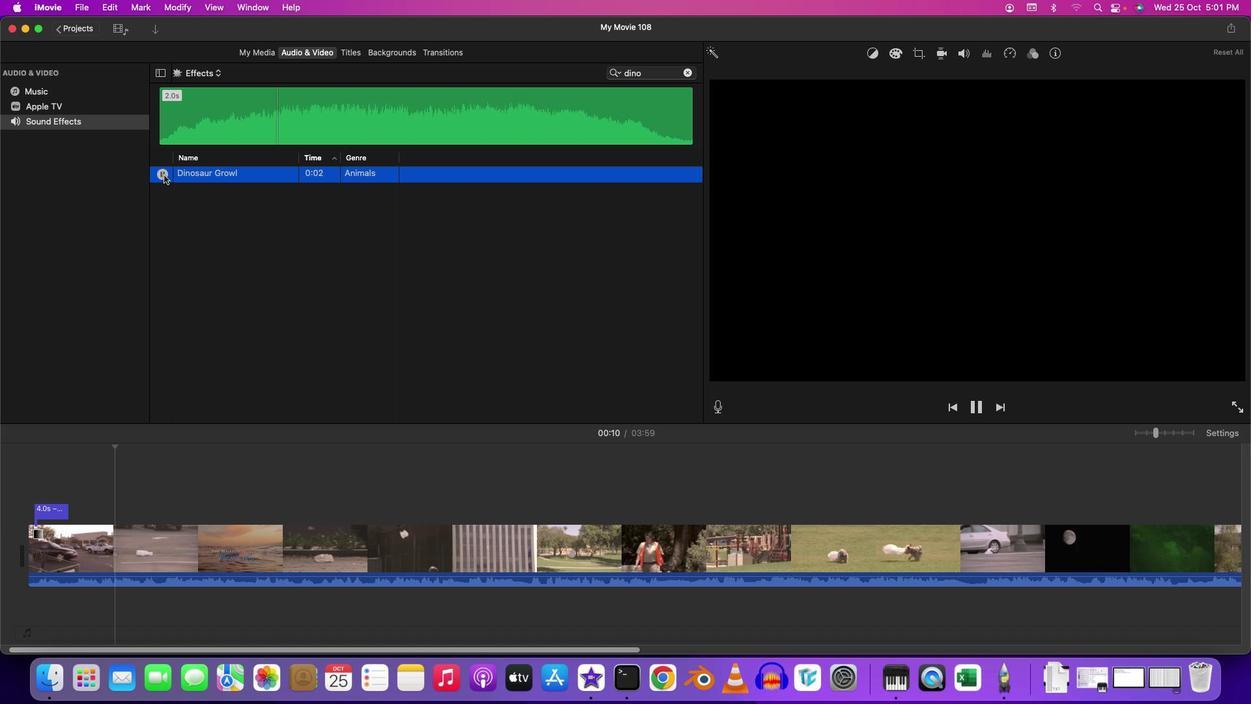 
Action: Mouse pressed left at (713, 400)
Screenshot: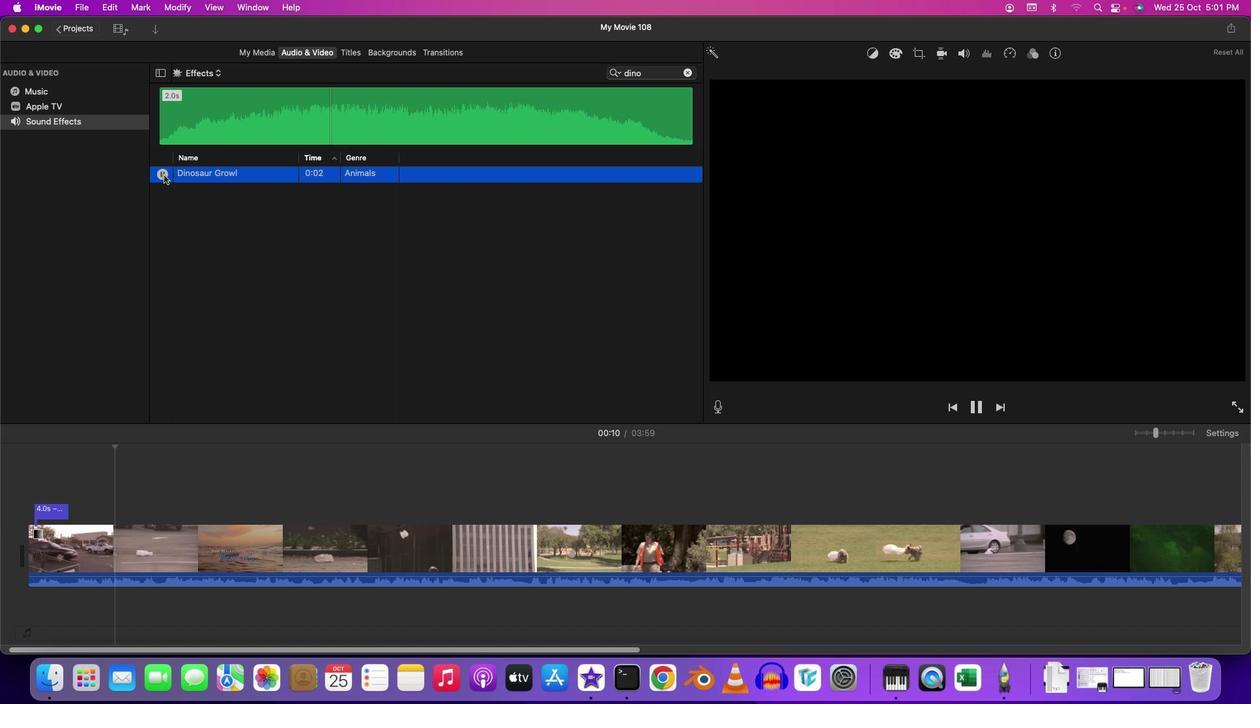 
Action: Mouse moved to (713, 400)
Screenshot: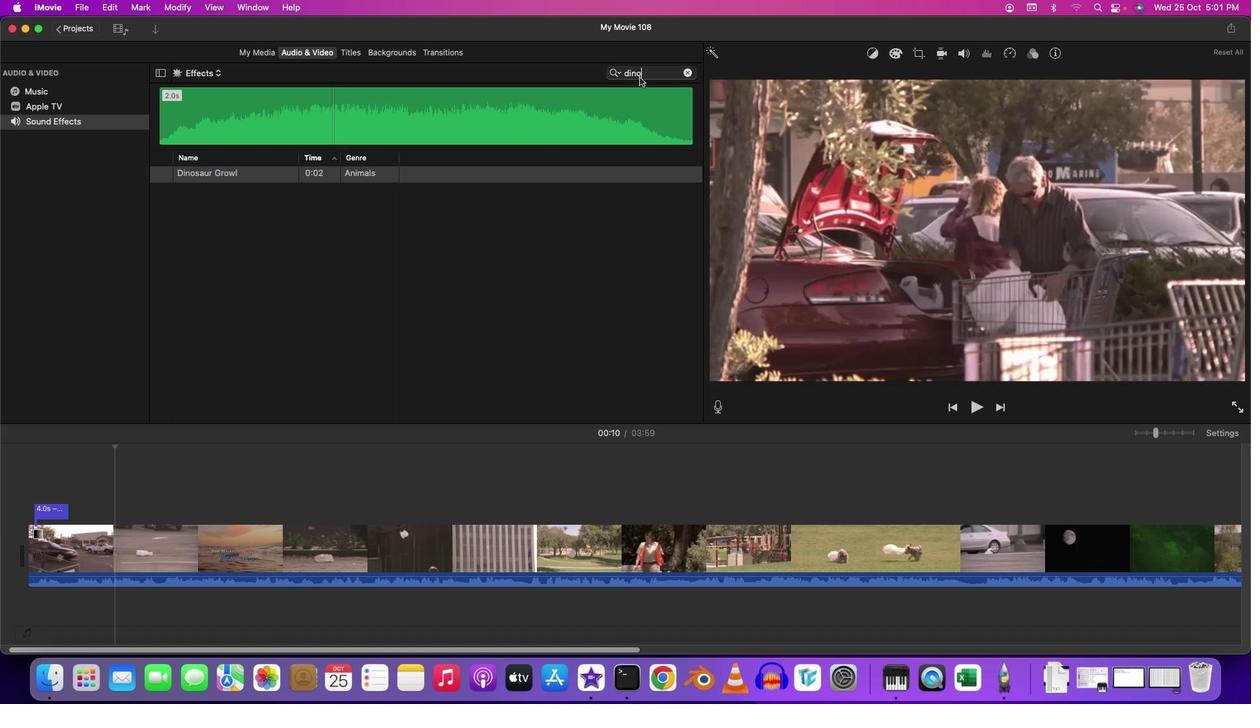 
Action: Mouse pressed left at (713, 400)
Screenshot: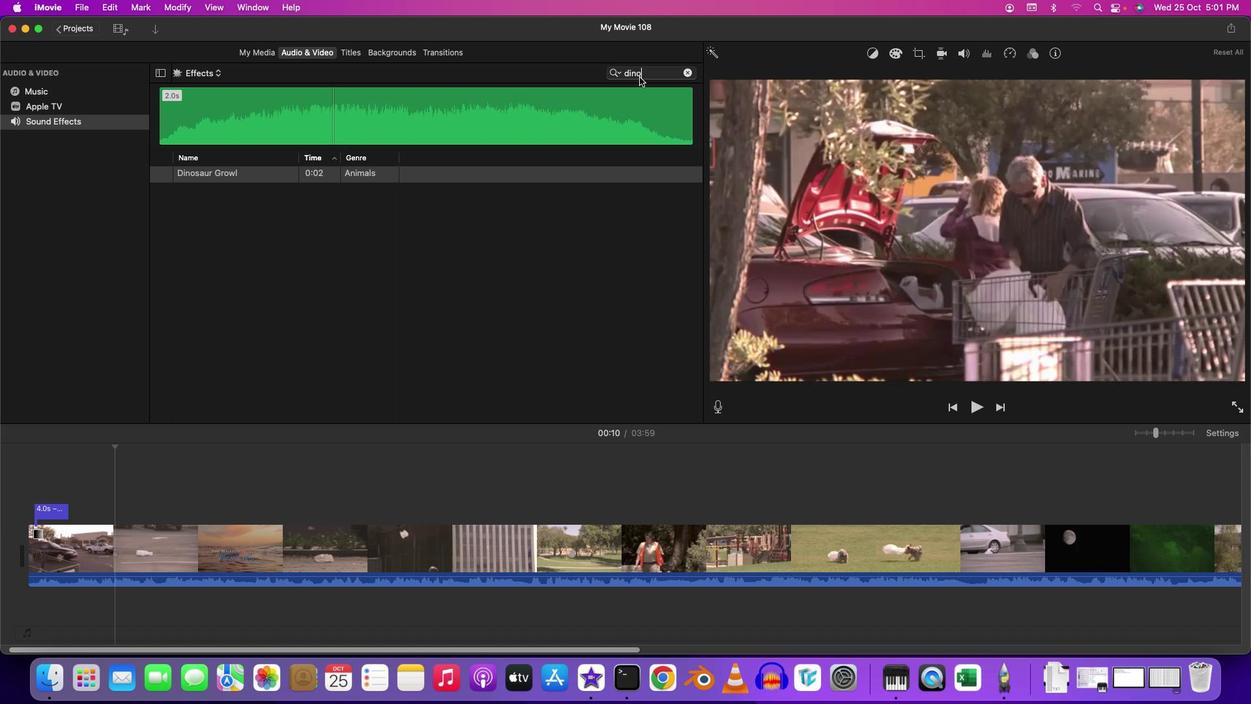
Action: Mouse moved to (713, 400)
Screenshot: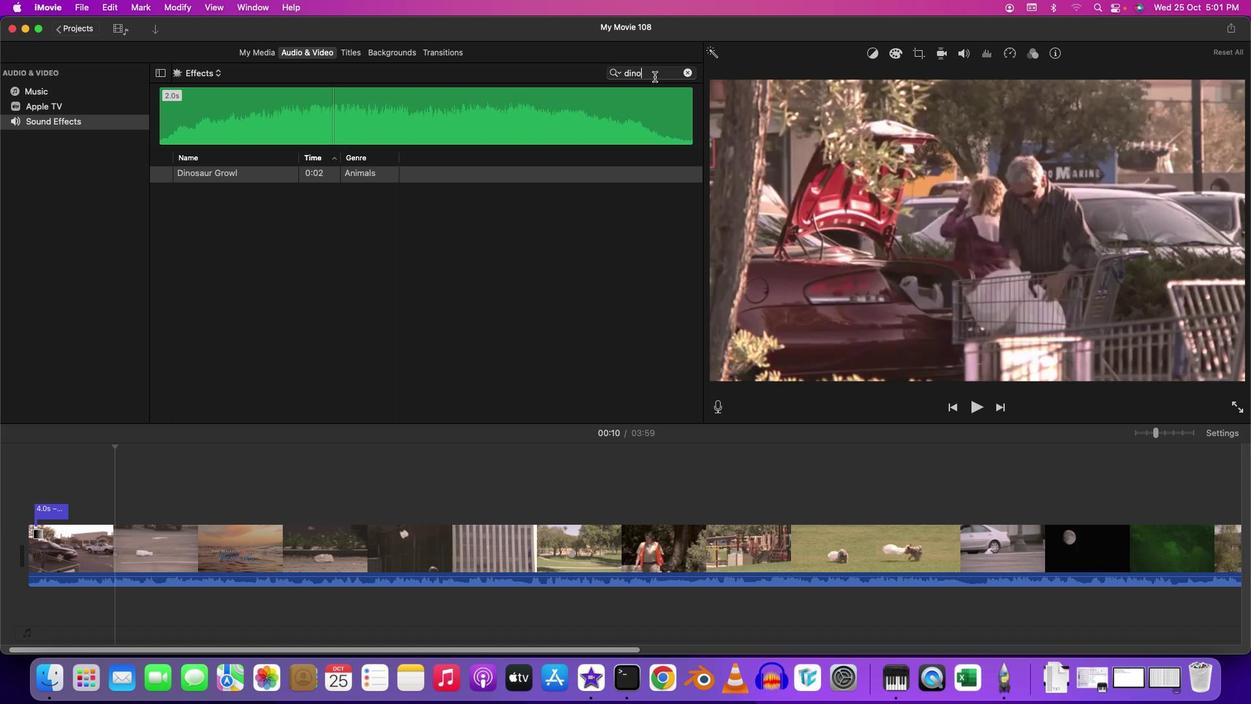 
Action: Key pressed Key.backspaceKey.backspaceKey.backspaceKey.backspaceKey.backspaceKey.backspace'r''o''a''r'
Screenshot: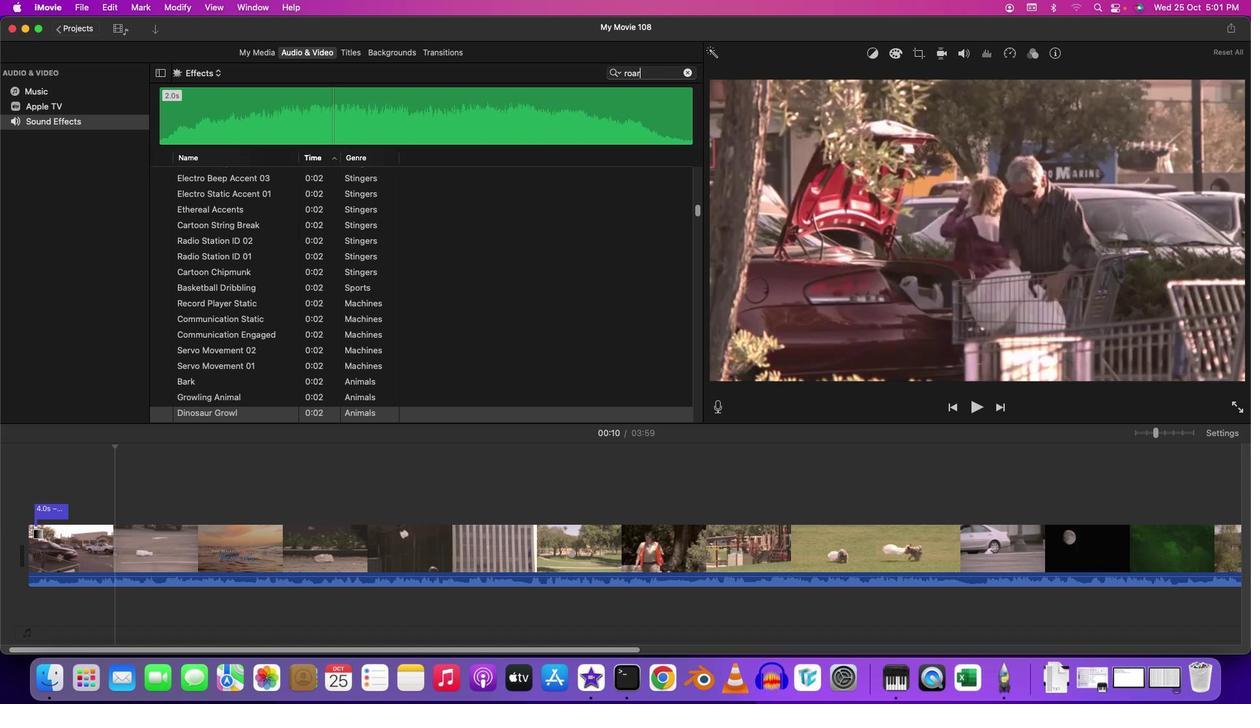 
Action: Mouse moved to (713, 400)
Screenshot: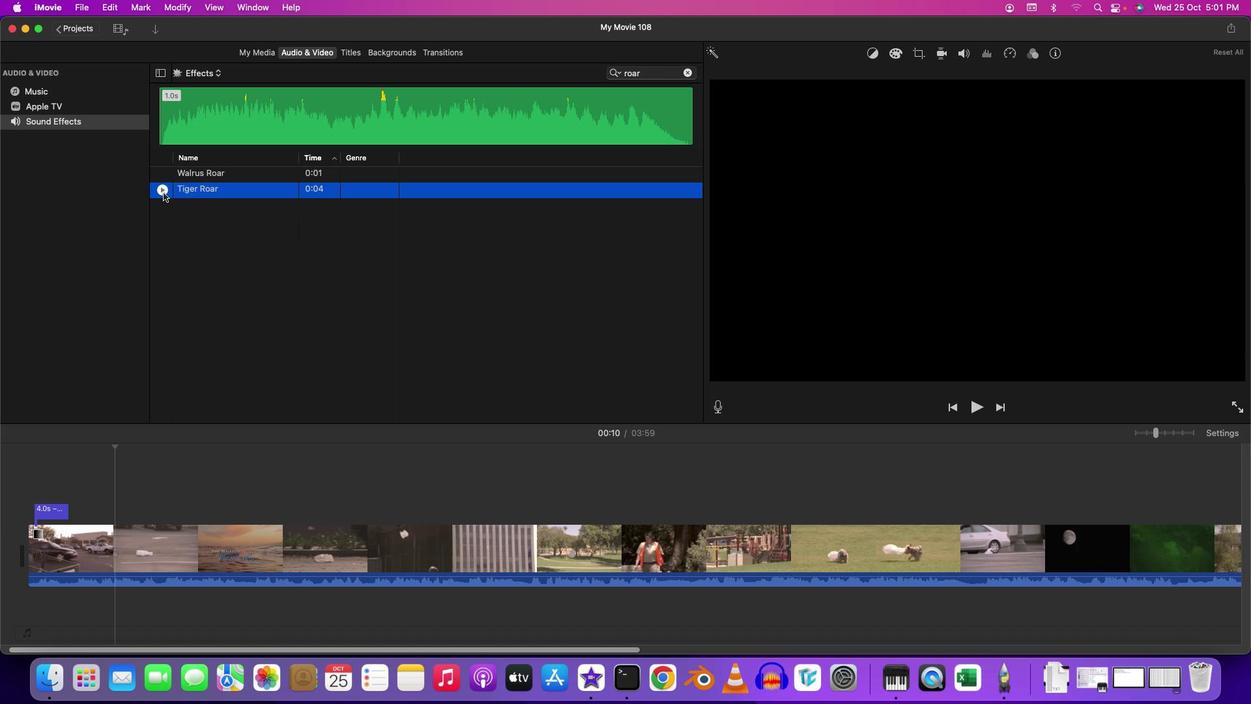 
Action: Mouse pressed left at (713, 400)
Screenshot: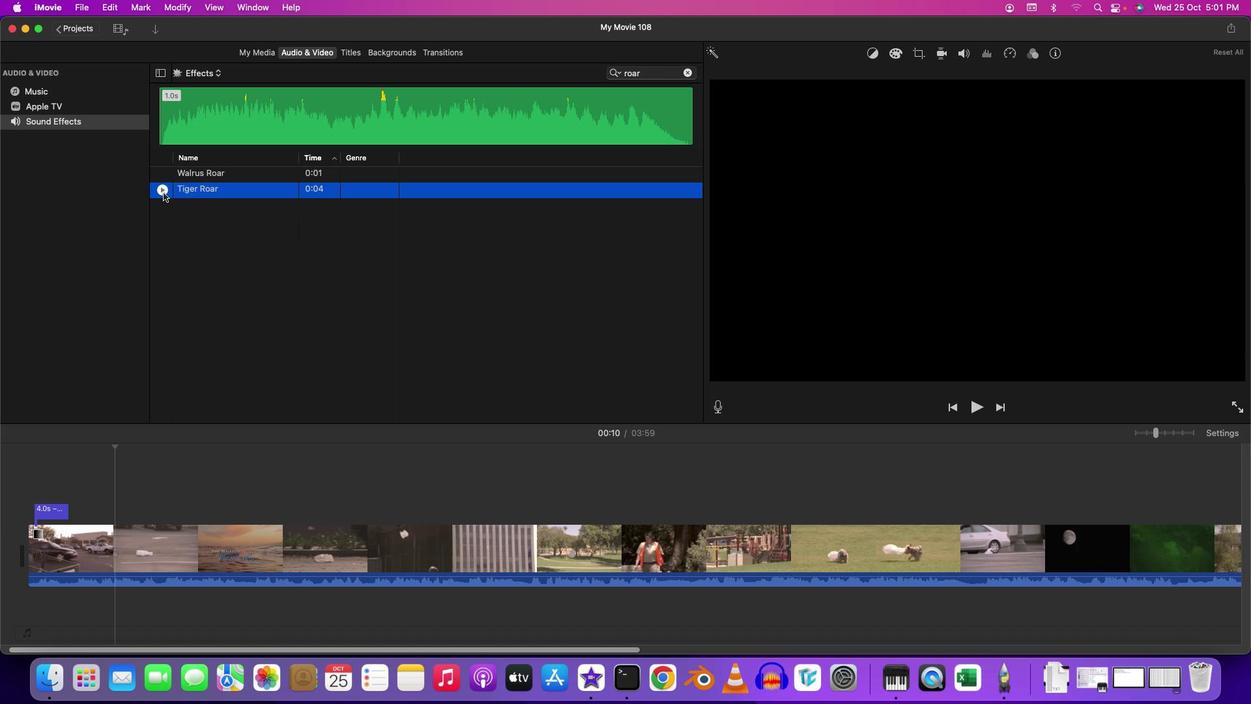 
Action: Mouse moved to (713, 400)
Screenshot: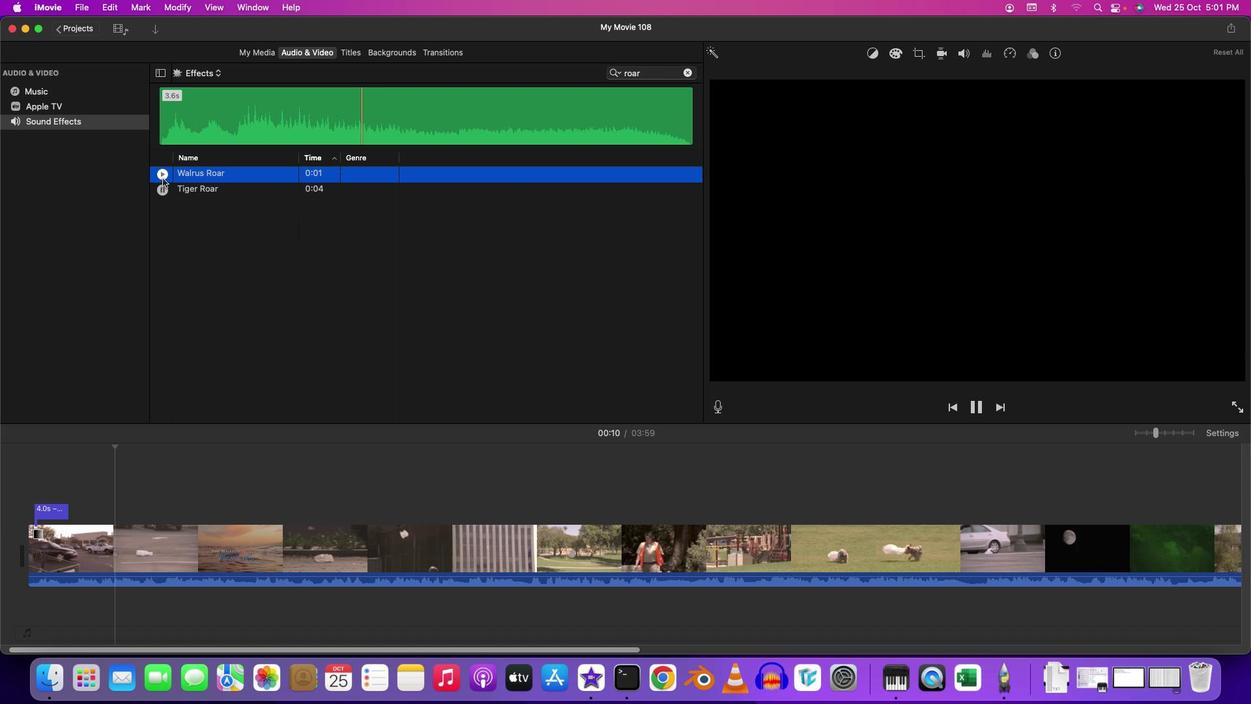 
Action: Mouse pressed left at (713, 400)
Screenshot: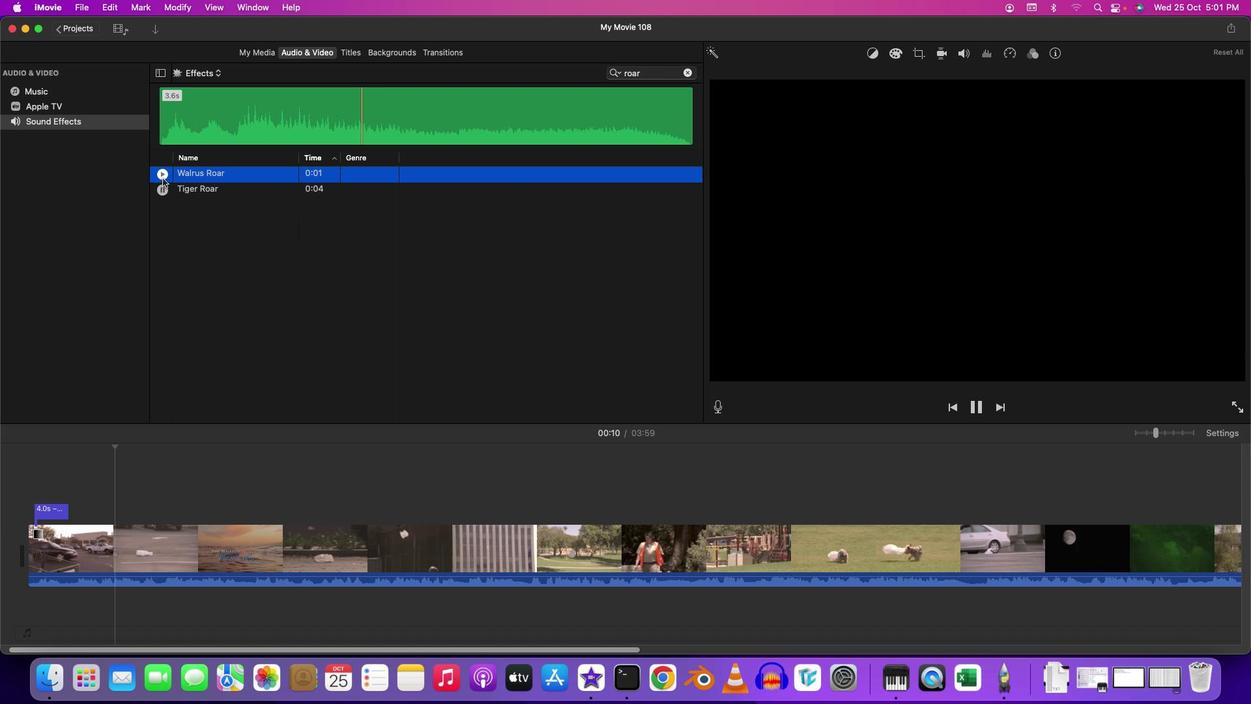 
Action: Mouse moved to (713, 400)
Screenshot: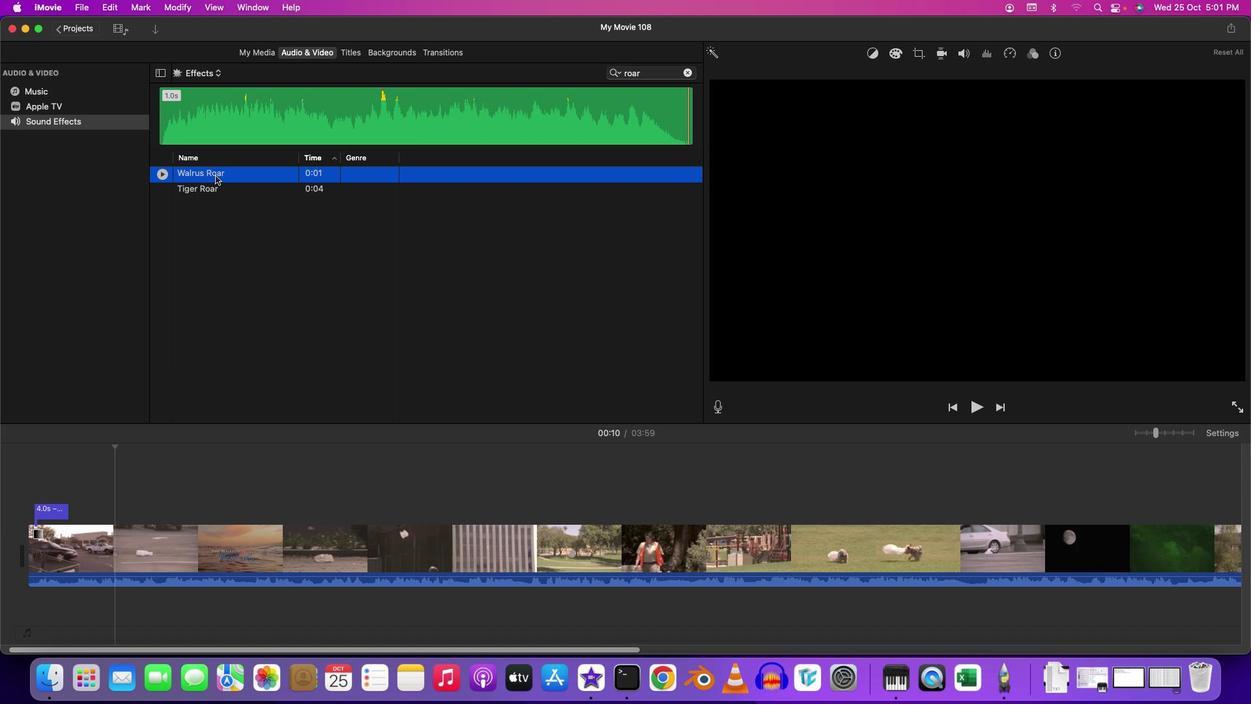 
Action: Mouse pressed left at (713, 400)
Screenshot: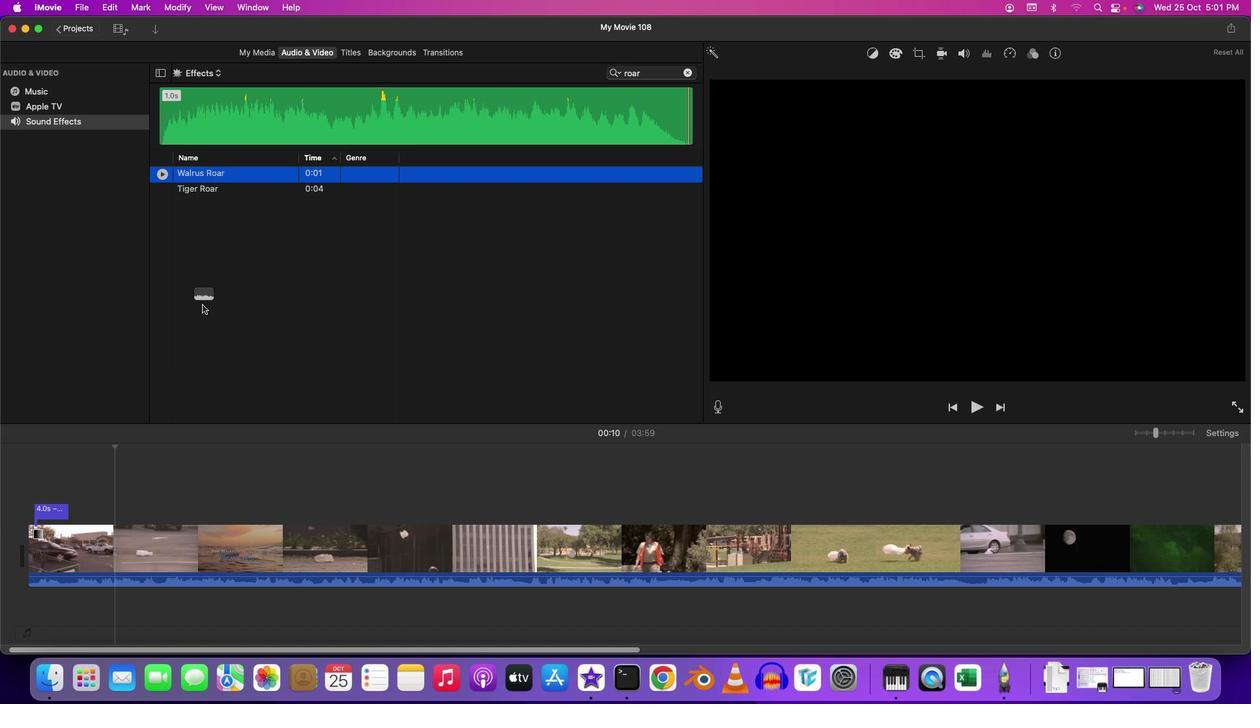 
Action: Mouse moved to (713, 399)
Screenshot: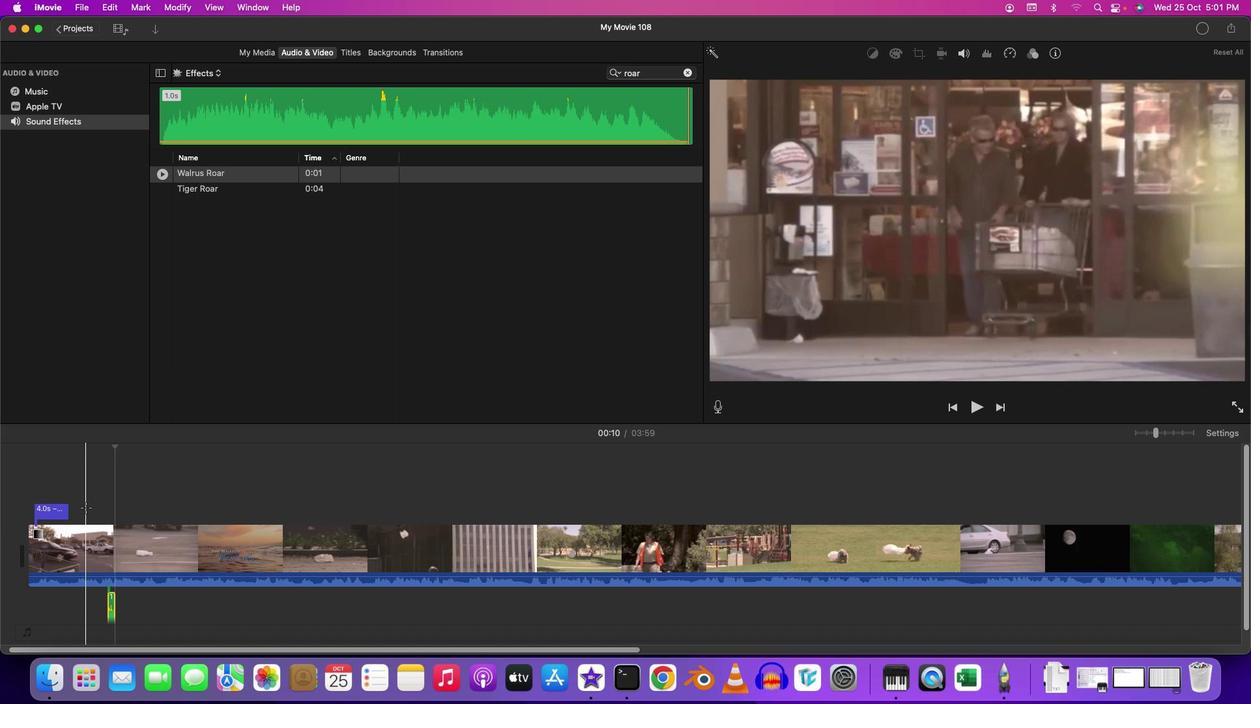 
Action: Mouse pressed left at (713, 399)
Screenshot: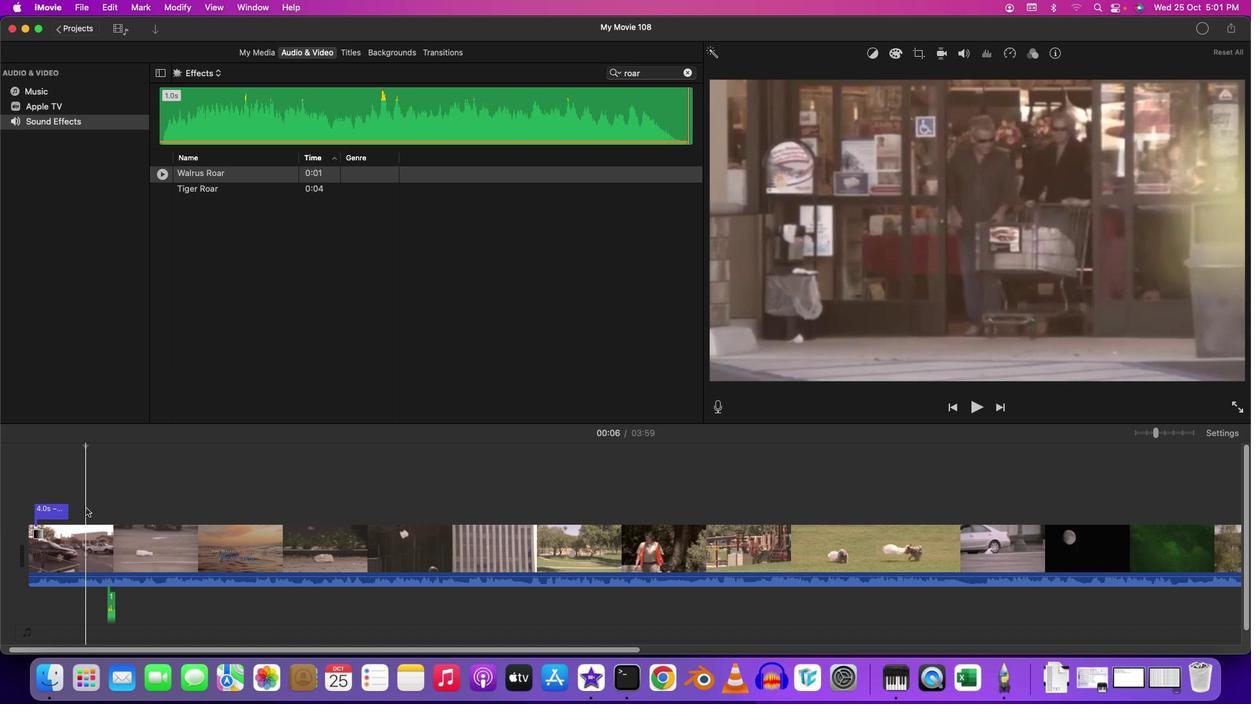 
Action: Key pressed Key.space
Screenshot: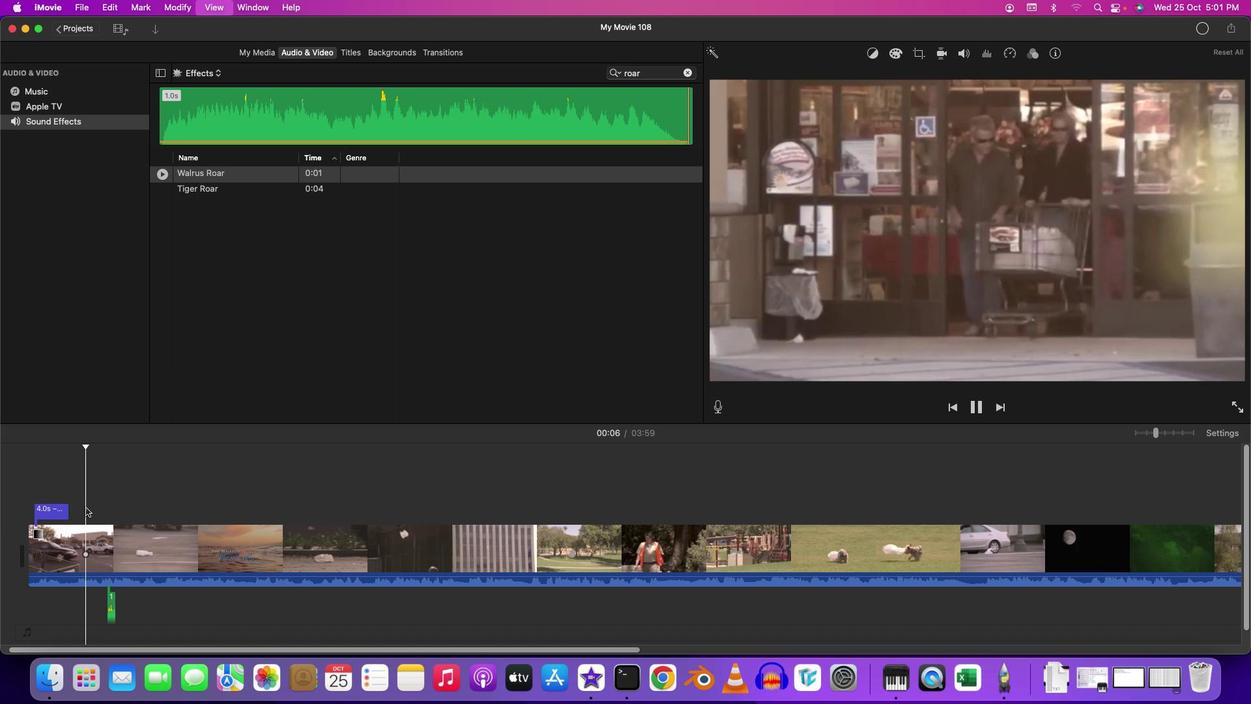 
Action: Mouse moved to (713, 399)
Screenshot: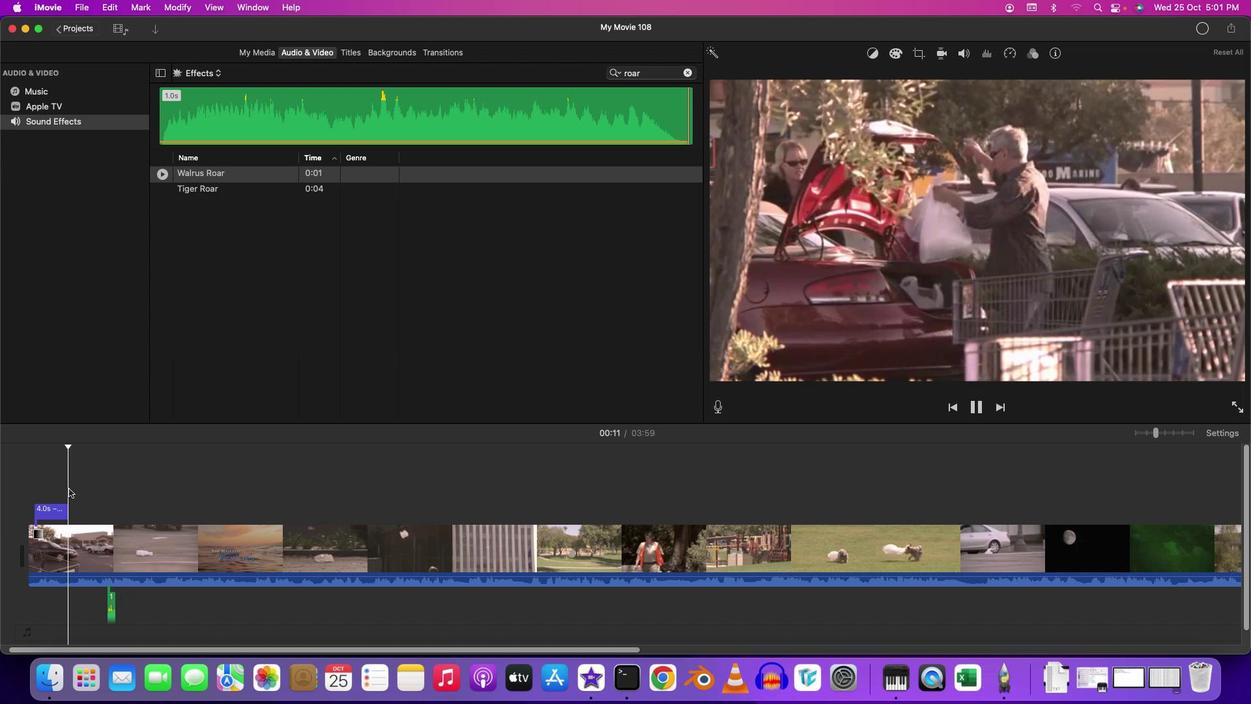 
Action: Mouse pressed left at (713, 399)
Screenshot: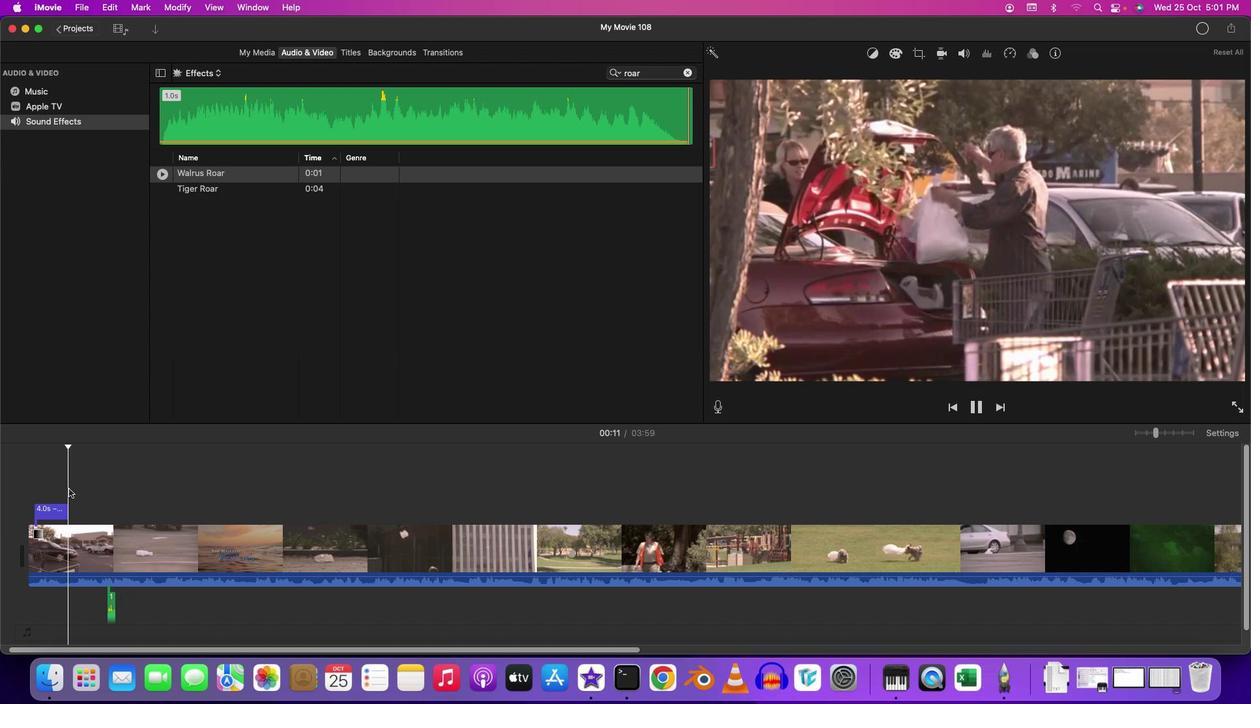 
Action: Mouse moved to (713, 399)
Screenshot: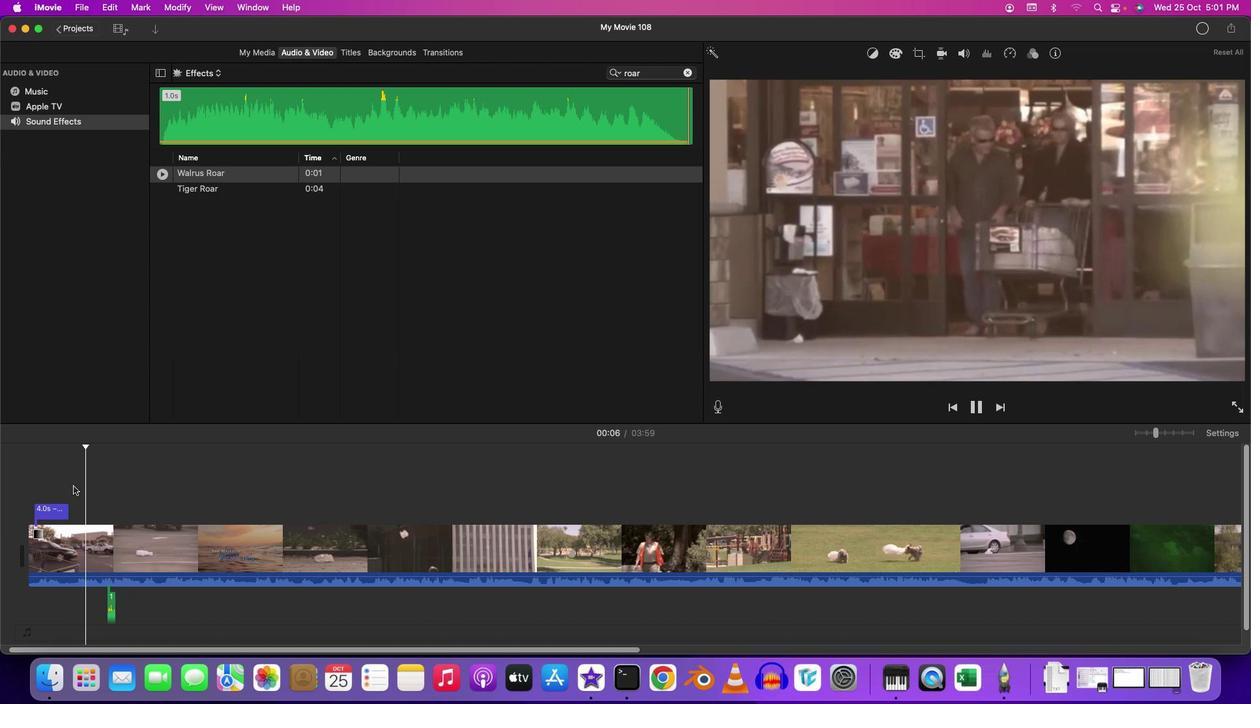 
Action: Key pressed Key.space
Screenshot: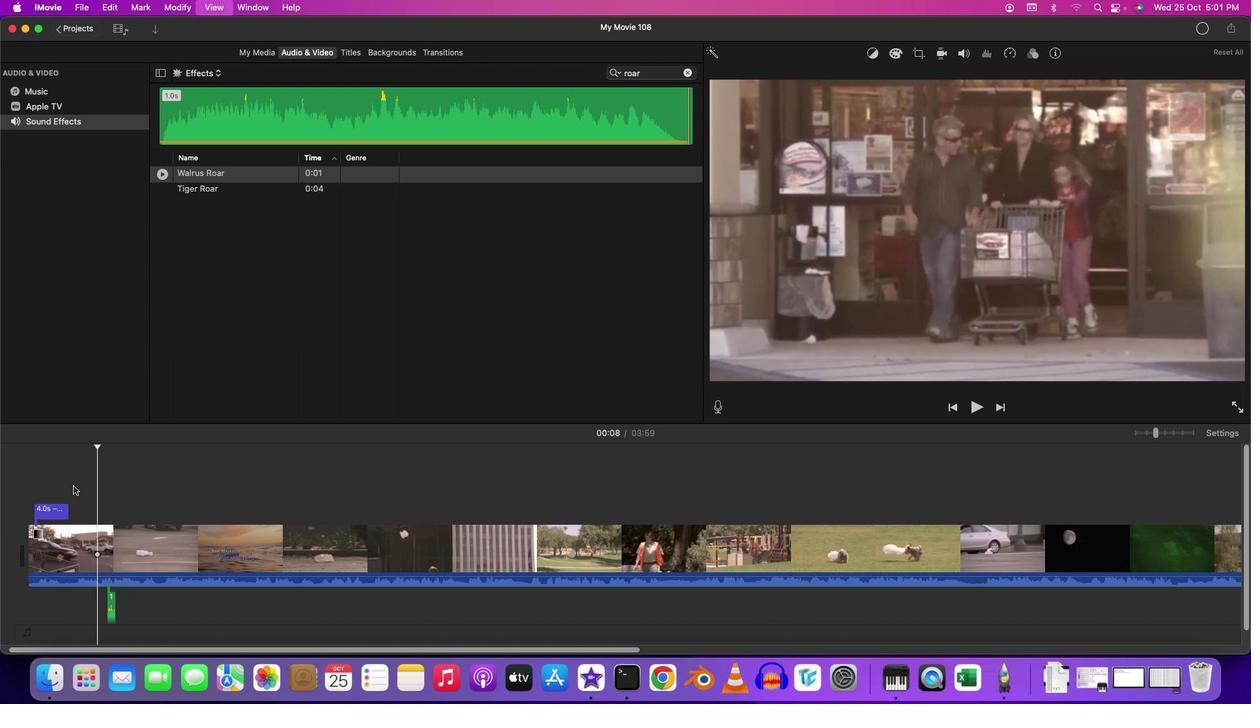 
Action: Mouse moved to (713, 399)
Screenshot: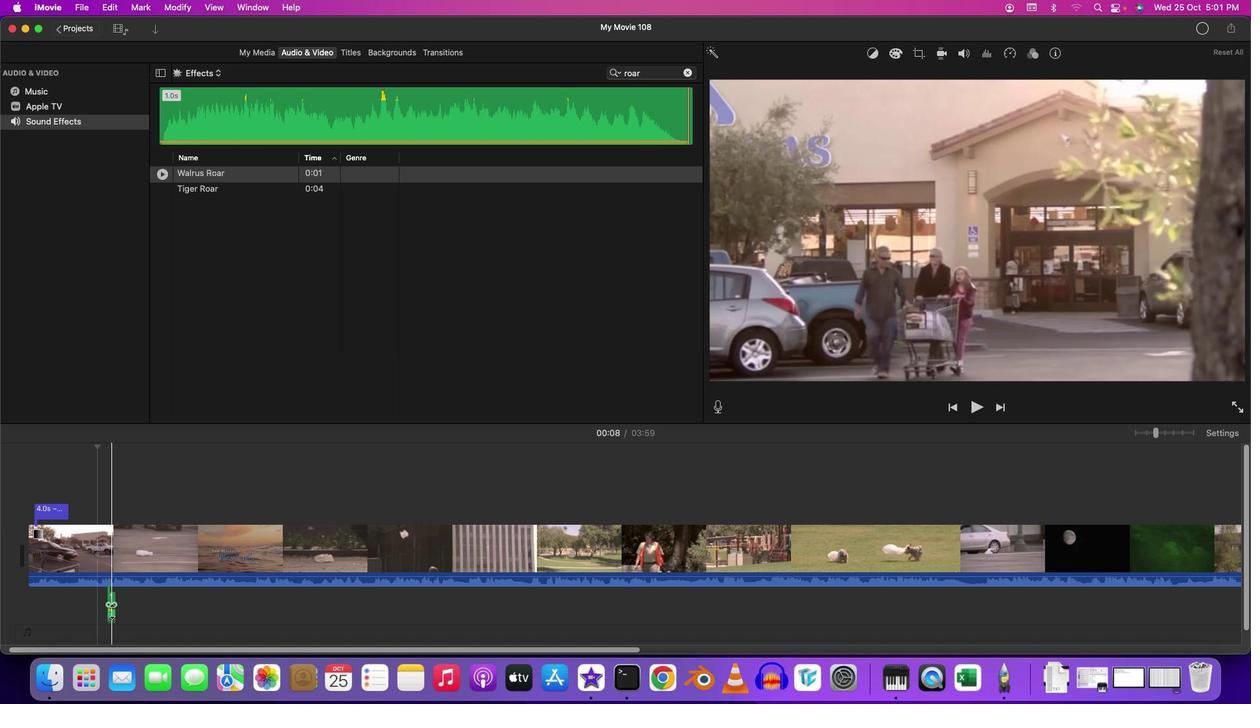
Action: Mouse pressed left at (713, 399)
Screenshot: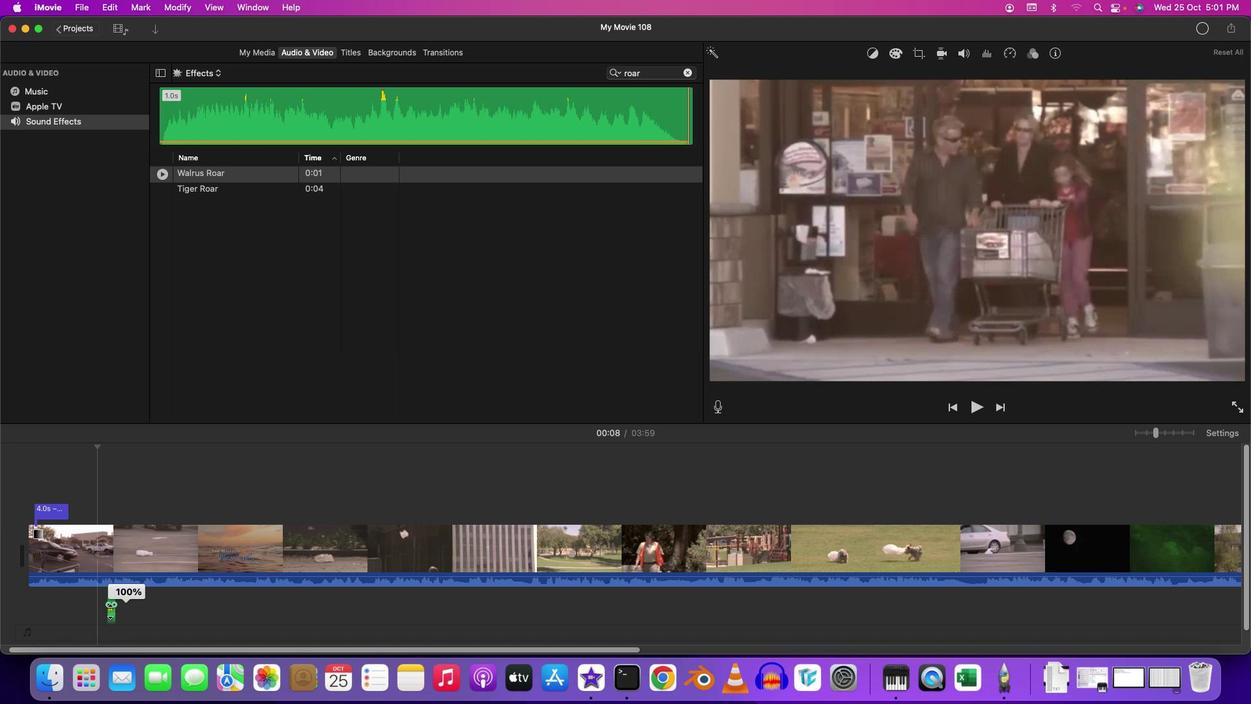 
Action: Mouse moved to (713, 399)
Screenshot: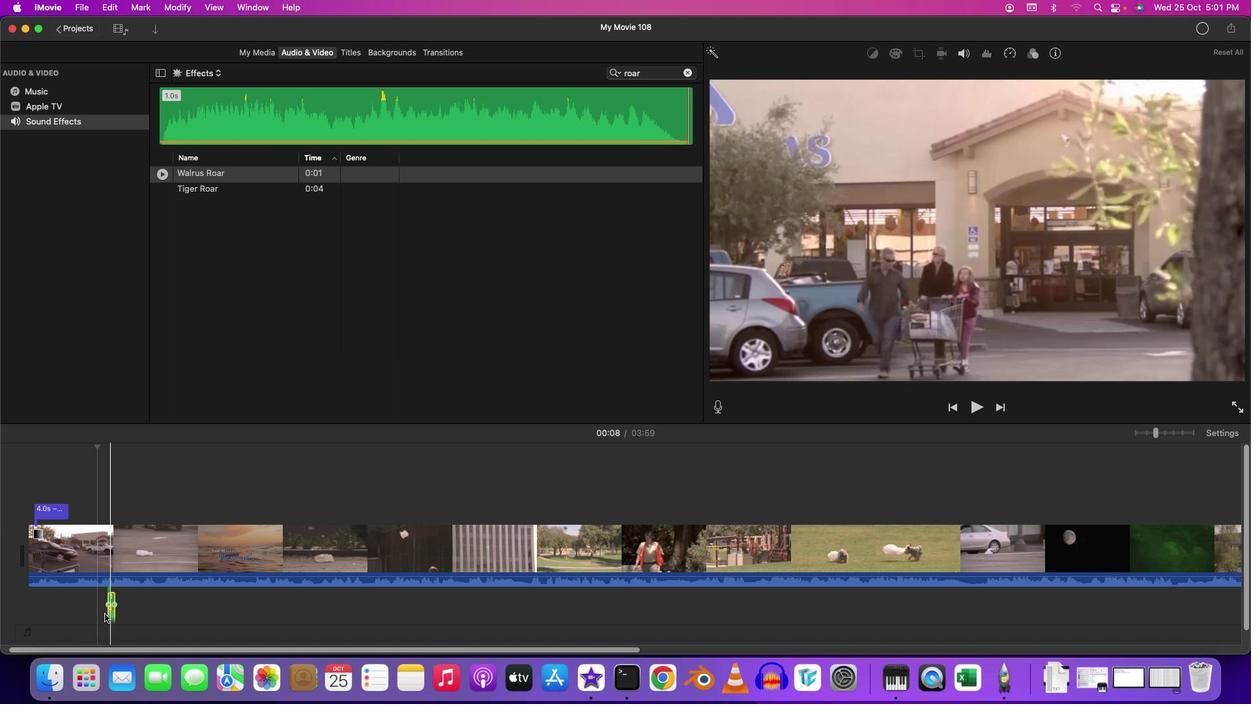 
Action: Mouse pressed left at (713, 399)
Screenshot: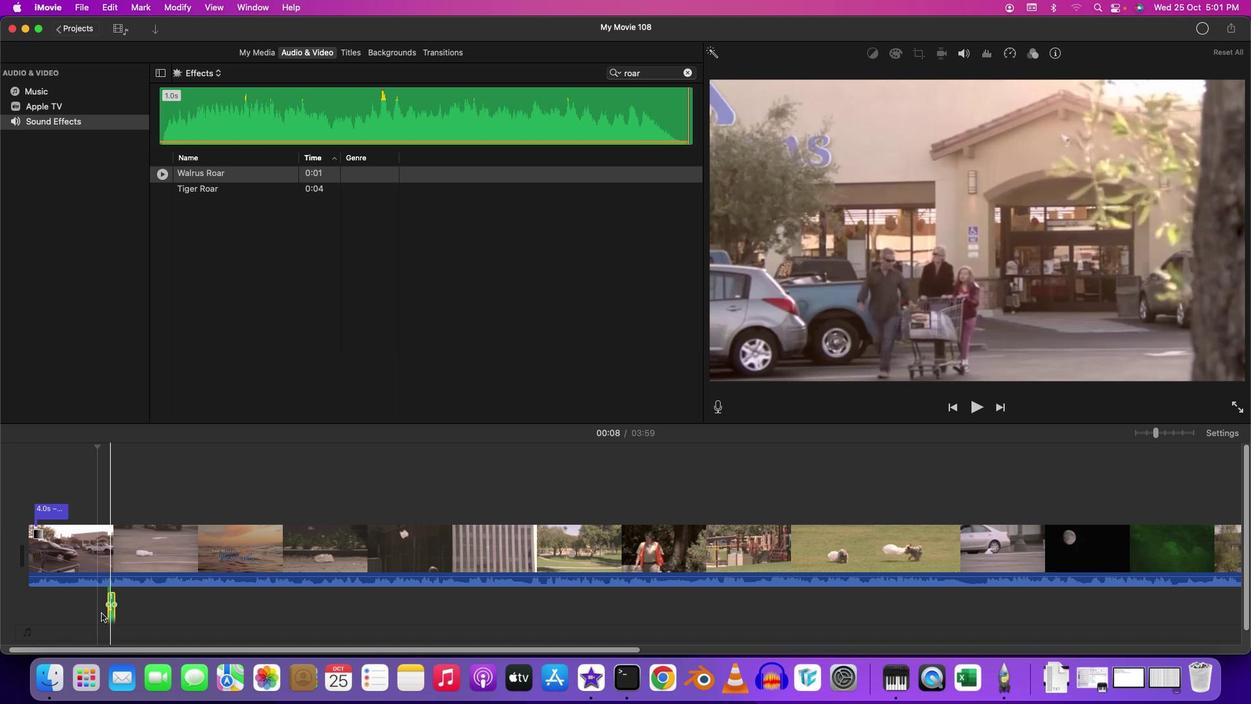 
Action: Mouse moved to (713, 399)
Screenshot: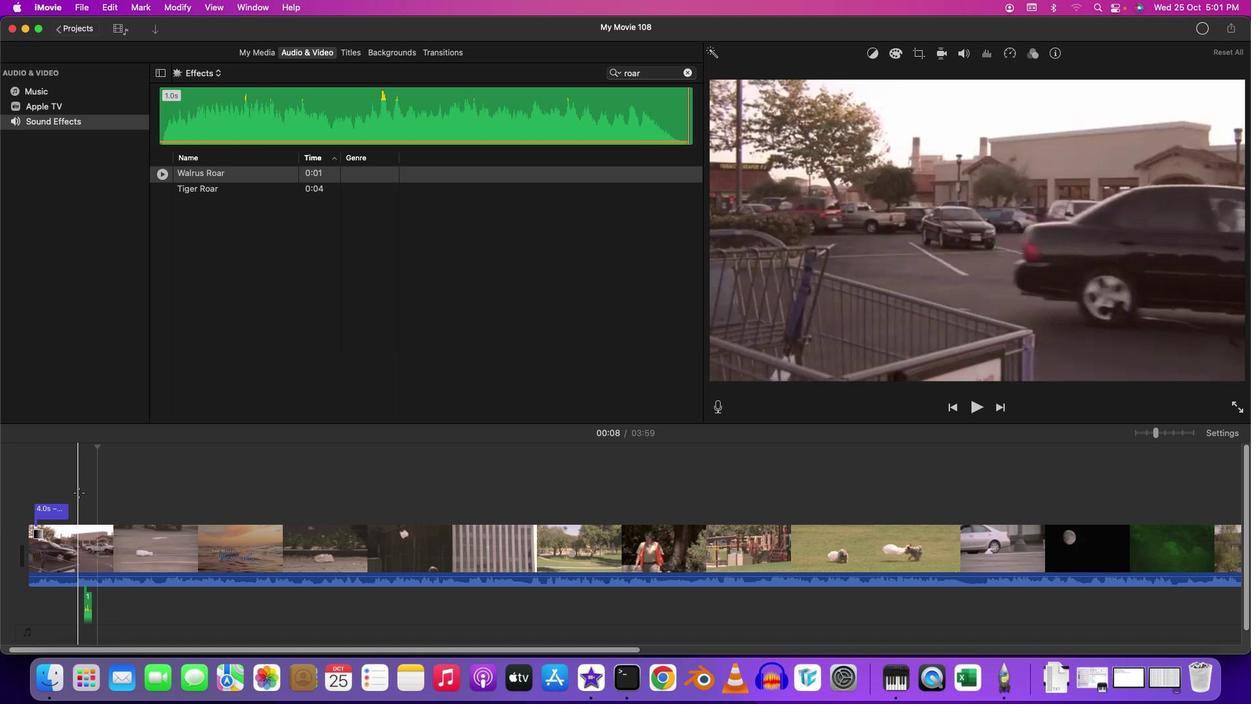 
Action: Mouse pressed left at (713, 399)
Screenshot: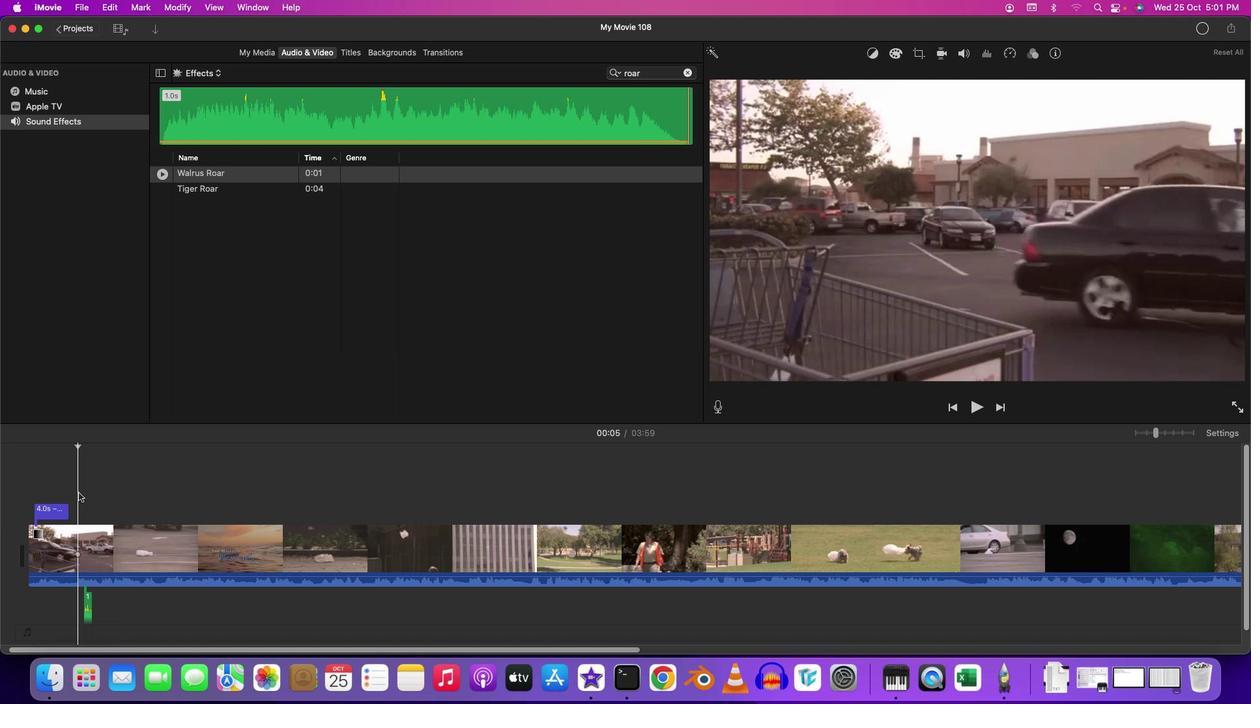
Action: Mouse moved to (713, 399)
Screenshot: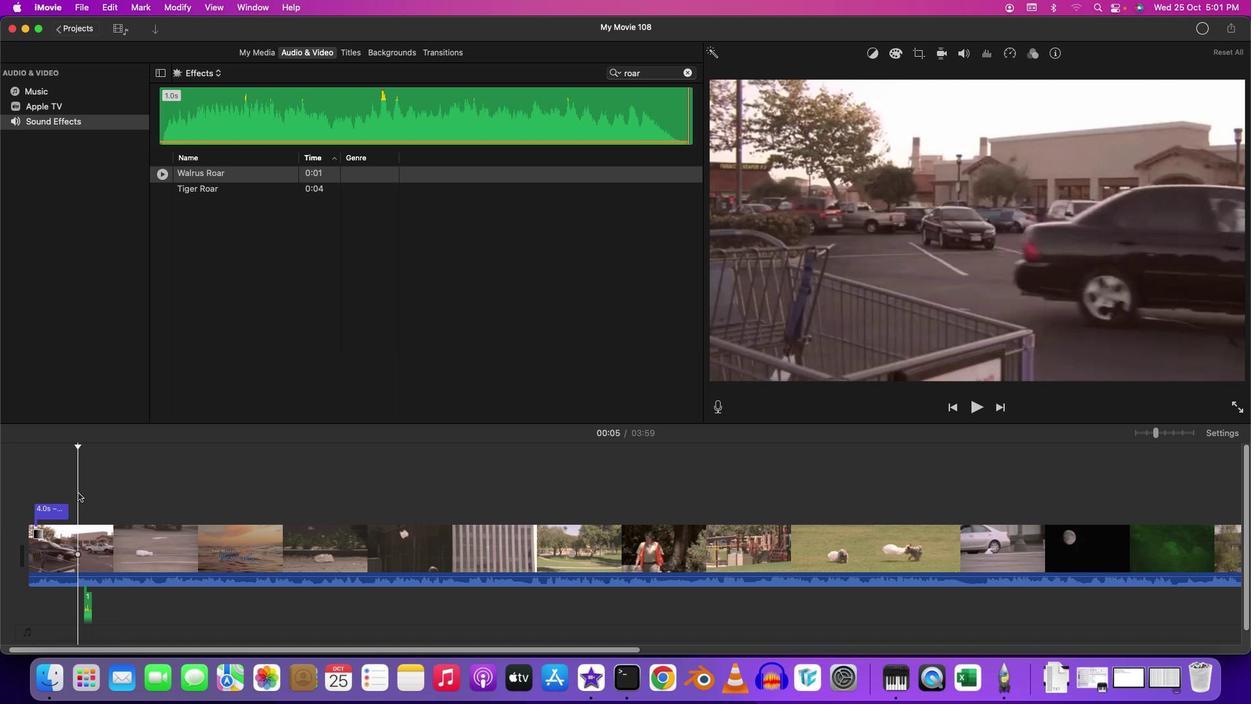 
Action: Key pressed Key.space
Screenshot: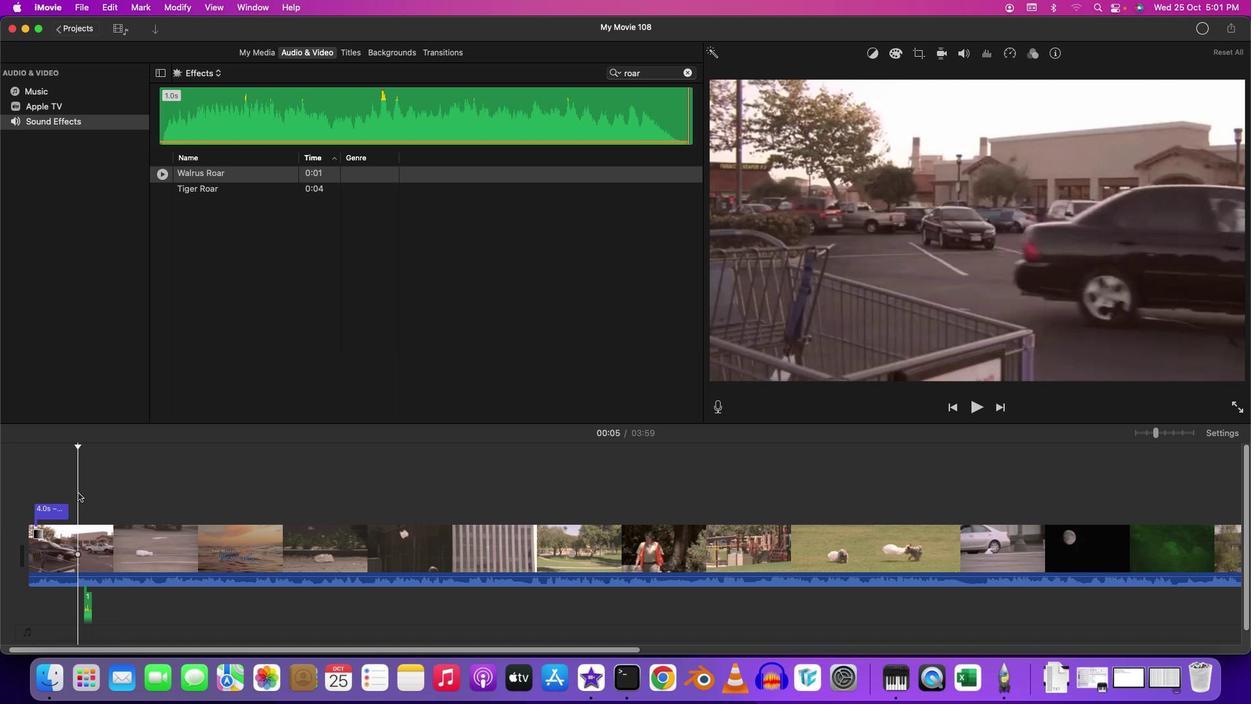 
Action: Mouse moved to (713, 399)
Screenshot: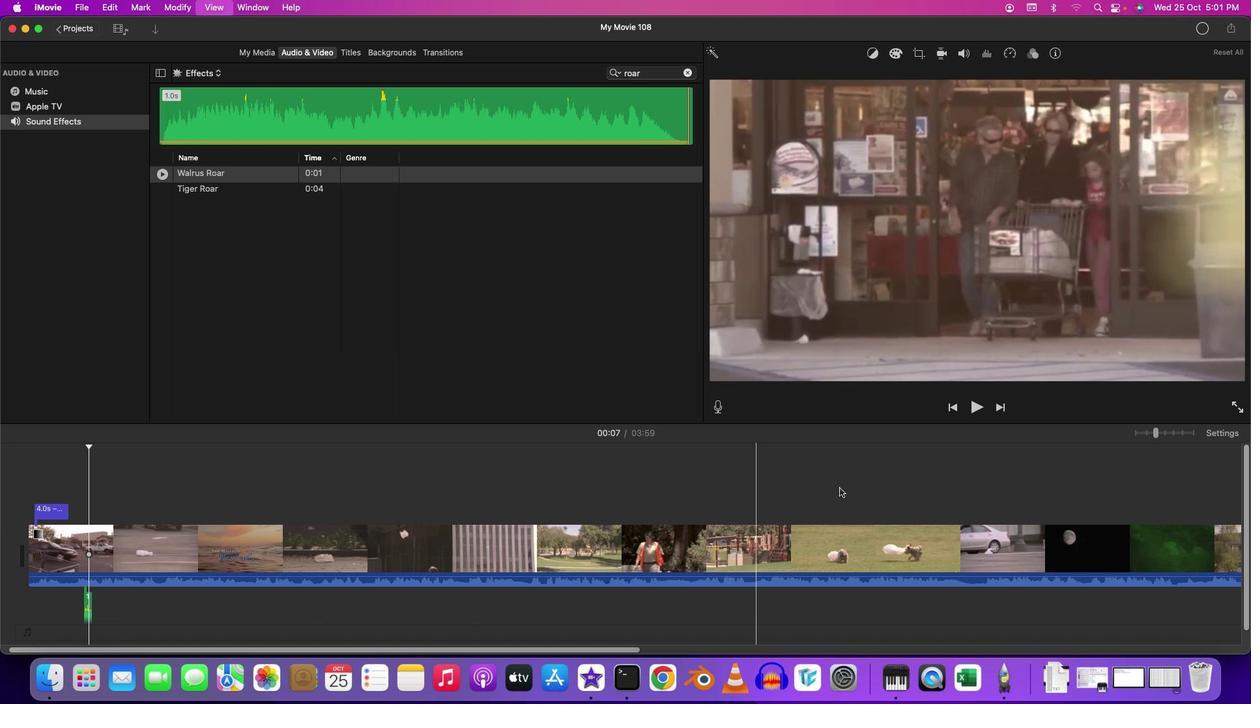 
Action: Key pressed Key.space
Screenshot: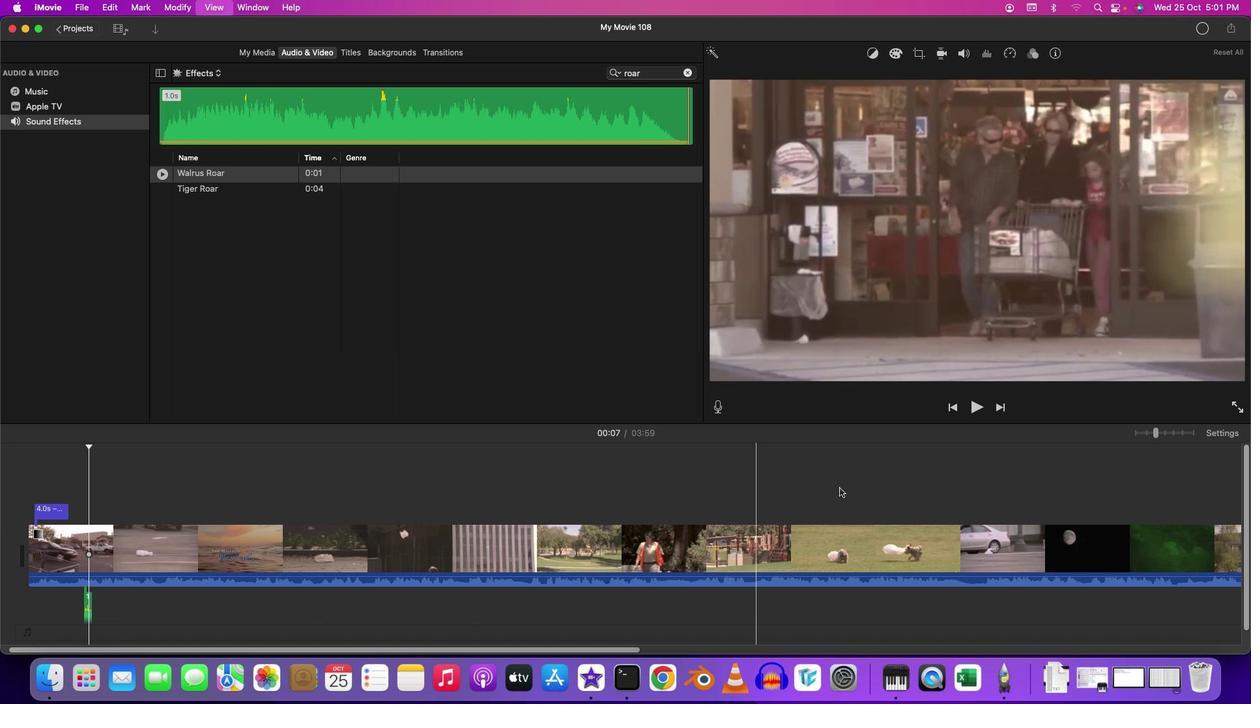 
Action: Mouse moved to (713, 399)
Screenshot: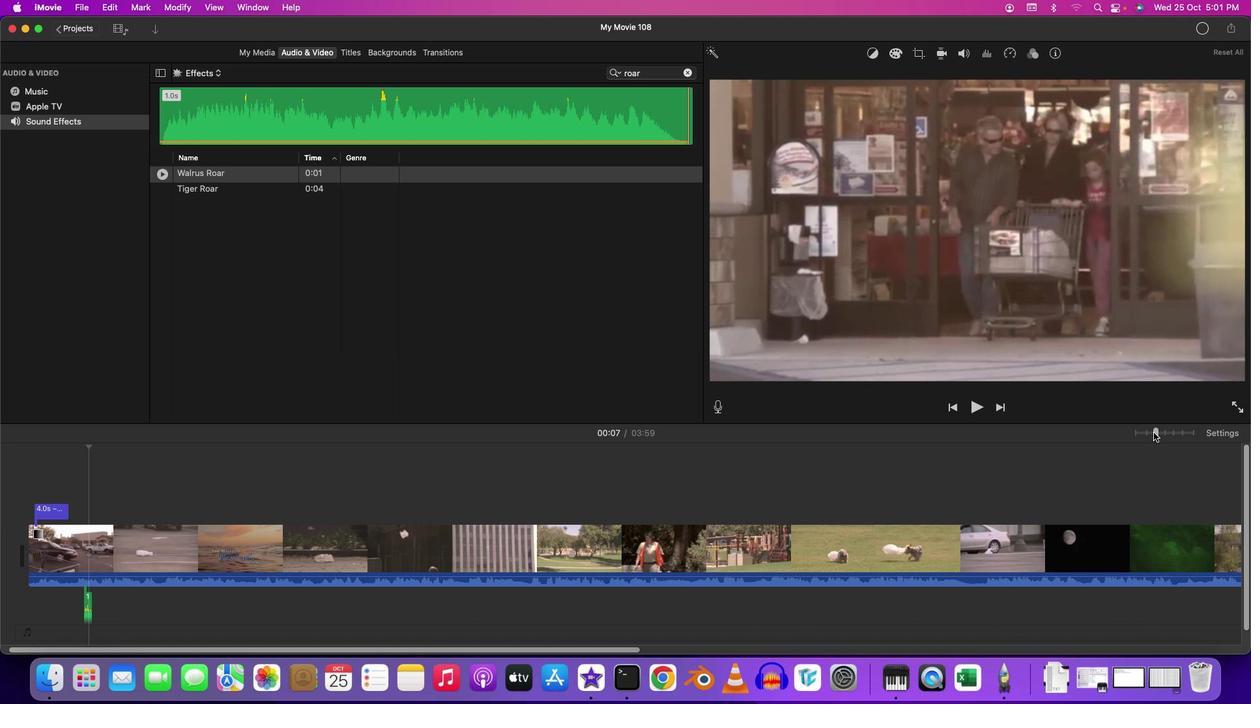 
Action: Mouse pressed left at (713, 399)
Screenshot: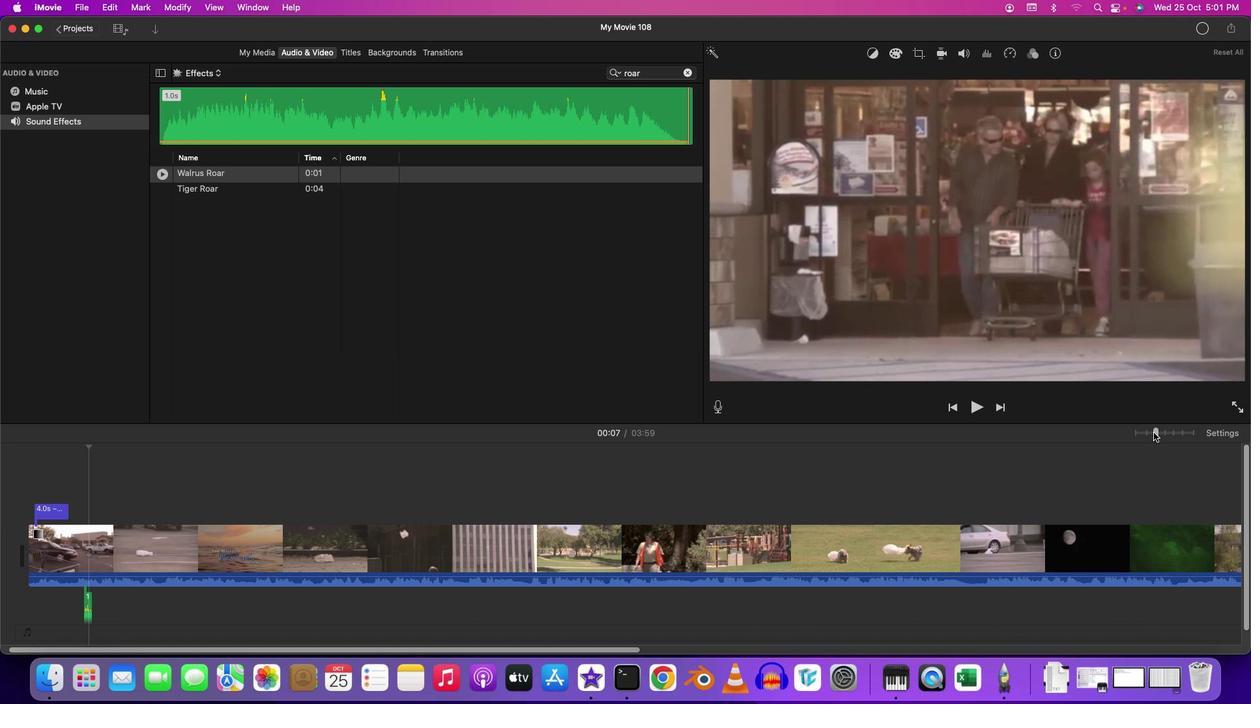 
Action: Mouse moved to (713, 399)
Screenshot: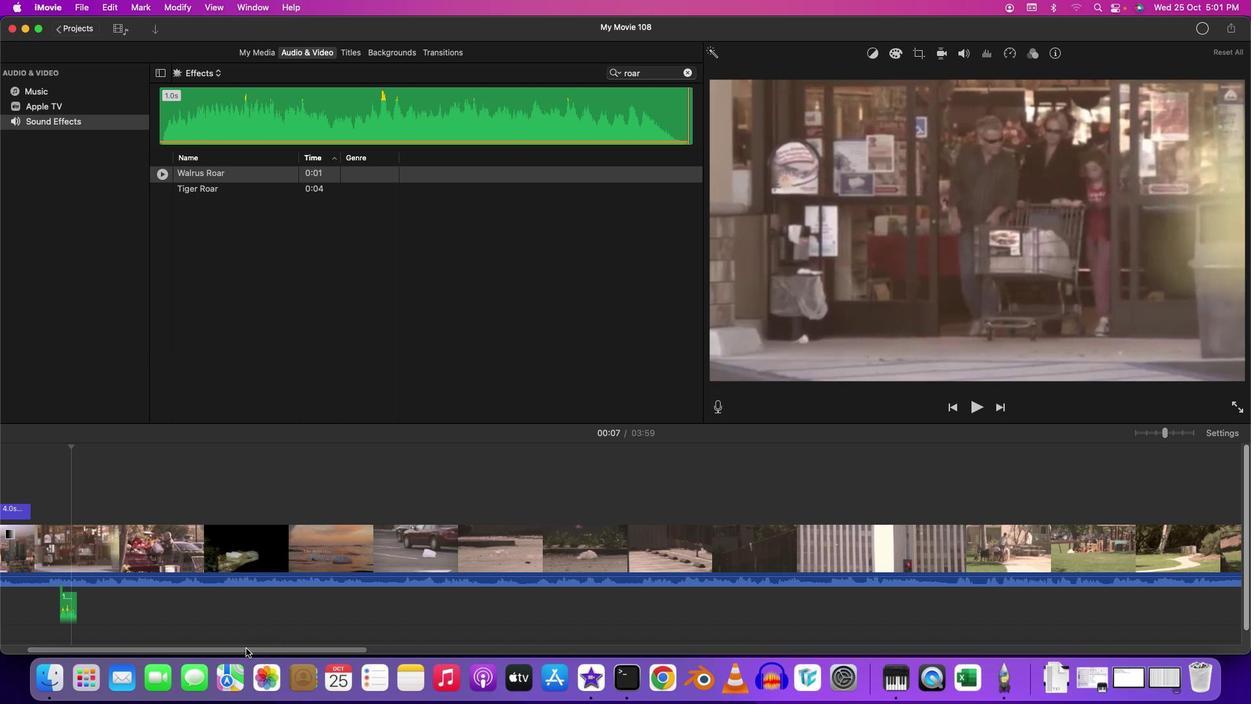 
Action: Mouse pressed left at (713, 399)
Screenshot: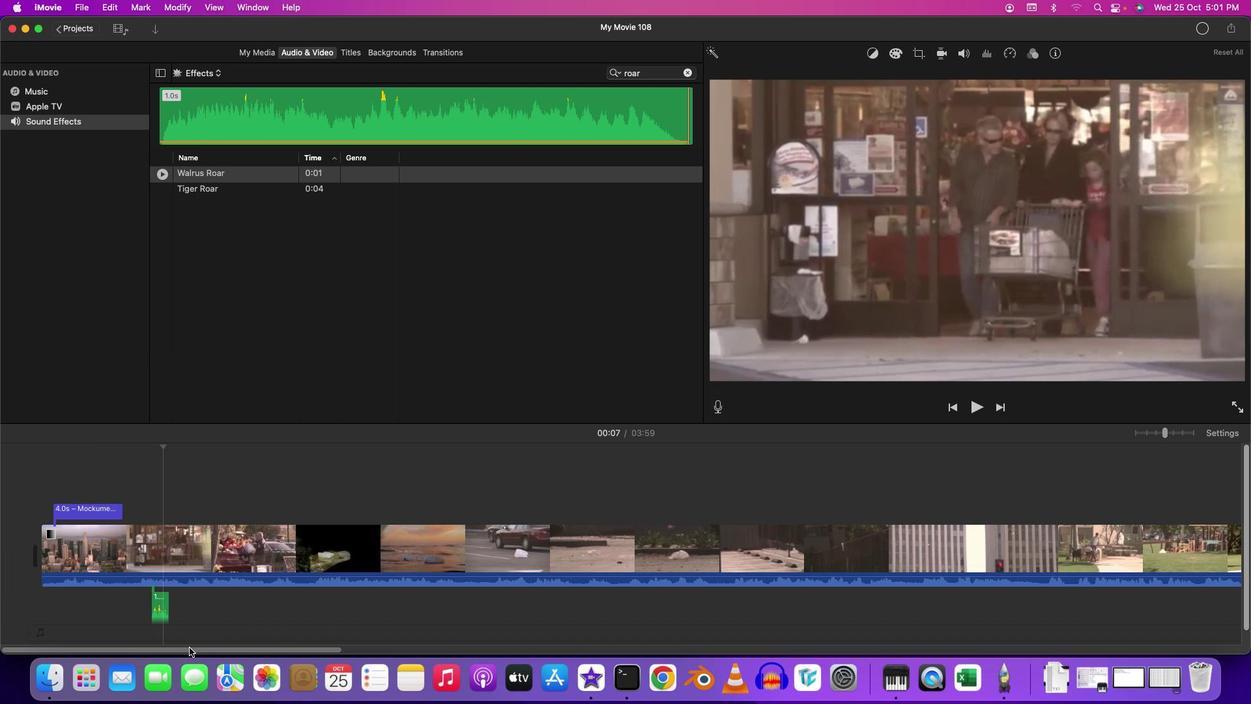 
Action: Mouse moved to (713, 399)
Screenshot: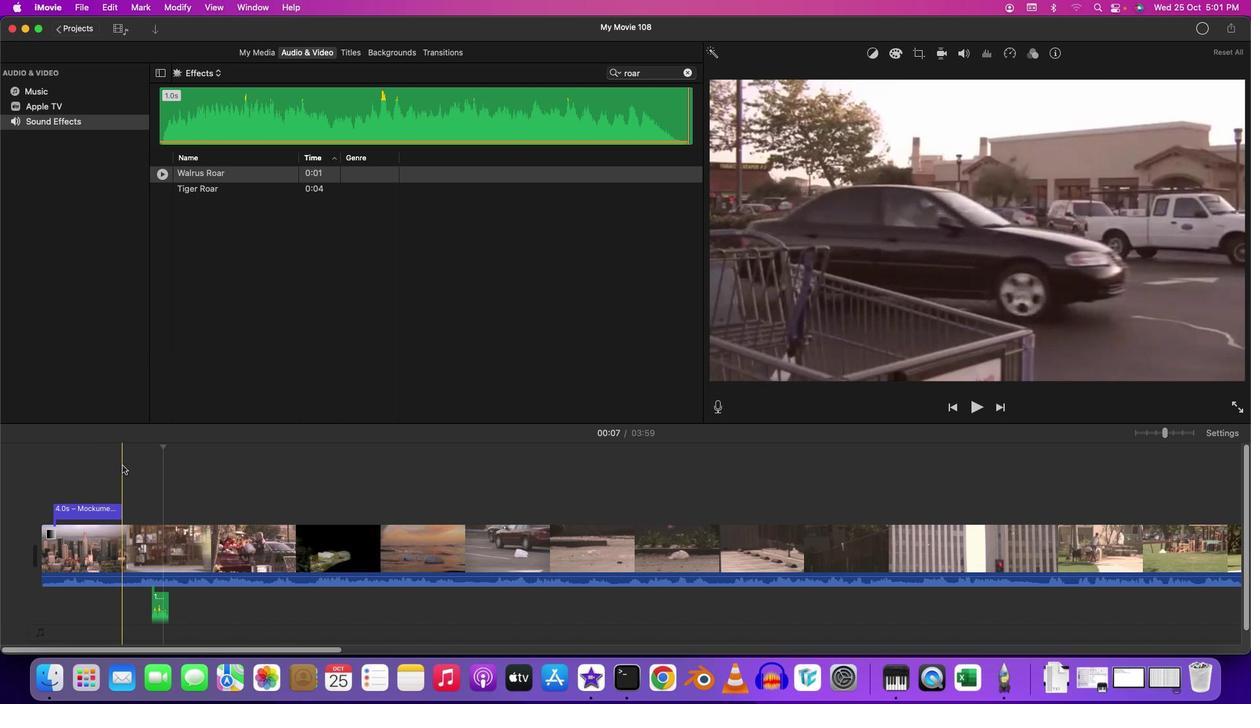 
Action: Mouse pressed left at (713, 399)
Screenshot: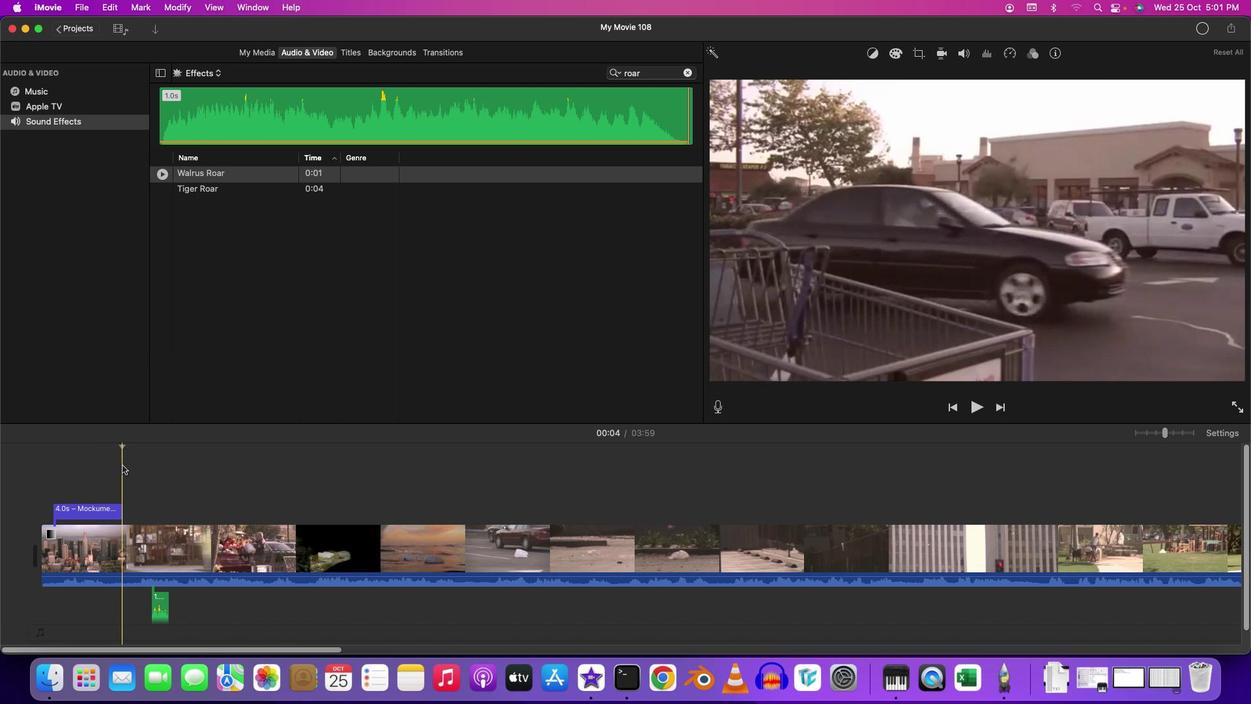 
Action: Key pressed Key.spaceKey.space
Screenshot: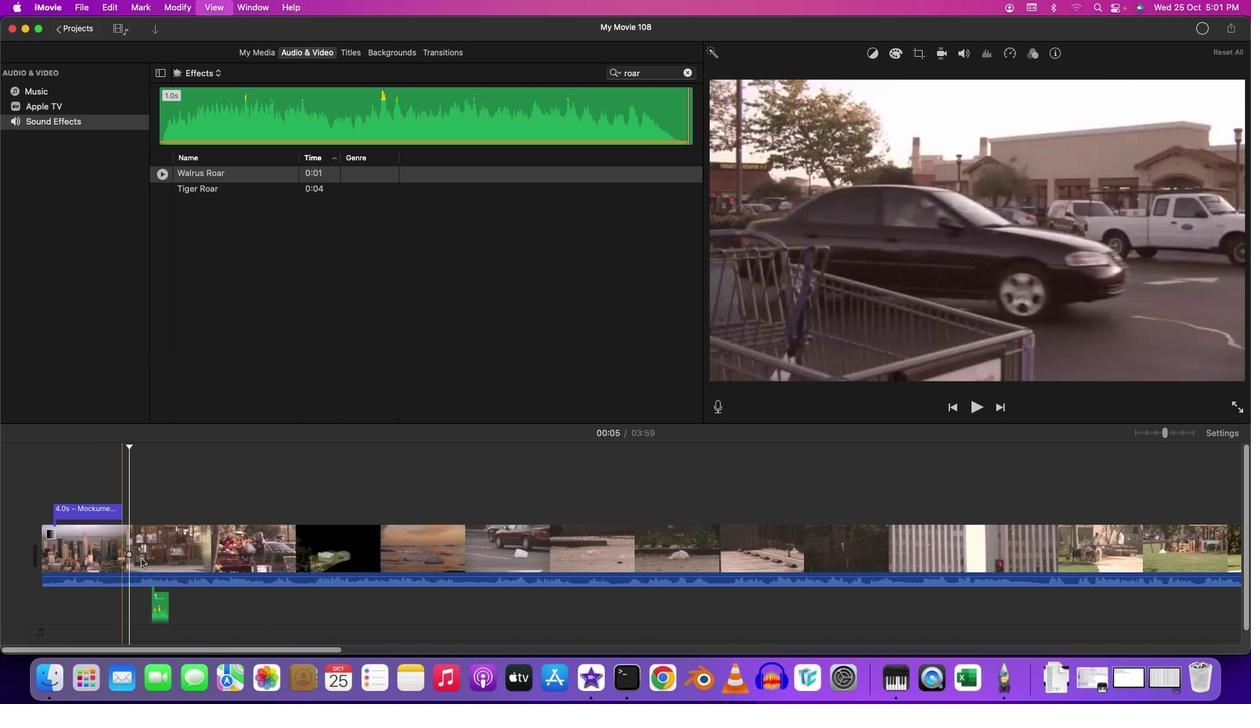 
Action: Mouse moved to (713, 399)
Screenshot: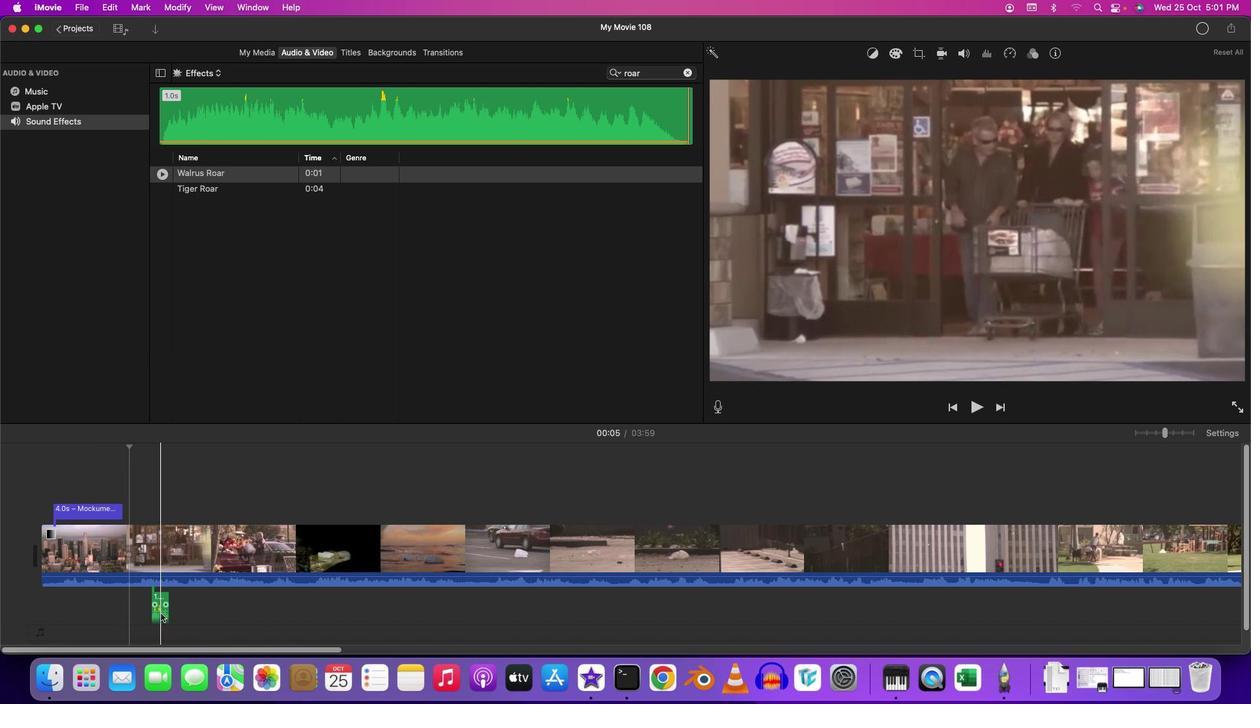 
Action: Mouse pressed left at (713, 399)
Screenshot: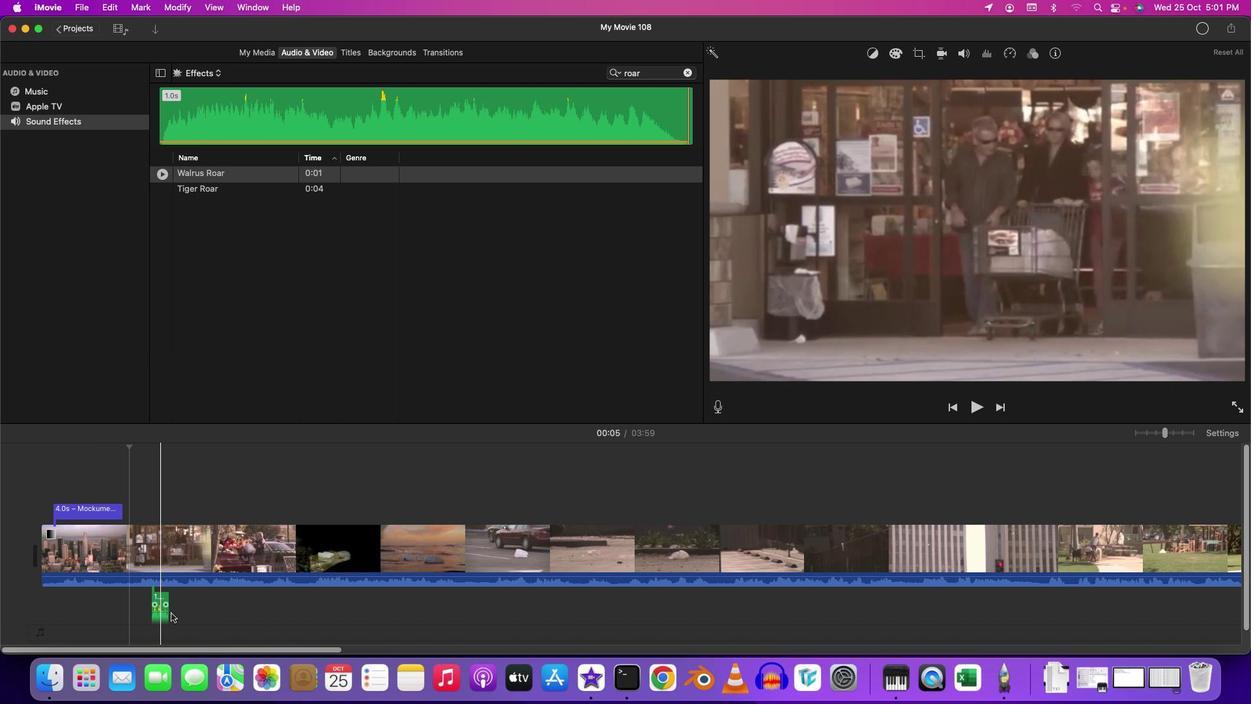 
Action: Mouse moved to (713, 399)
Screenshot: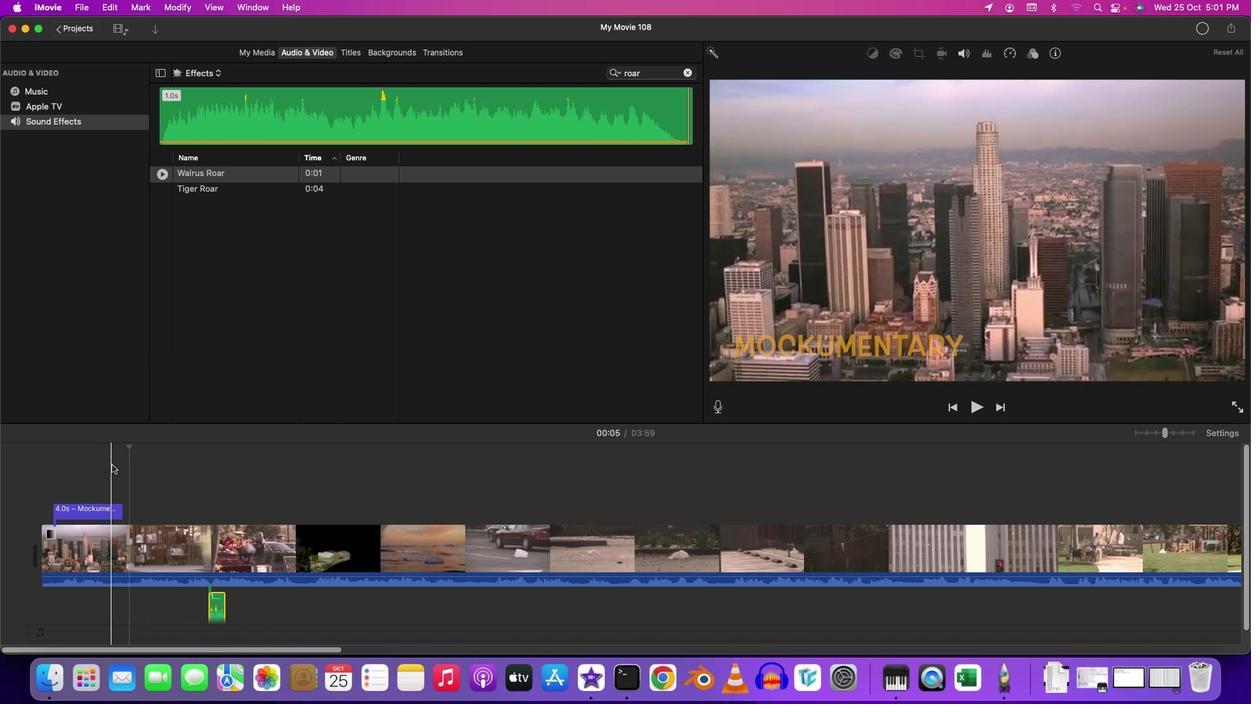 
Action: Mouse pressed left at (713, 399)
Screenshot: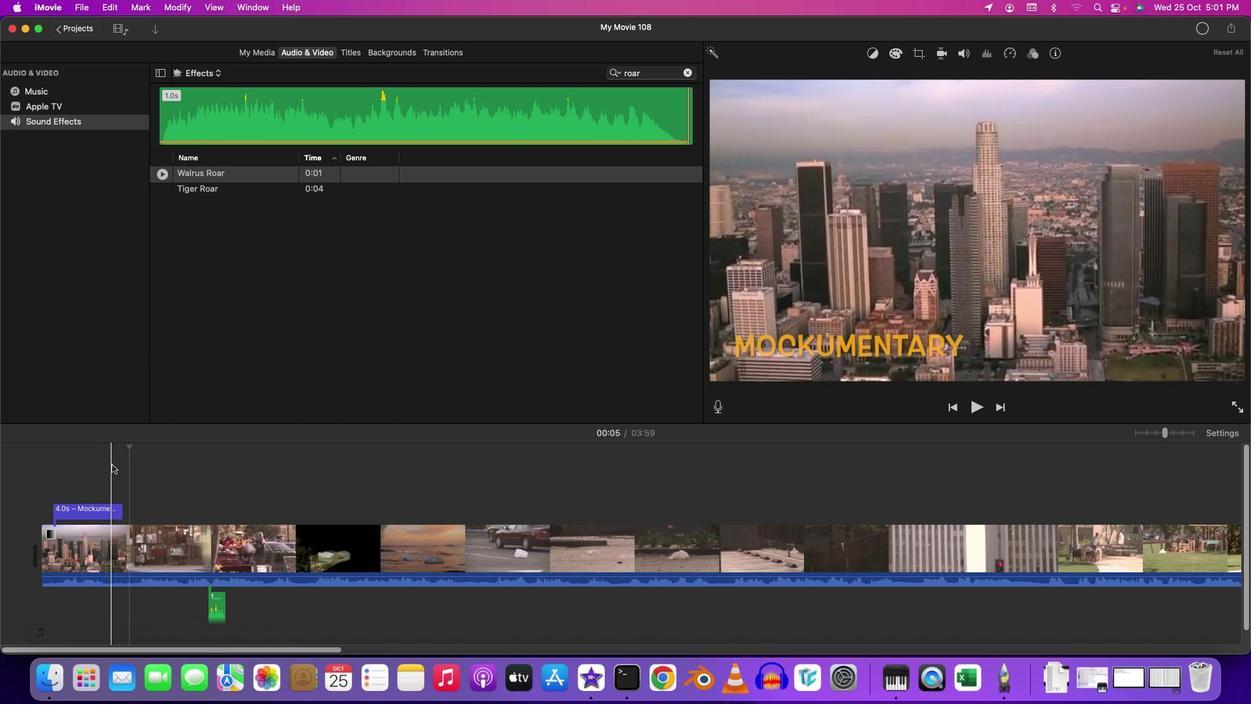 
Action: Mouse moved to (713, 399)
Screenshot: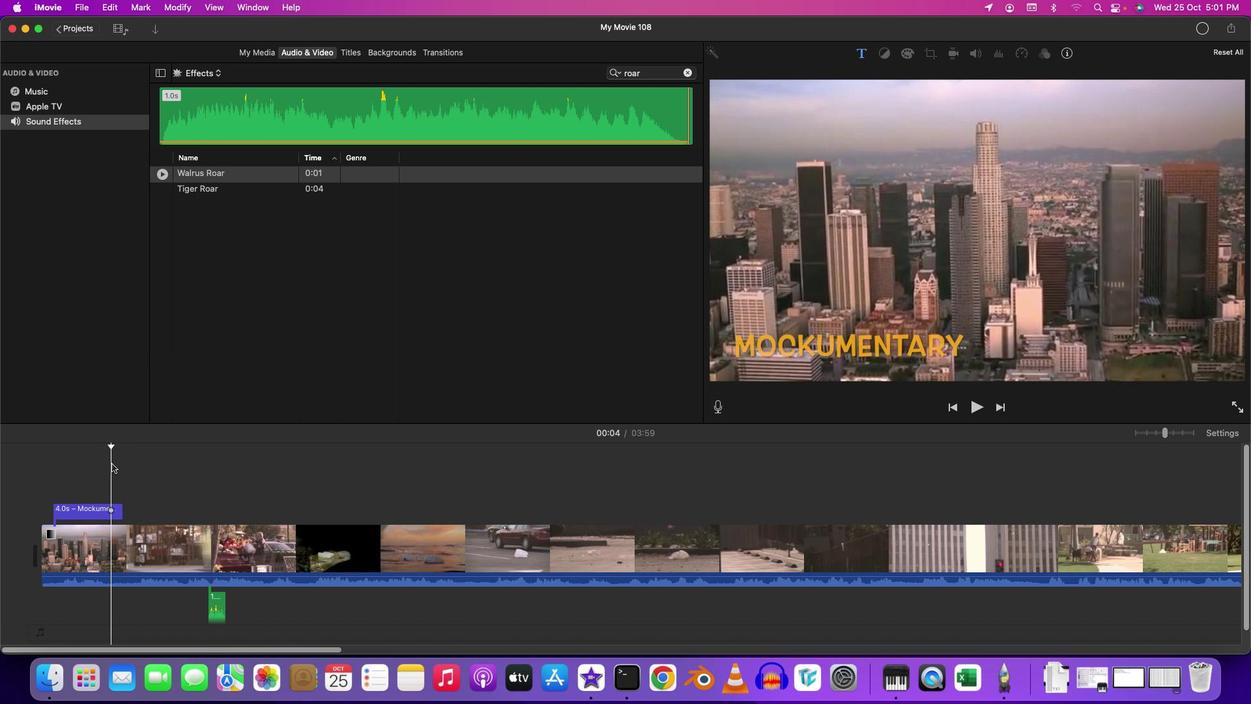 
Action: Key pressed Key.spaceKey.space
Screenshot: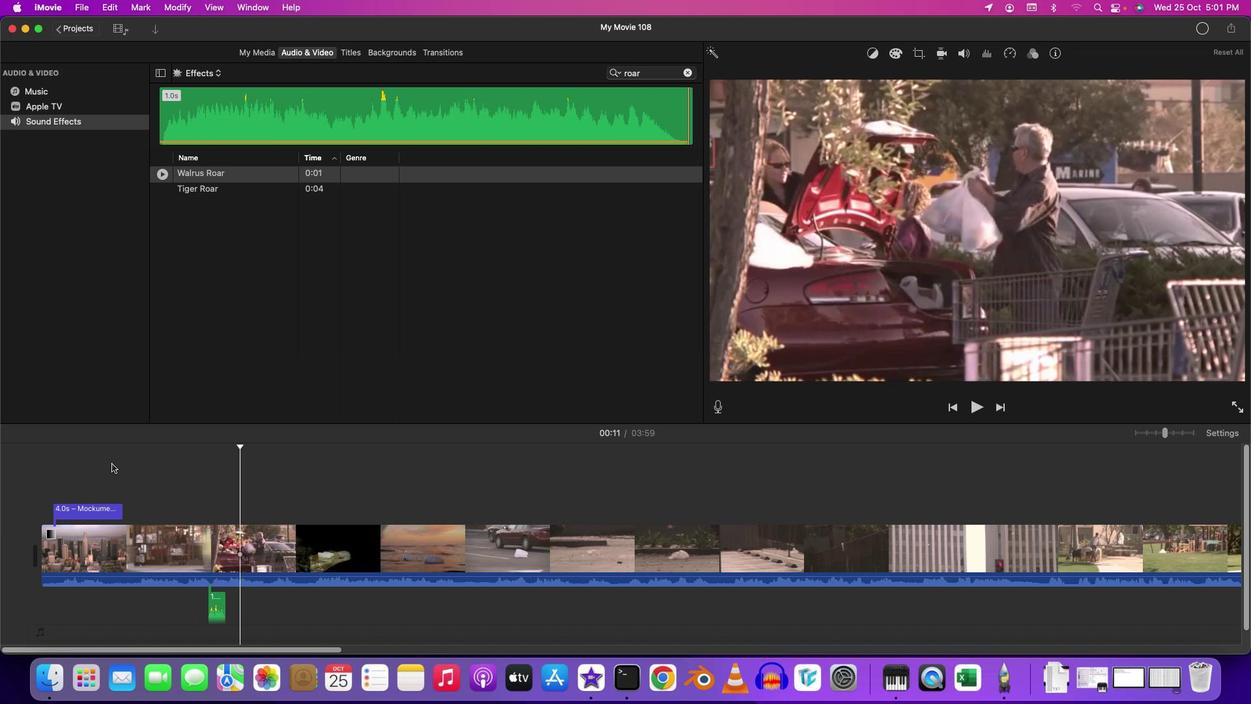 
Action: Mouse moved to (713, 399)
Screenshot: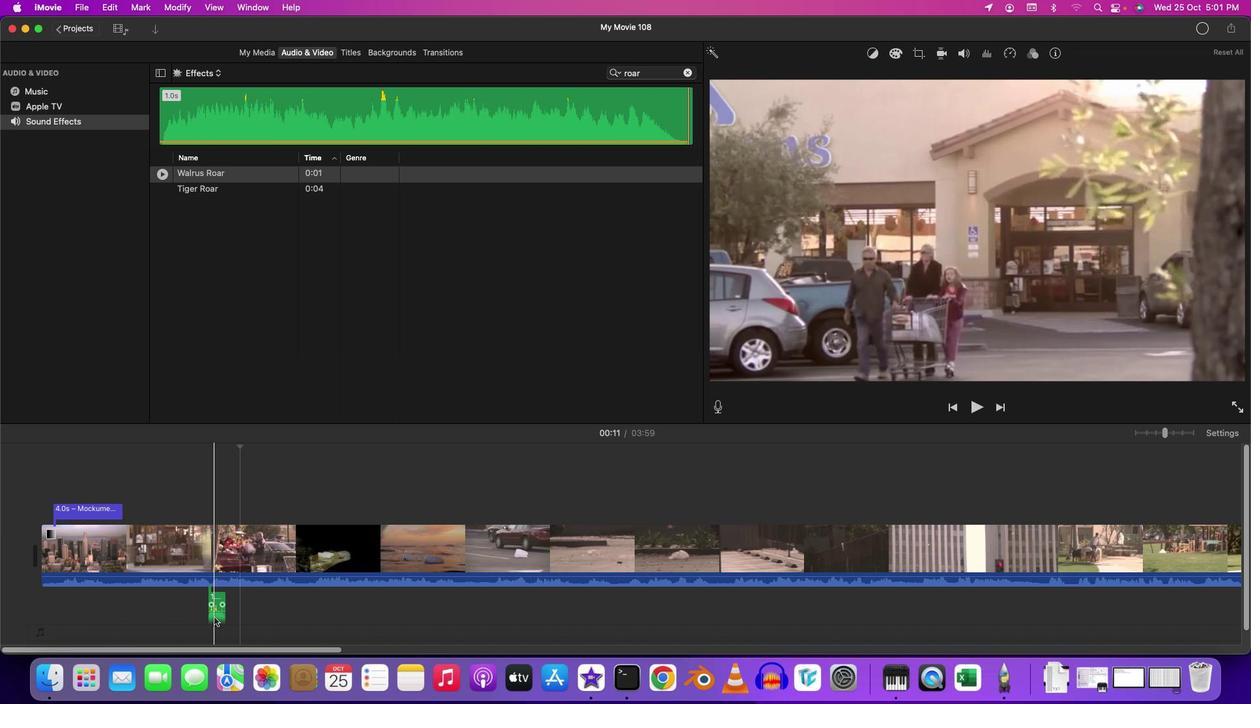 
Action: Mouse pressed left at (713, 399)
Screenshot: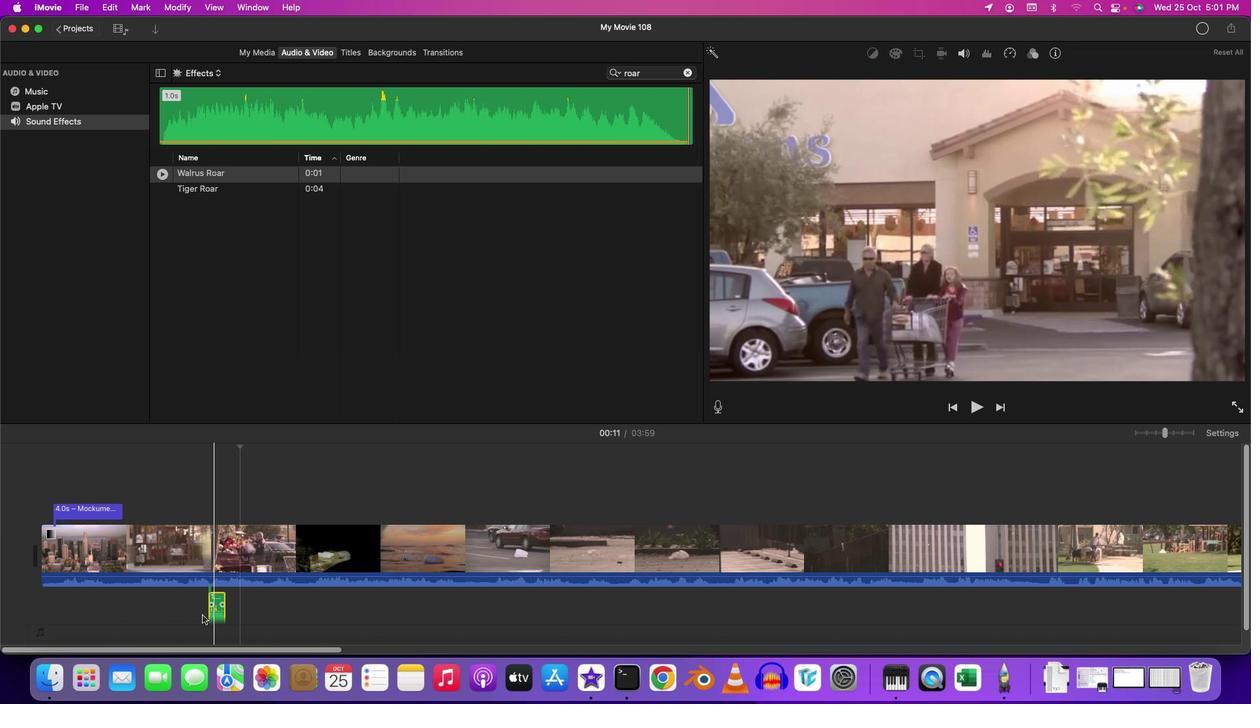 
Action: Mouse moved to (713, 399)
Screenshot: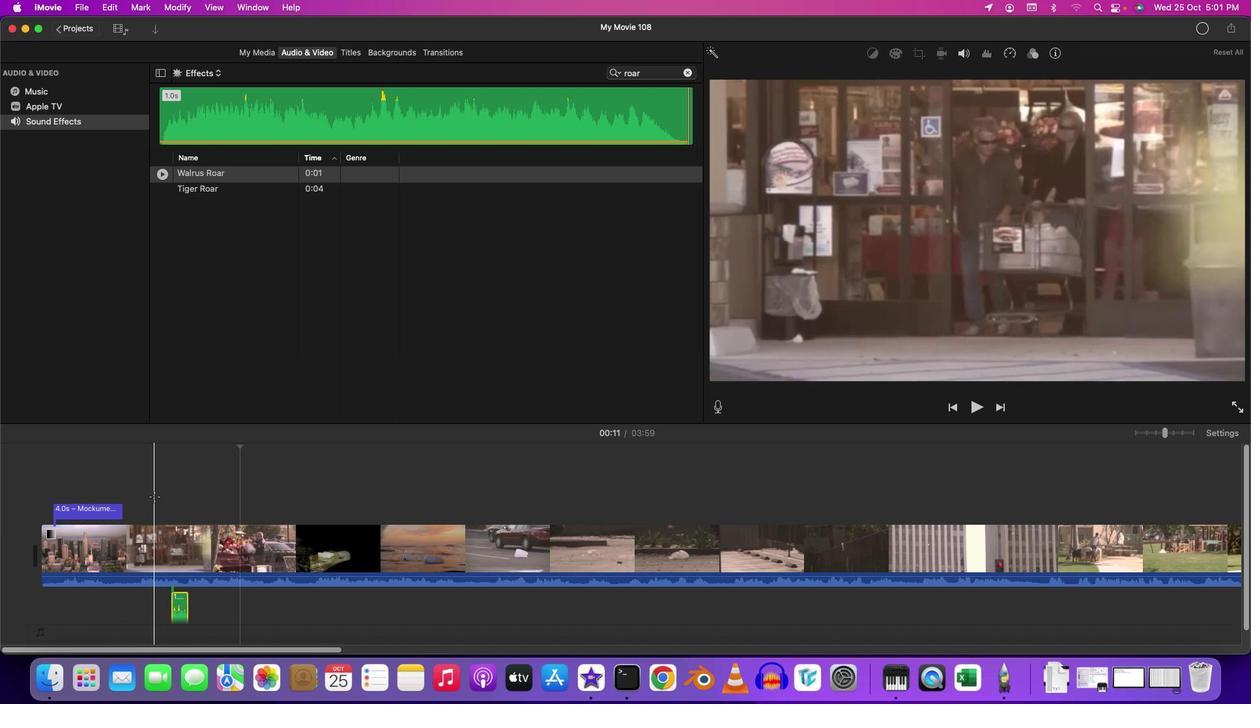
Action: Mouse pressed left at (713, 399)
Screenshot: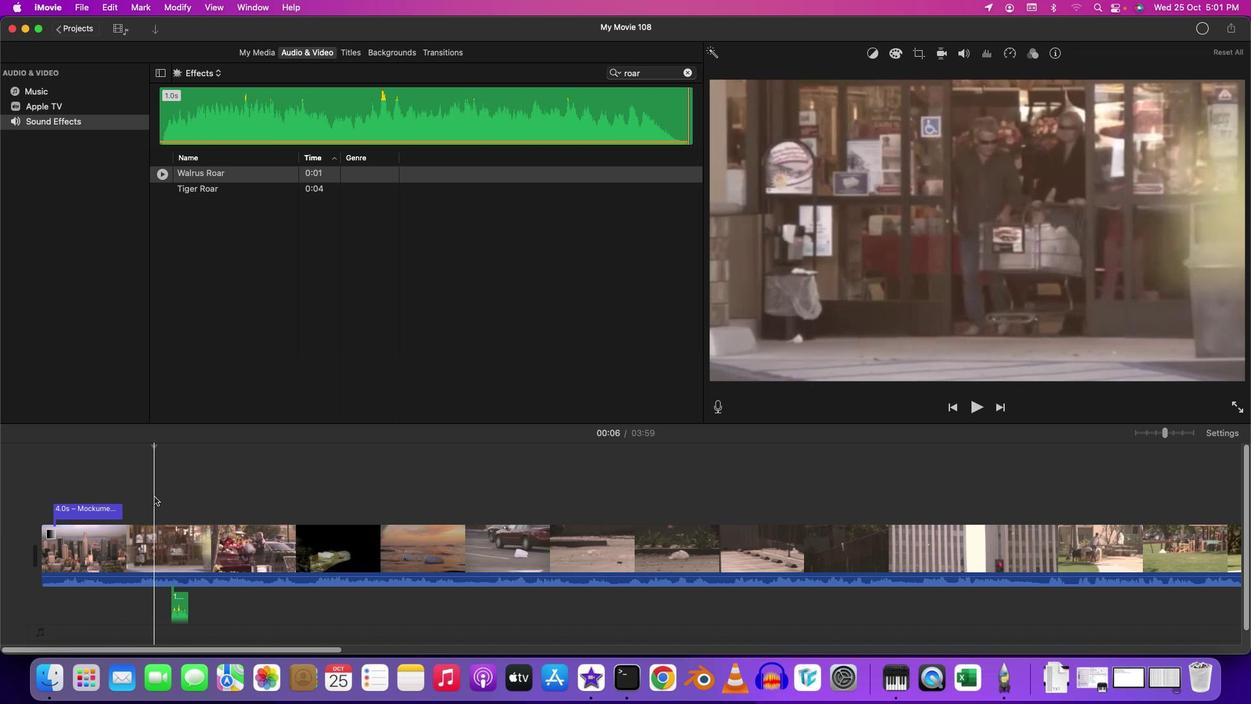 
Action: Key pressed Key.spaceKey.spaceKey.space
Screenshot: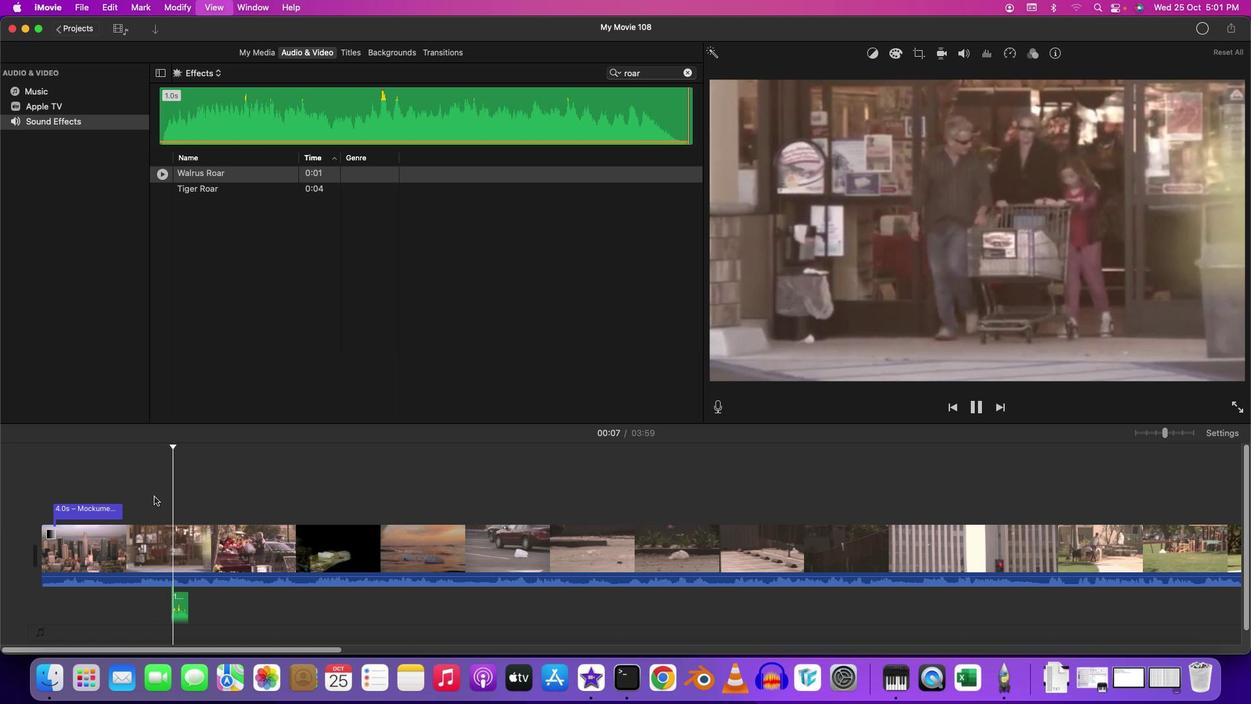 
Action: Mouse moved to (713, 399)
Screenshot: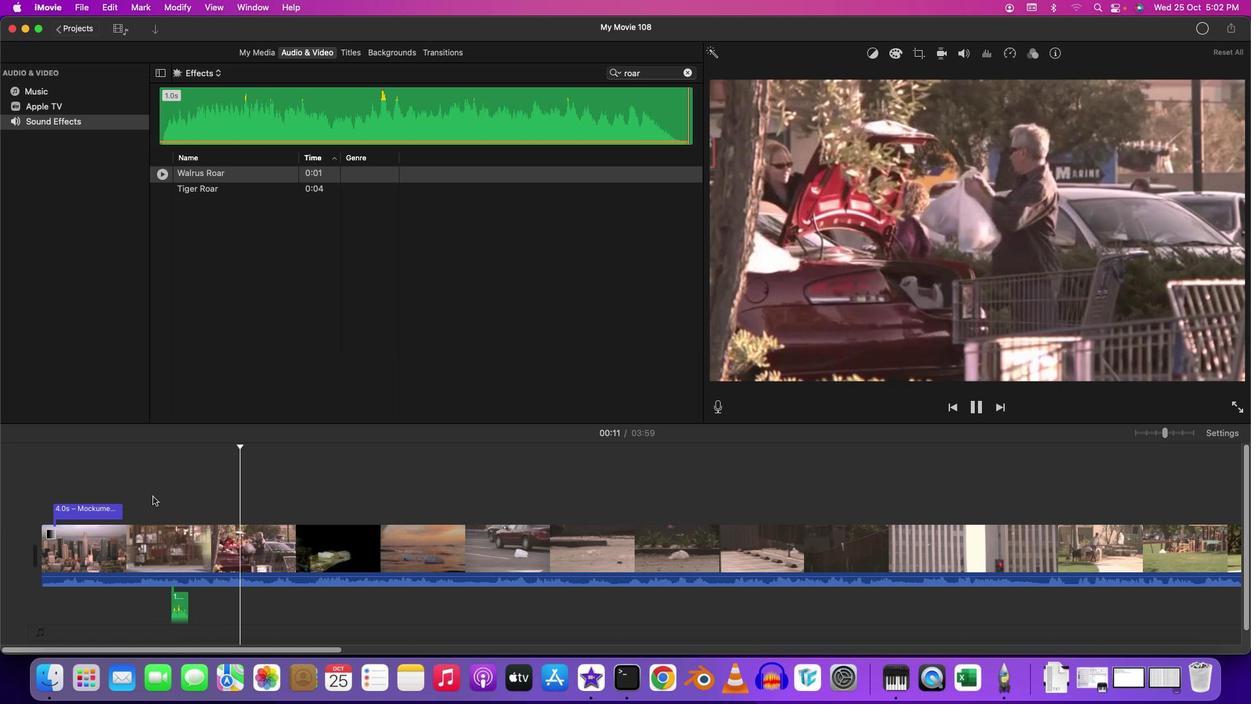 
Action: Key pressed Key.space
Screenshot: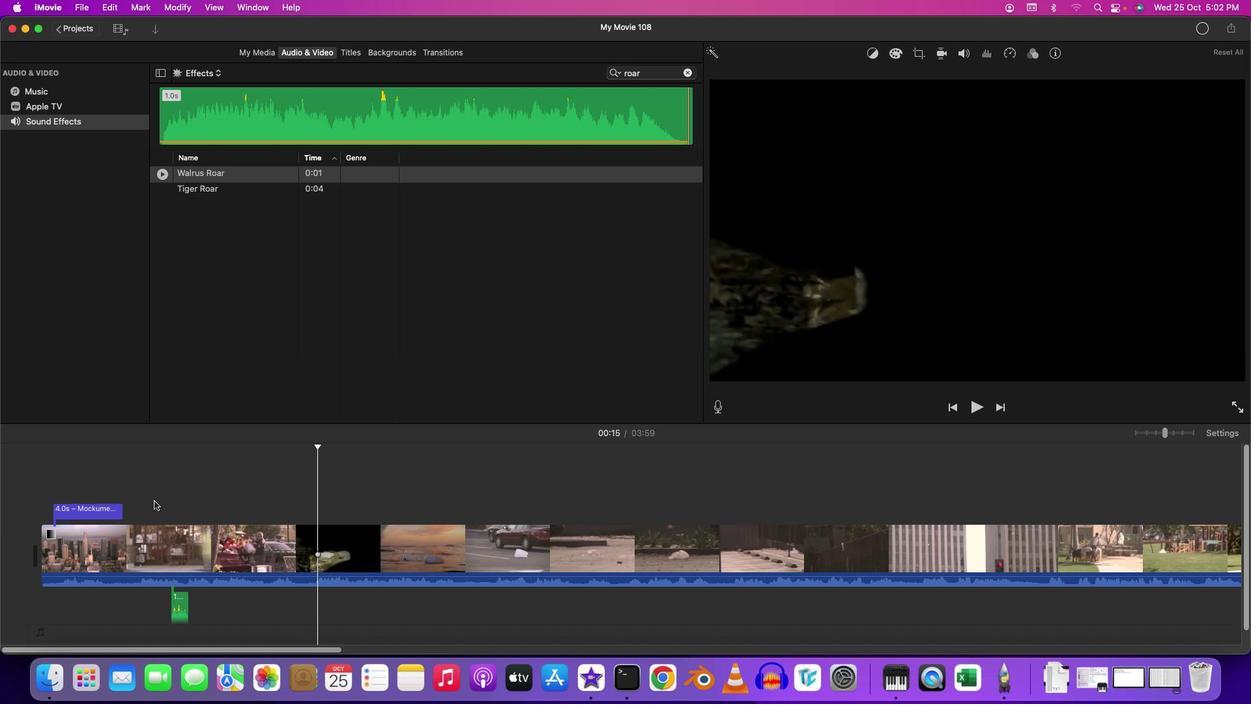 
Action: Mouse moved to (713, 399)
Screenshot: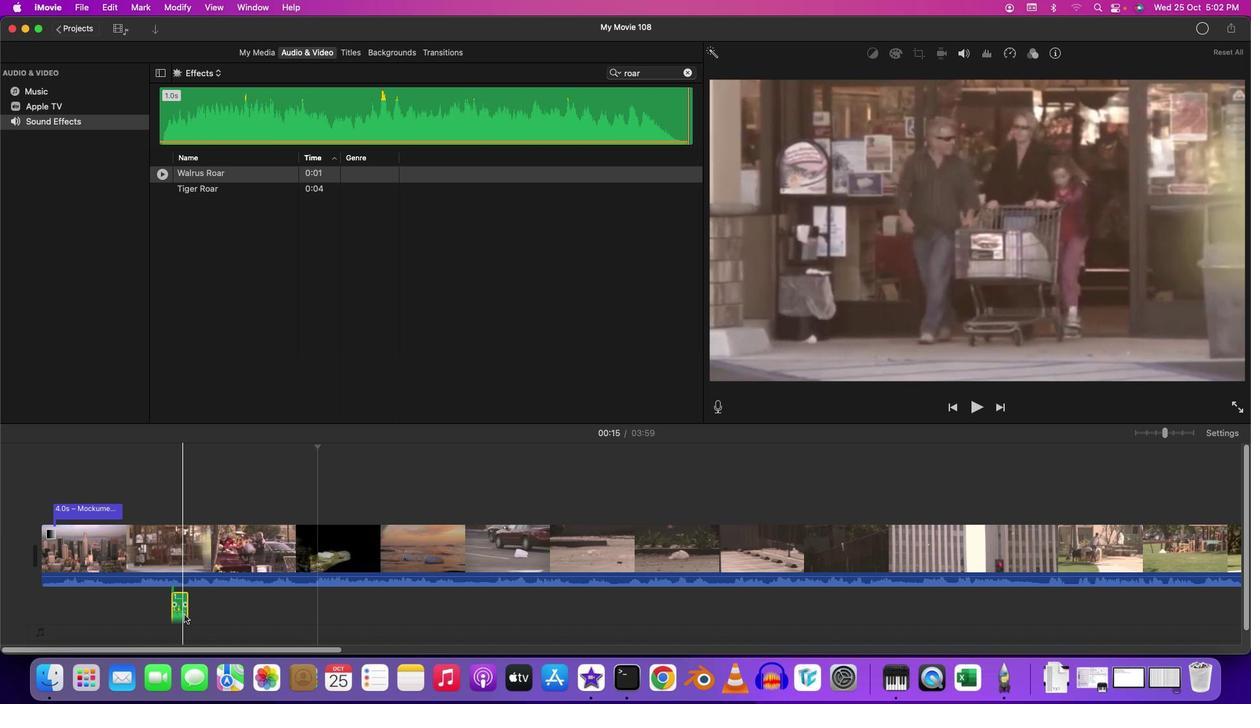 
Action: Mouse pressed left at (713, 399)
Screenshot: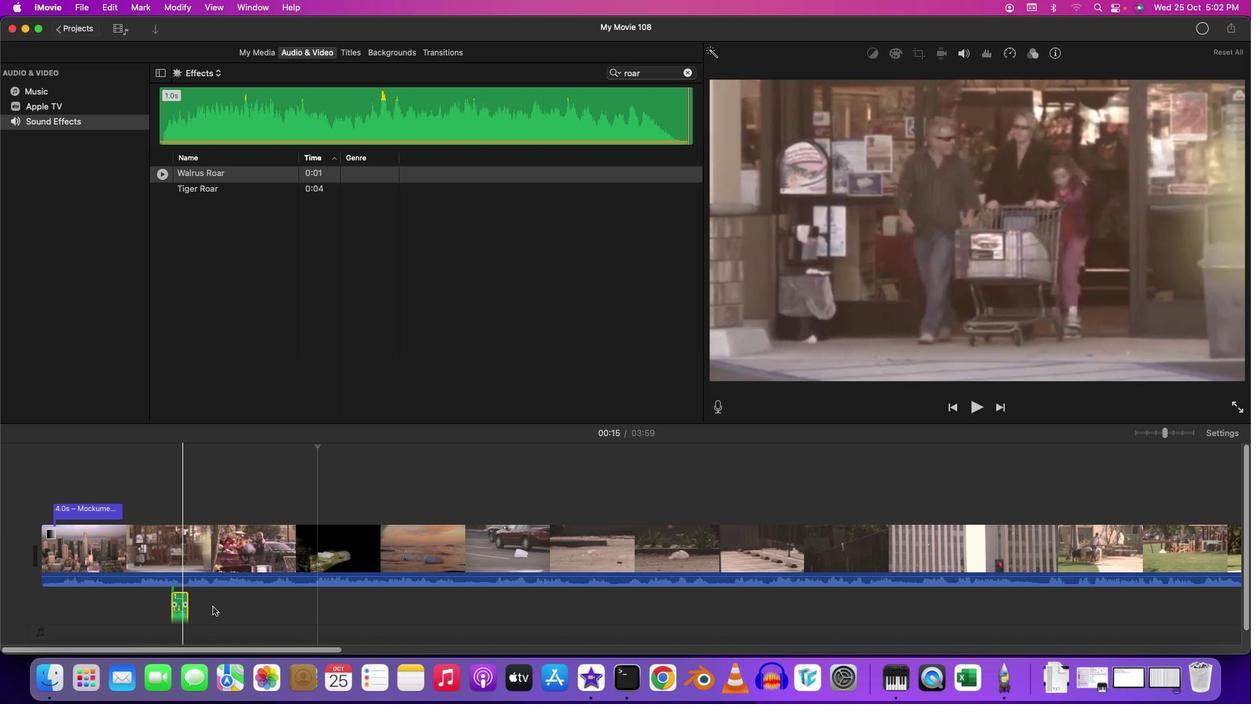 
Action: Mouse moved to (713, 399)
Screenshot: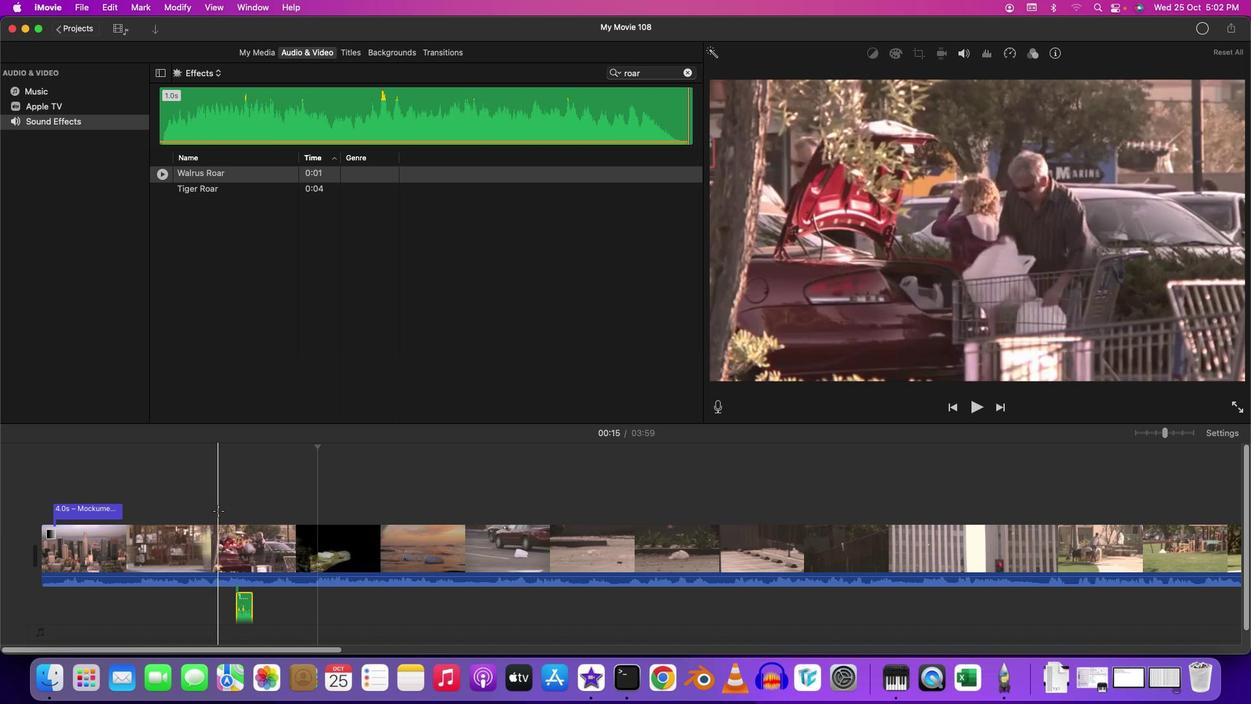 
Action: Mouse pressed left at (713, 399)
Screenshot: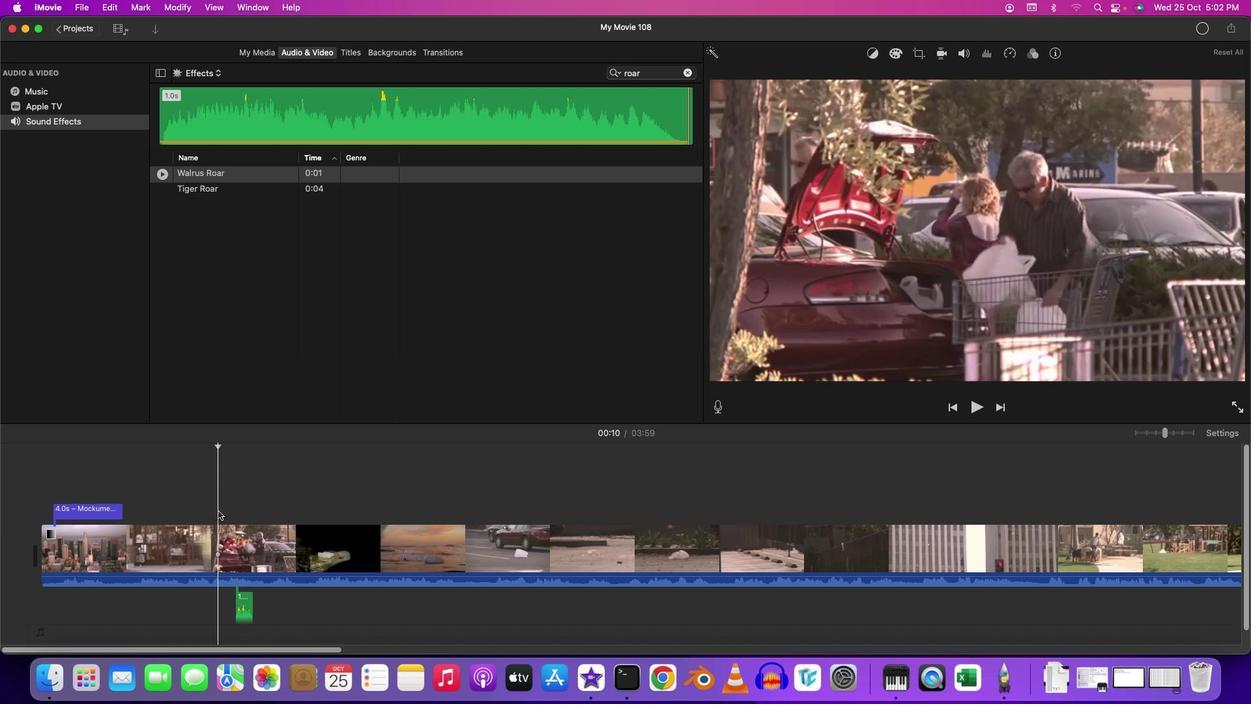 
Action: Key pressed Key.space
Screenshot: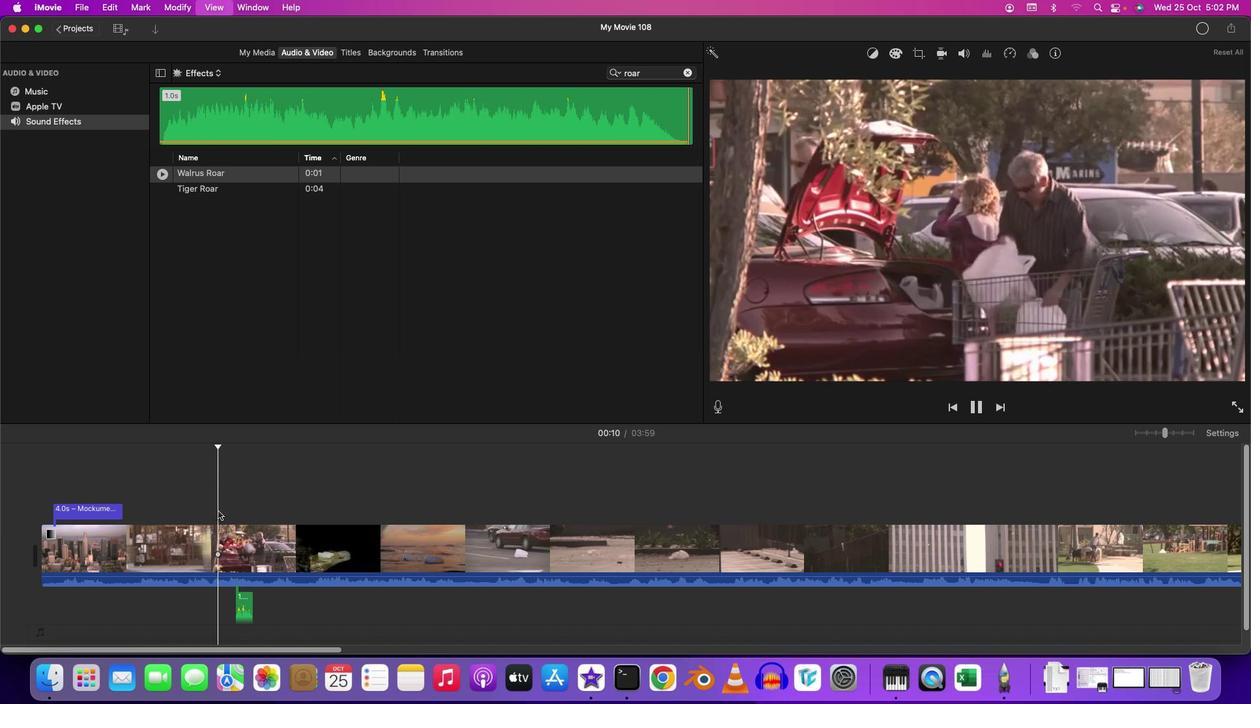 
Action: Mouse moved to (713, 399)
Screenshot: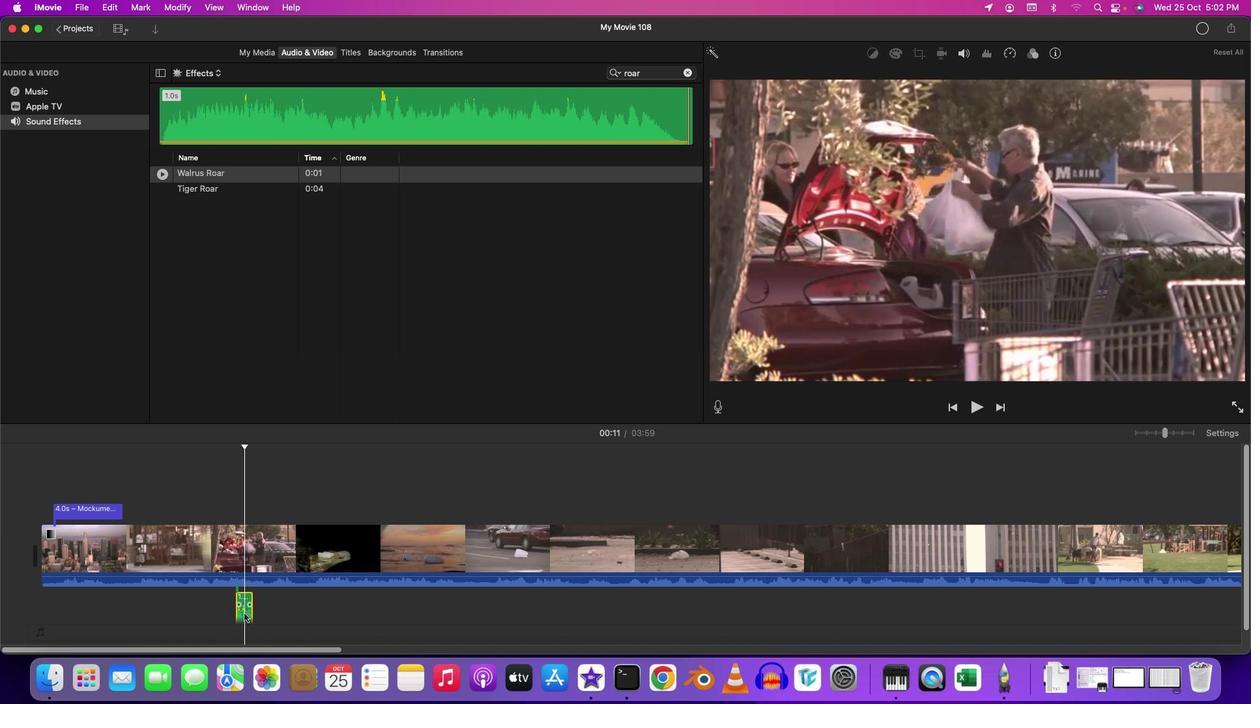 
Action: Mouse pressed left at (713, 399)
Screenshot: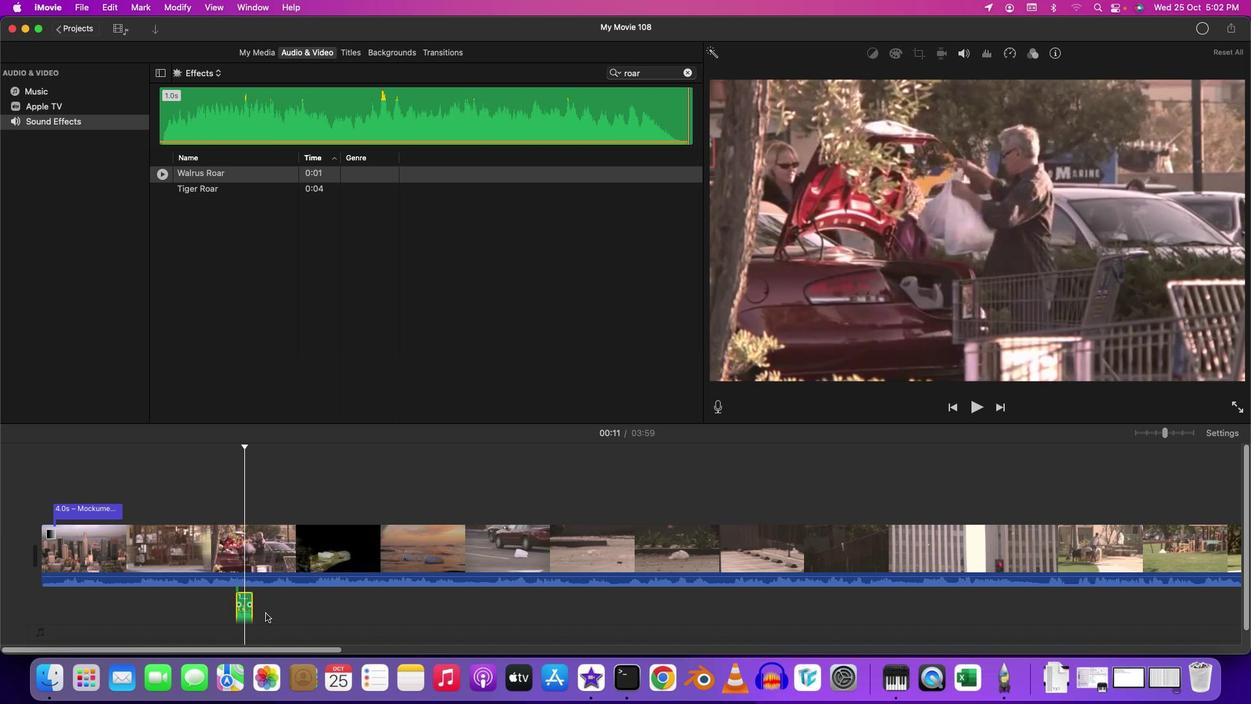 
Action: Mouse moved to (713, 399)
Screenshot: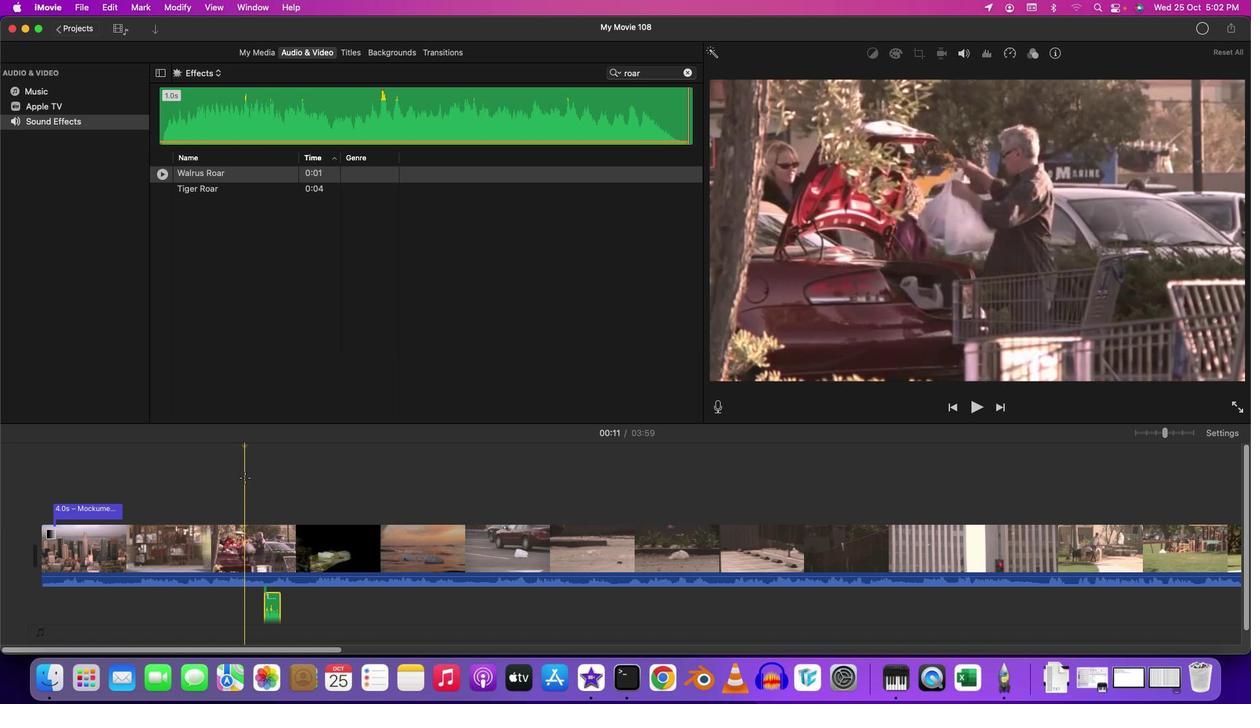 
Action: Mouse pressed left at (713, 399)
Screenshot: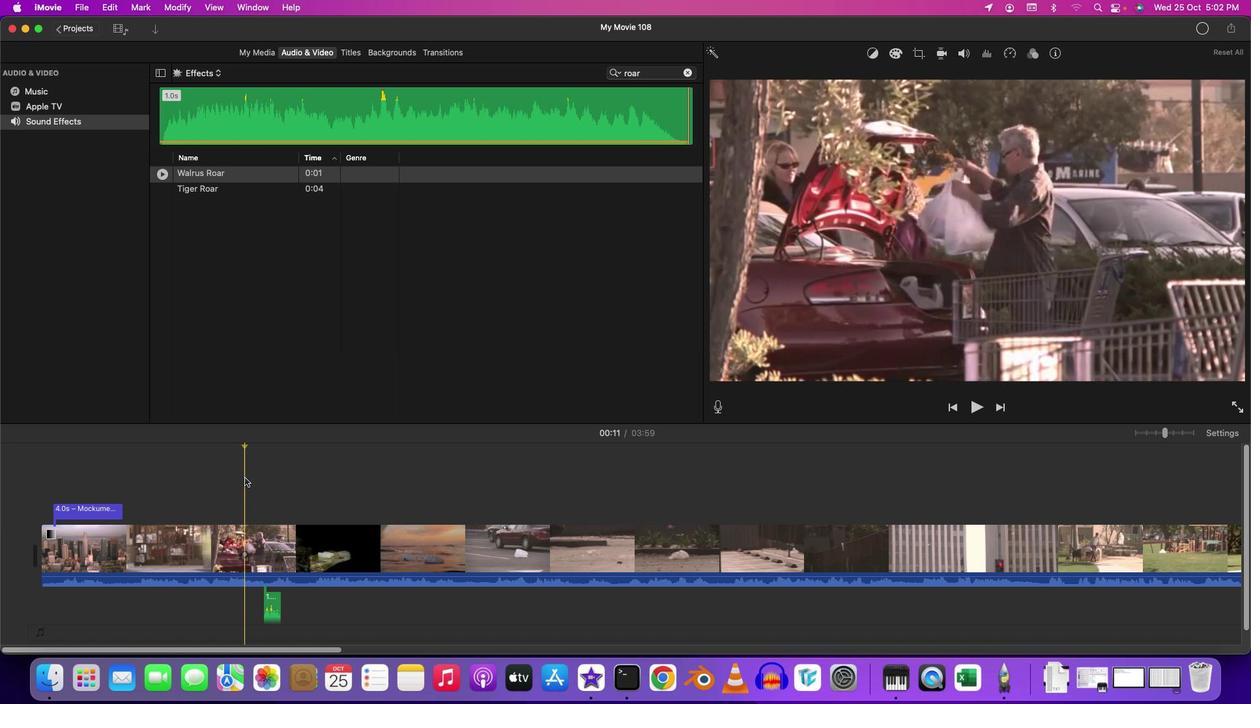 
Action: Key pressed Key.spaceKey.space
Screenshot: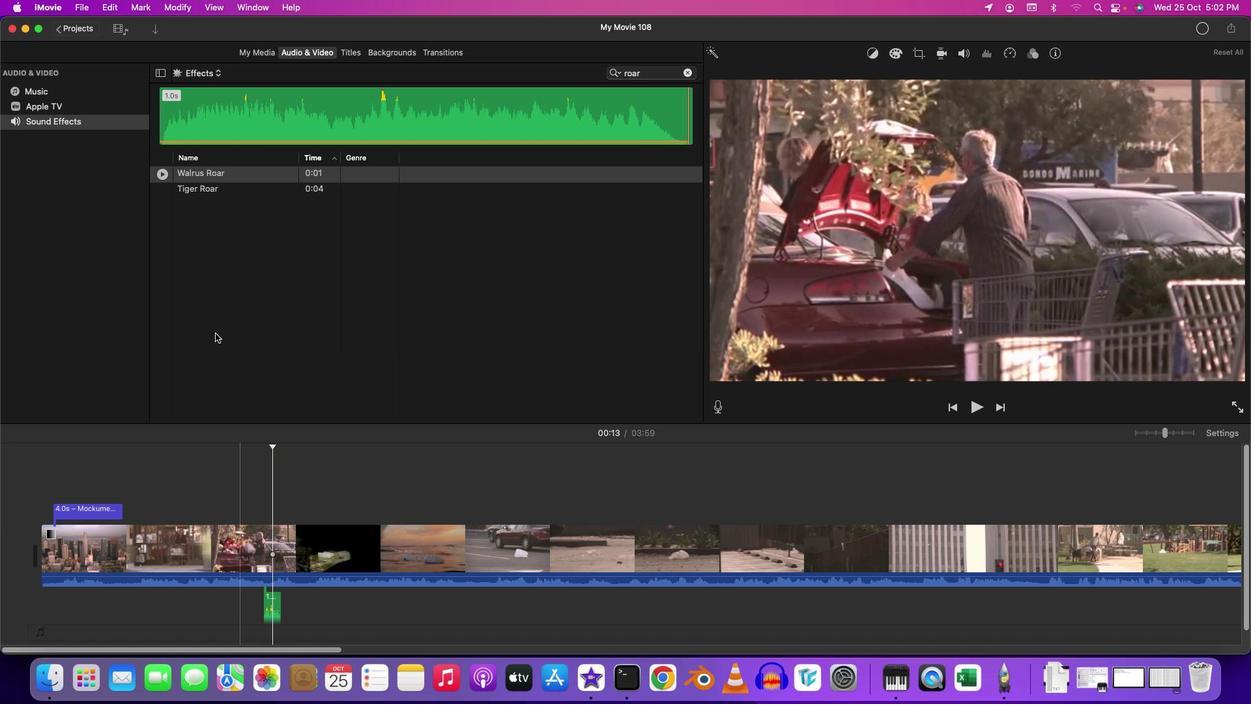 
Action: Mouse moved to (713, 400)
Screenshot: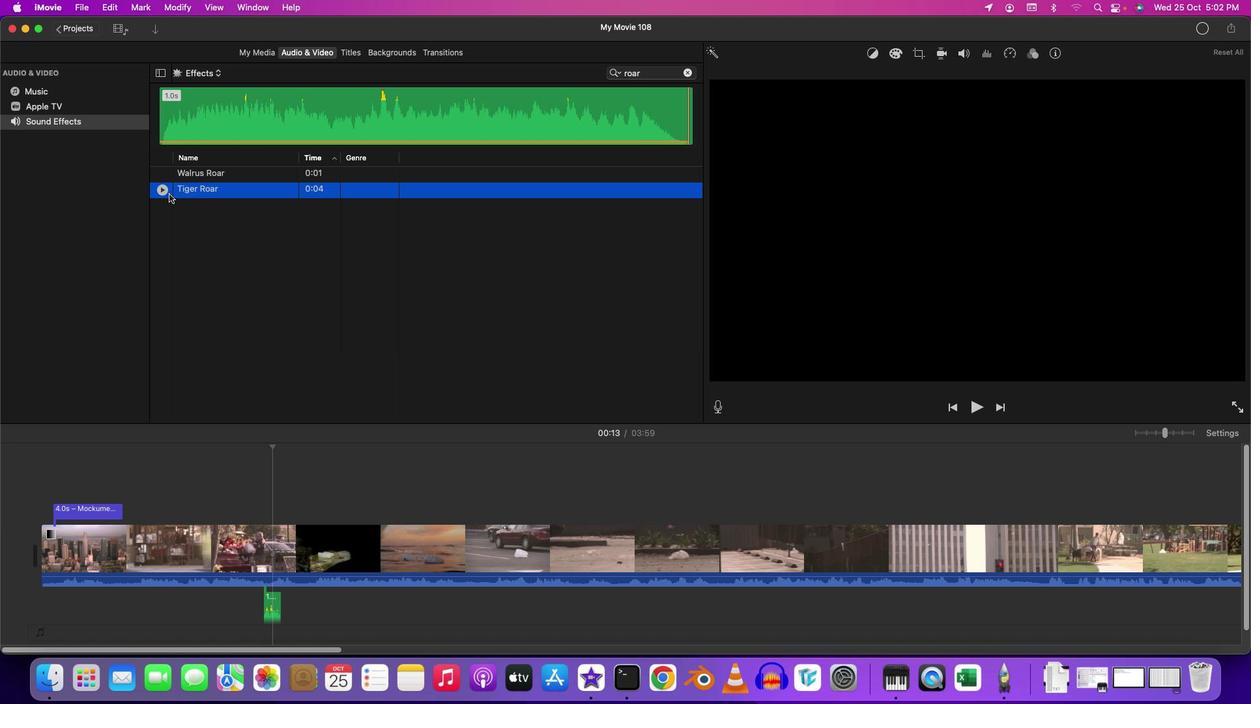 
Action: Mouse pressed left at (713, 400)
Screenshot: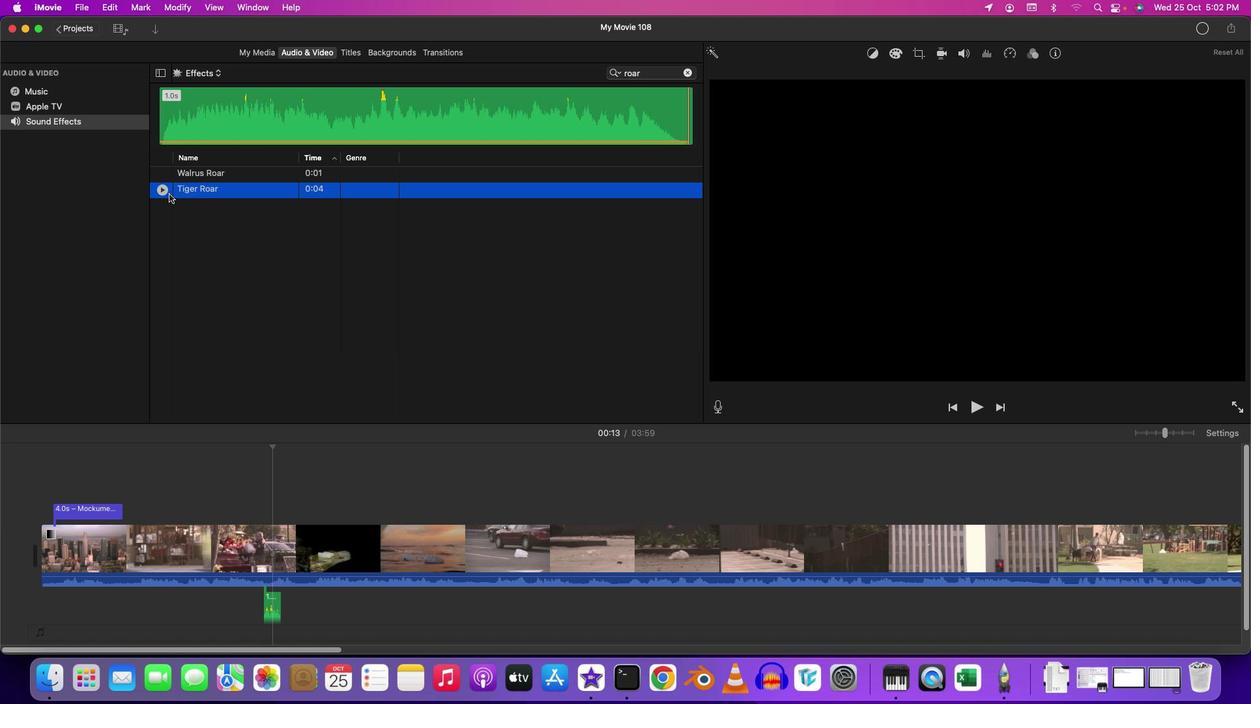 
Action: Mouse moved to (713, 400)
Screenshot: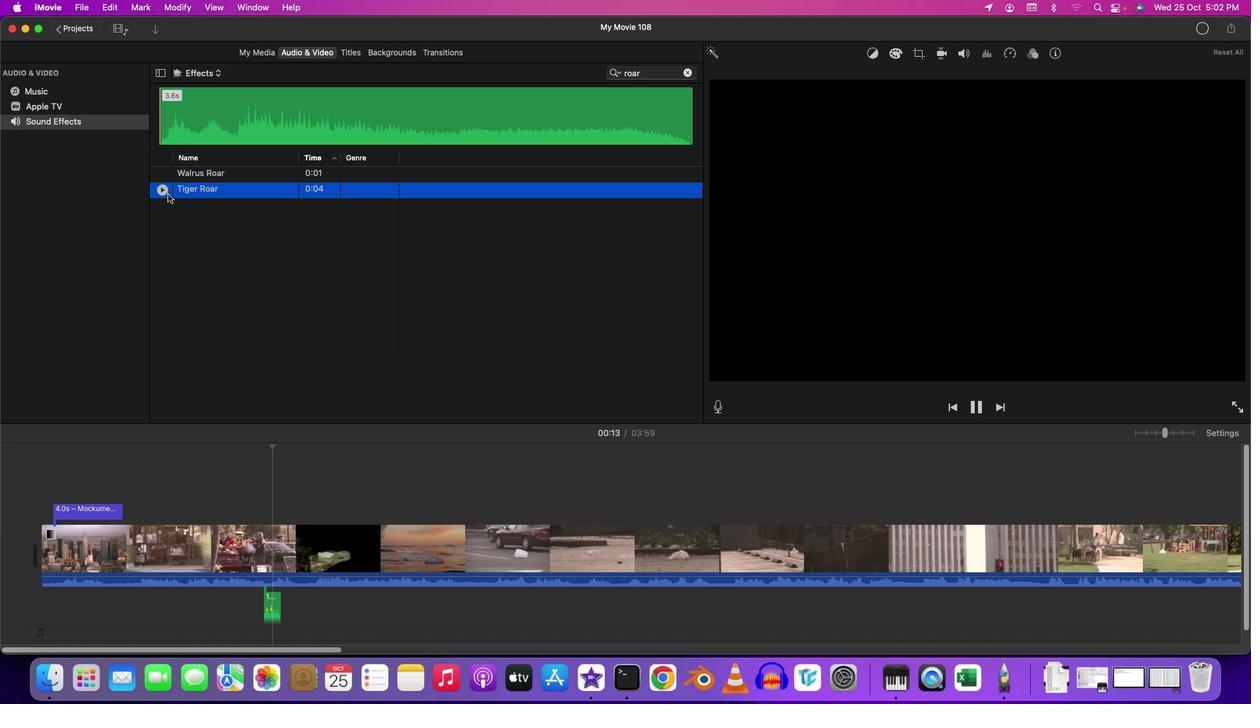 
Action: Mouse pressed left at (713, 400)
Screenshot: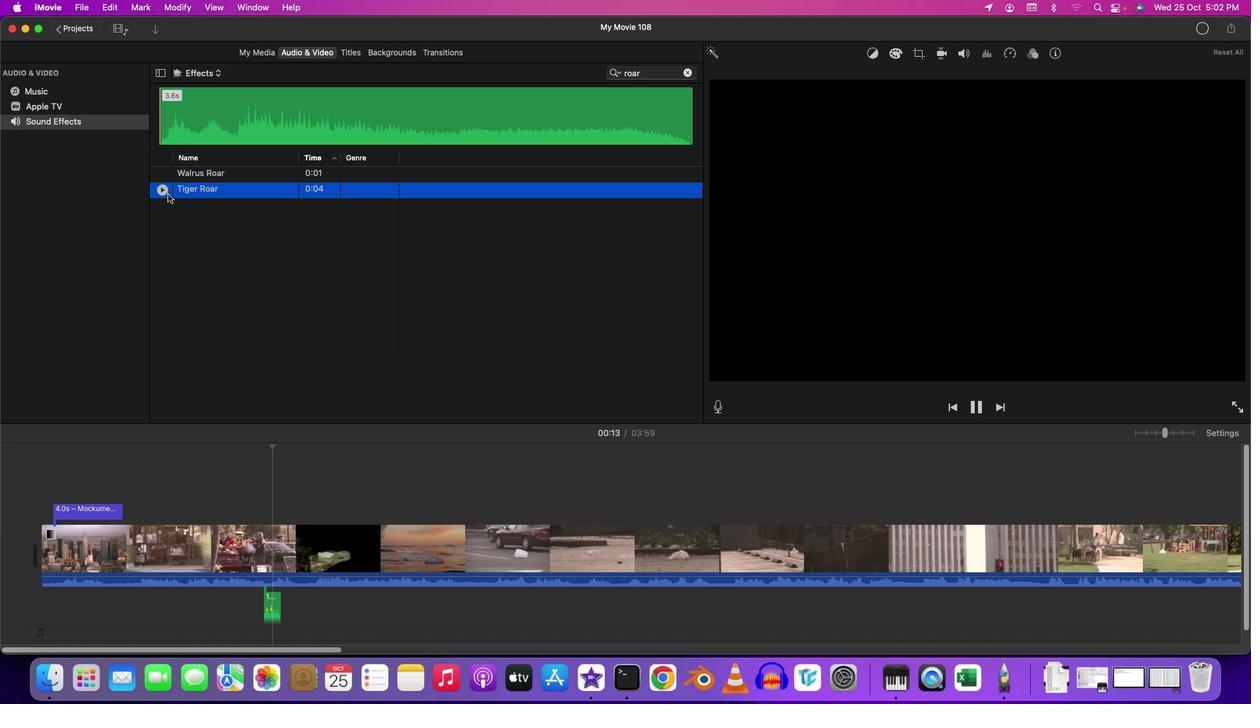 
Action: Key pressed Key.space
Screenshot: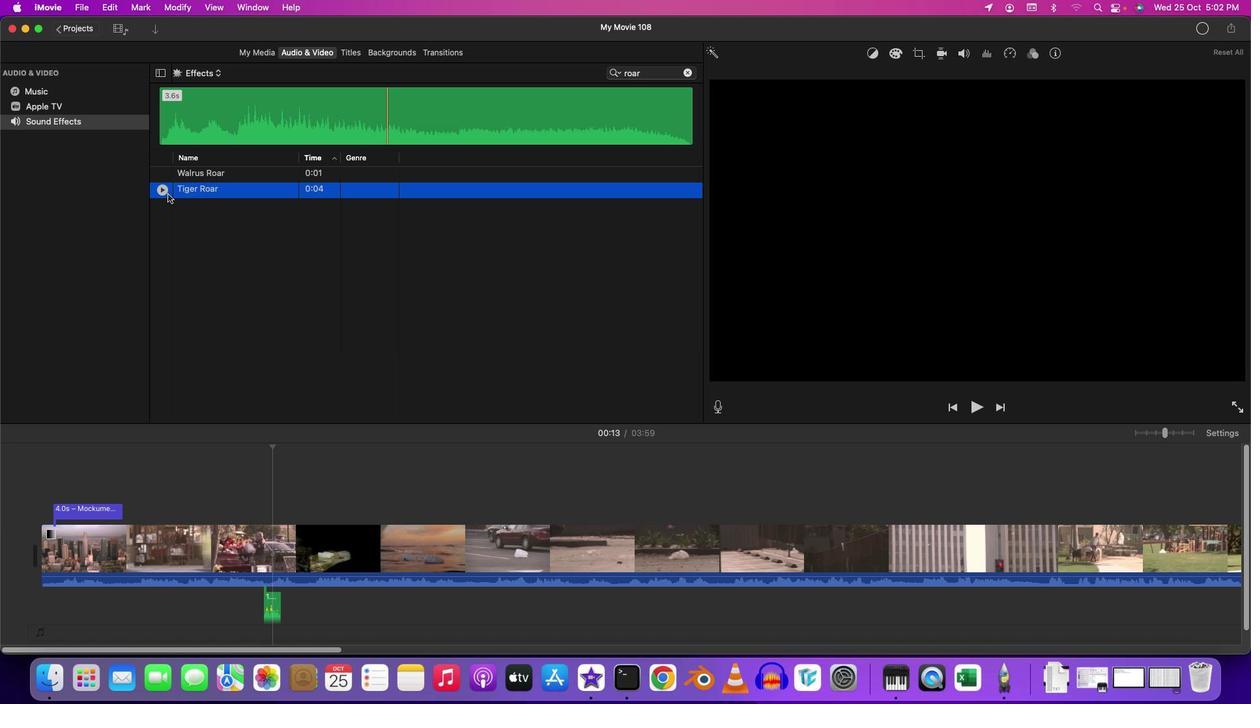 
Action: Mouse moved to (713, 399)
Screenshot: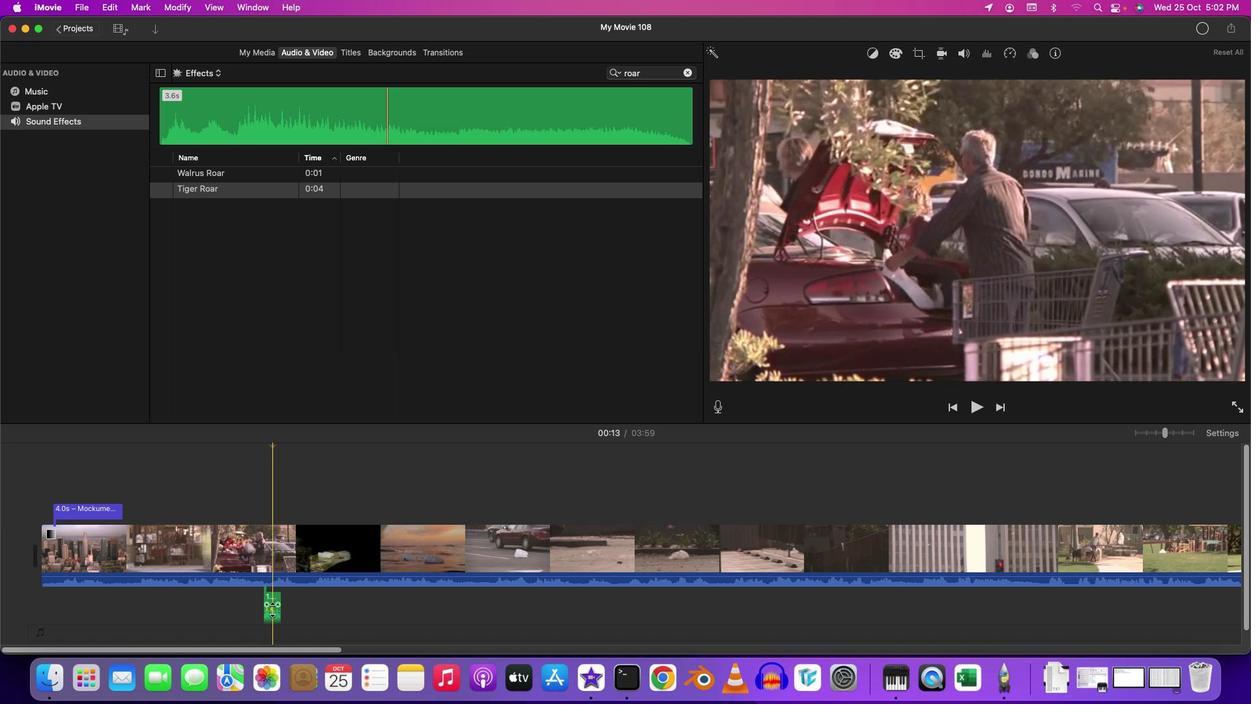
Action: Mouse pressed left at (713, 399)
Screenshot: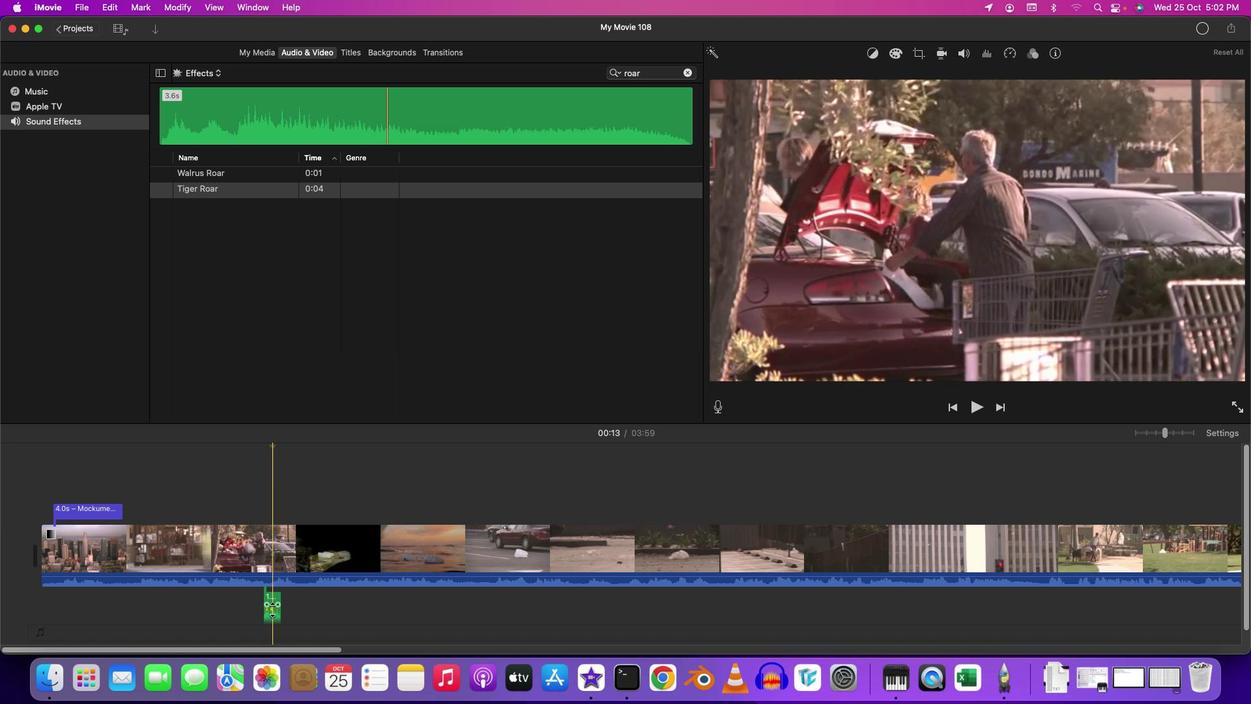 
Action: Mouse moved to (713, 399)
Screenshot: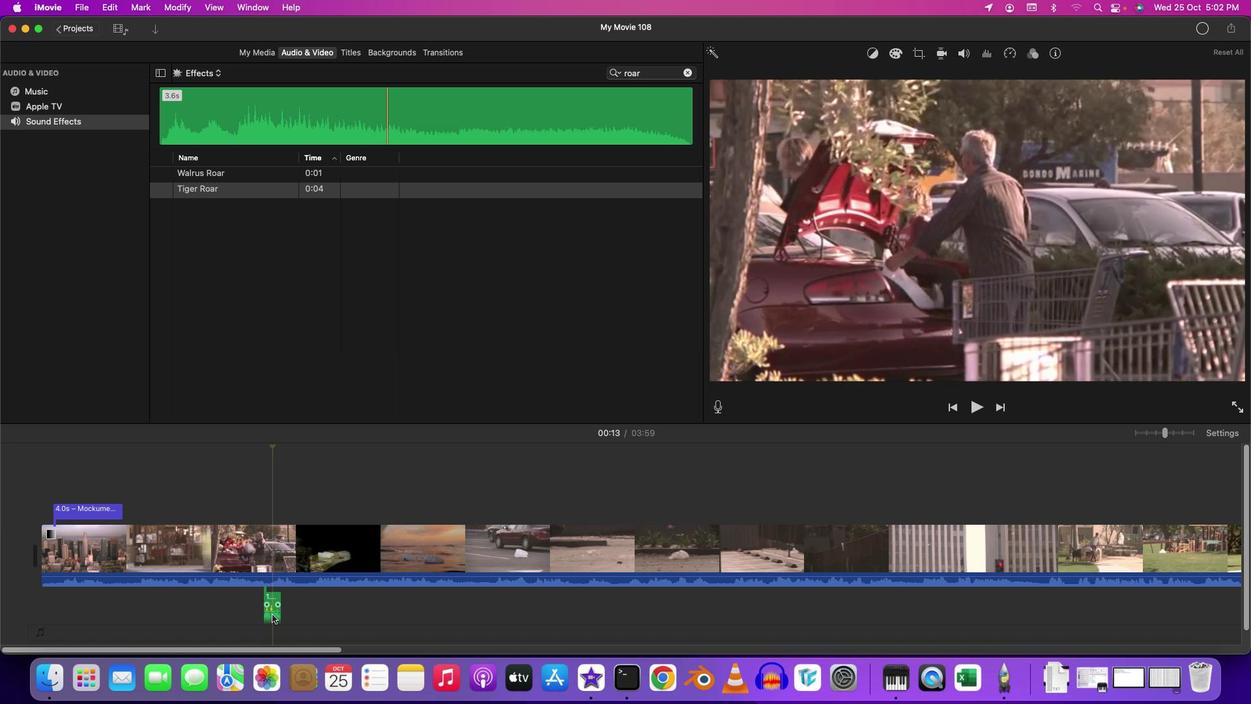 
Action: Mouse pressed left at (713, 399)
Screenshot: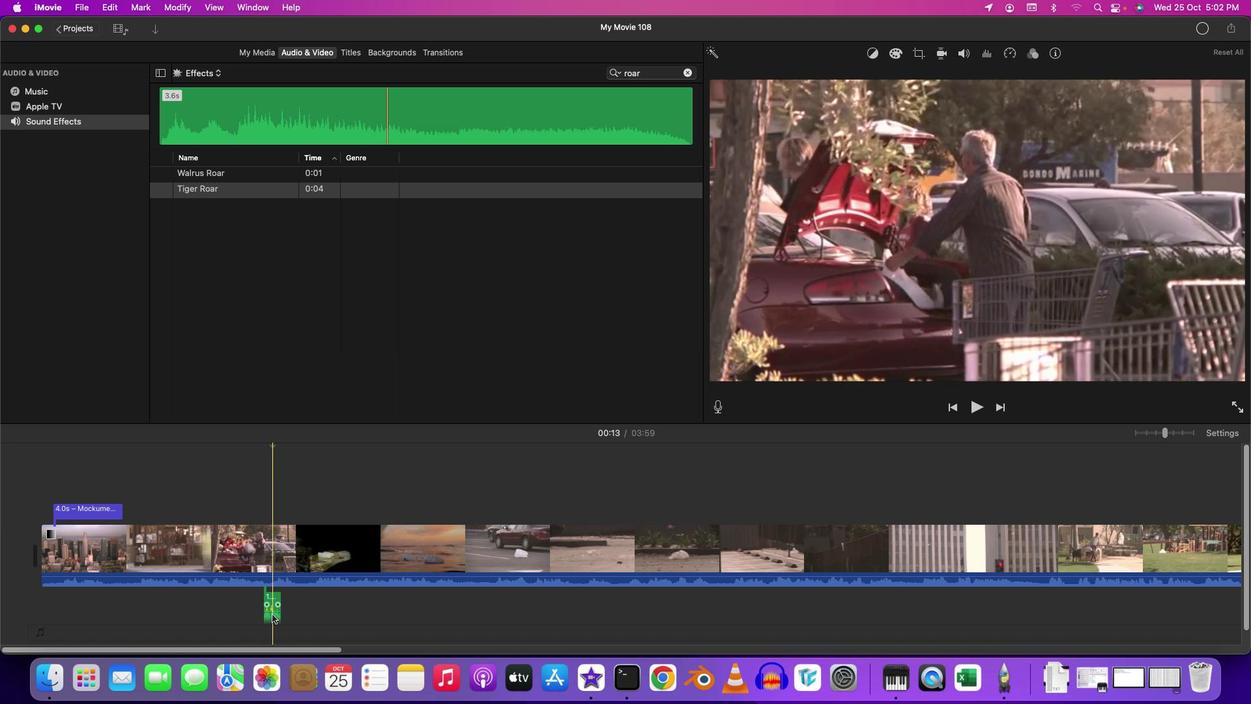 
Action: Mouse pressed right at (713, 399)
Screenshot: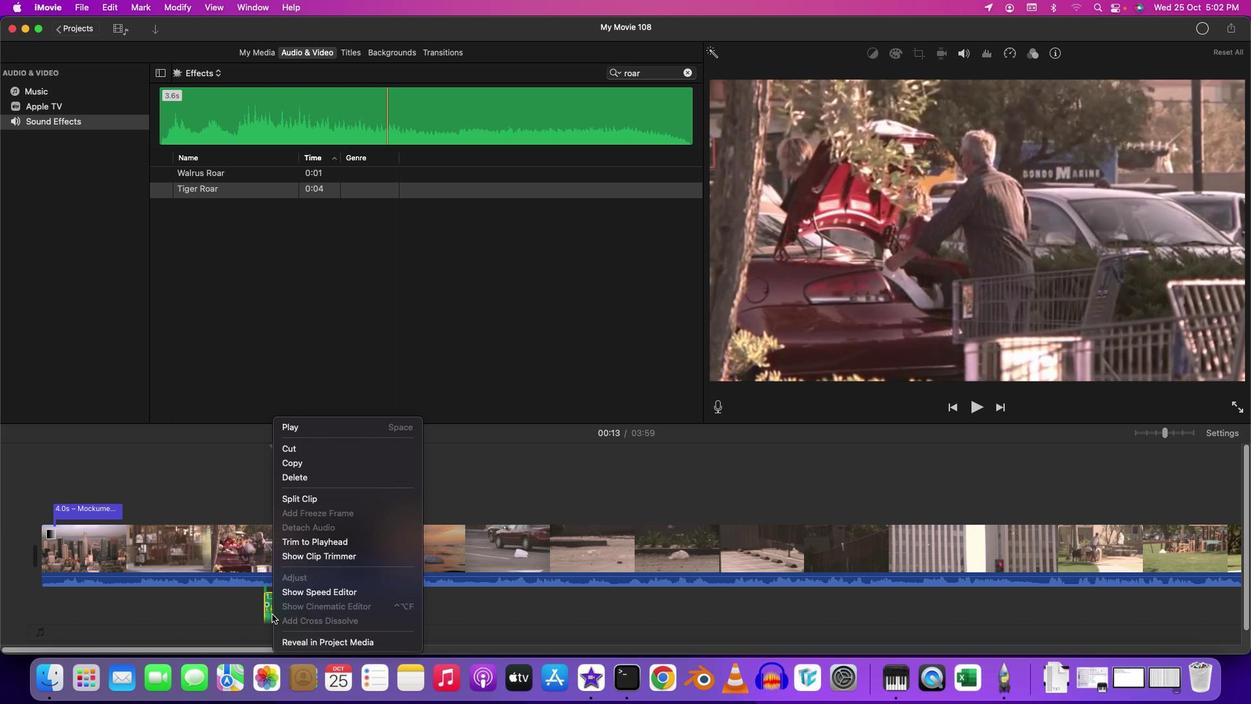 
Action: Mouse moved to (713, 399)
Screenshot: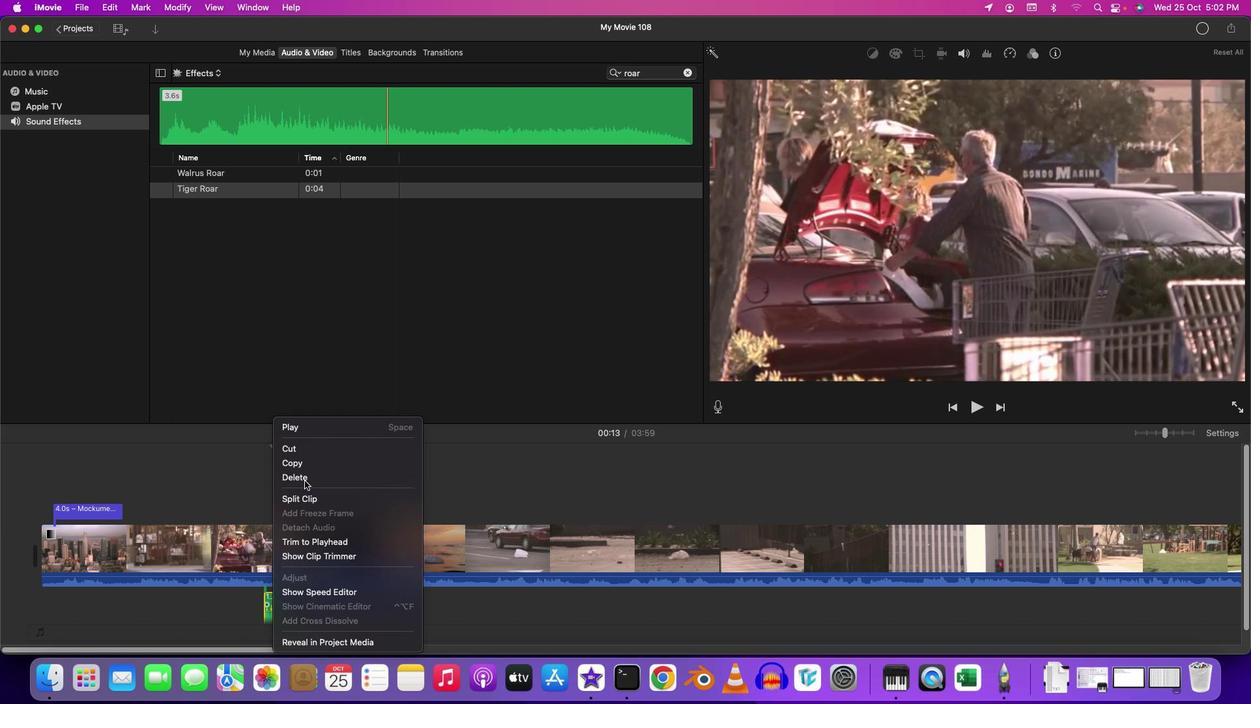 
Action: Mouse pressed left at (713, 399)
Screenshot: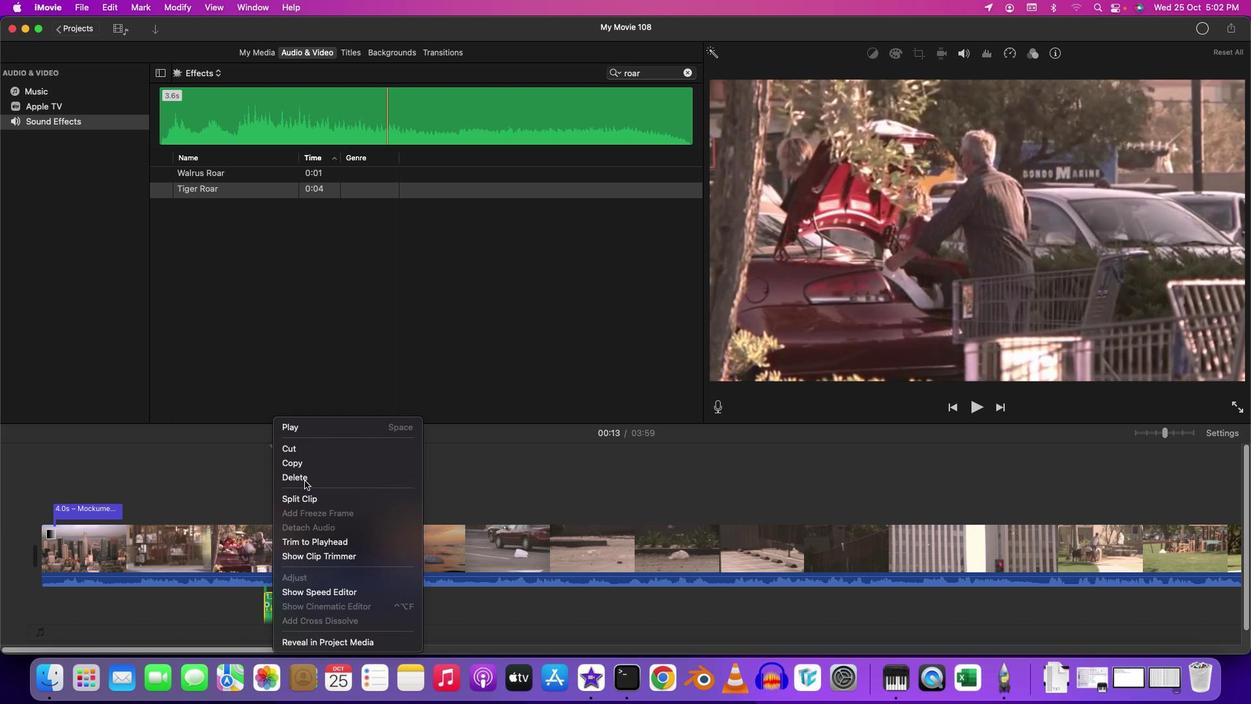 
Action: Mouse moved to (713, 400)
Screenshot: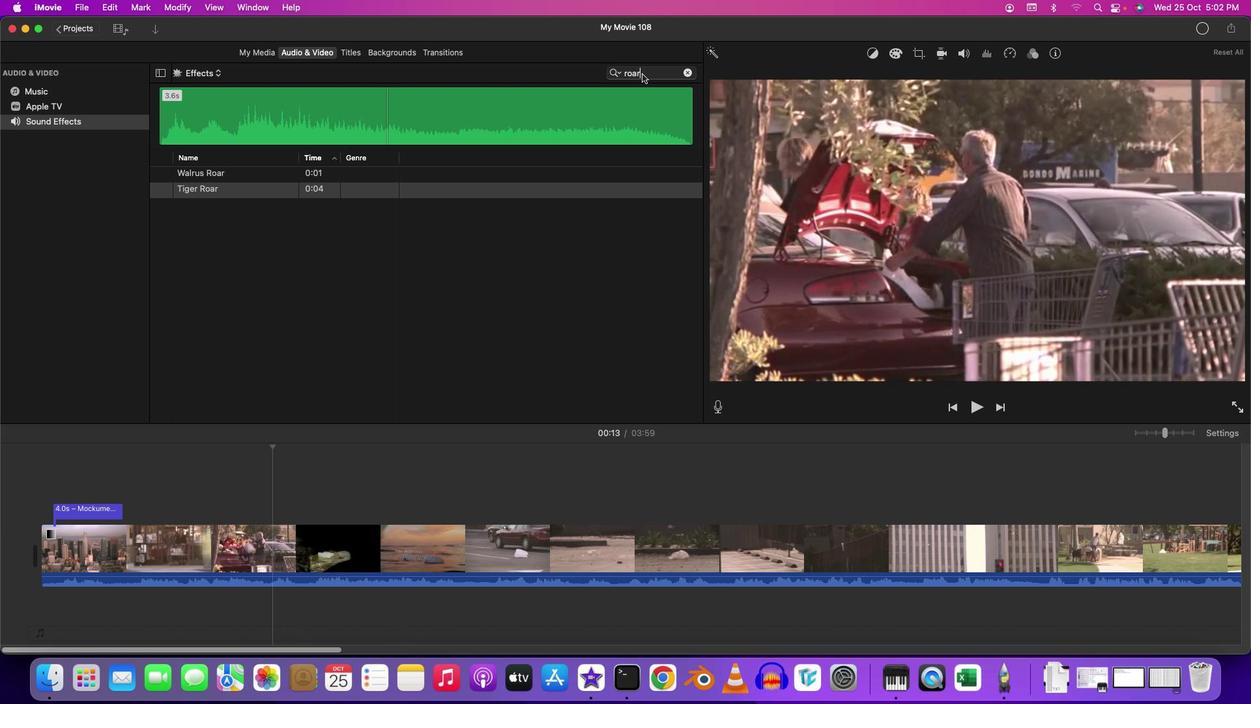 
Action: Mouse pressed left at (713, 400)
Screenshot: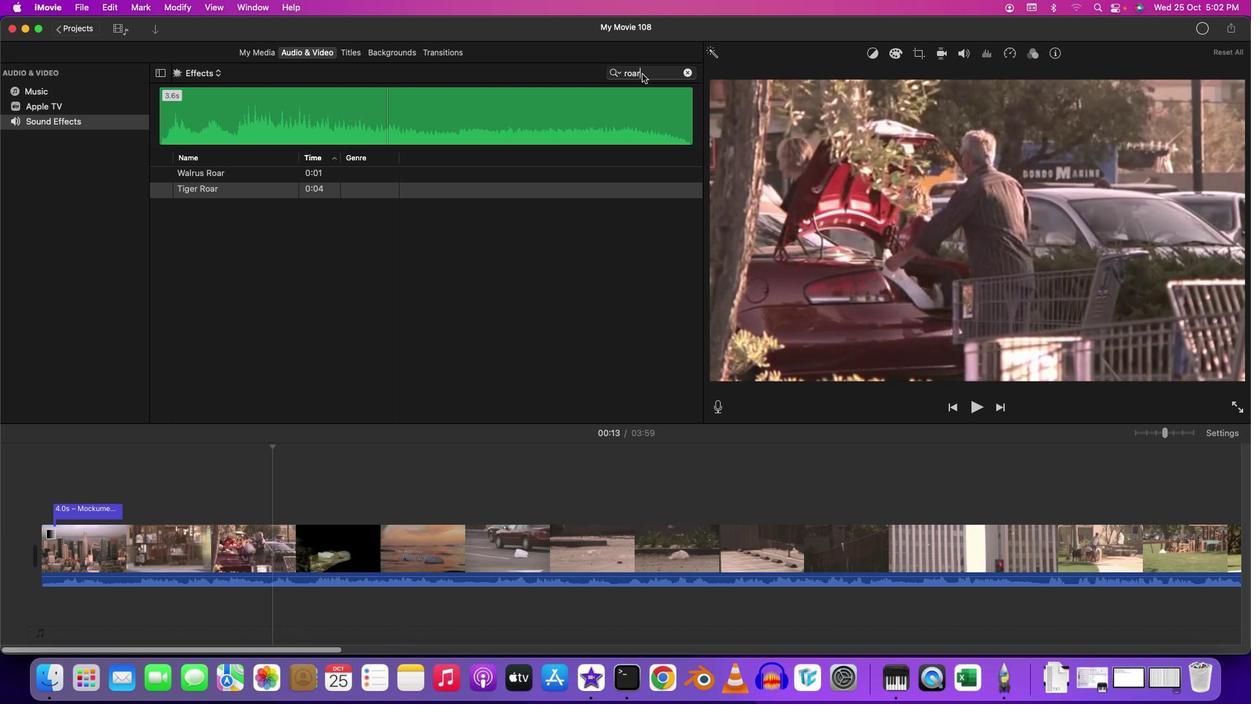 
Action: Key pressed Key.backspaceKey.backspaceKey.backspace'a''w''r'Key.backspaceKey.backspaceKey.backspaceKey.backspaceKey.backspace'd''i''n'
Screenshot: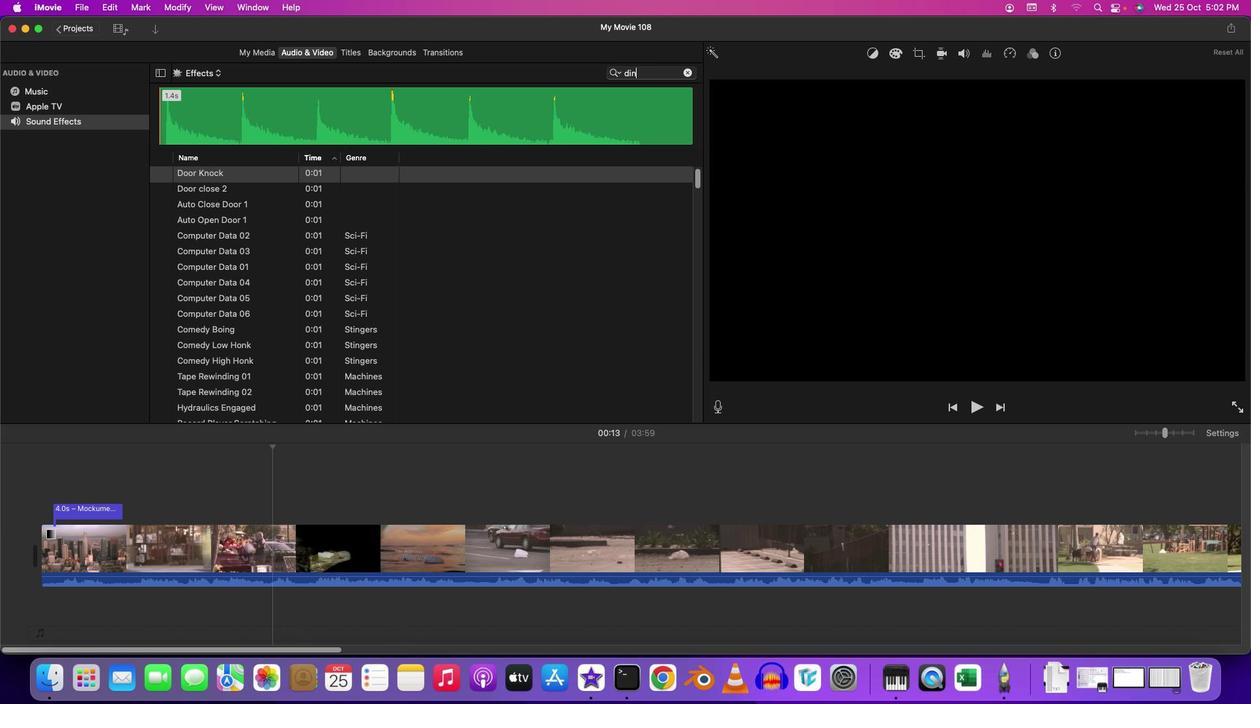 
Action: Mouse moved to (713, 400)
Screenshot: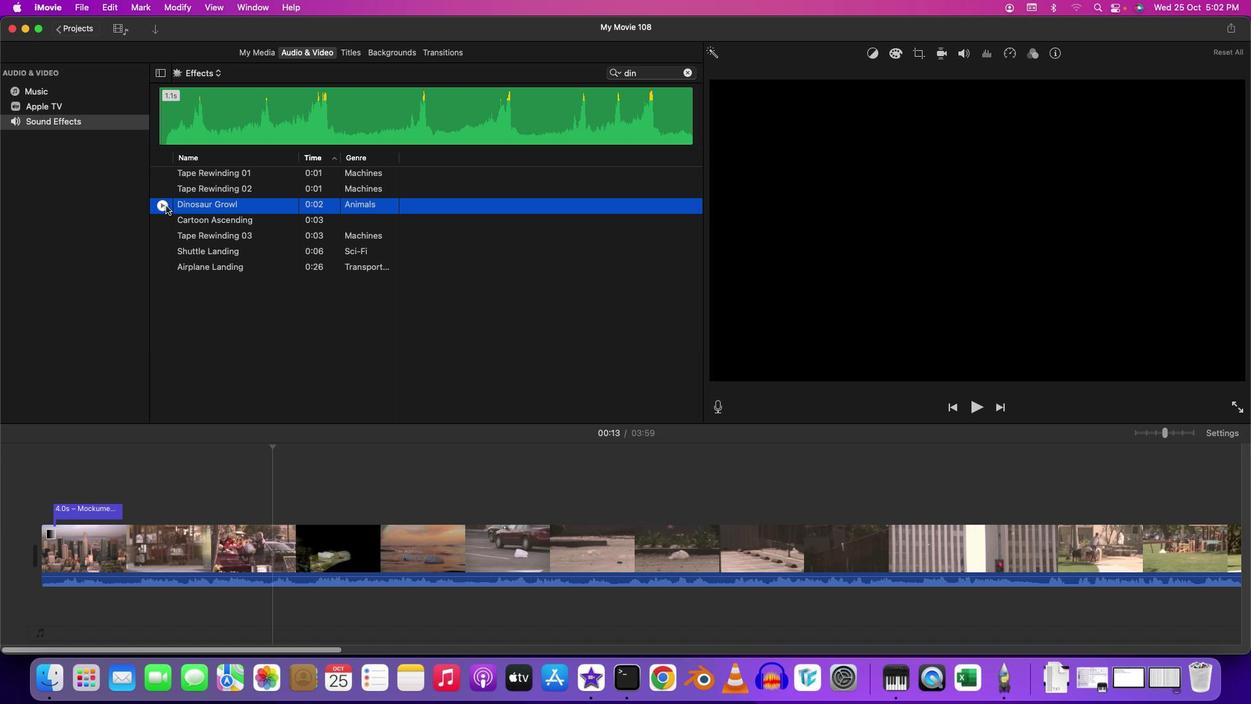 
Action: Mouse pressed left at (713, 400)
Screenshot: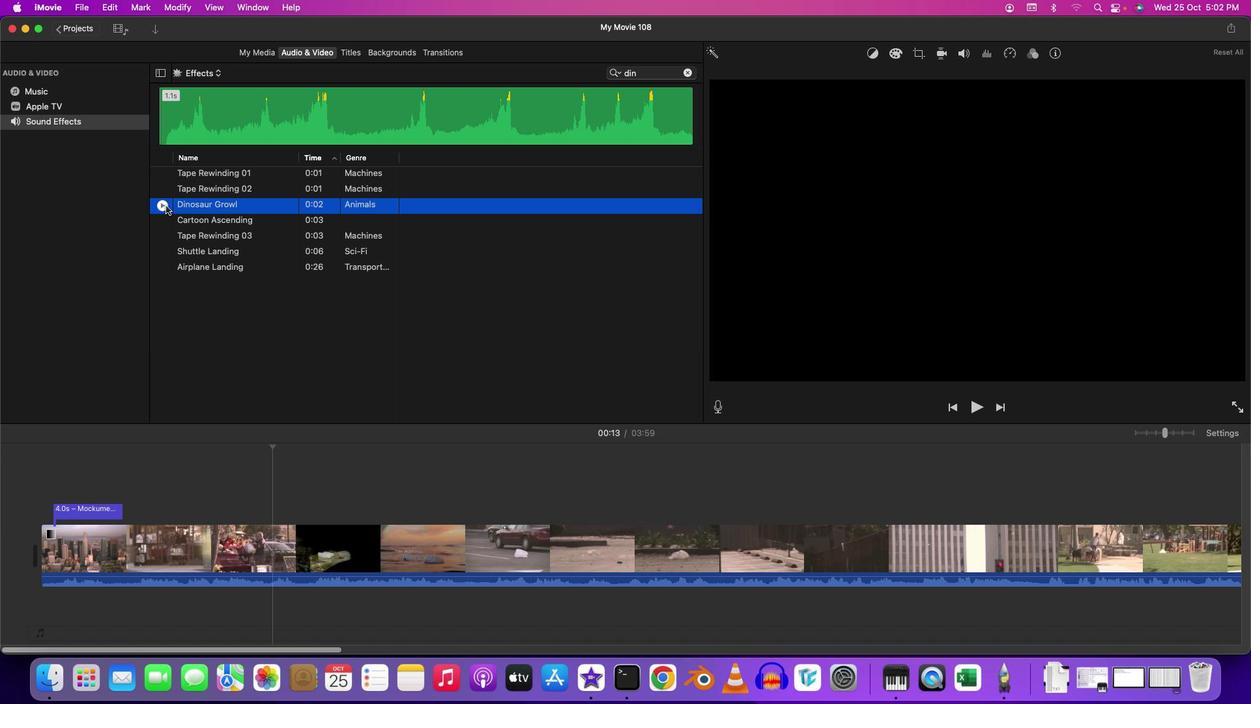 
Action: Mouse moved to (713, 399)
Screenshot: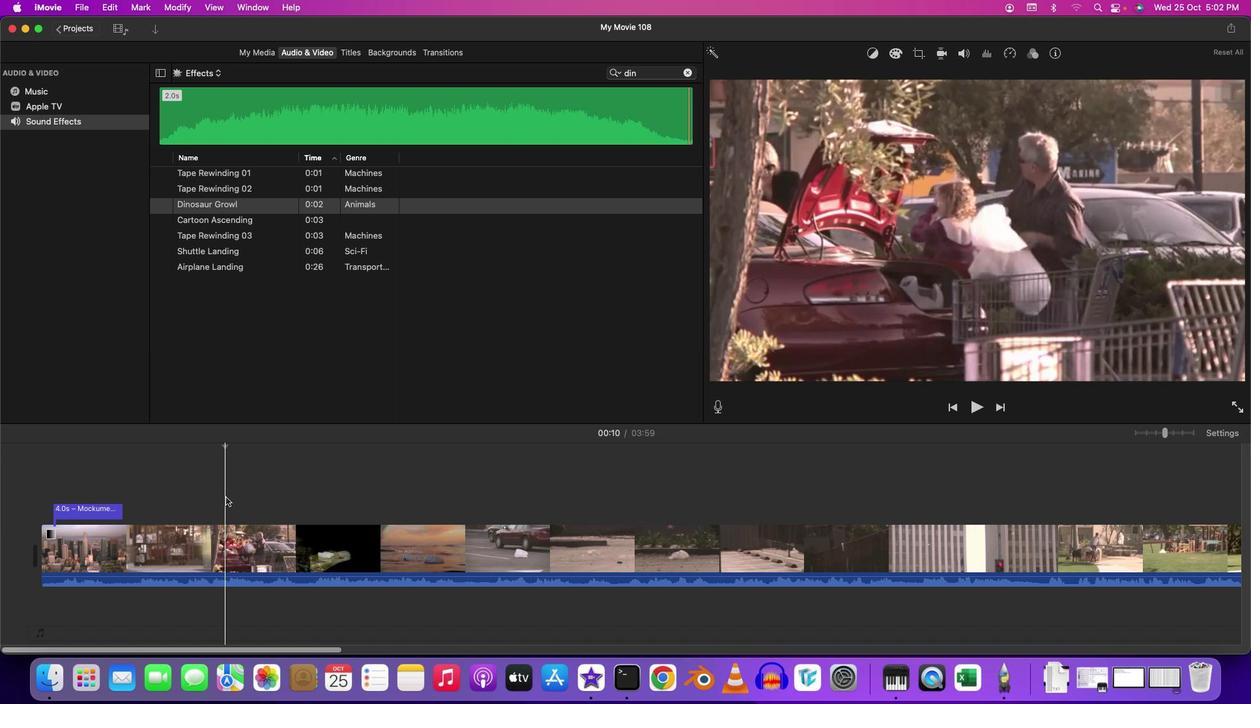 
Action: Mouse pressed left at (713, 399)
Screenshot: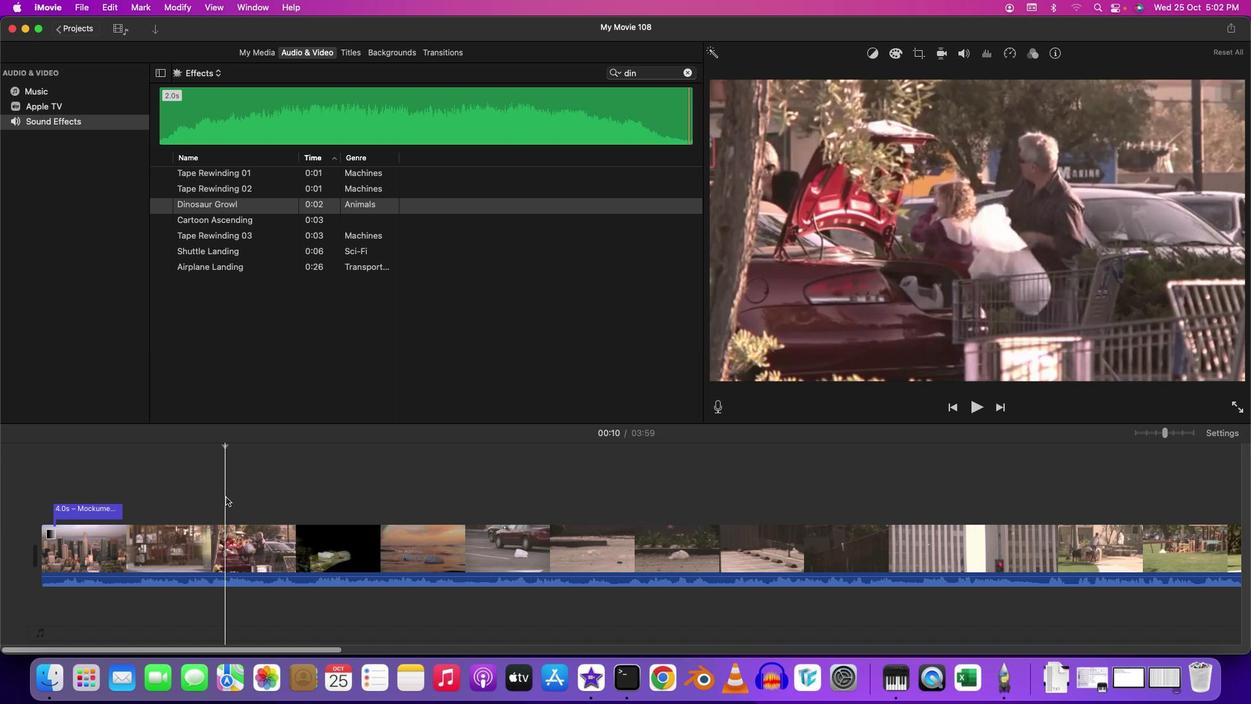 
Action: Key pressed Key.space
Screenshot: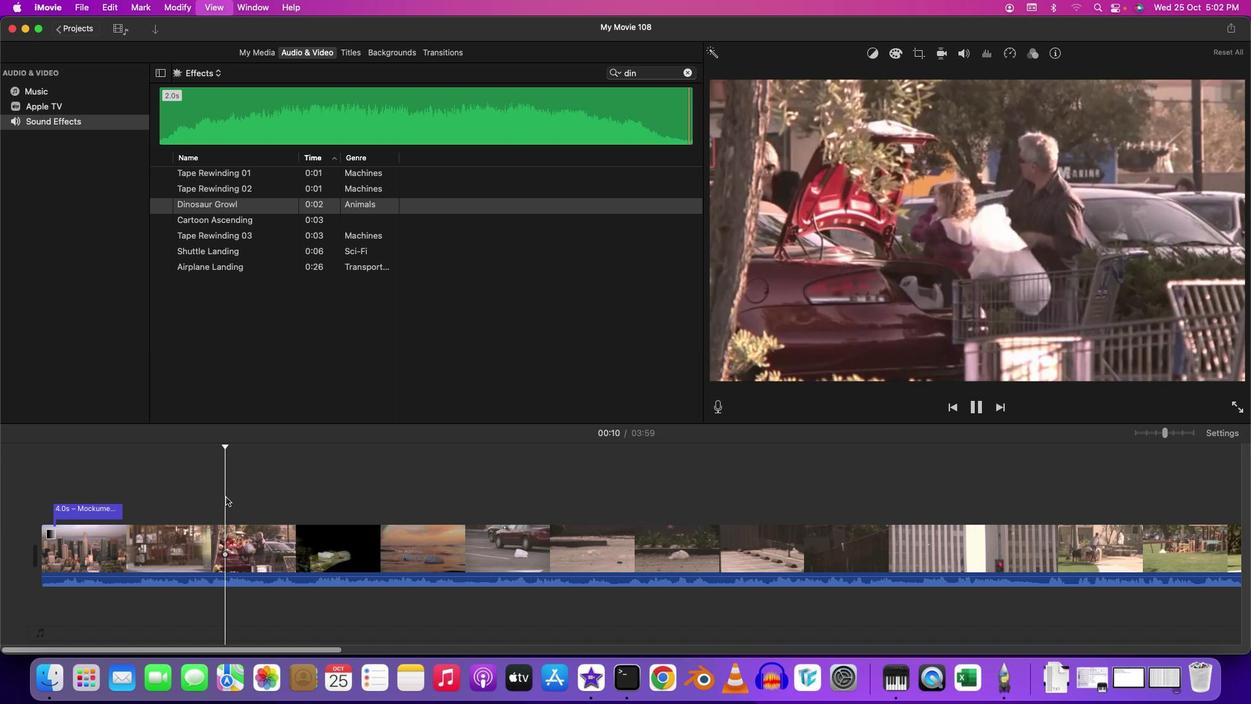 
Action: Mouse moved to (713, 399)
Screenshot: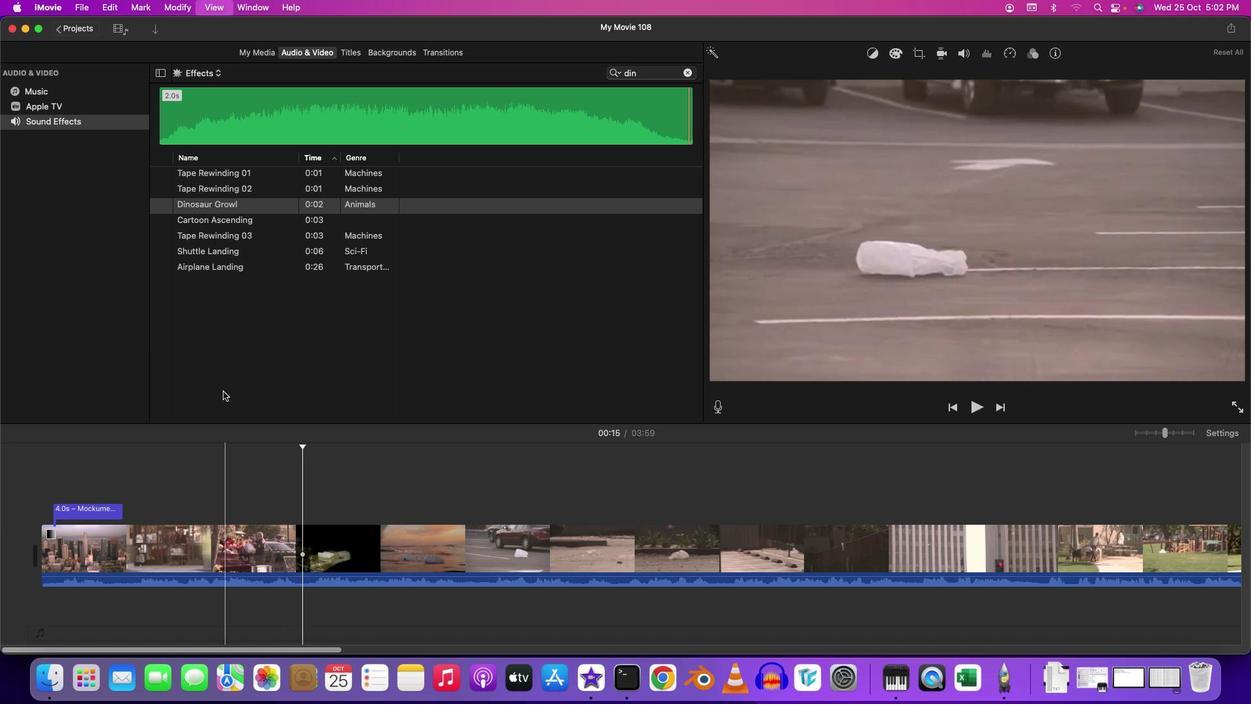 
Action: Key pressed Key.space
Screenshot: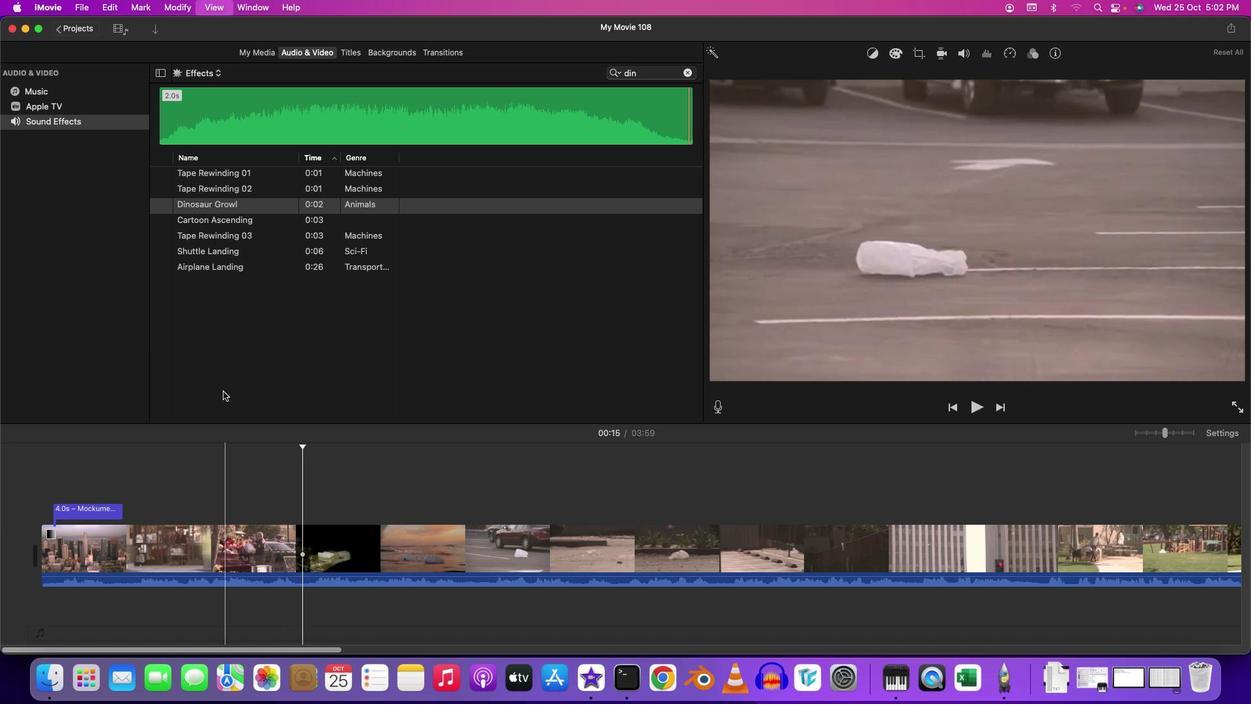 
Action: Mouse moved to (713, 400)
Screenshot: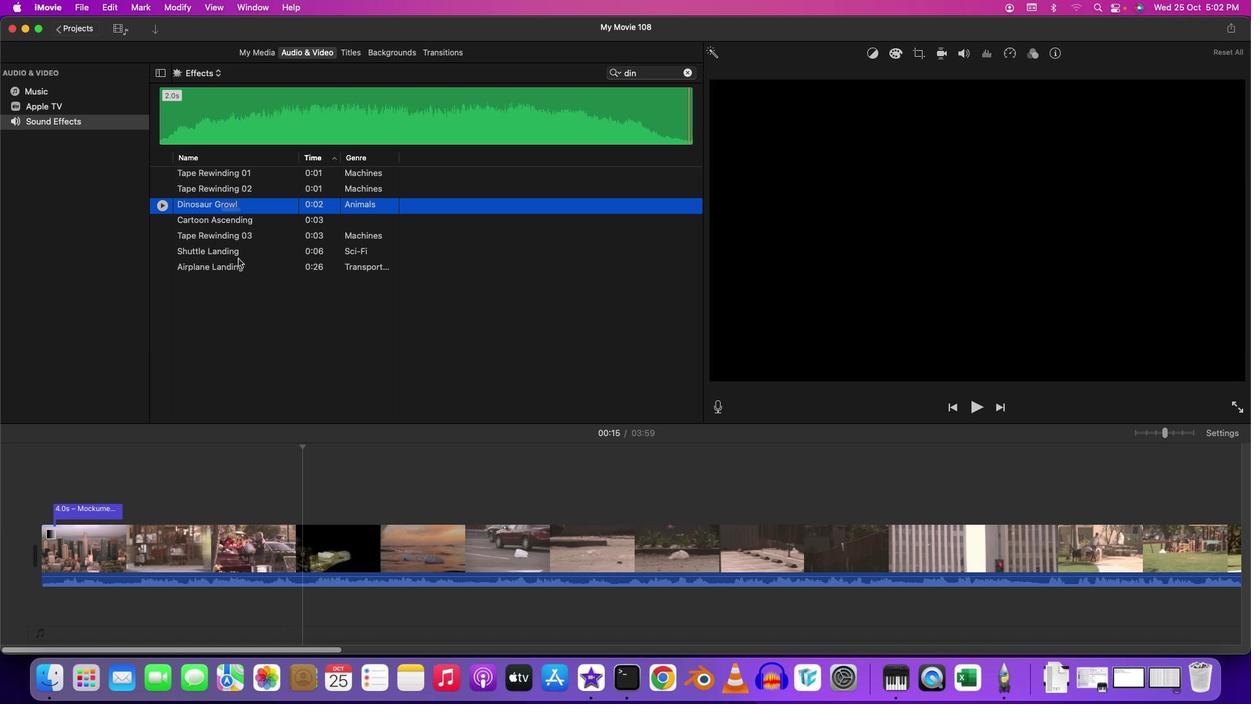 
Action: Mouse pressed left at (713, 400)
Screenshot: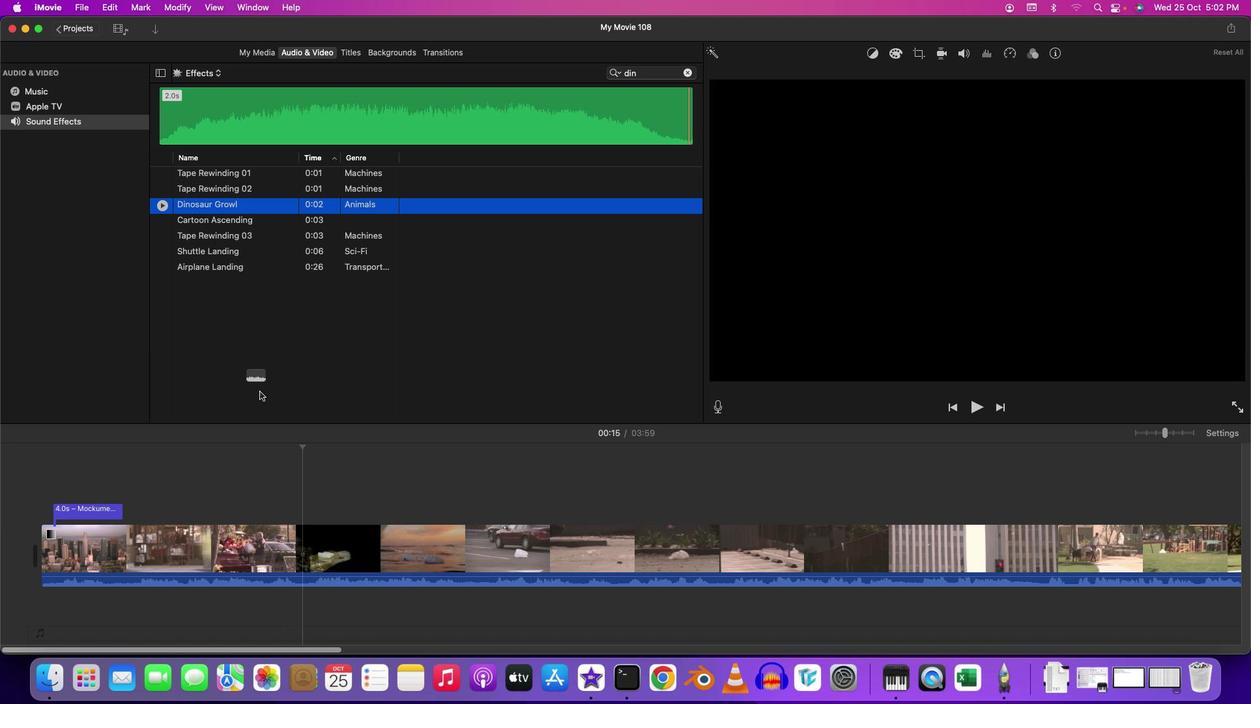 
Action: Mouse moved to (713, 399)
Screenshot: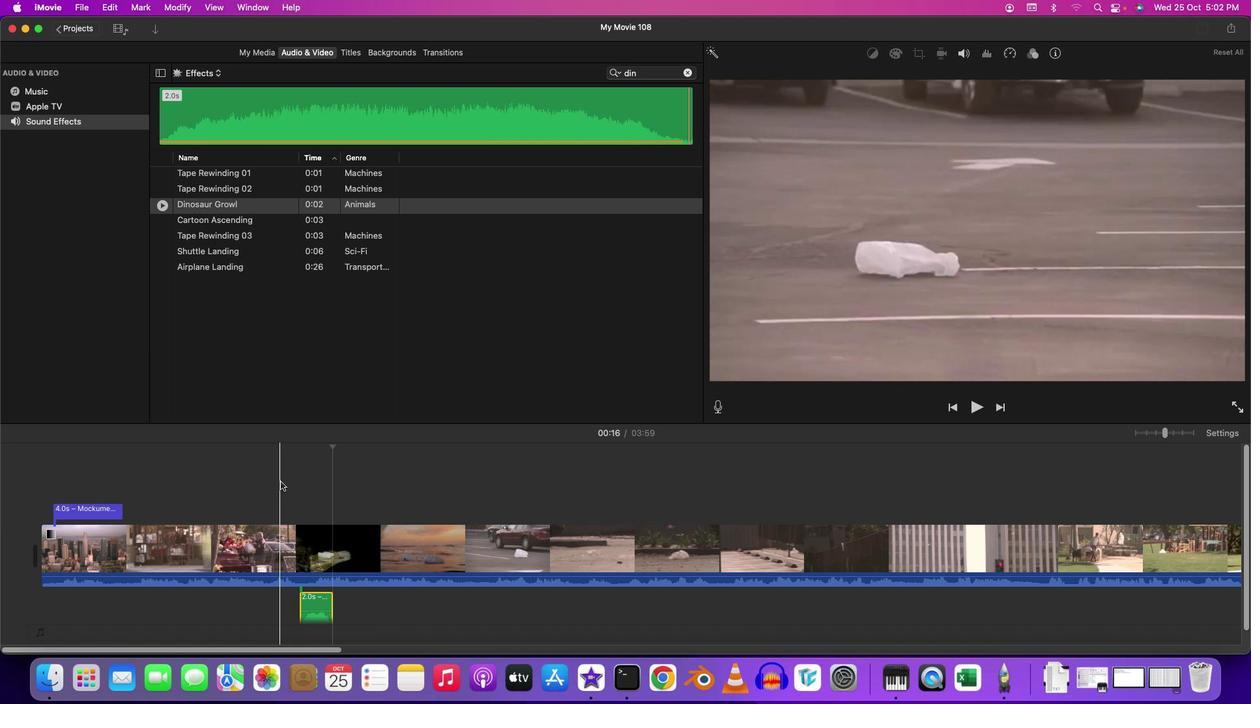 
Action: Mouse pressed left at (713, 399)
Screenshot: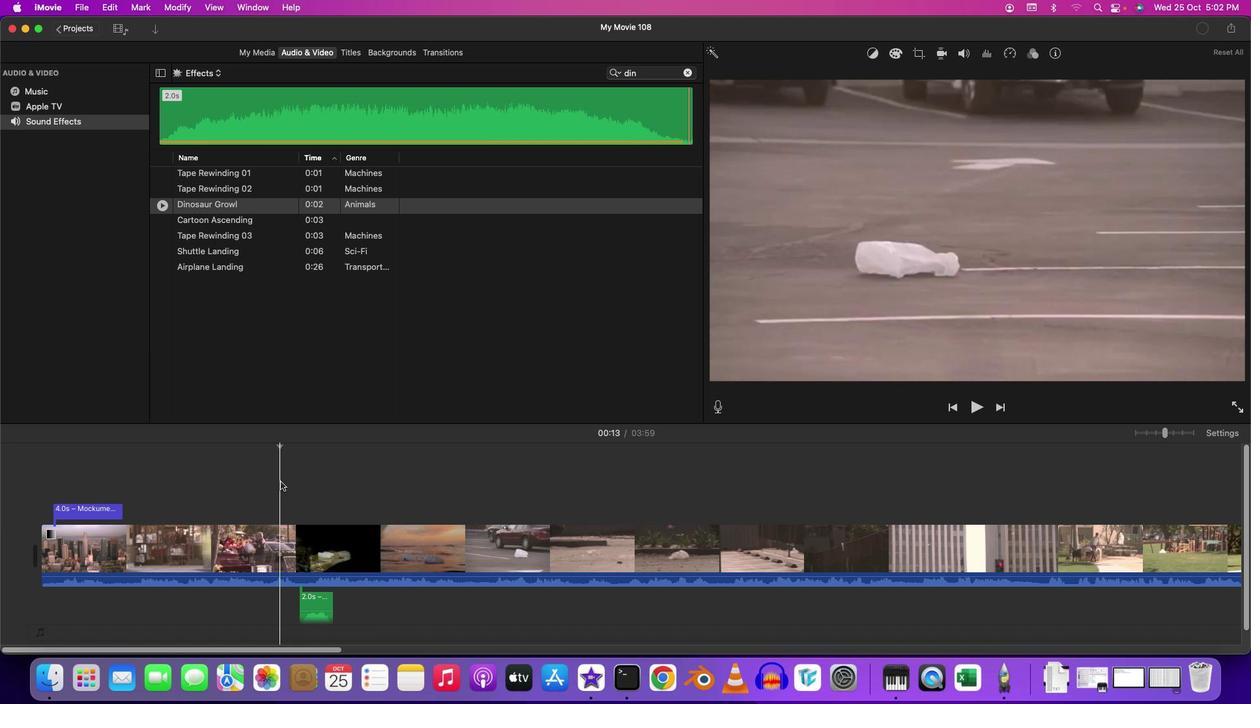 
Action: Key pressed Key.spaceKey.space
Screenshot: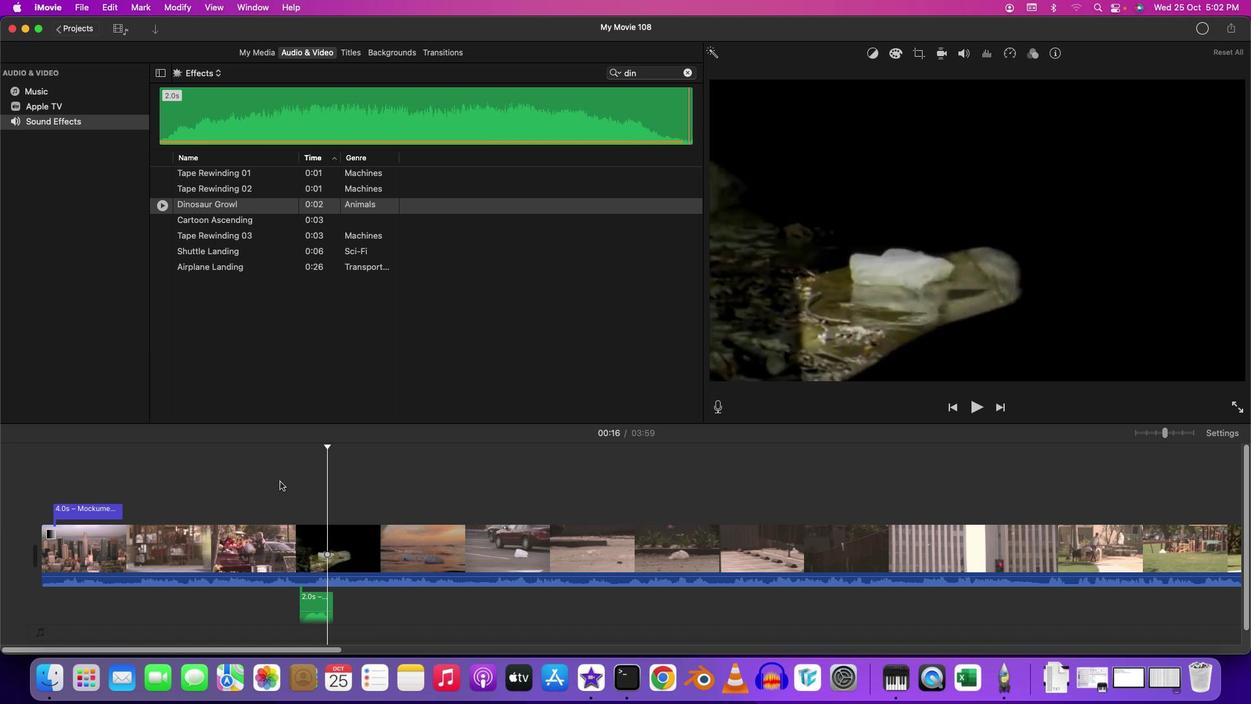
Action: Mouse moved to (713, 399)
Screenshot: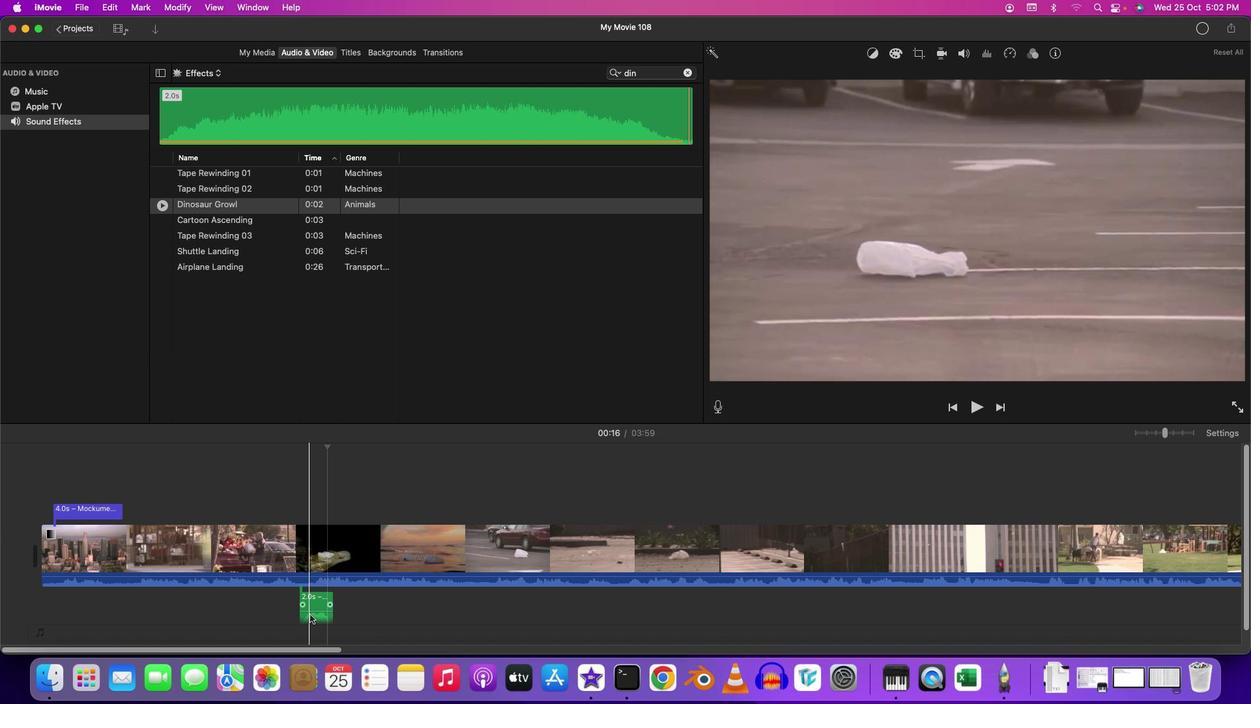 
Action: Mouse pressed left at (713, 399)
Screenshot: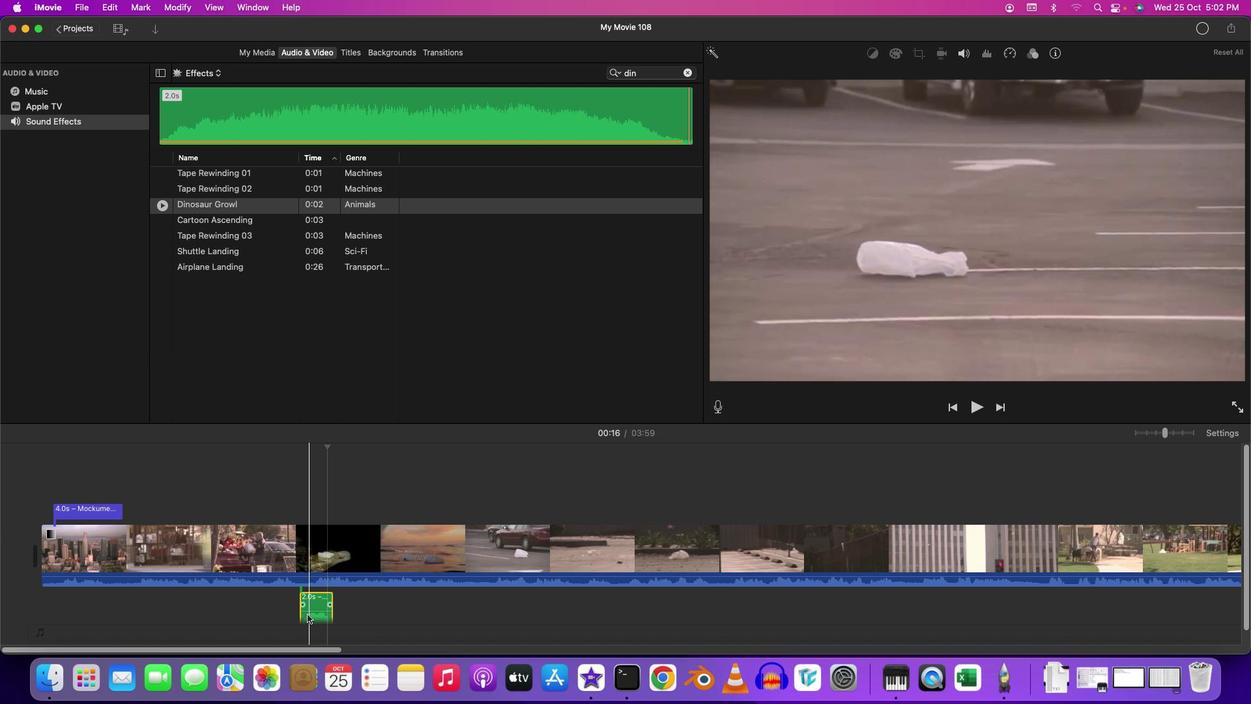 
Action: Mouse moved to (713, 399)
Screenshot: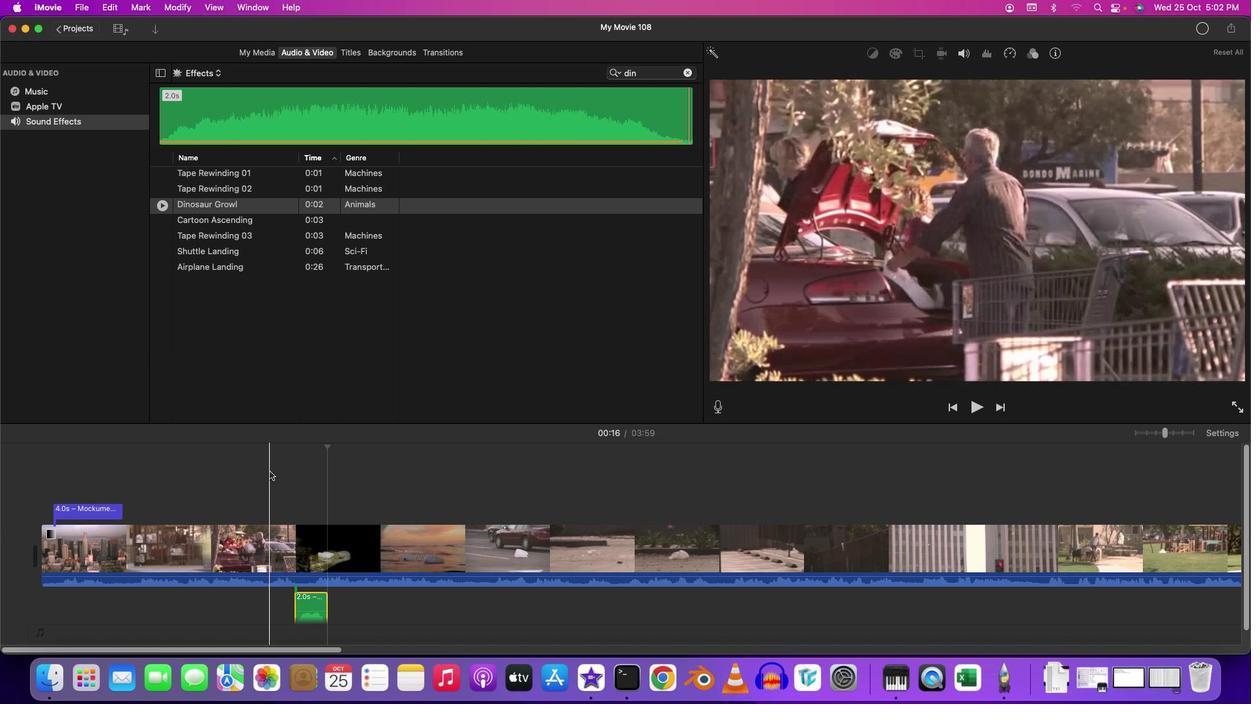 
Action: Mouse pressed left at (713, 399)
Screenshot: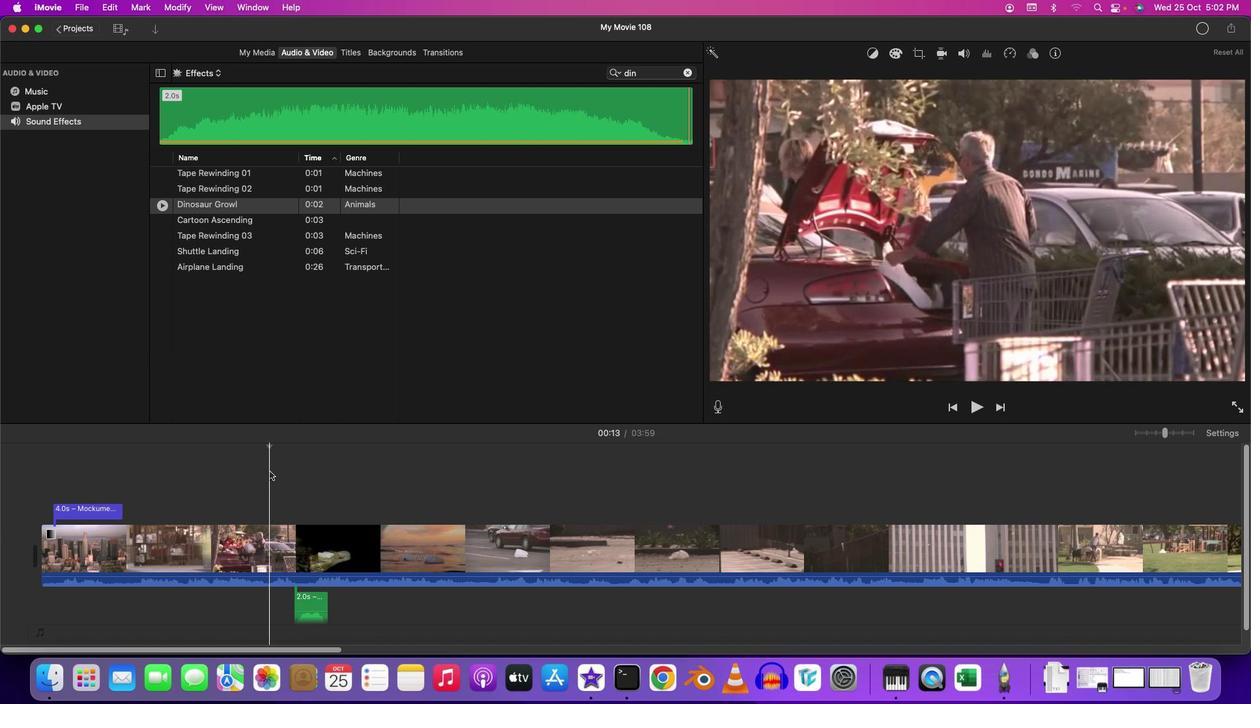 
Action: Mouse moved to (713, 399)
Screenshot: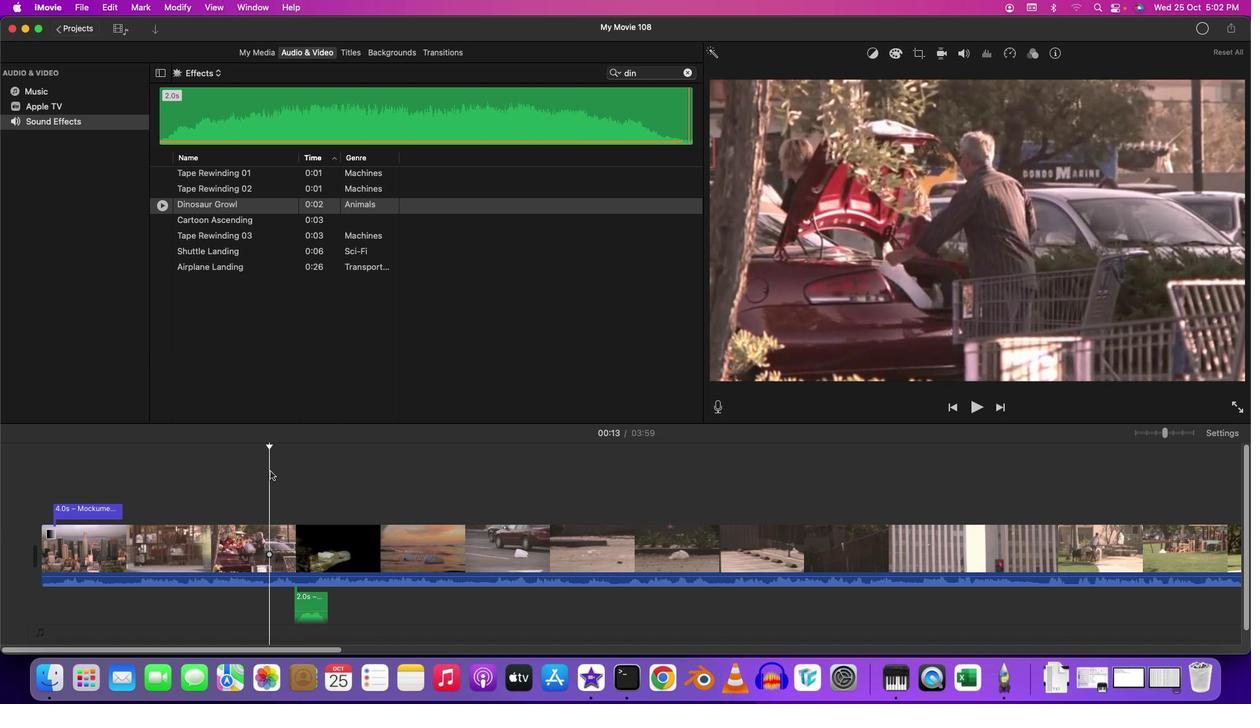 
Action: Key pressed Key.spaceKey.space
Screenshot: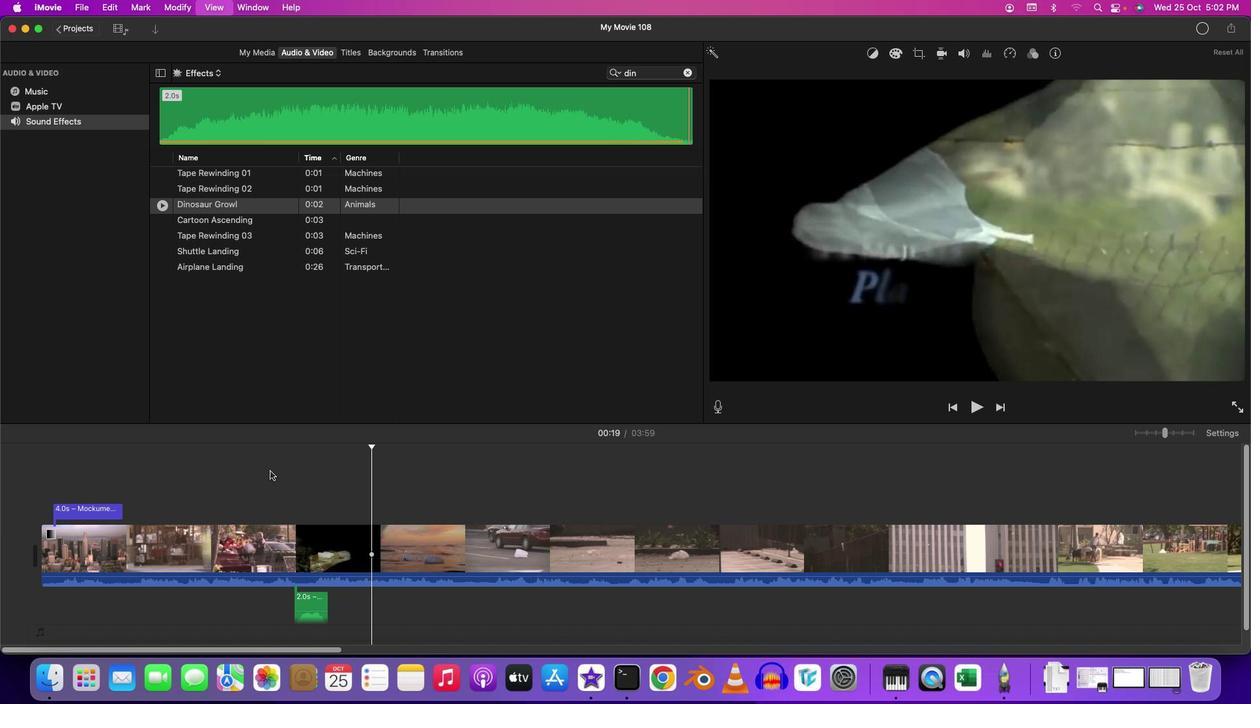 
Action: Mouse moved to (713, 399)
Screenshot: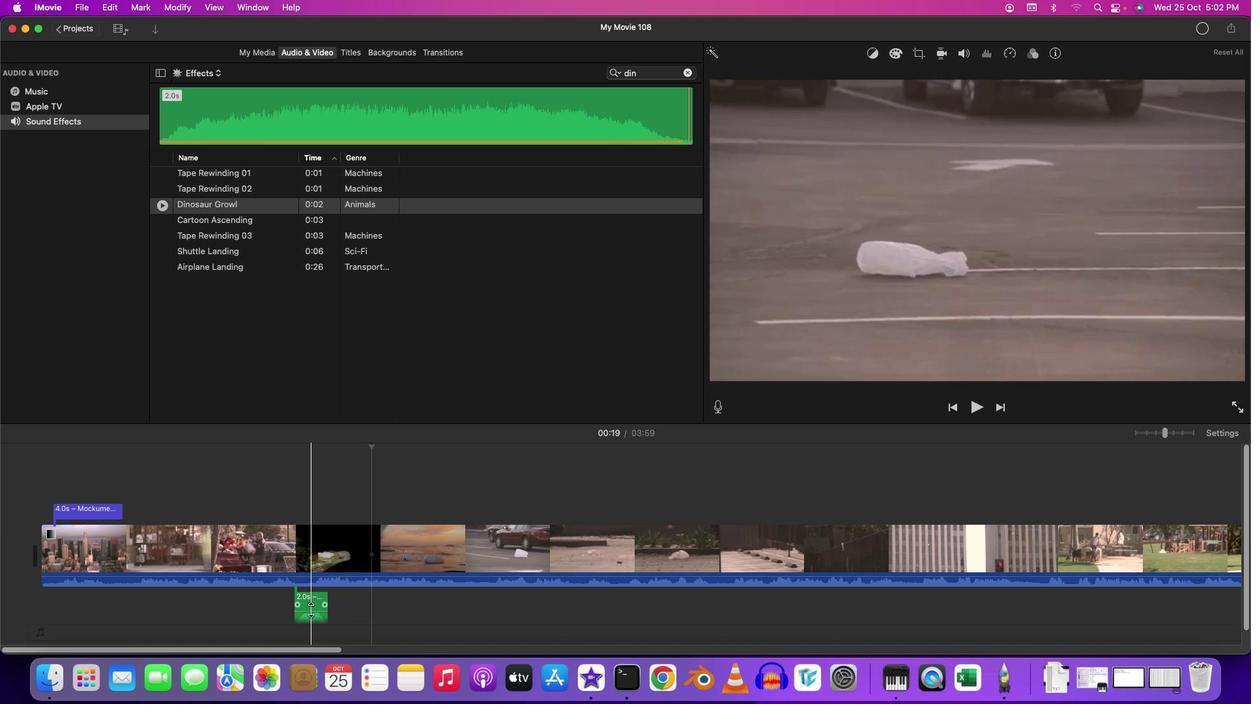
Action: Mouse pressed left at (713, 399)
Screenshot: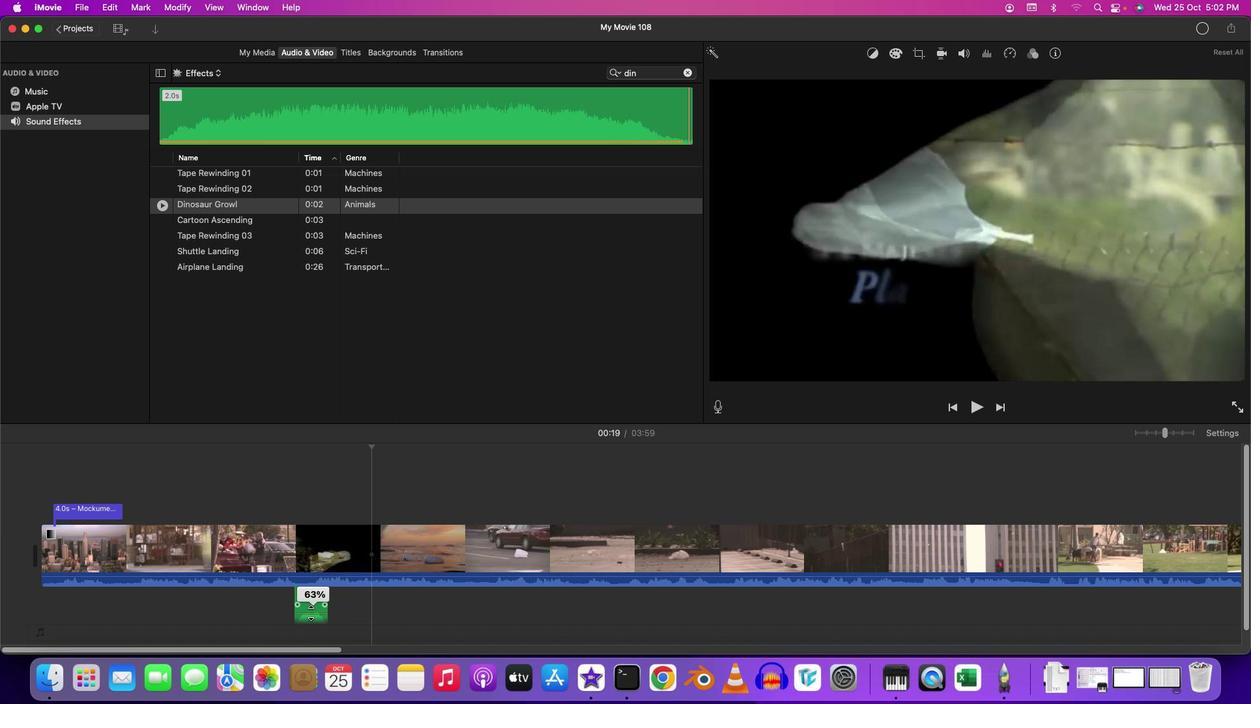 
Action: Mouse moved to (713, 399)
Screenshot: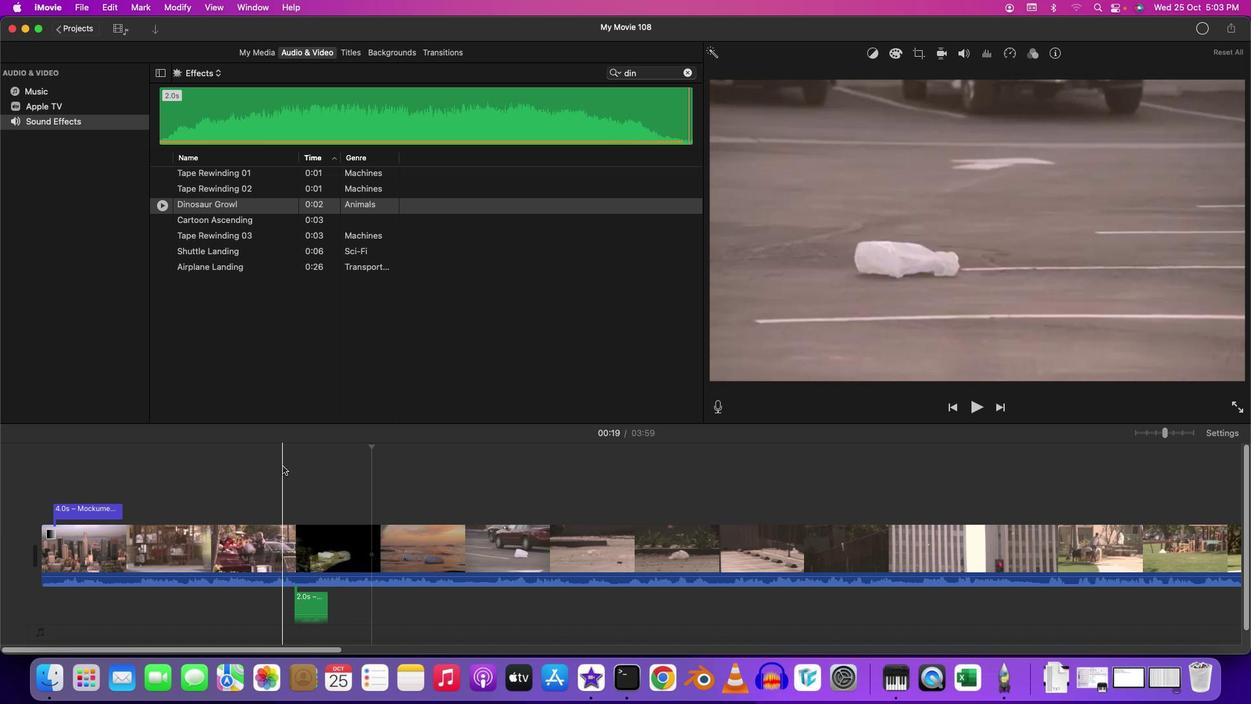 
Action: Mouse pressed left at (713, 399)
Screenshot: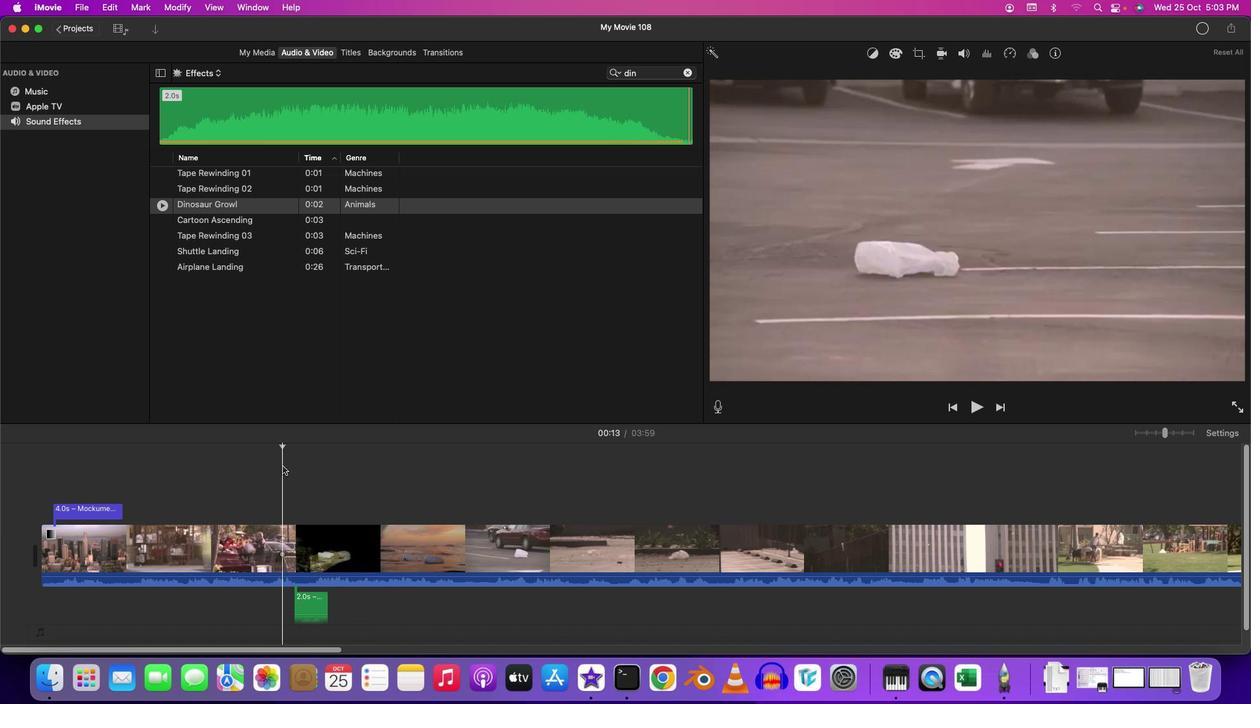
Action: Key pressed Key.space
